 Task: Buy 3 Buffing & Polishing Pads from Body Repair Tools section under best seller category for shipping address: Edward Wright, 1894 Brookside Drive, Aliceville, Alabama 35442, Cell Number 2053738639. Pay from credit card ending with 5759, CVV 953
Action: Key pressed amazon.com<Key.enter>
Screenshot: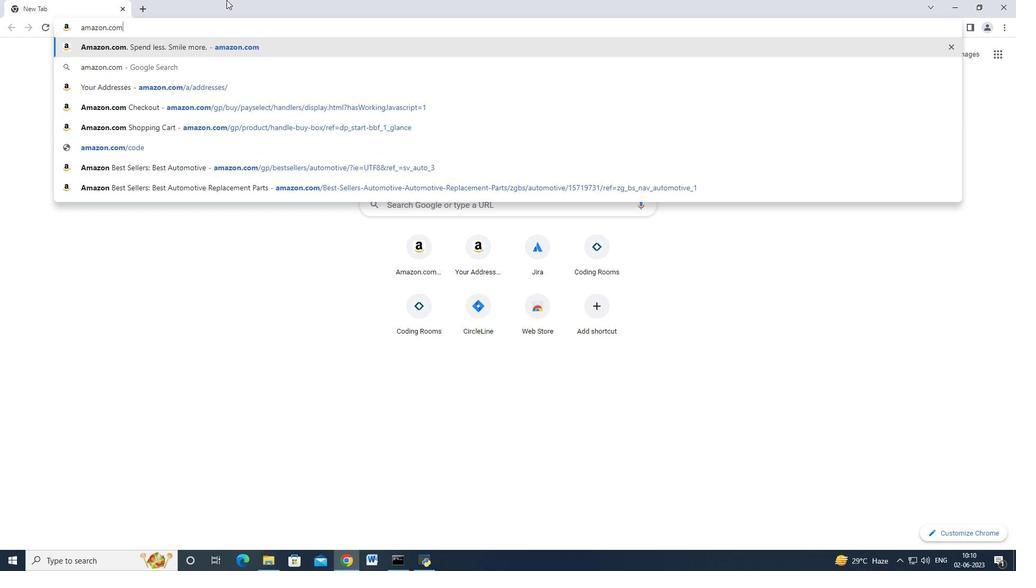 
Action: Mouse moved to (30, 70)
Screenshot: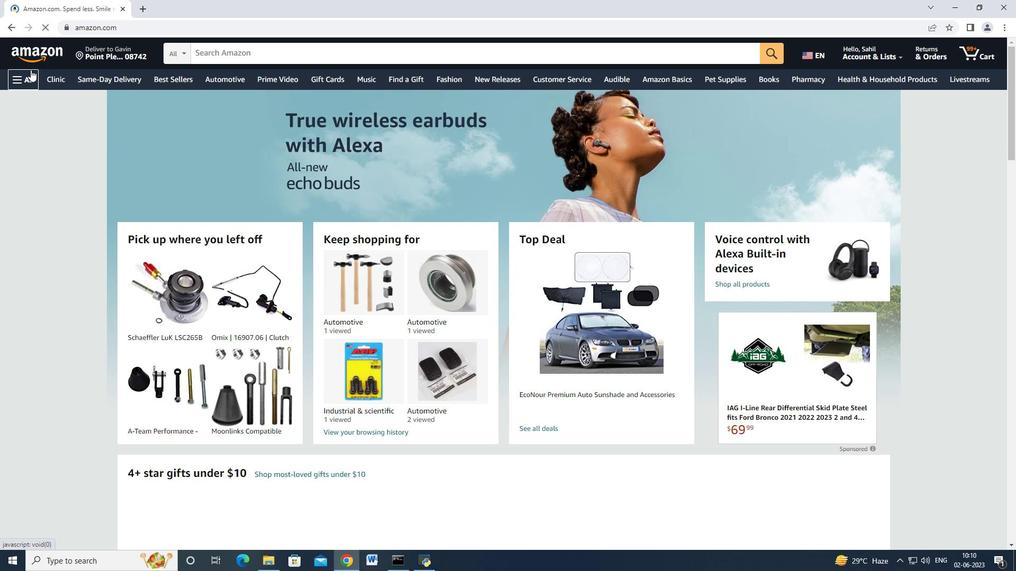 
Action: Mouse pressed left at (30, 70)
Screenshot: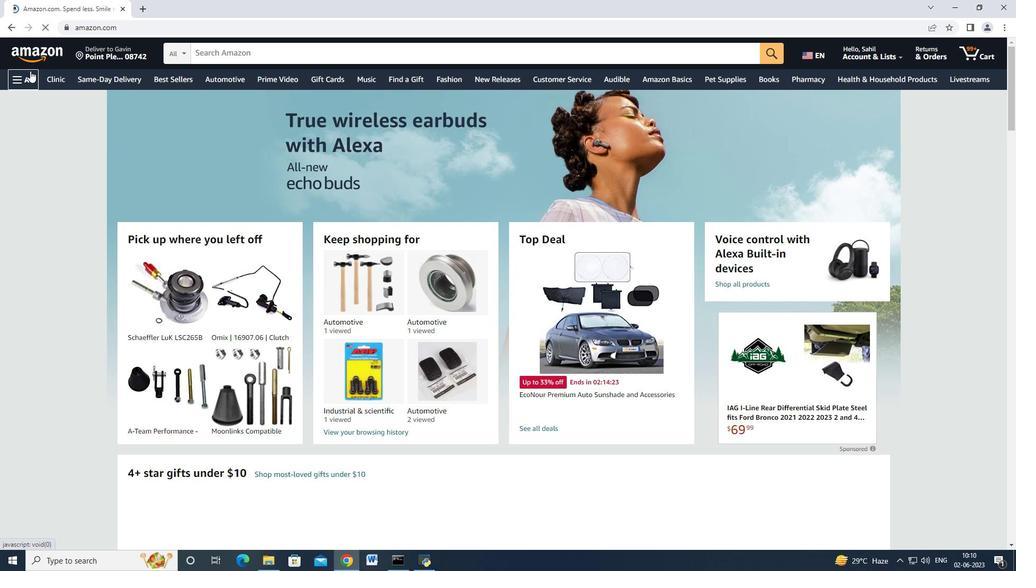 
Action: Mouse moved to (101, 232)
Screenshot: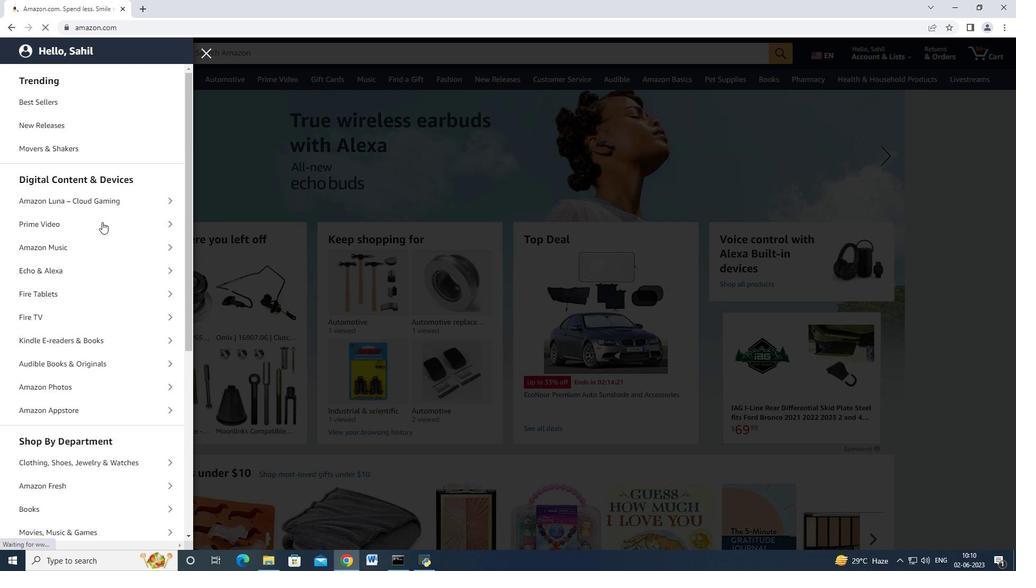 
Action: Mouse scrolled (101, 232) with delta (0, 0)
Screenshot: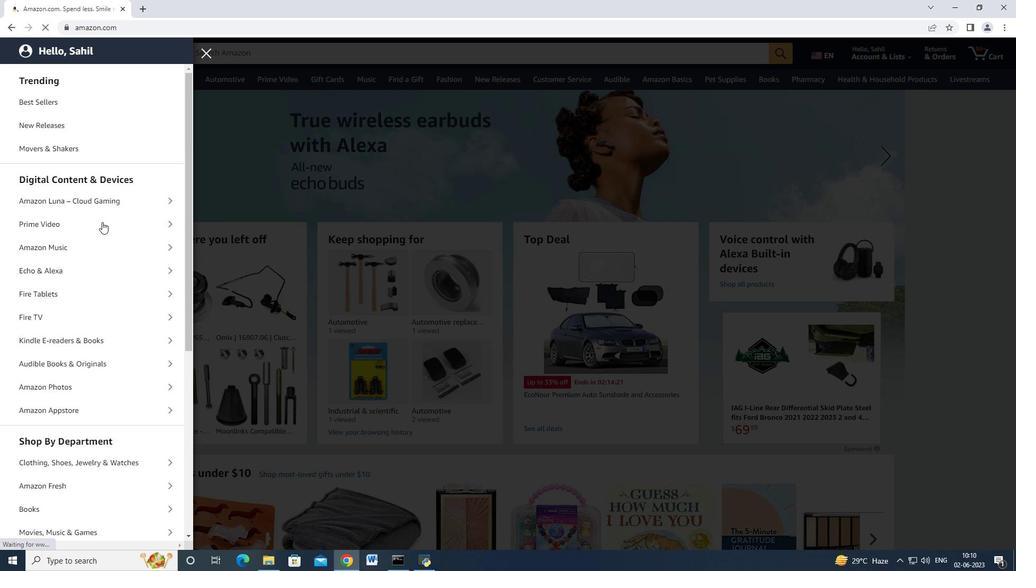 
Action: Mouse scrolled (101, 232) with delta (0, 0)
Screenshot: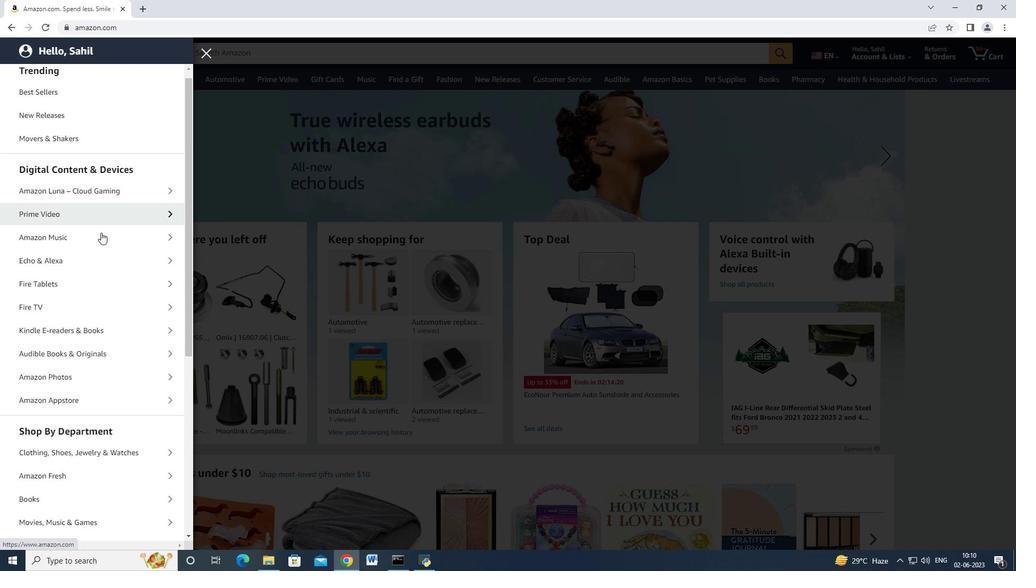 
Action: Mouse moved to (46, 452)
Screenshot: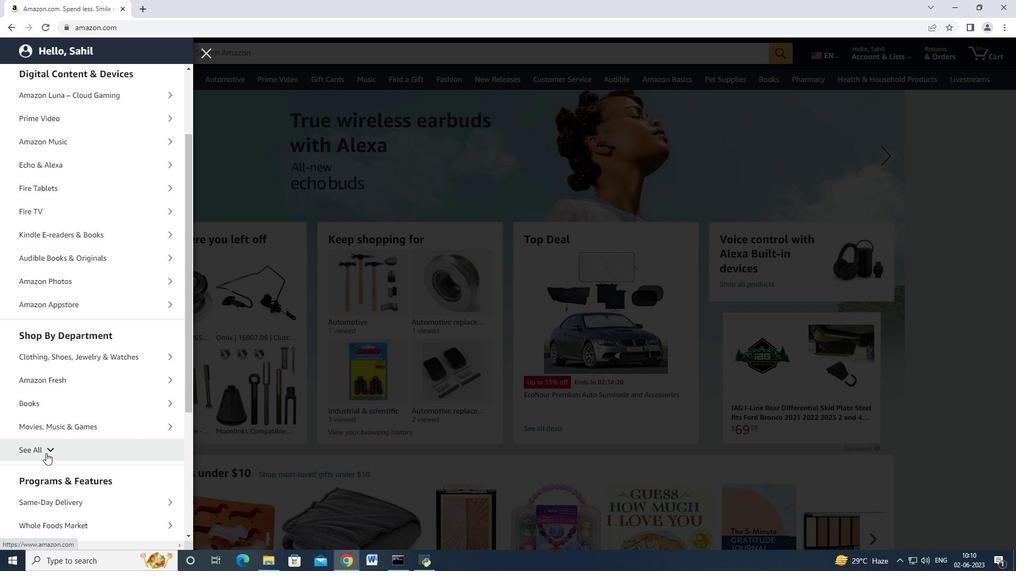 
Action: Mouse pressed left at (46, 452)
Screenshot: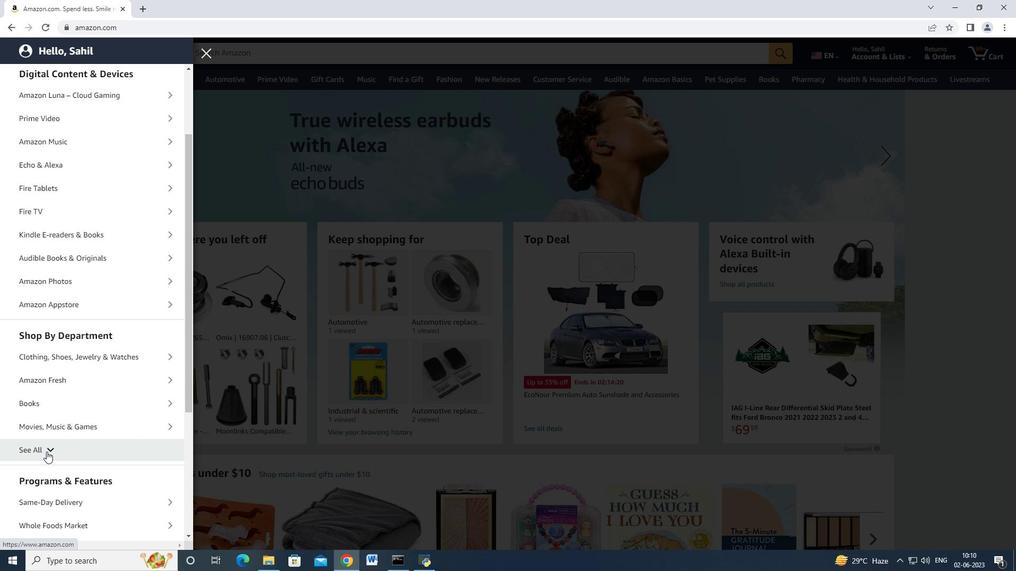 
Action: Mouse moved to (63, 431)
Screenshot: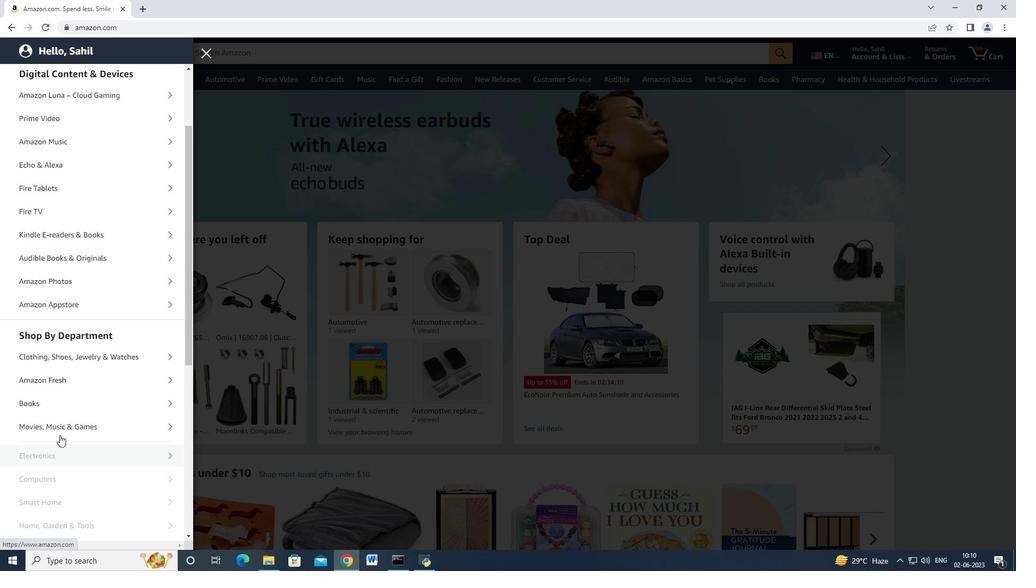 
Action: Mouse scrolled (63, 430) with delta (0, 0)
Screenshot: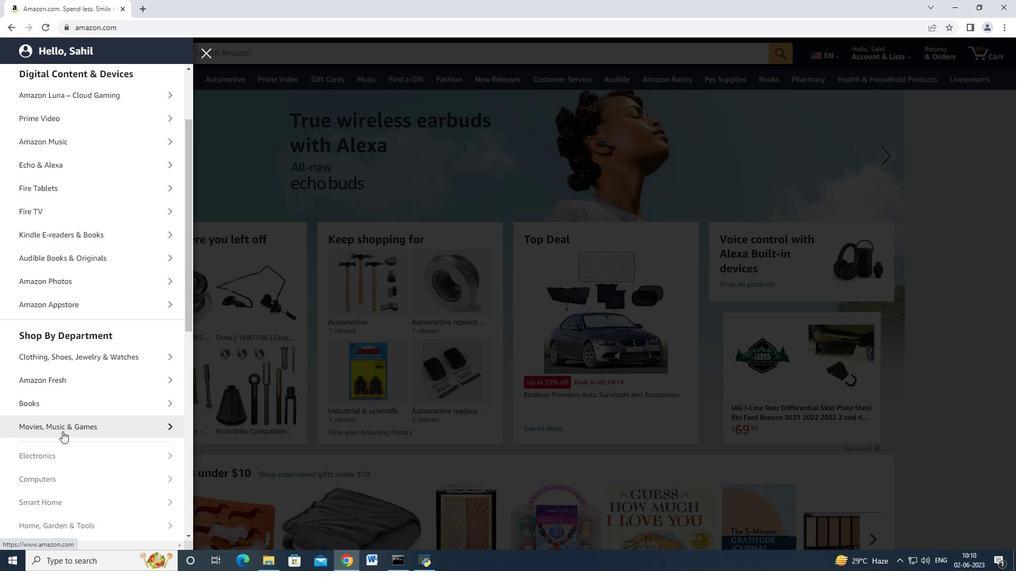 
Action: Mouse scrolled (63, 430) with delta (0, 0)
Screenshot: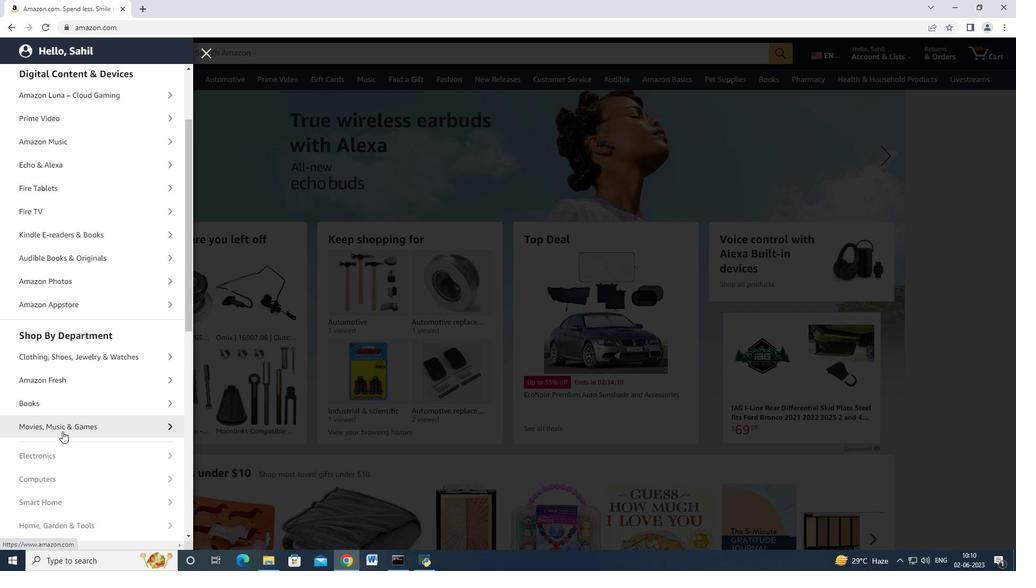 
Action: Mouse scrolled (63, 430) with delta (0, 0)
Screenshot: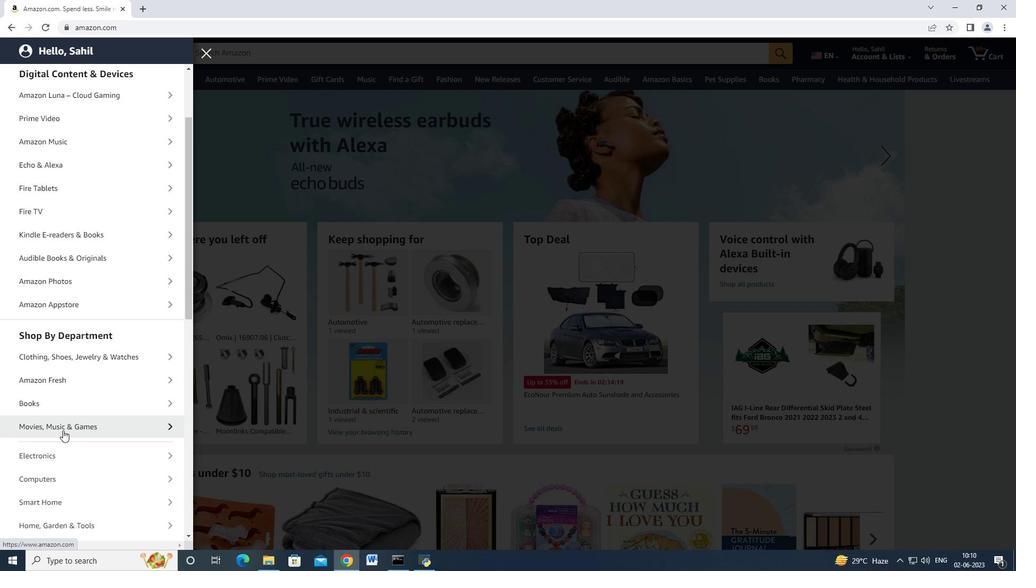 
Action: Mouse scrolled (63, 430) with delta (0, 0)
Screenshot: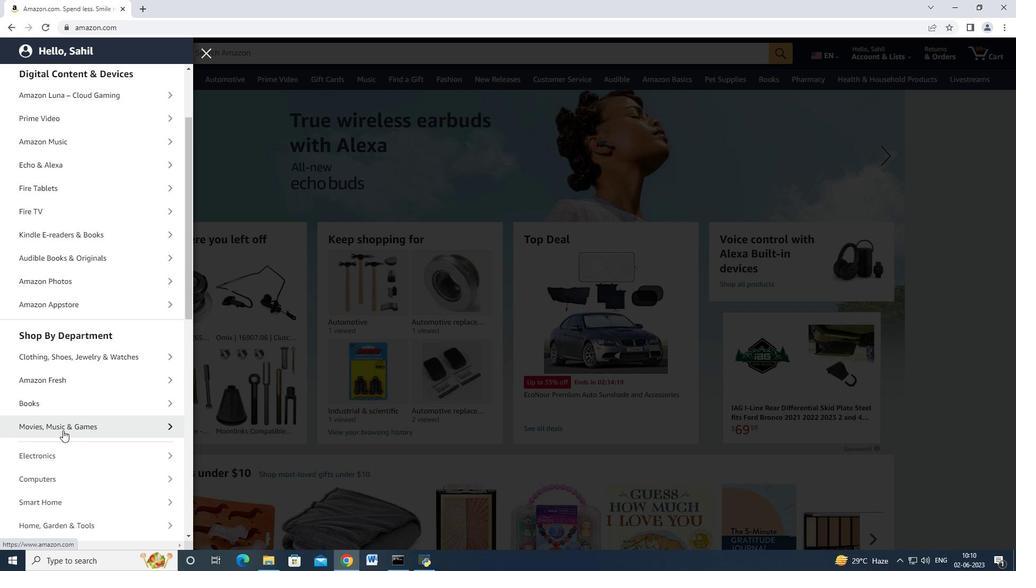 
Action: Mouse scrolled (63, 430) with delta (0, 0)
Screenshot: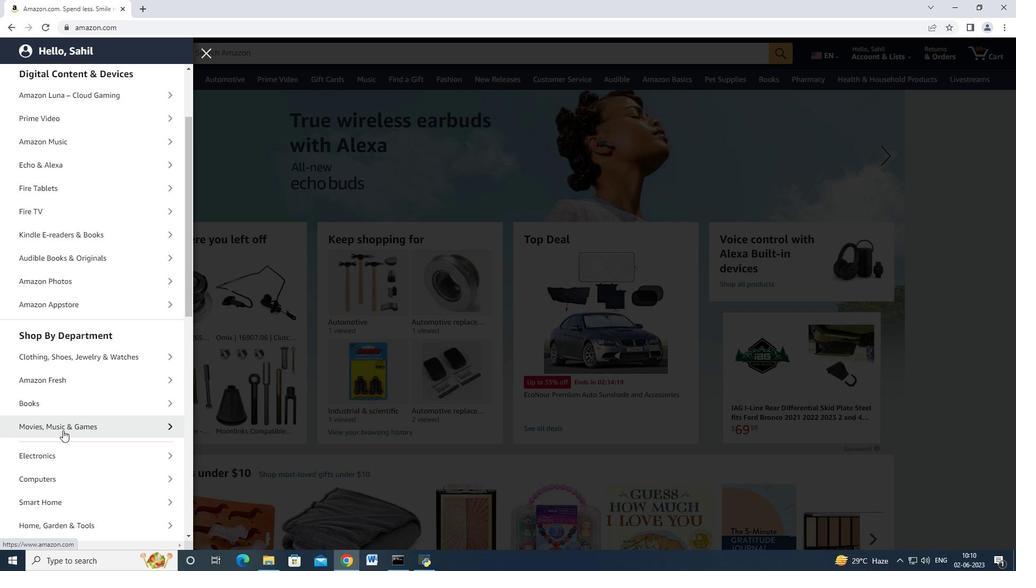 
Action: Mouse scrolled (63, 430) with delta (0, 0)
Screenshot: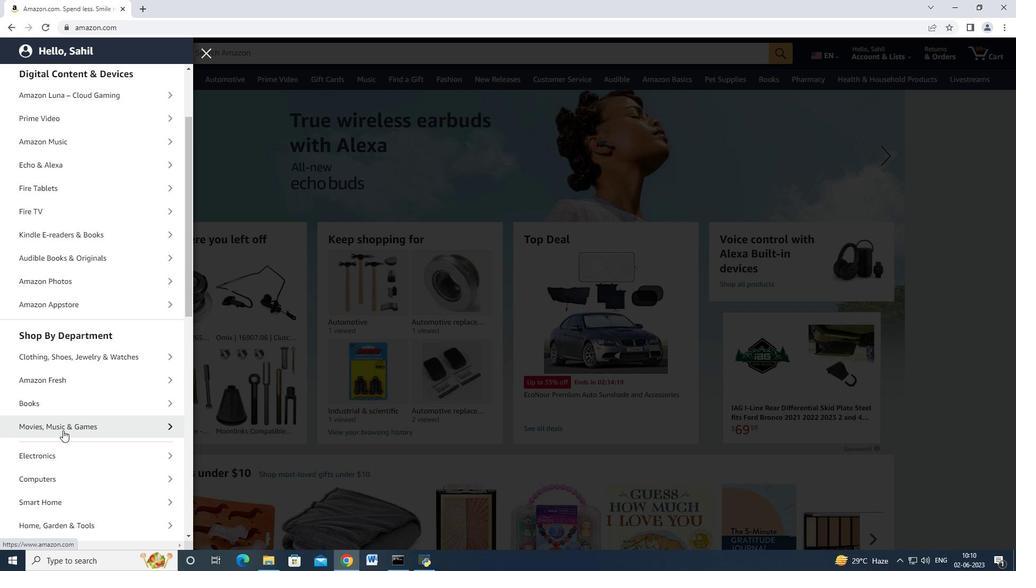
Action: Mouse moved to (92, 388)
Screenshot: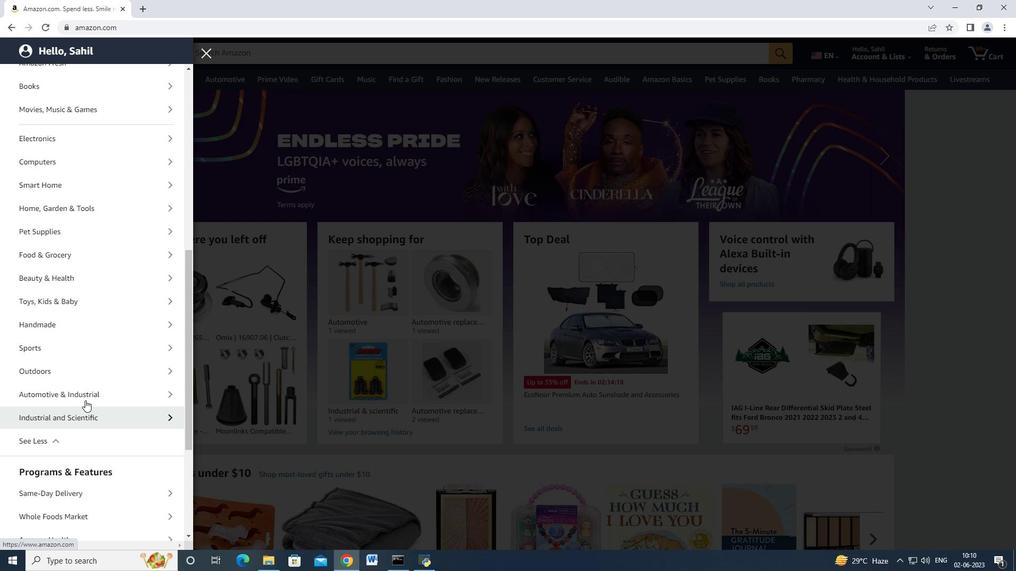 
Action: Mouse pressed left at (92, 388)
Screenshot: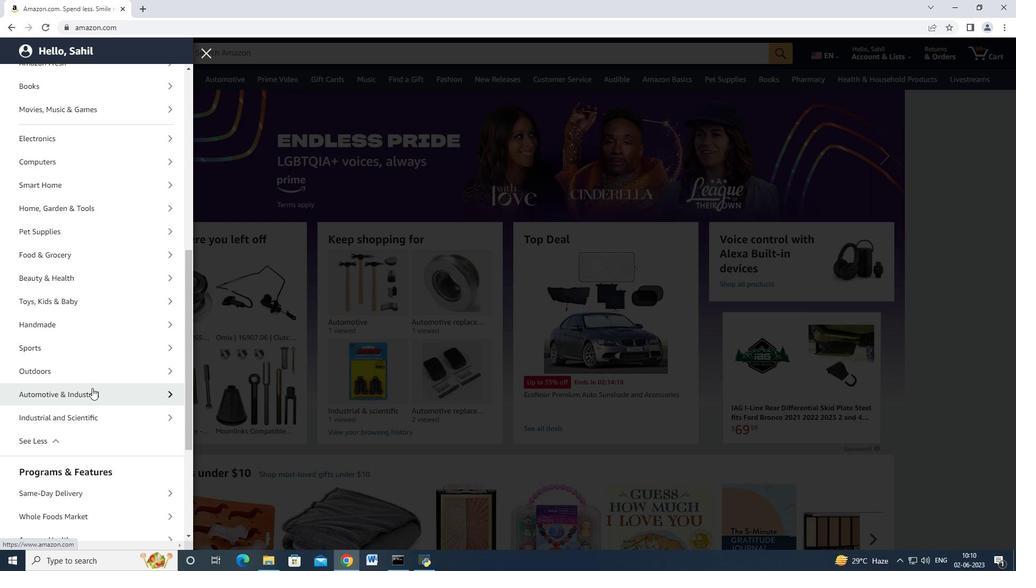 
Action: Mouse moved to (83, 119)
Screenshot: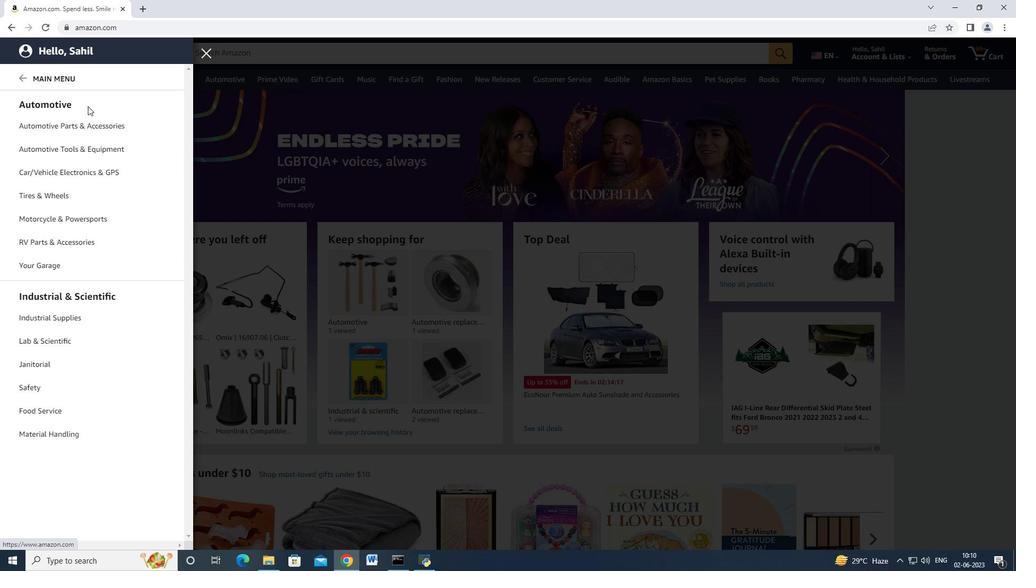 
Action: Mouse pressed left at (83, 119)
Screenshot: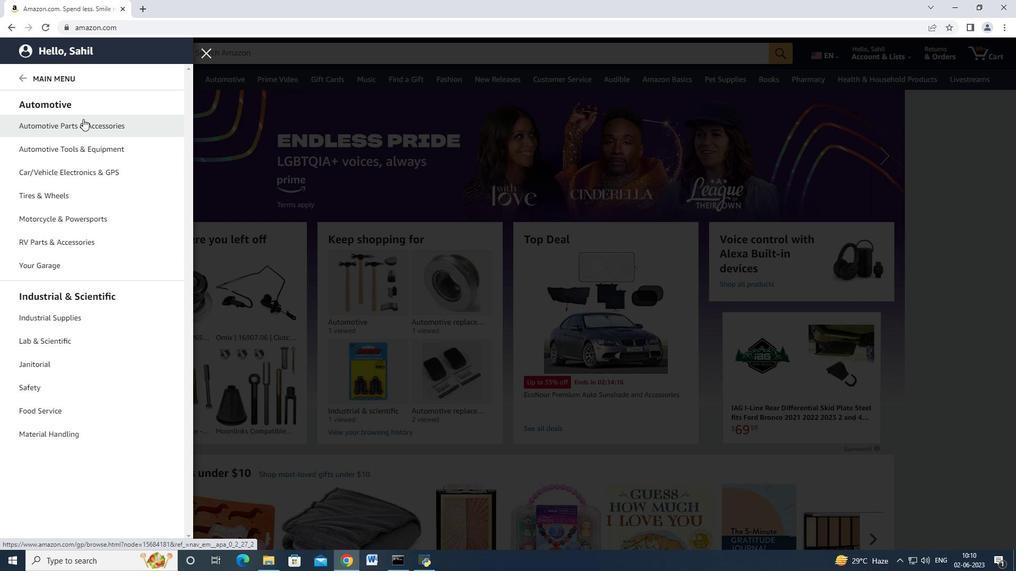 
Action: Mouse moved to (174, 98)
Screenshot: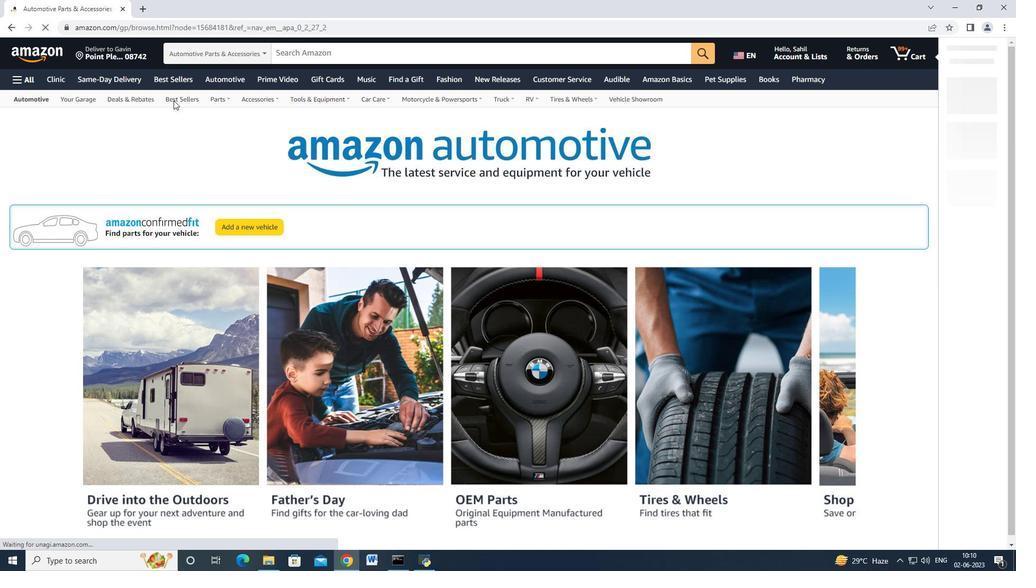 
Action: Mouse pressed left at (174, 98)
Screenshot: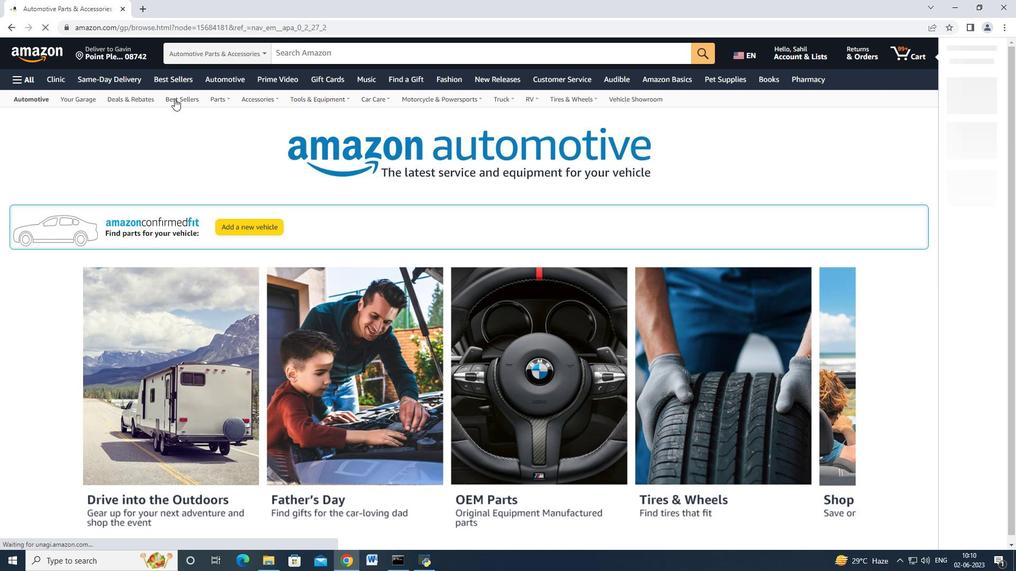 
Action: Mouse moved to (65, 349)
Screenshot: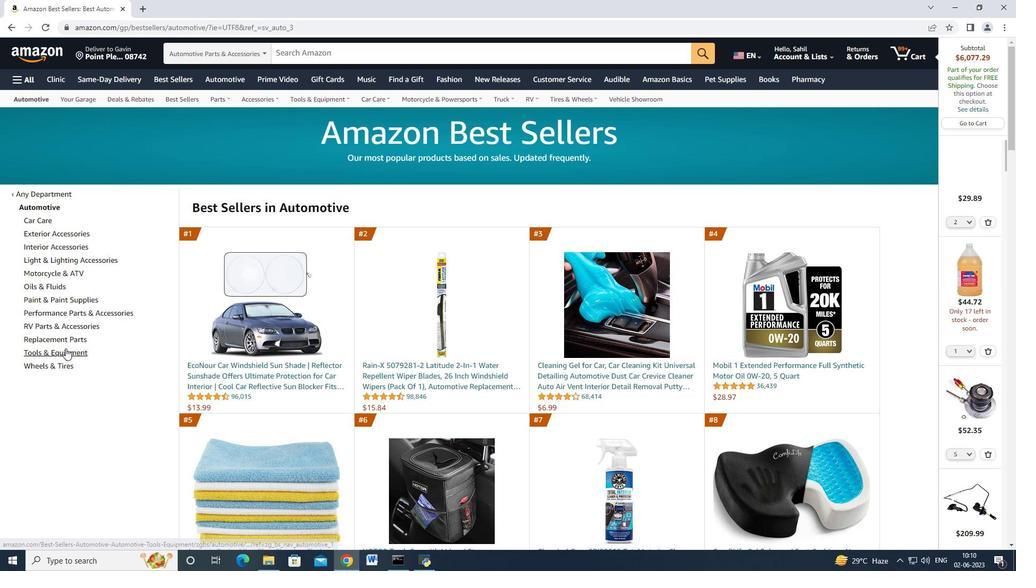 
Action: Mouse pressed left at (65, 349)
Screenshot: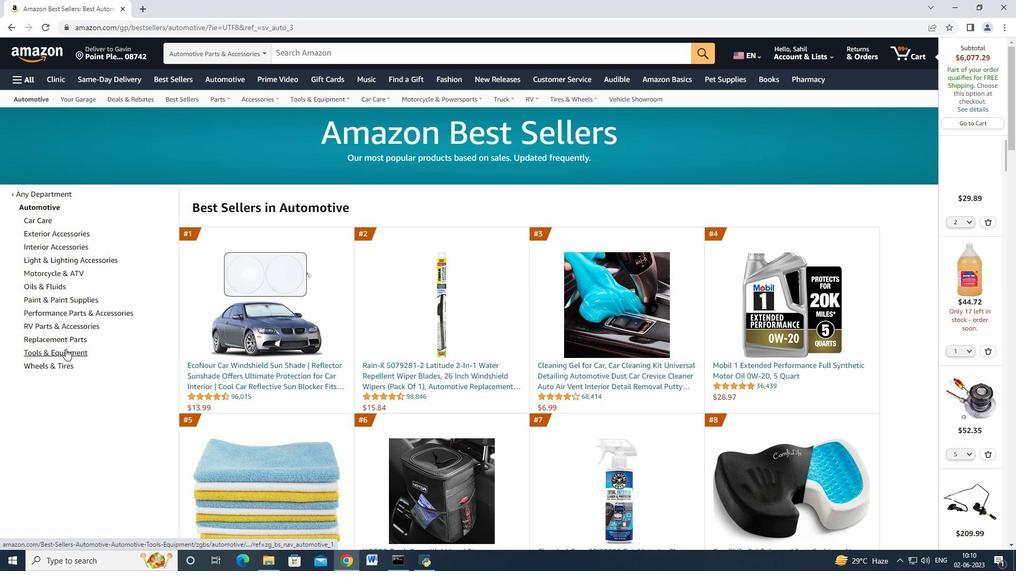 
Action: Mouse moved to (98, 273)
Screenshot: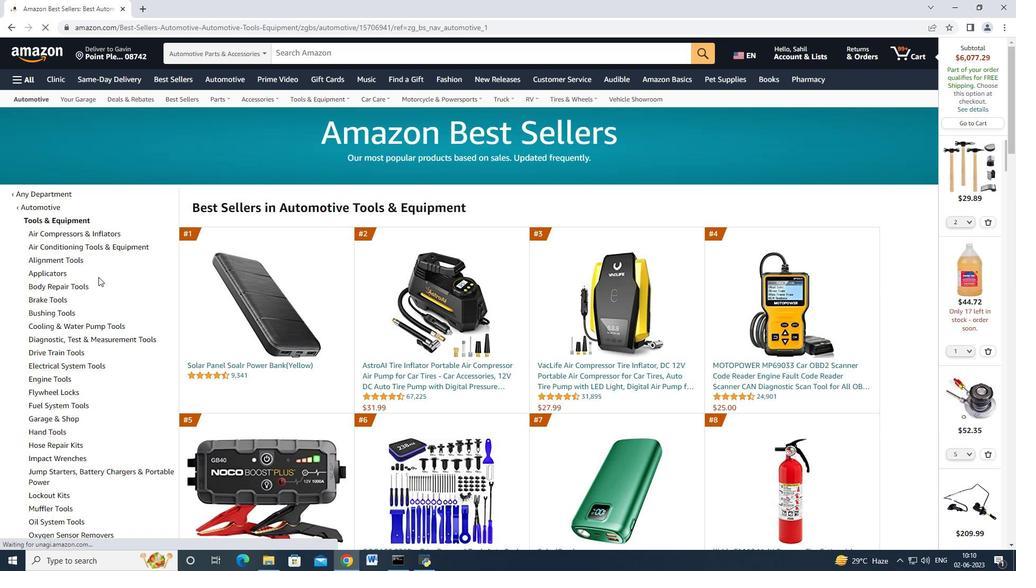
Action: Mouse scrolled (98, 272) with delta (0, 0)
Screenshot: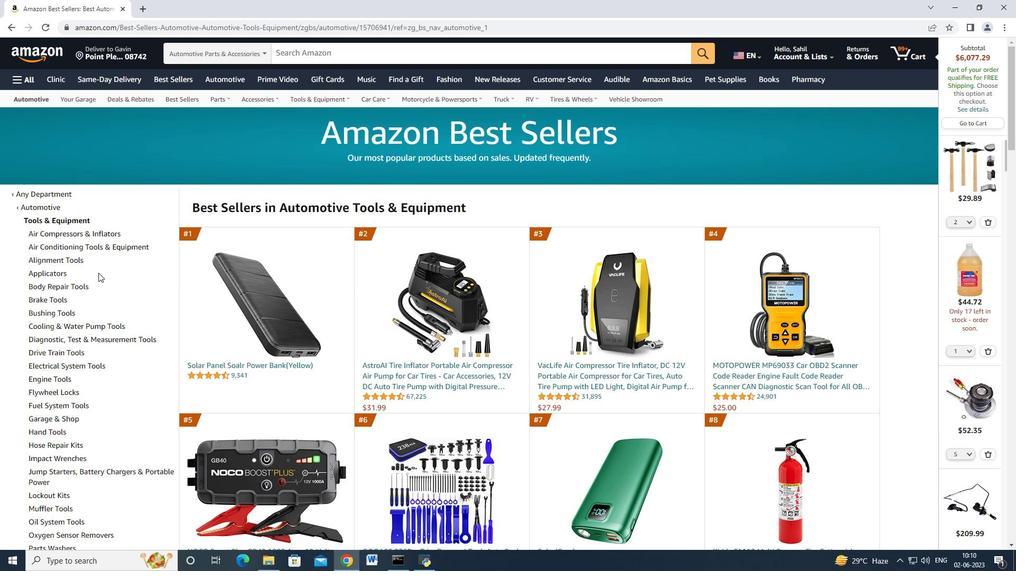 
Action: Mouse moved to (66, 234)
Screenshot: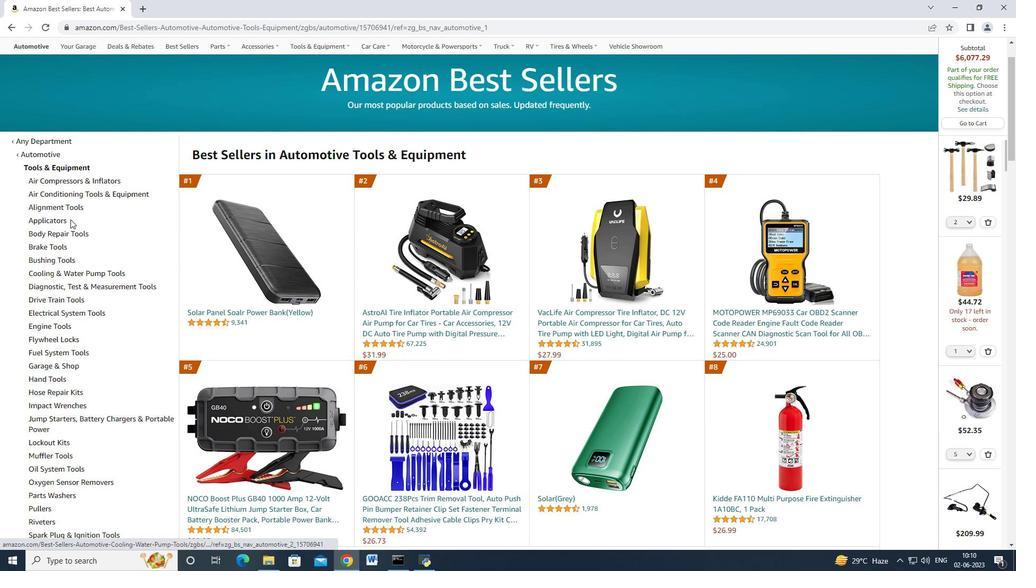 
Action: Mouse pressed left at (66, 234)
Screenshot: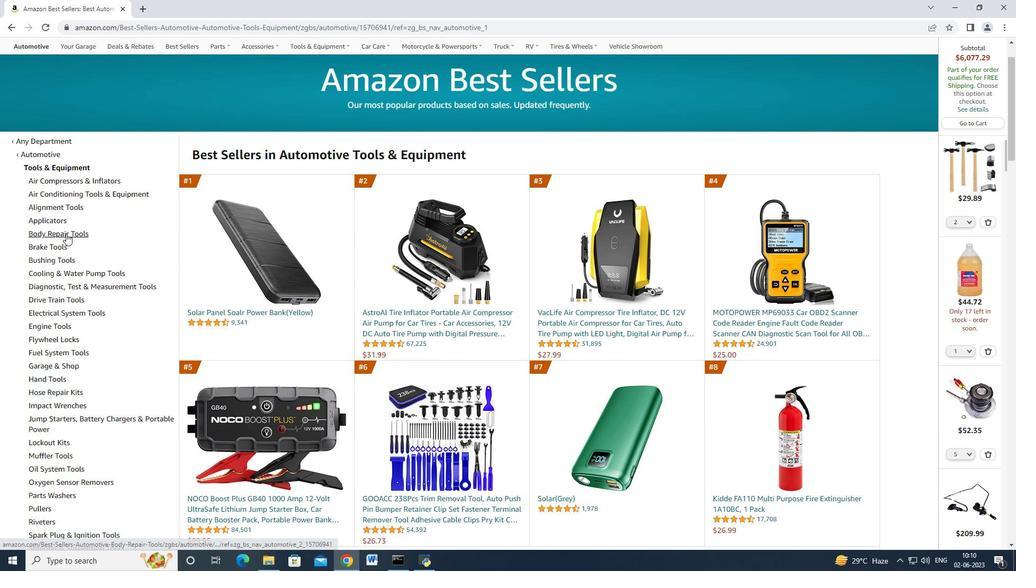 
Action: Mouse moved to (90, 258)
Screenshot: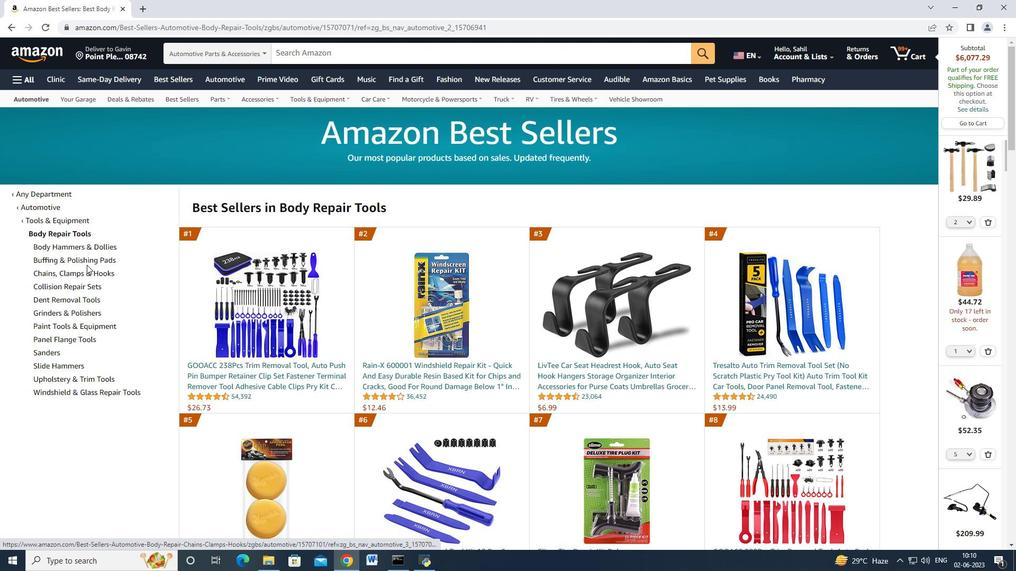 
Action: Mouse pressed left at (90, 258)
Screenshot: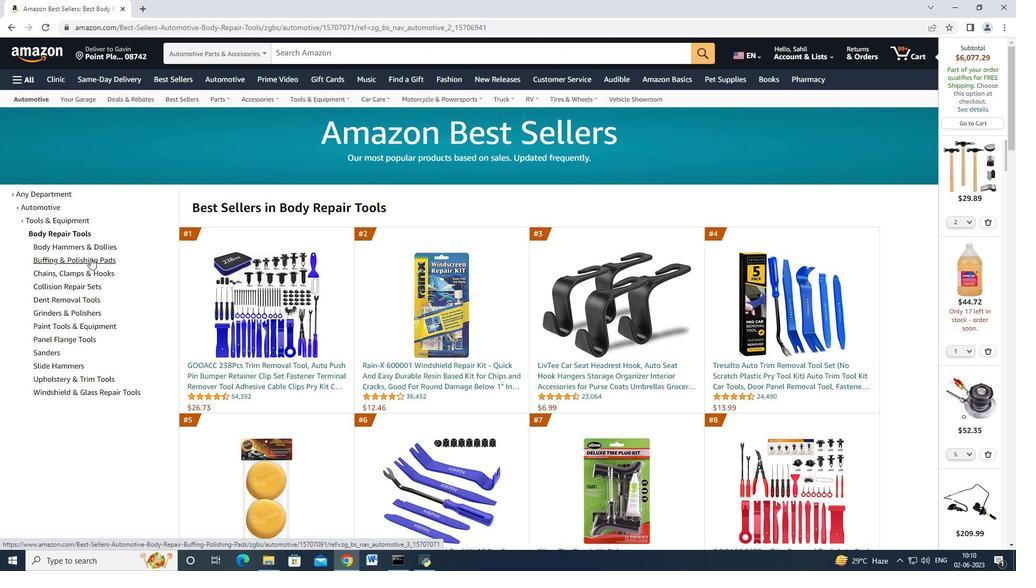
Action: Mouse moved to (405, 307)
Screenshot: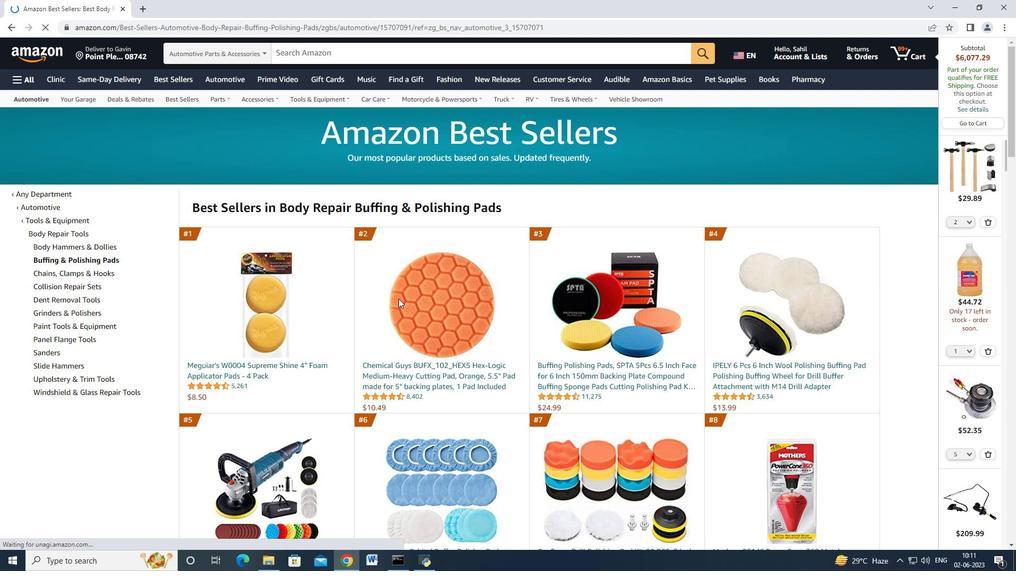 
Action: Mouse scrolled (405, 306) with delta (0, 0)
Screenshot: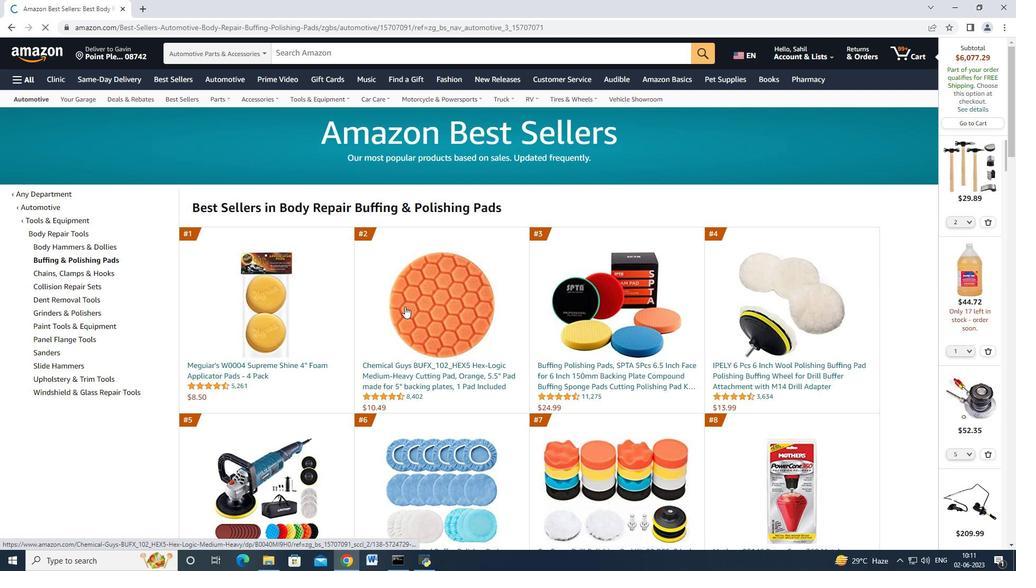 
Action: Mouse moved to (628, 325)
Screenshot: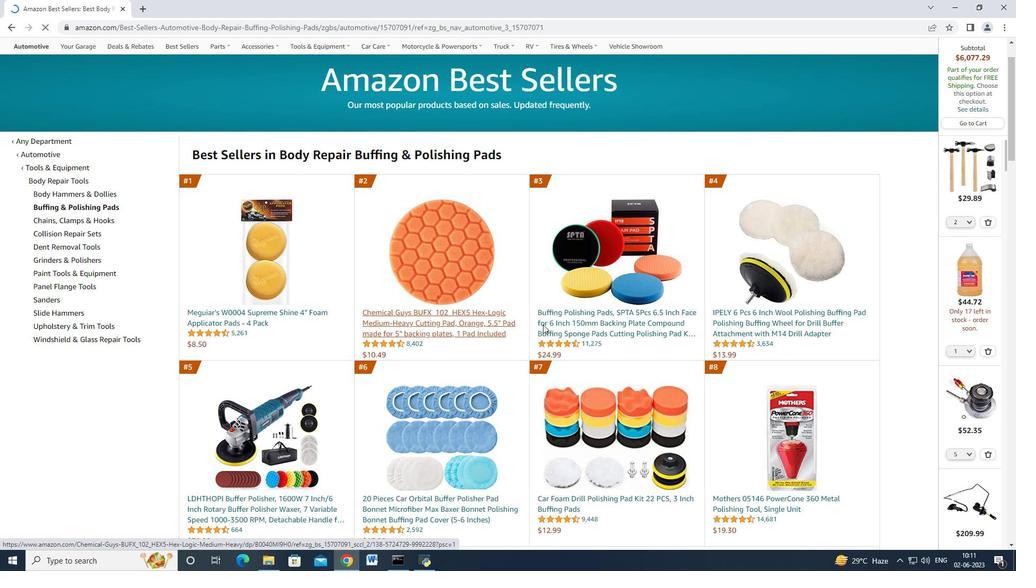 
Action: Mouse pressed left at (628, 325)
Screenshot: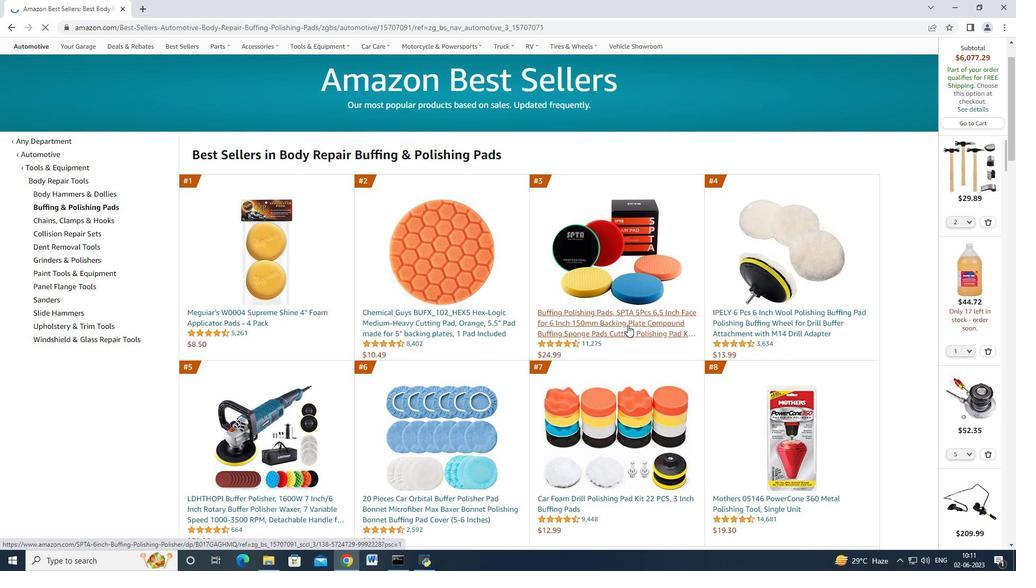 
Action: Mouse moved to (762, 377)
Screenshot: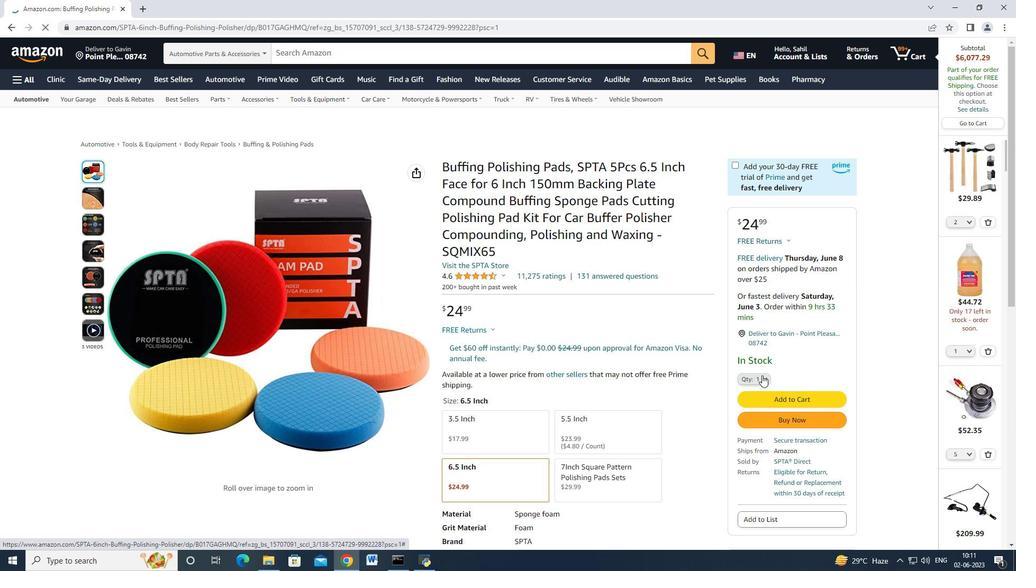 
Action: Mouse pressed left at (762, 377)
Screenshot: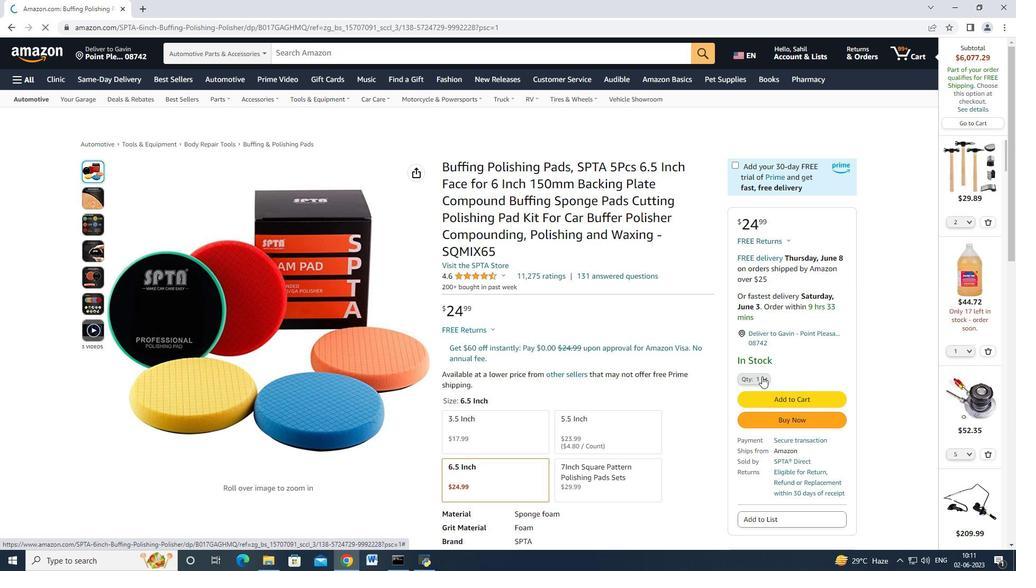
Action: Mouse moved to (754, 93)
Screenshot: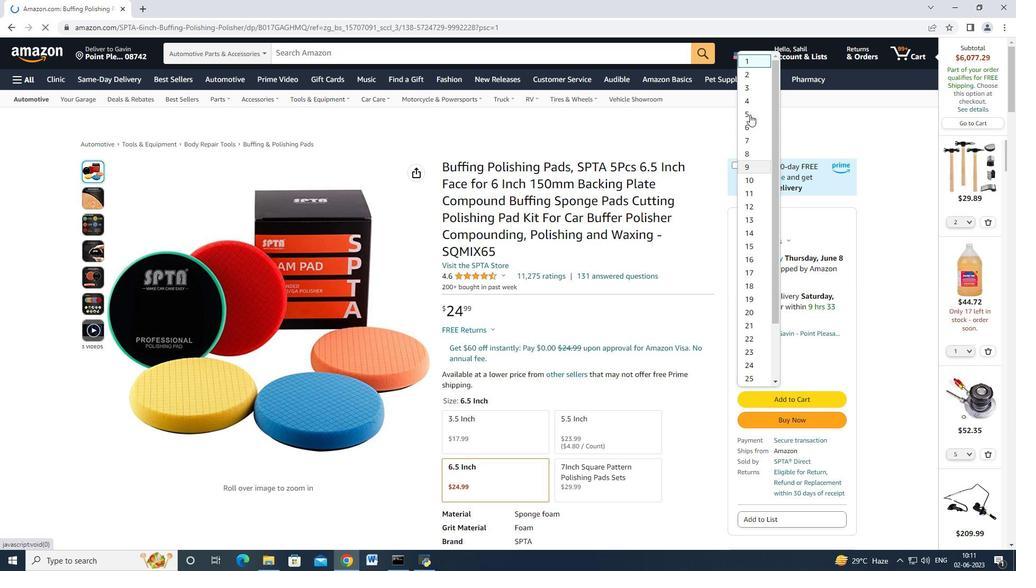 
Action: Mouse pressed left at (754, 93)
Screenshot: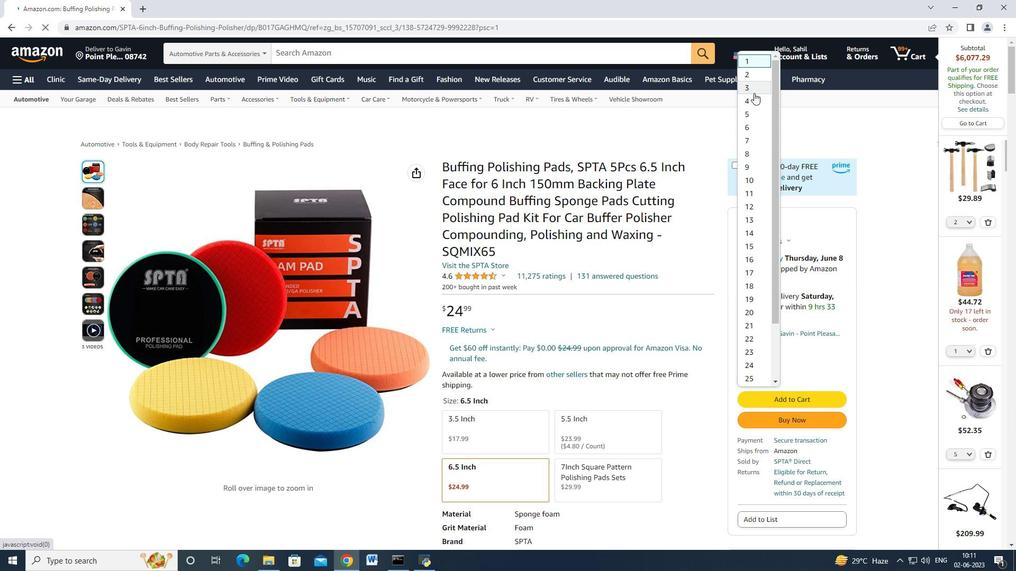 
Action: Mouse moved to (785, 398)
Screenshot: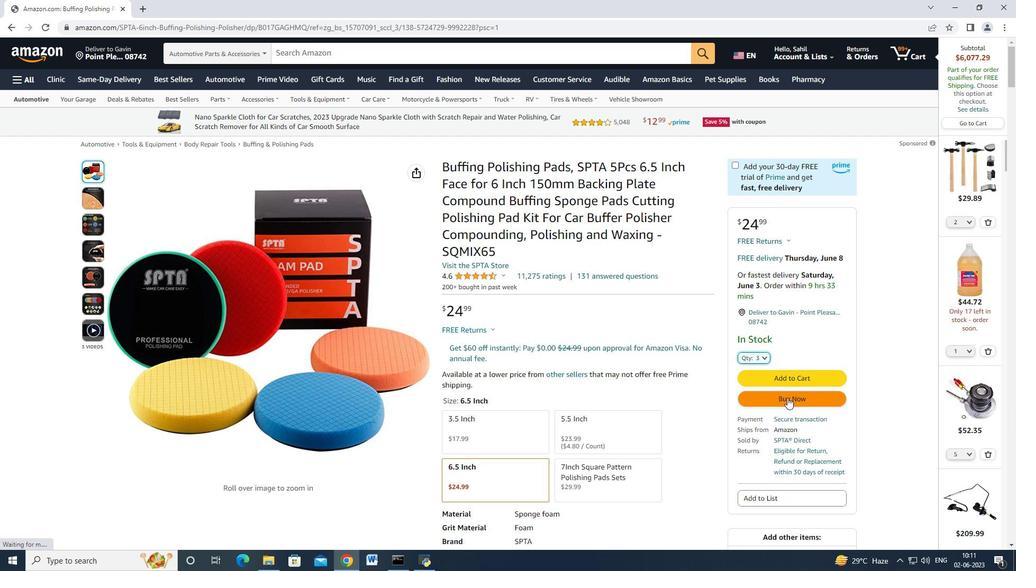 
Action: Mouse pressed left at (785, 398)
Screenshot: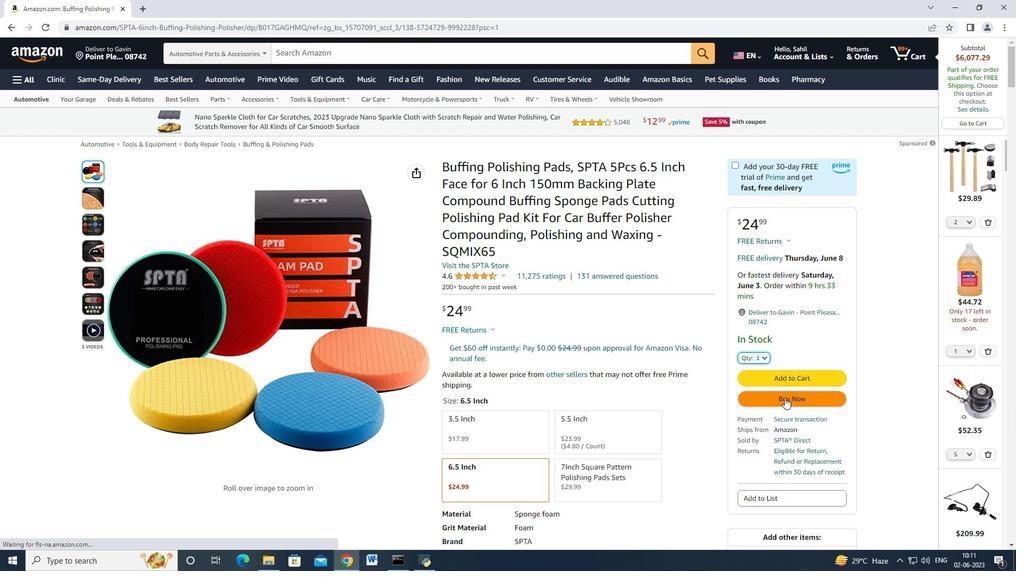 
Action: Mouse moved to (603, 91)
Screenshot: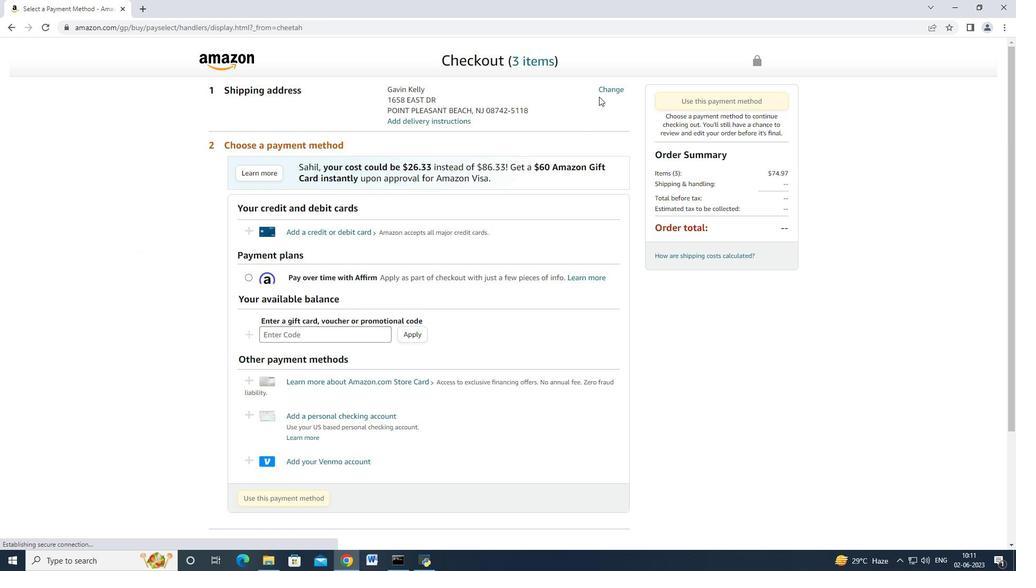 
Action: Mouse pressed left at (603, 91)
Screenshot: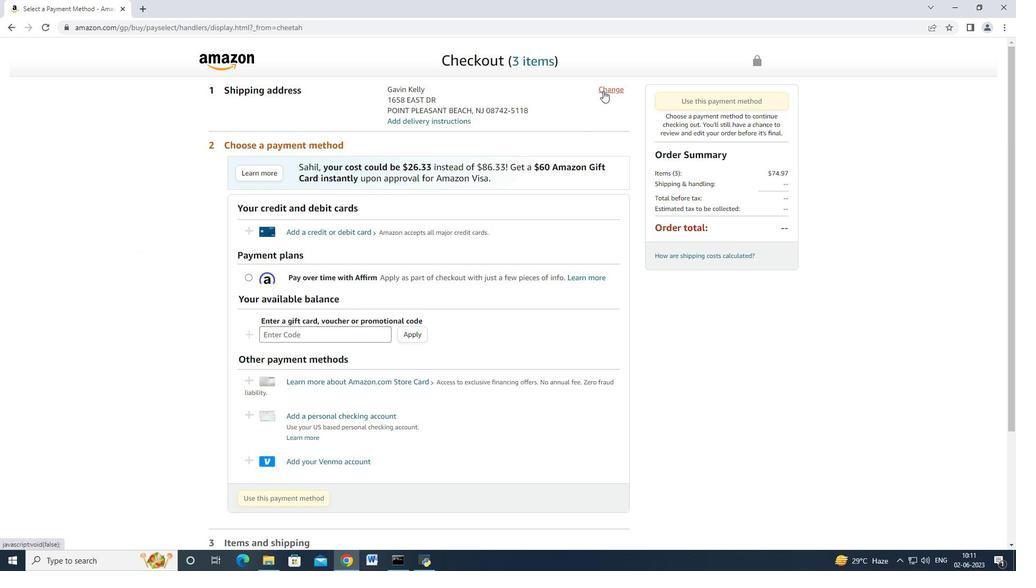 
Action: Mouse moved to (460, 194)
Screenshot: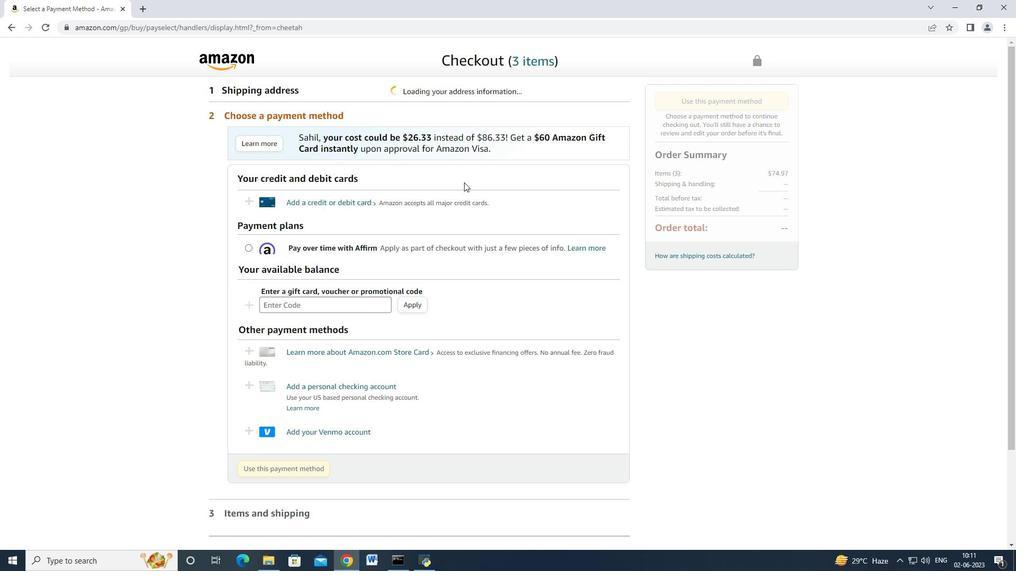 
Action: Mouse scrolled (460, 193) with delta (0, 0)
Screenshot: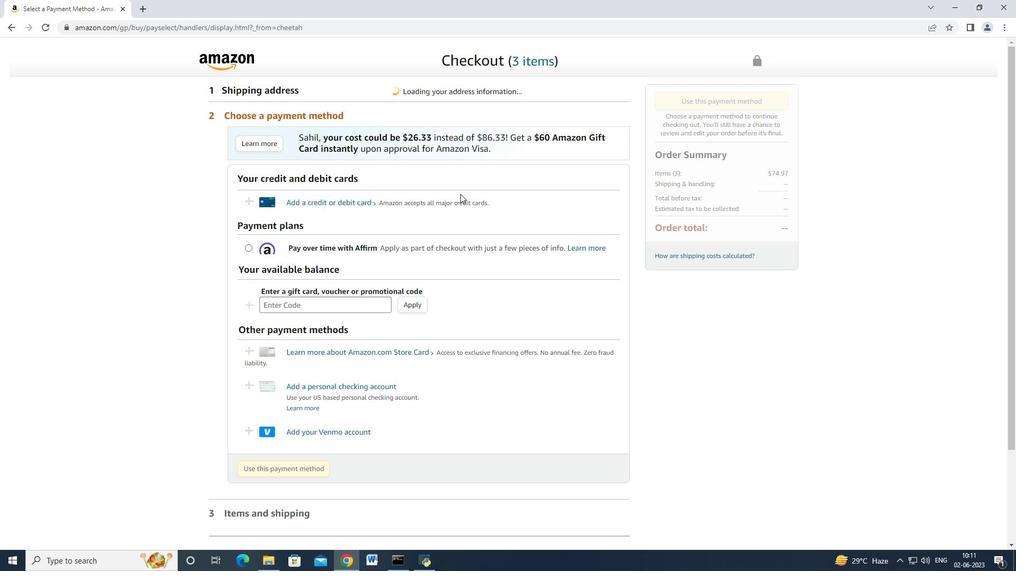 
Action: Mouse scrolled (460, 194) with delta (0, 0)
Screenshot: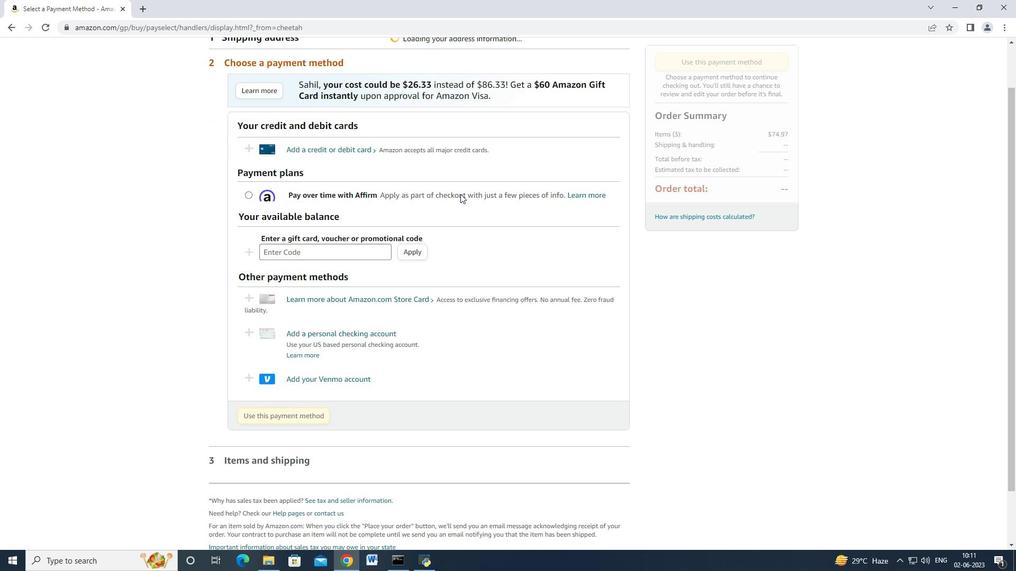 
Action: Mouse scrolled (460, 193) with delta (0, 0)
Screenshot: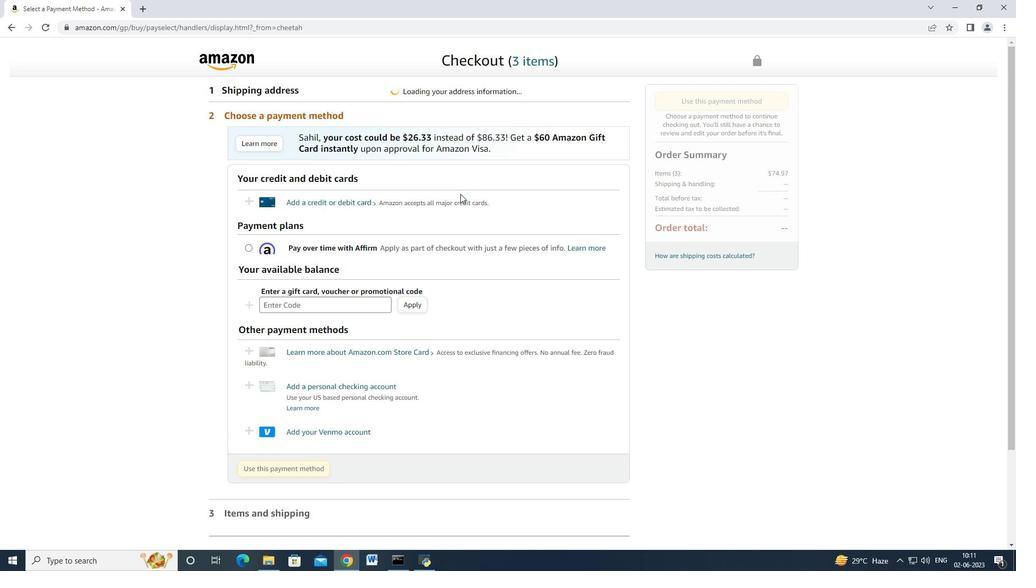 
Action: Mouse scrolled (460, 194) with delta (0, 0)
Screenshot: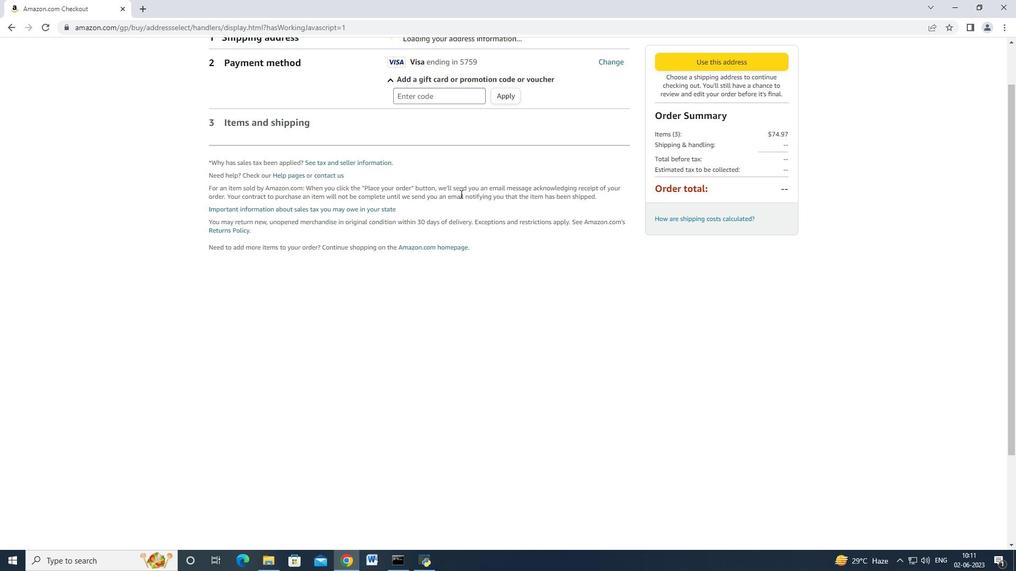 
Action: Mouse scrolled (460, 193) with delta (0, 0)
Screenshot: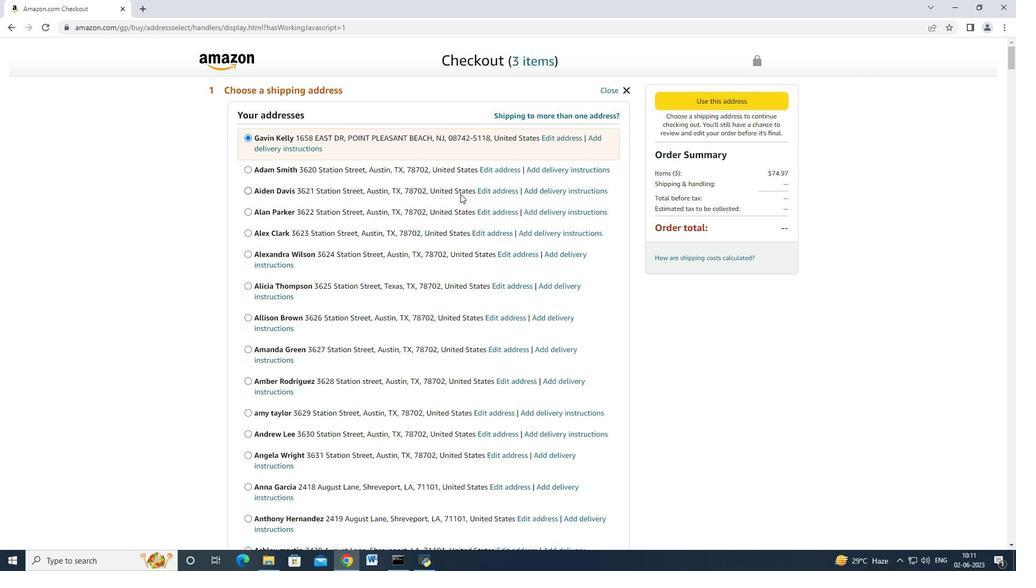 
Action: Mouse scrolled (460, 193) with delta (0, 0)
Screenshot: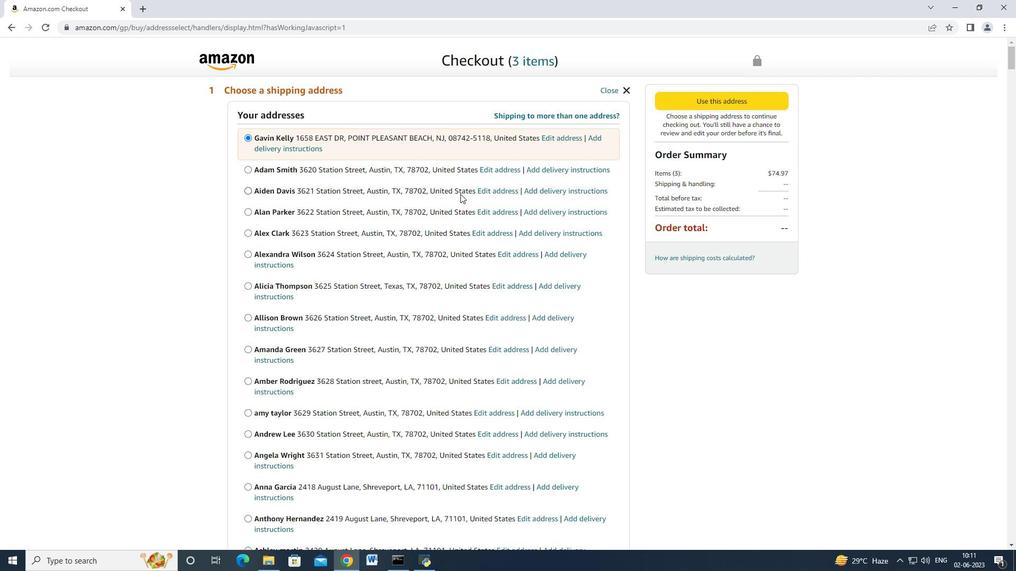 
Action: Mouse scrolled (460, 193) with delta (0, 0)
Screenshot: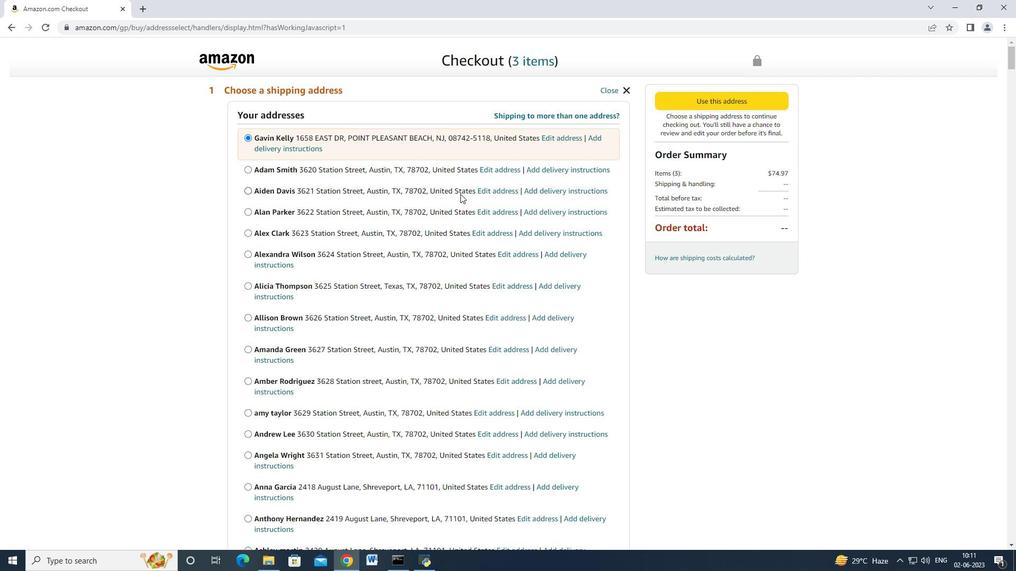 
Action: Mouse scrolled (460, 193) with delta (0, 0)
Screenshot: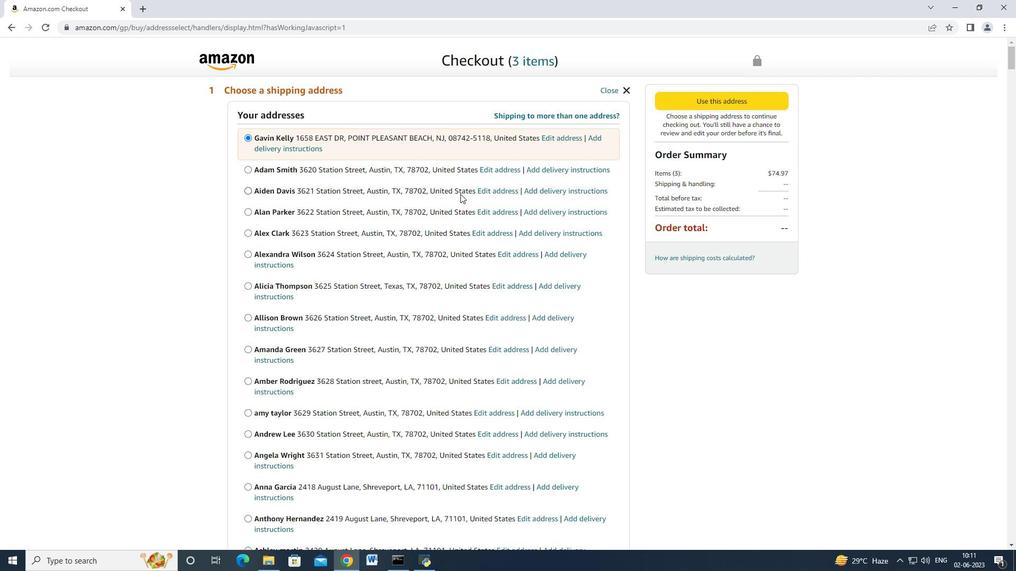
Action: Mouse scrolled (460, 193) with delta (0, 0)
Screenshot: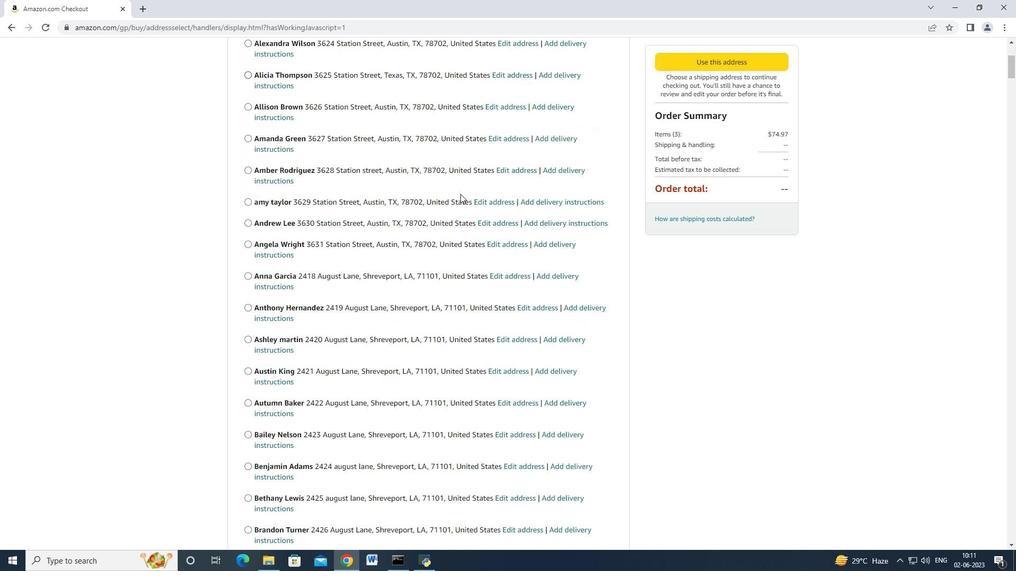 
Action: Mouse scrolled (460, 193) with delta (0, 0)
Screenshot: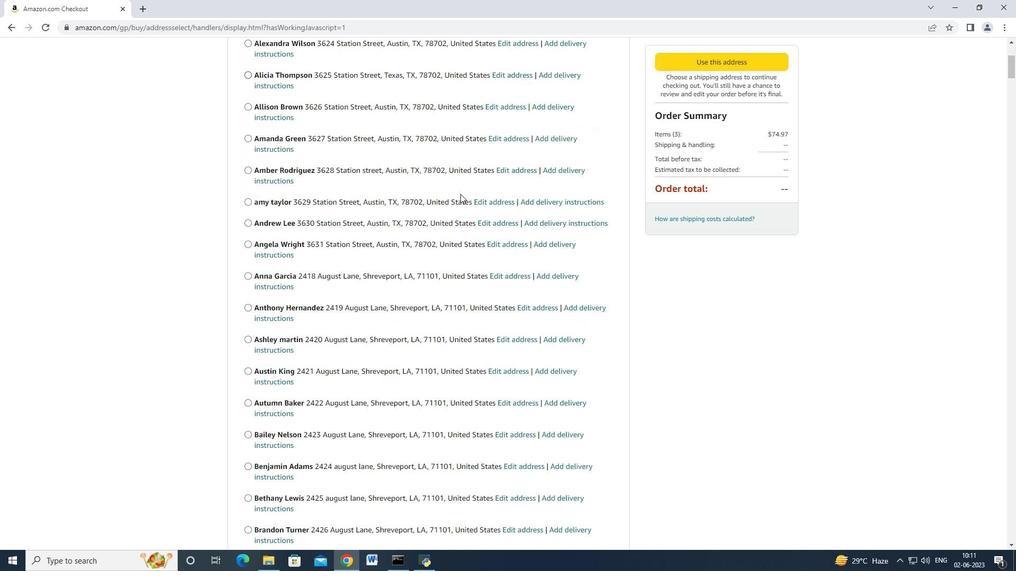 
Action: Mouse scrolled (460, 193) with delta (0, 0)
Screenshot: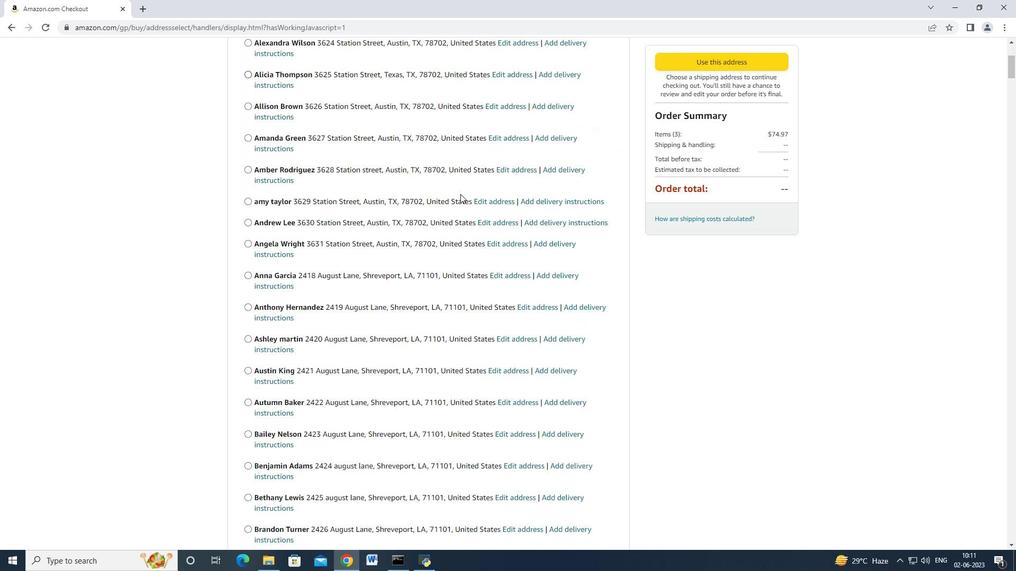 
Action: Mouse scrolled (460, 193) with delta (0, 0)
Screenshot: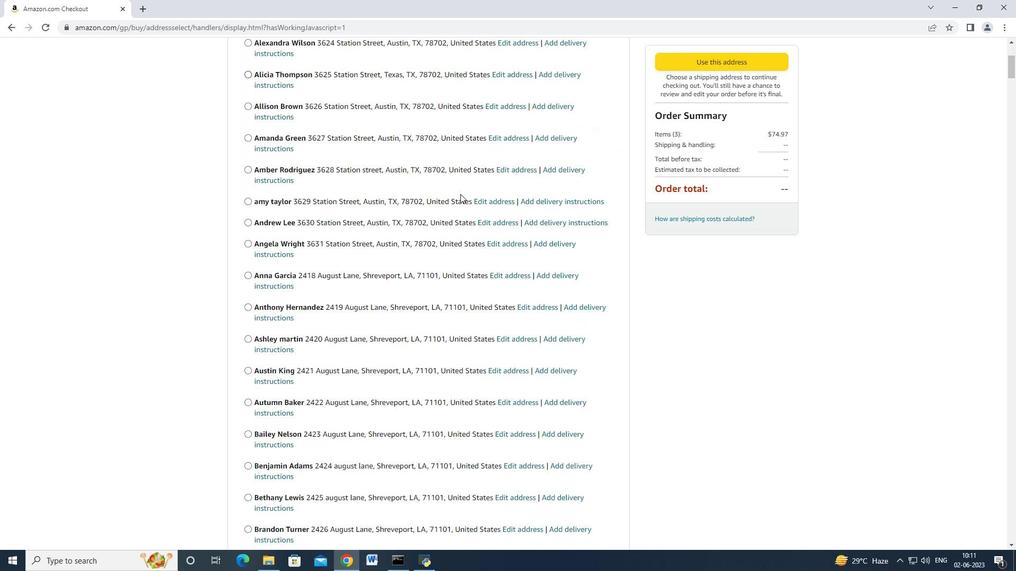 
Action: Mouse scrolled (460, 193) with delta (0, 0)
Screenshot: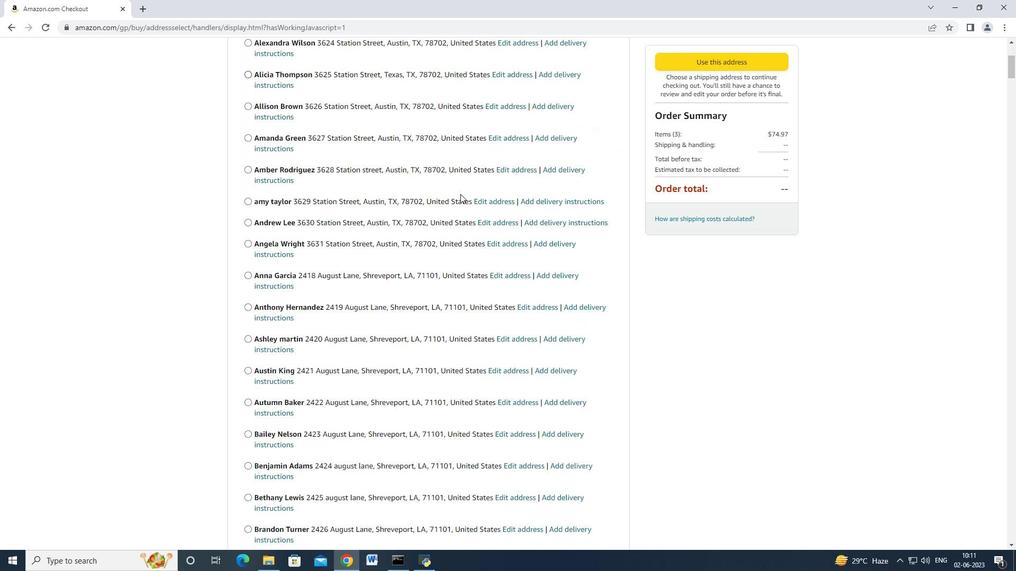 
Action: Mouse scrolled (460, 193) with delta (0, 0)
Screenshot: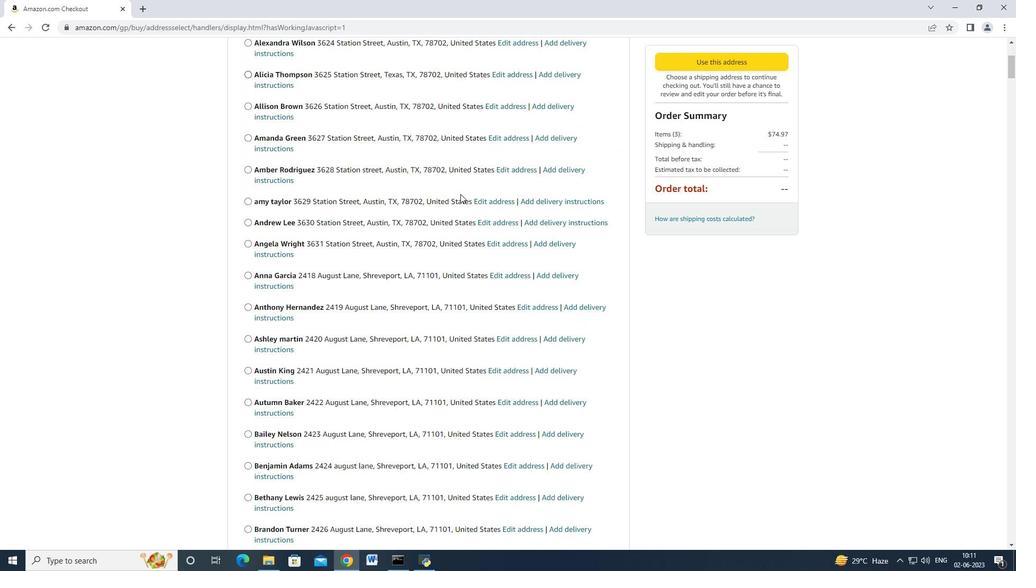 
Action: Mouse scrolled (460, 193) with delta (0, 0)
Screenshot: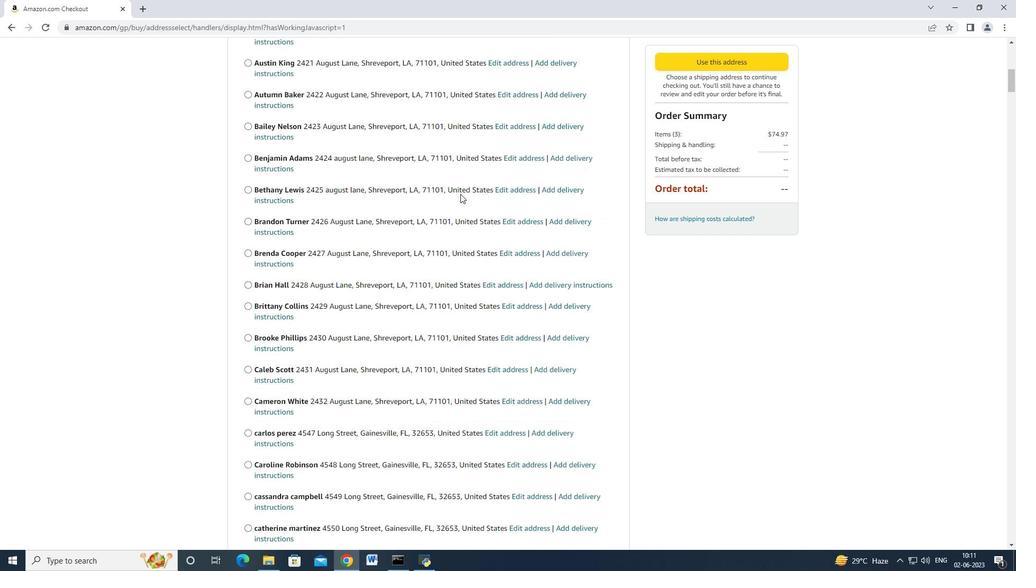 
Action: Mouse scrolled (460, 193) with delta (0, 0)
Screenshot: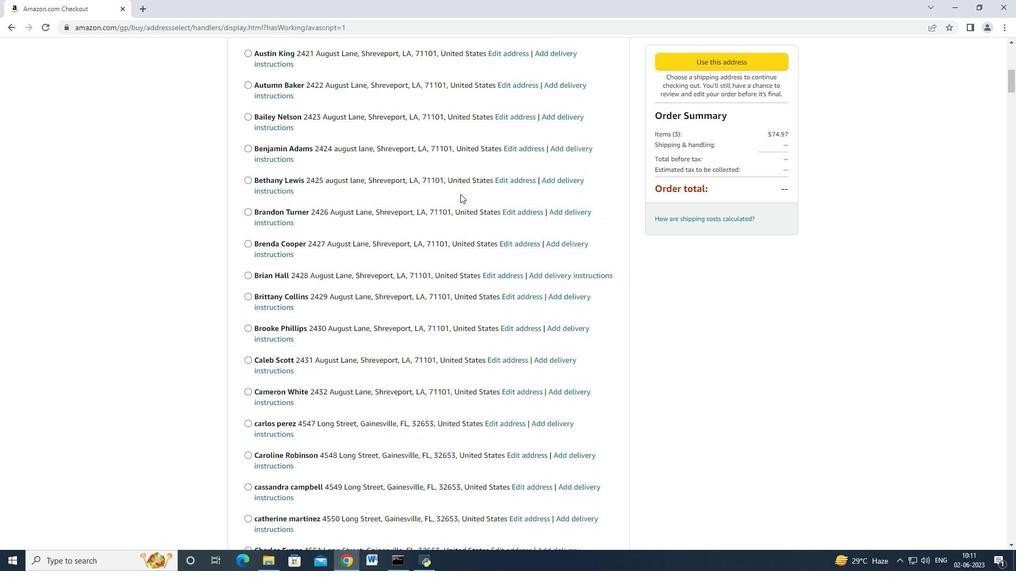
Action: Mouse scrolled (460, 193) with delta (0, 0)
Screenshot: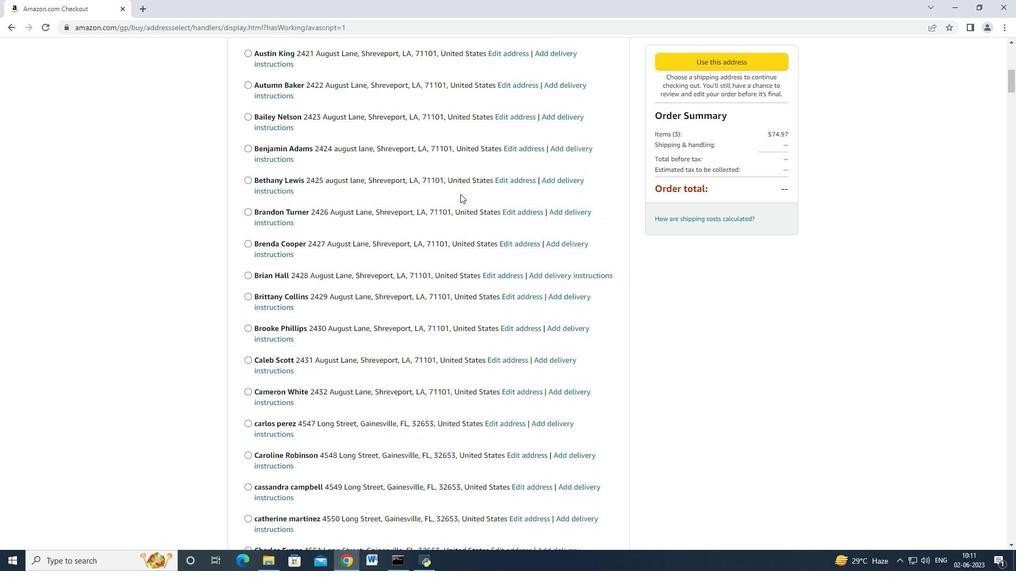 
Action: Mouse scrolled (460, 193) with delta (0, 0)
Screenshot: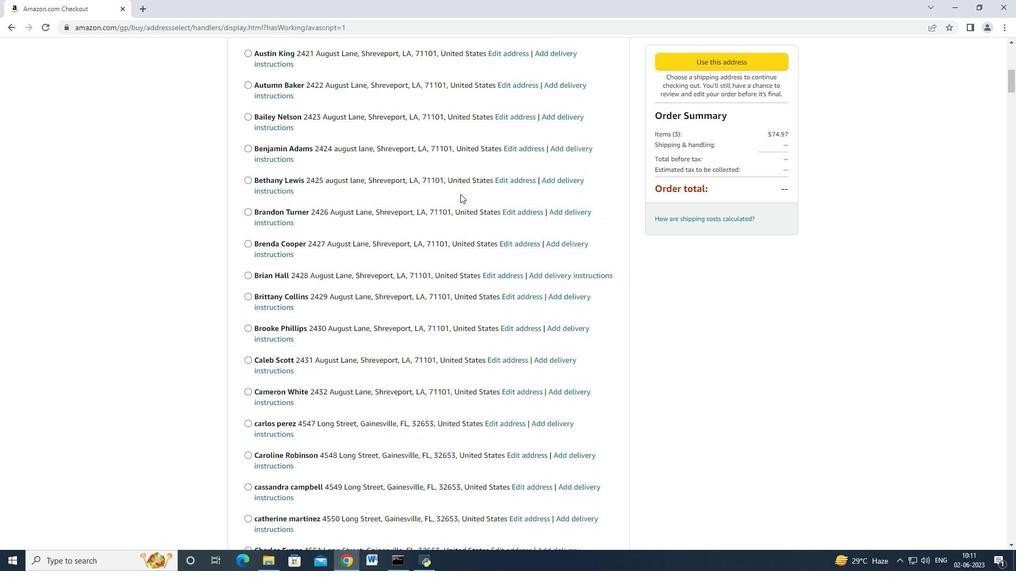 
Action: Mouse scrolled (460, 193) with delta (0, 0)
Screenshot: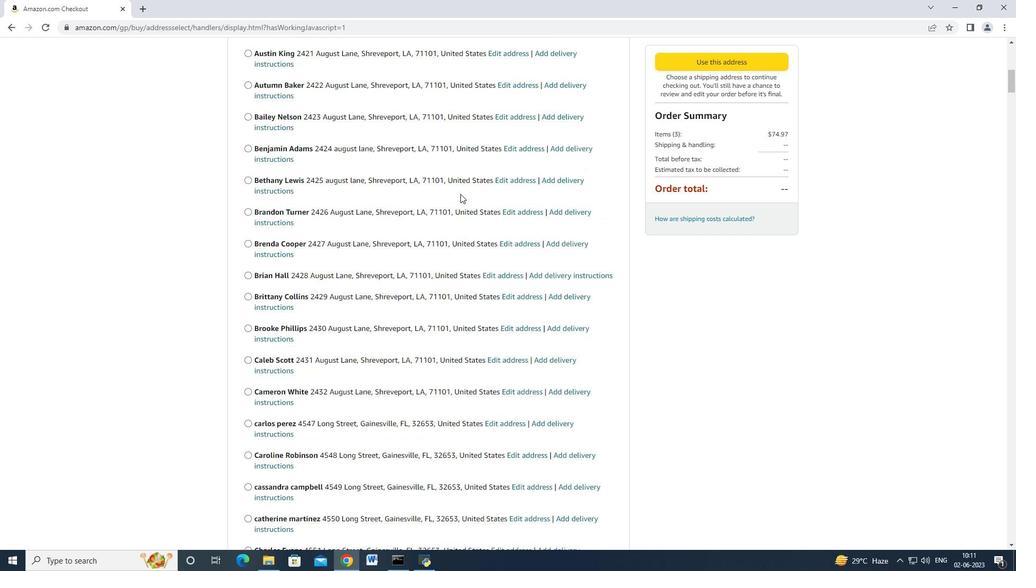 
Action: Mouse scrolled (460, 193) with delta (0, 0)
Screenshot: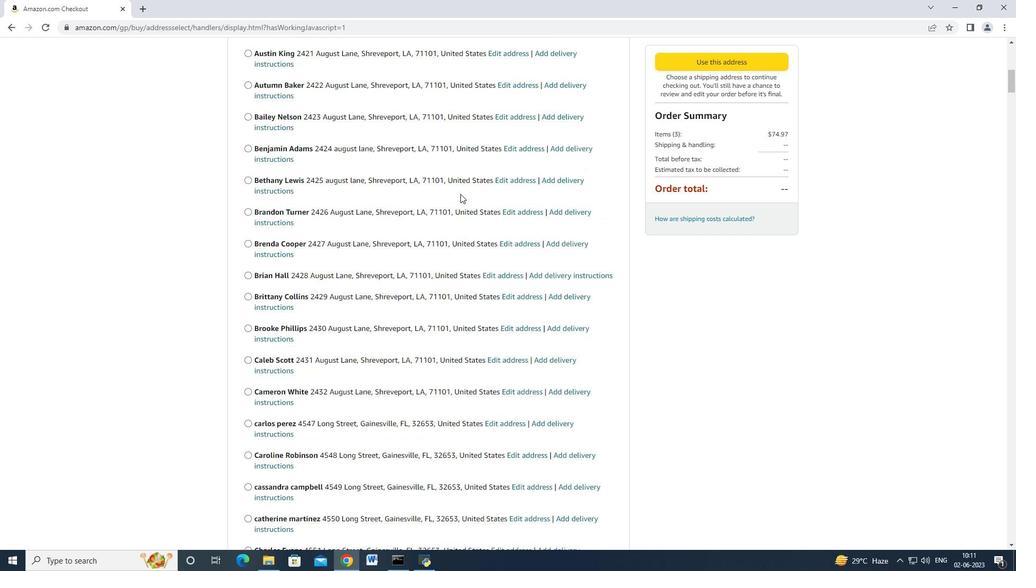 
Action: Mouse scrolled (460, 193) with delta (0, 0)
Screenshot: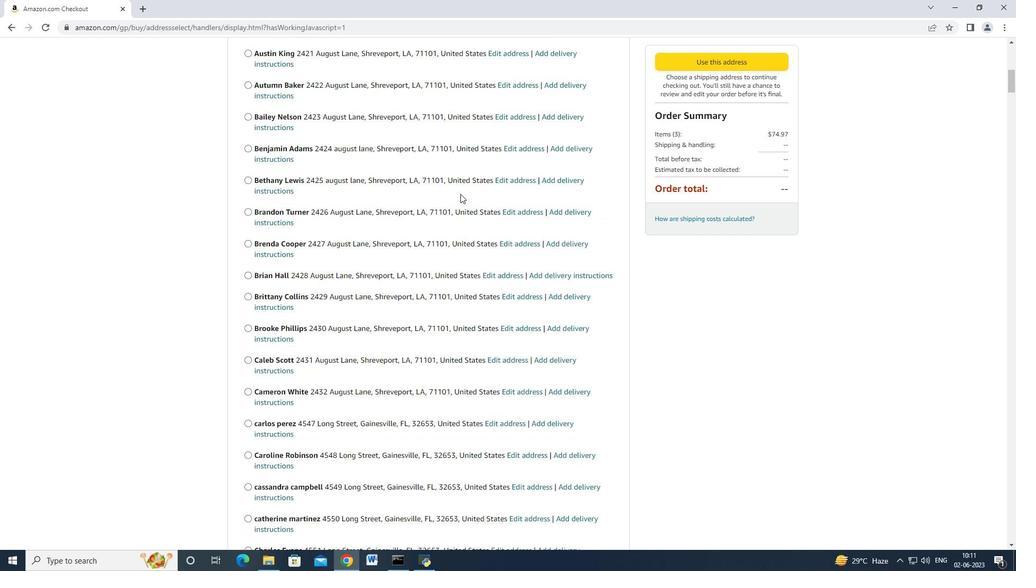 
Action: Mouse scrolled (460, 193) with delta (0, 0)
Screenshot: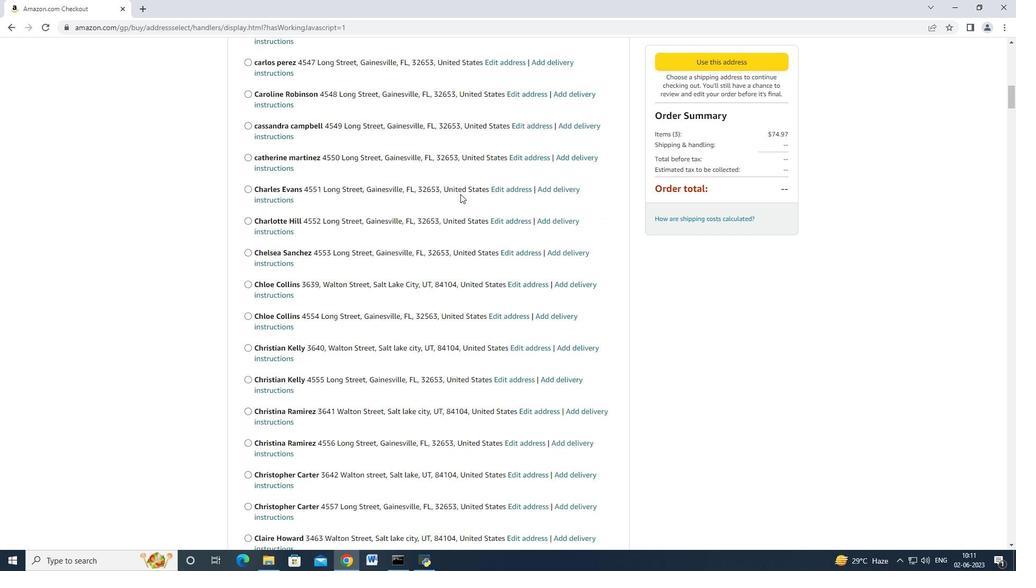 
Action: Mouse scrolled (460, 193) with delta (0, 0)
Screenshot: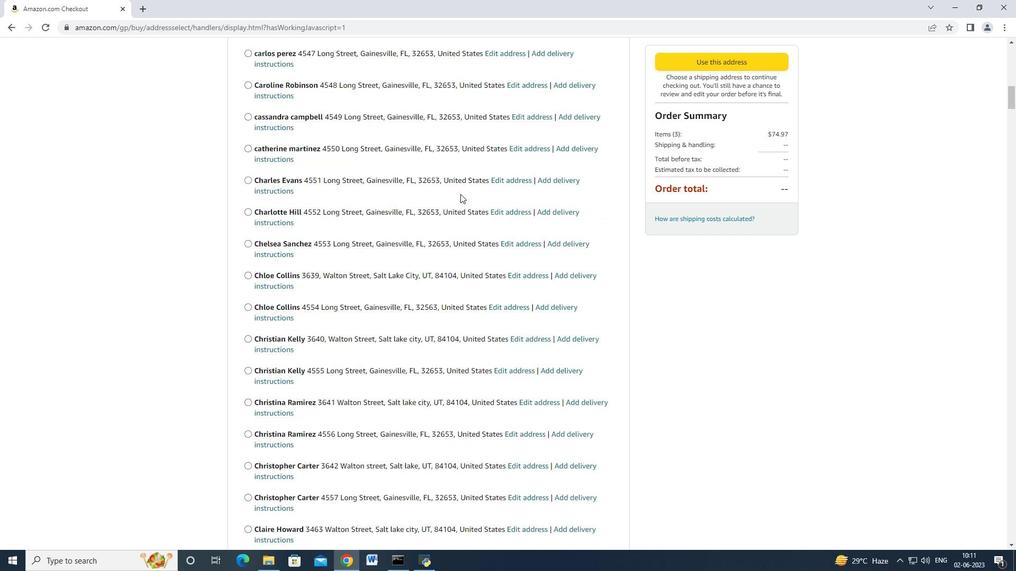 
Action: Mouse scrolled (460, 193) with delta (0, 0)
Screenshot: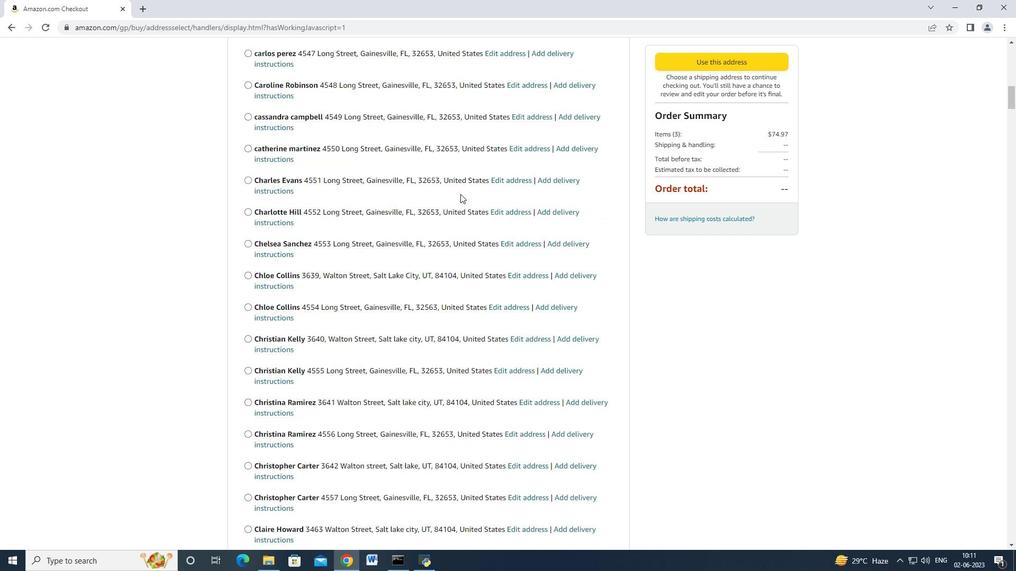 
Action: Mouse scrolled (460, 193) with delta (0, 0)
Screenshot: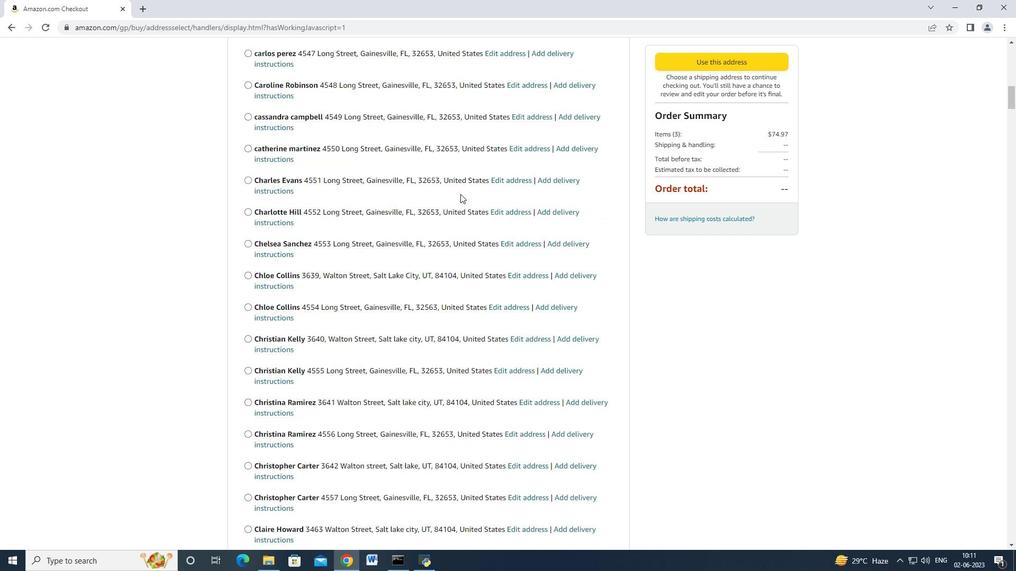 
Action: Mouse scrolled (460, 193) with delta (0, 0)
Screenshot: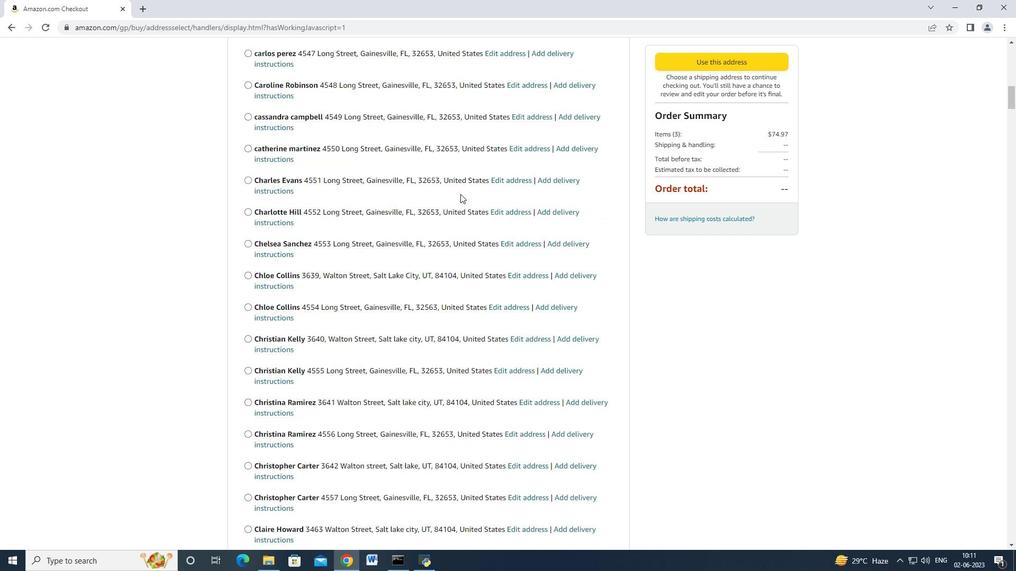 
Action: Mouse scrolled (460, 193) with delta (0, 0)
Screenshot: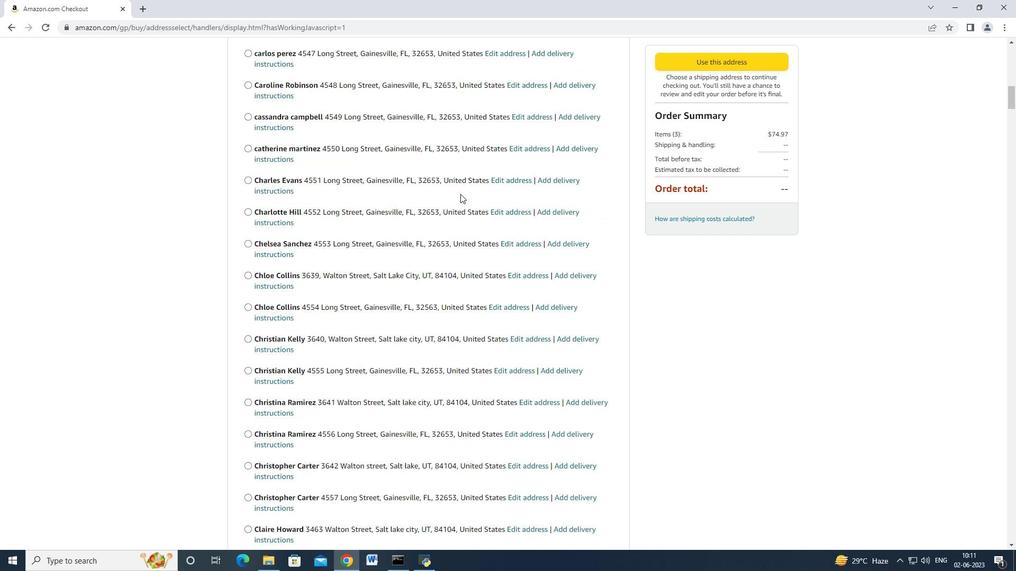 
Action: Mouse scrolled (460, 193) with delta (0, 0)
Screenshot: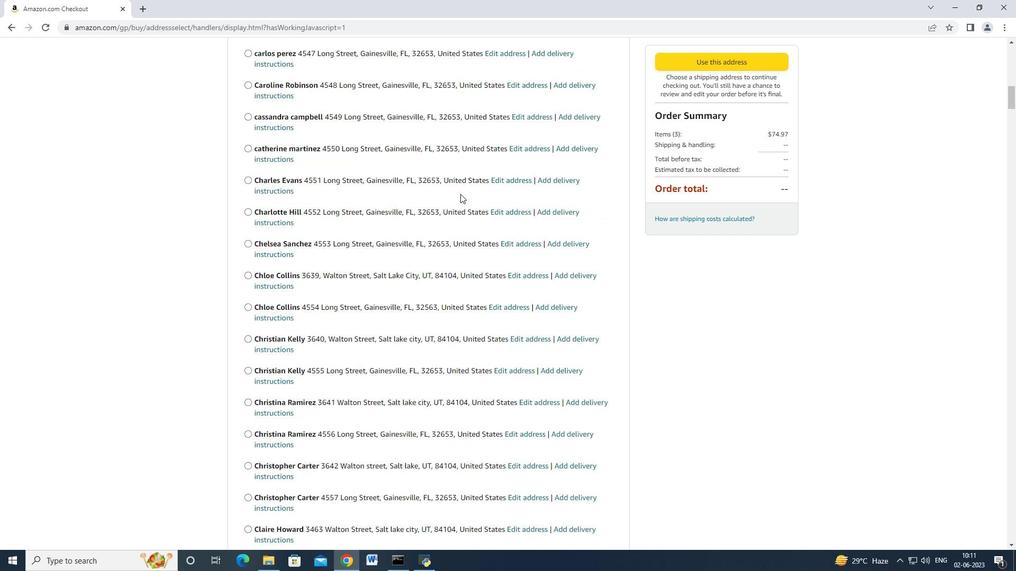 
Action: Mouse scrolled (460, 193) with delta (0, 0)
Screenshot: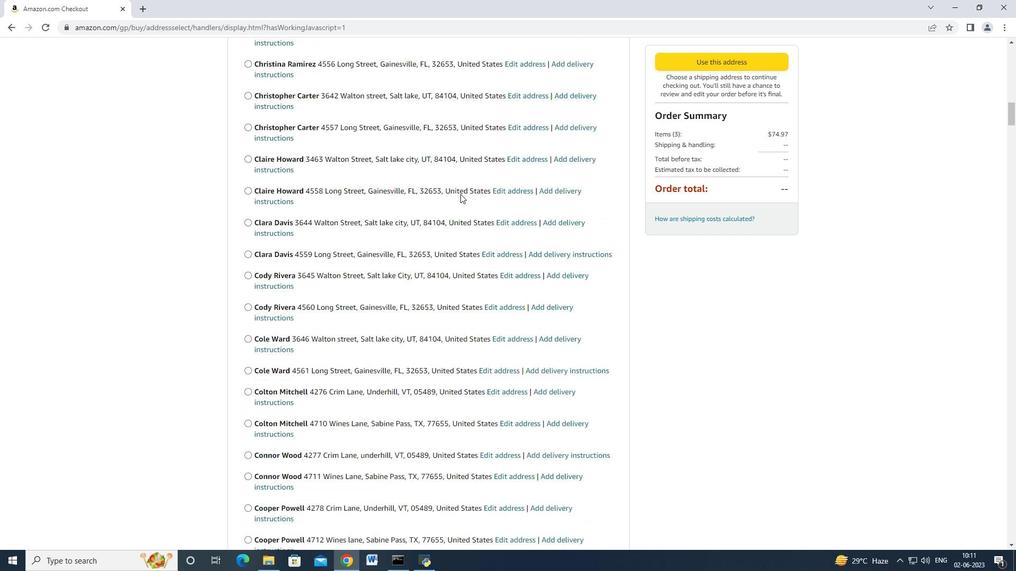 
Action: Mouse scrolled (460, 193) with delta (0, 0)
Screenshot: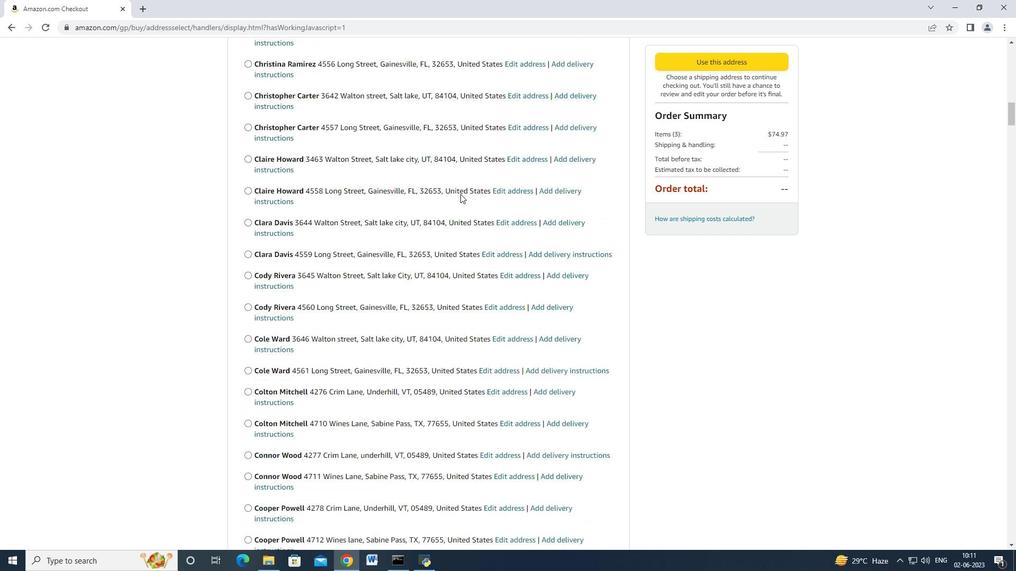 
Action: Mouse scrolled (460, 193) with delta (0, 0)
Screenshot: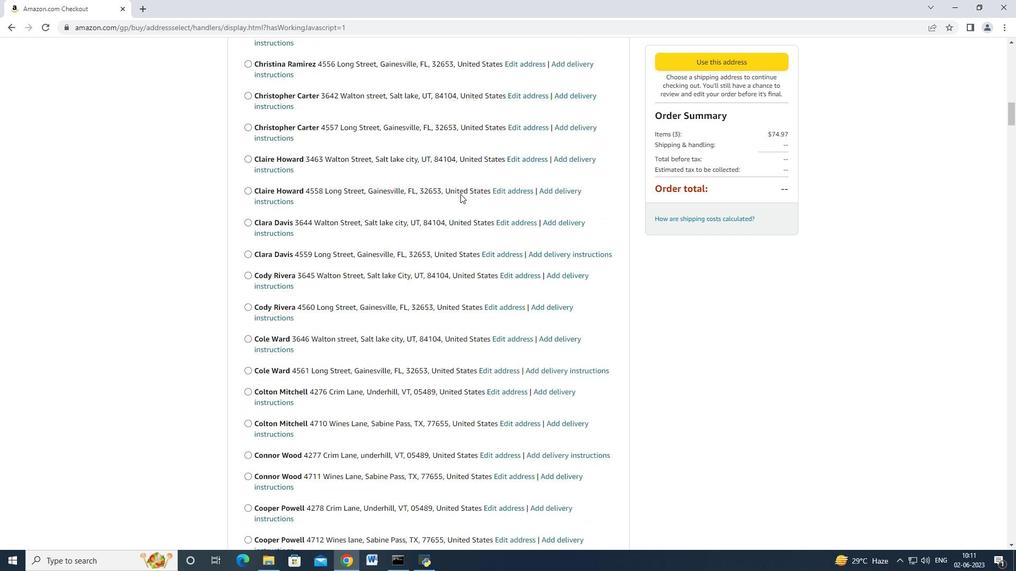 
Action: Mouse scrolled (460, 193) with delta (0, 0)
Screenshot: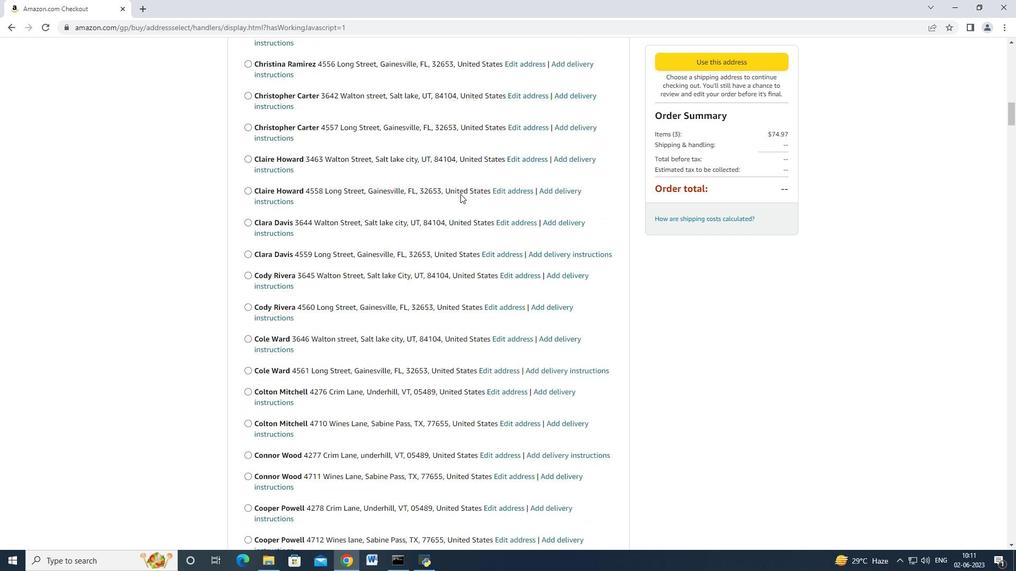 
Action: Mouse scrolled (460, 193) with delta (0, 0)
Screenshot: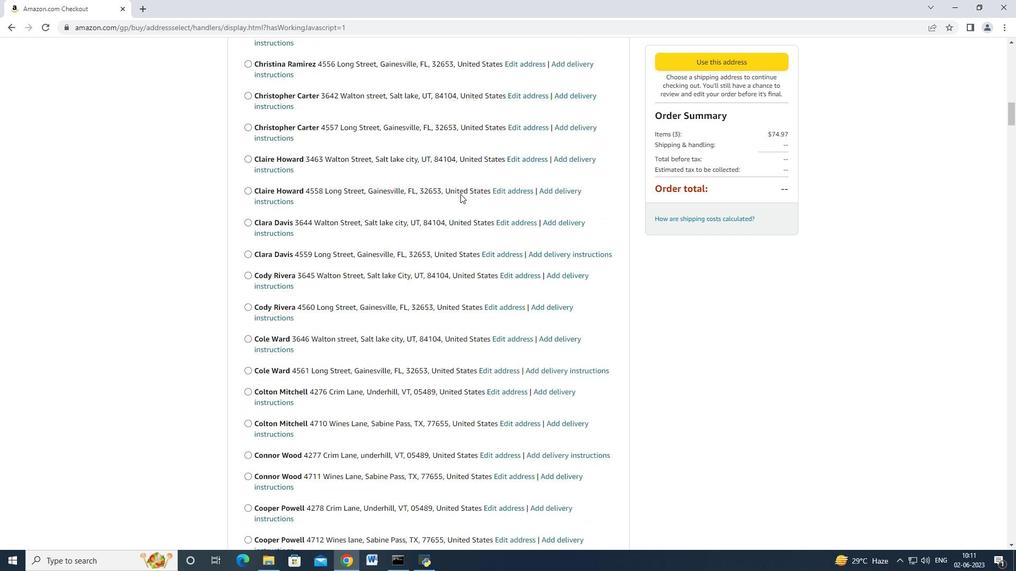 
Action: Mouse scrolled (460, 193) with delta (0, 0)
Screenshot: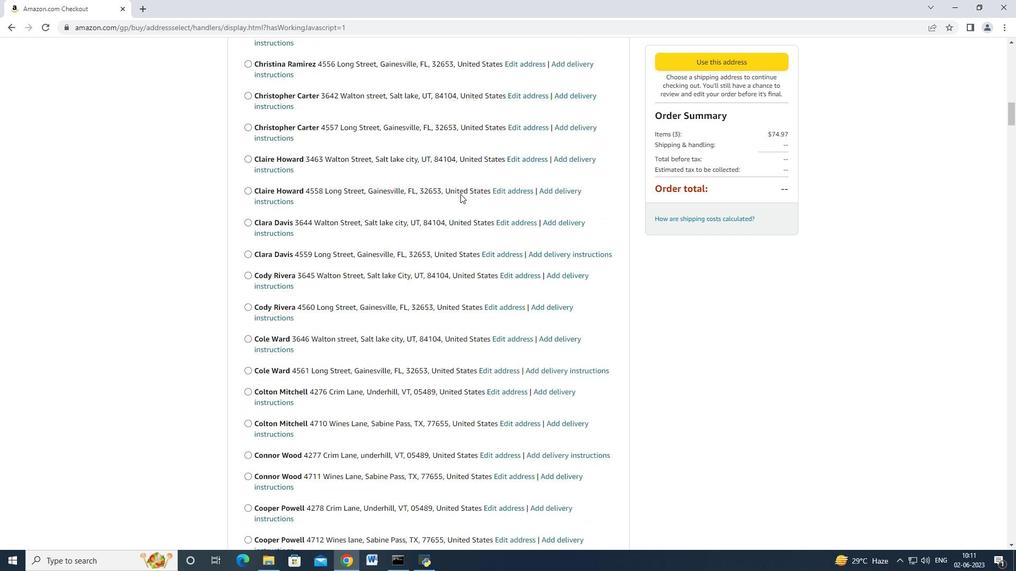 
Action: Mouse scrolled (460, 193) with delta (0, 0)
Screenshot: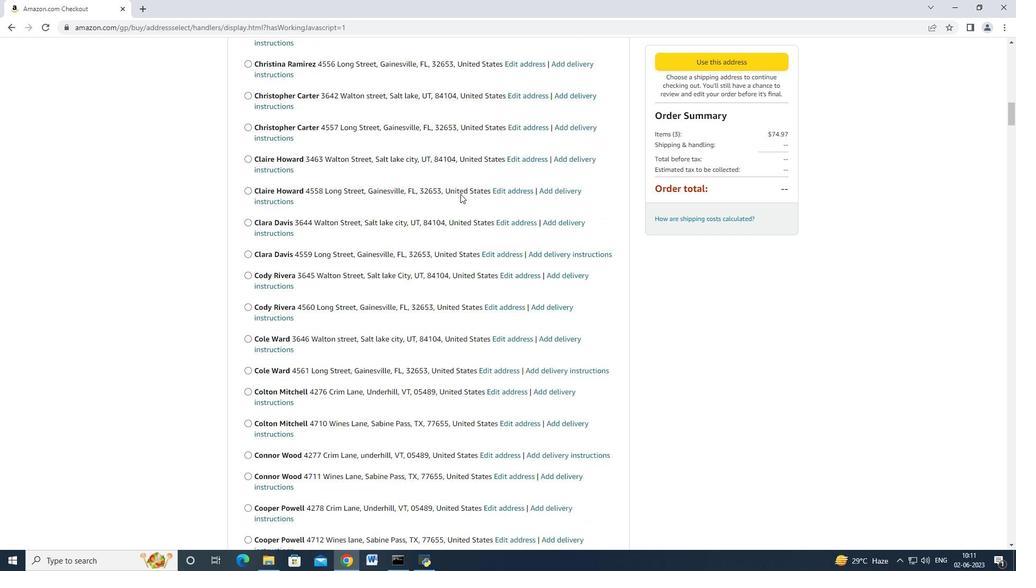 
Action: Mouse scrolled (460, 193) with delta (0, 0)
Screenshot: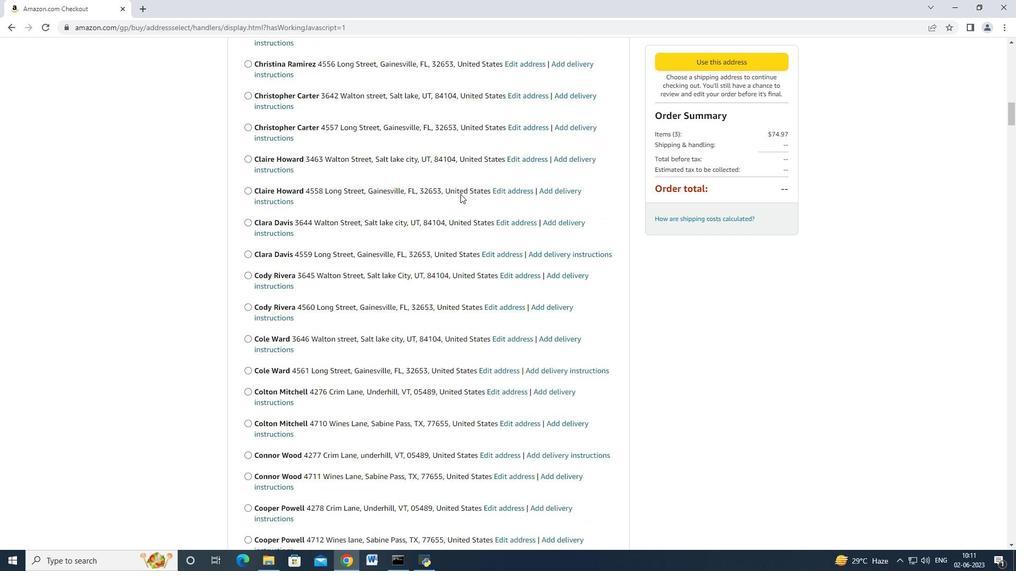 
Action: Mouse scrolled (460, 193) with delta (0, 0)
Screenshot: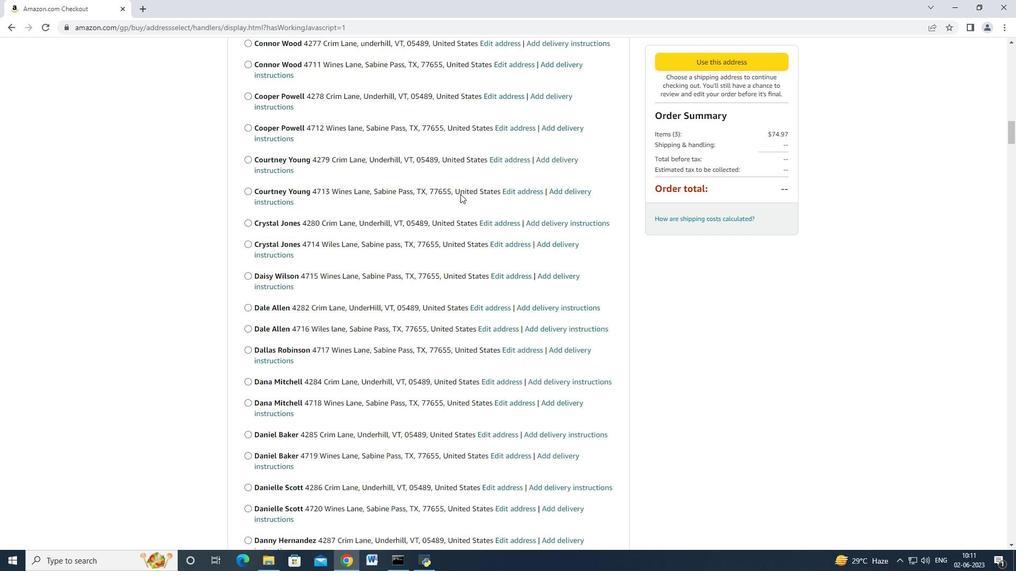 
Action: Mouse scrolled (460, 193) with delta (0, 0)
Screenshot: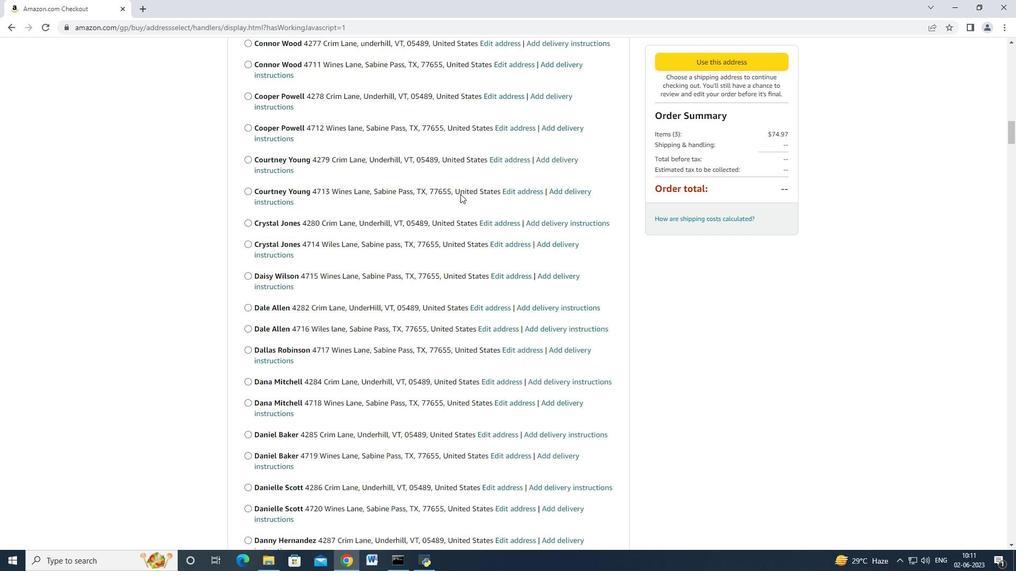 
Action: Mouse scrolled (460, 193) with delta (0, 0)
Screenshot: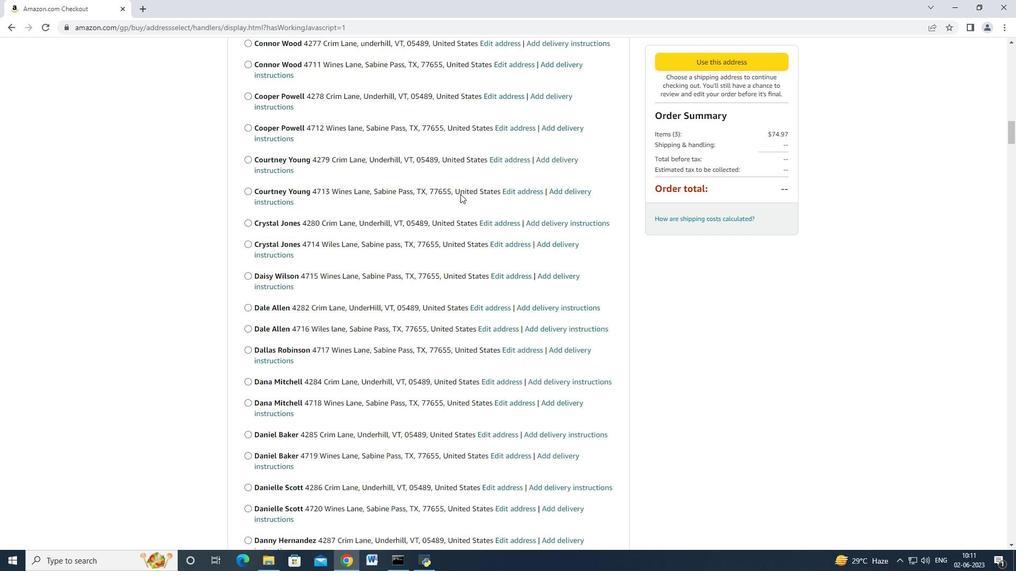 
Action: Mouse scrolled (460, 193) with delta (0, 0)
Screenshot: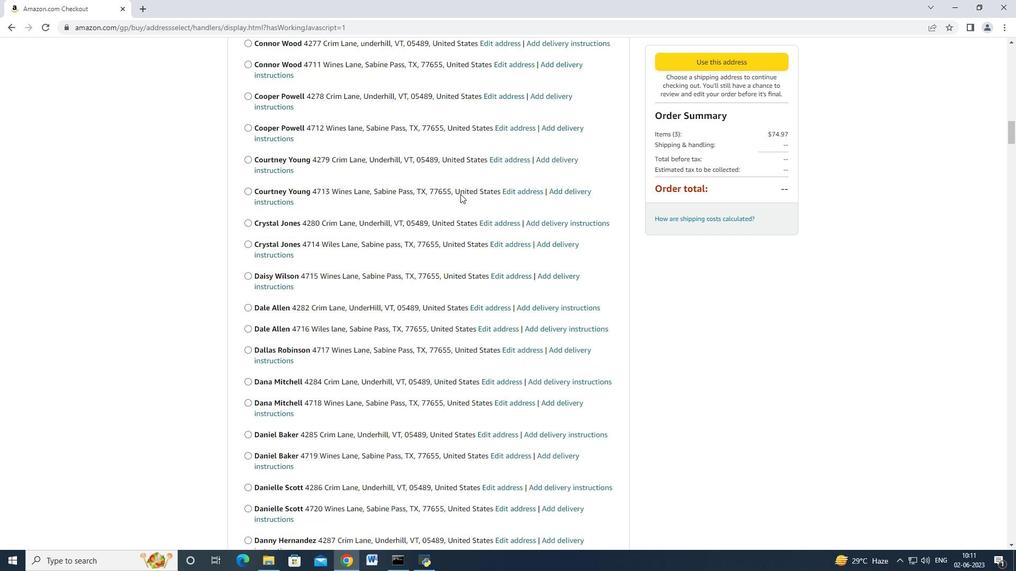 
Action: Mouse scrolled (460, 193) with delta (0, 0)
Screenshot: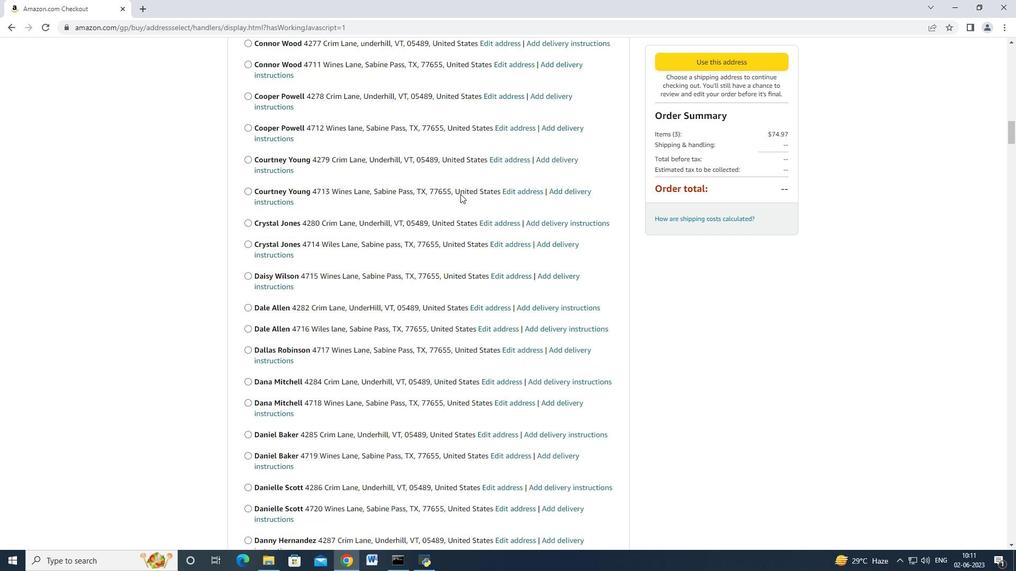 
Action: Mouse scrolled (460, 193) with delta (0, 0)
Screenshot: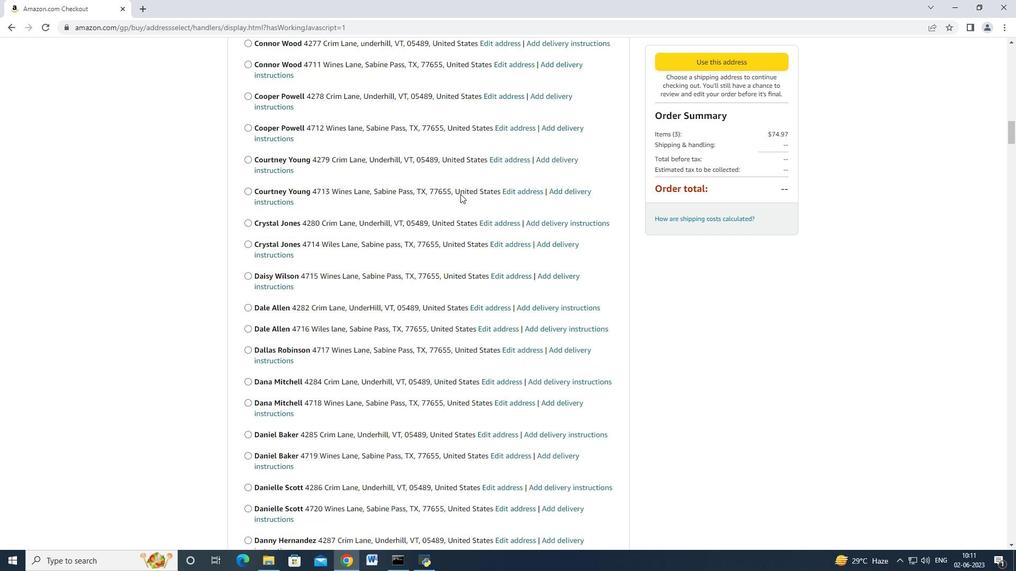
Action: Mouse scrolled (460, 193) with delta (0, 0)
Screenshot: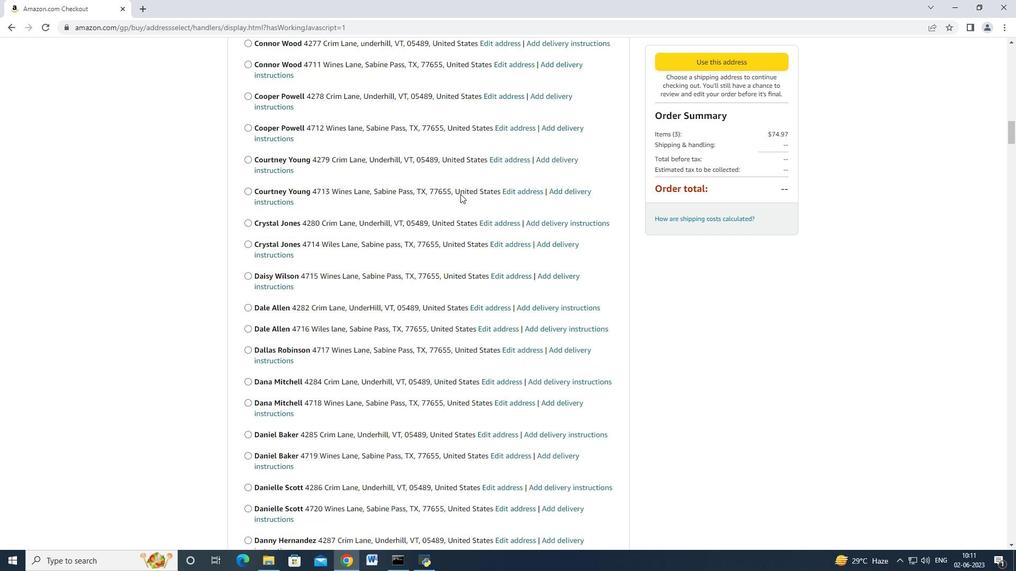 
Action: Mouse scrolled (460, 193) with delta (0, 0)
Screenshot: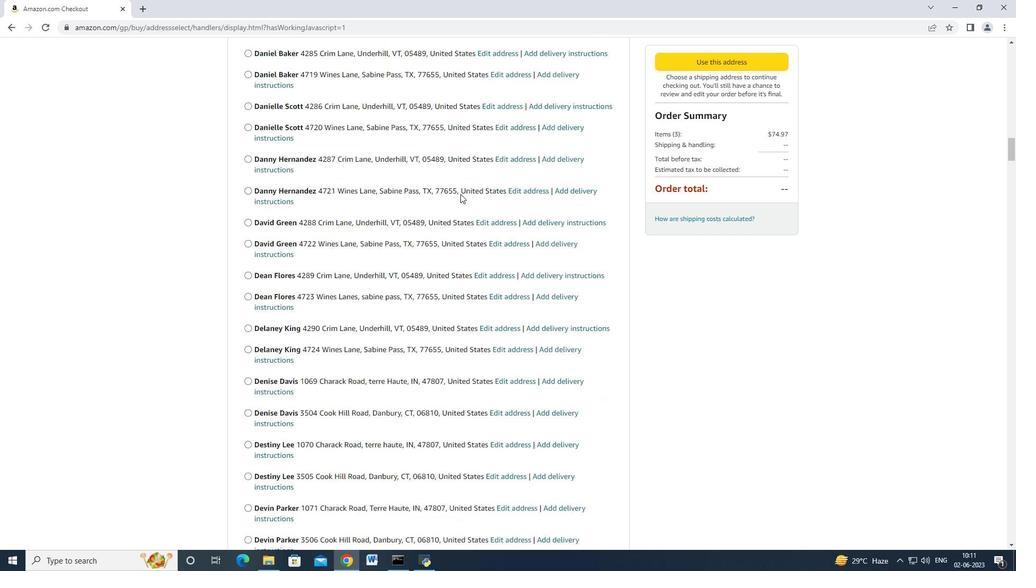 
Action: Mouse scrolled (460, 193) with delta (0, 0)
Screenshot: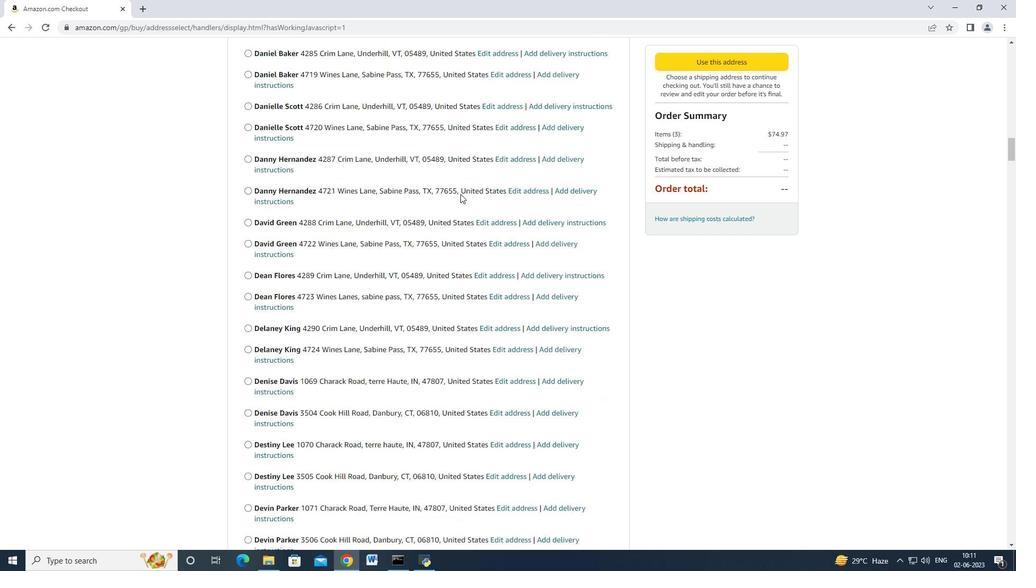 
Action: Mouse scrolled (460, 193) with delta (0, 0)
Screenshot: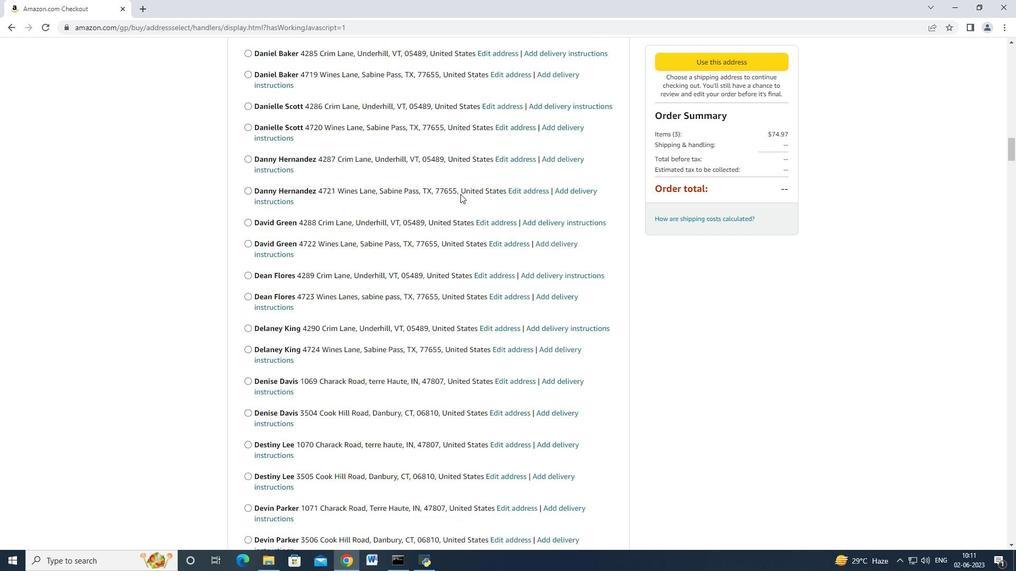
Action: Mouse scrolled (460, 193) with delta (0, 0)
Screenshot: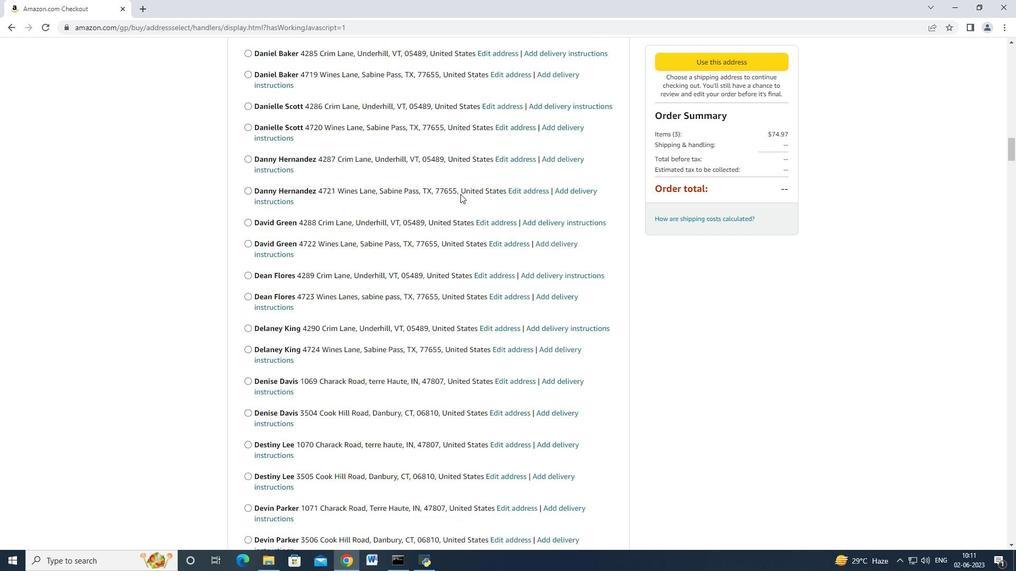 
Action: Mouse scrolled (460, 193) with delta (0, 0)
Screenshot: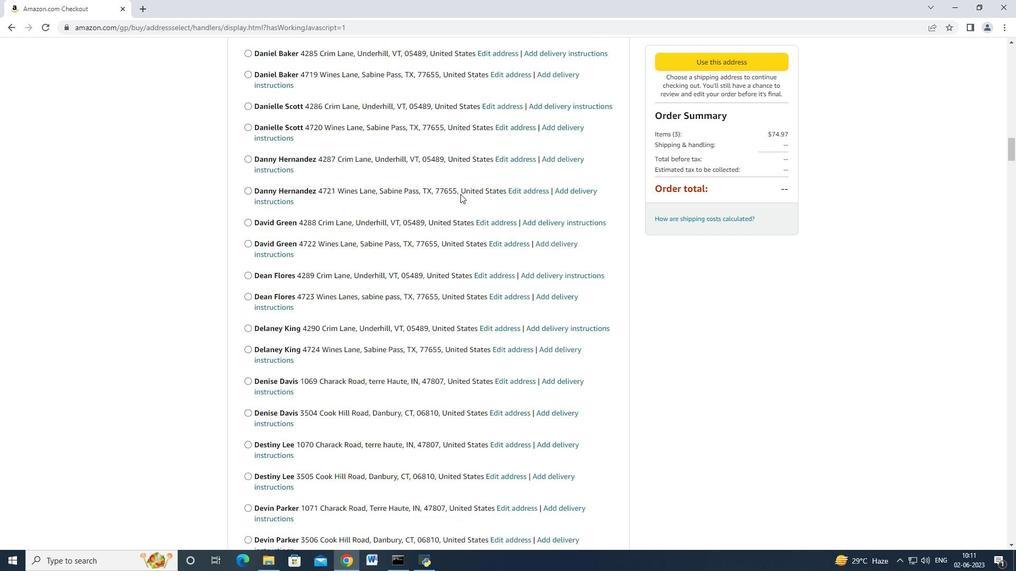 
Action: Mouse scrolled (460, 193) with delta (0, 0)
Screenshot: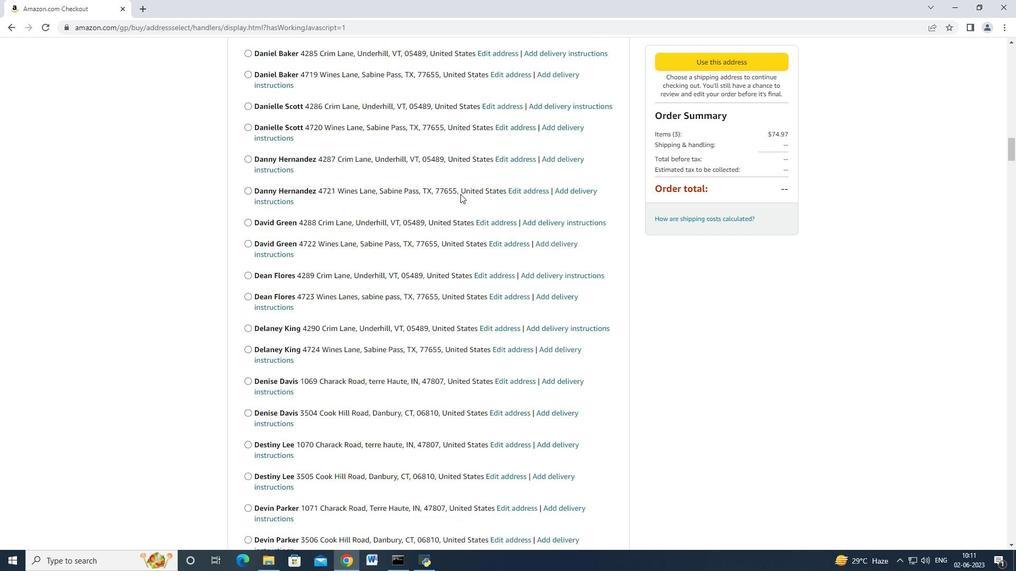 
Action: Mouse scrolled (460, 193) with delta (0, 0)
Screenshot: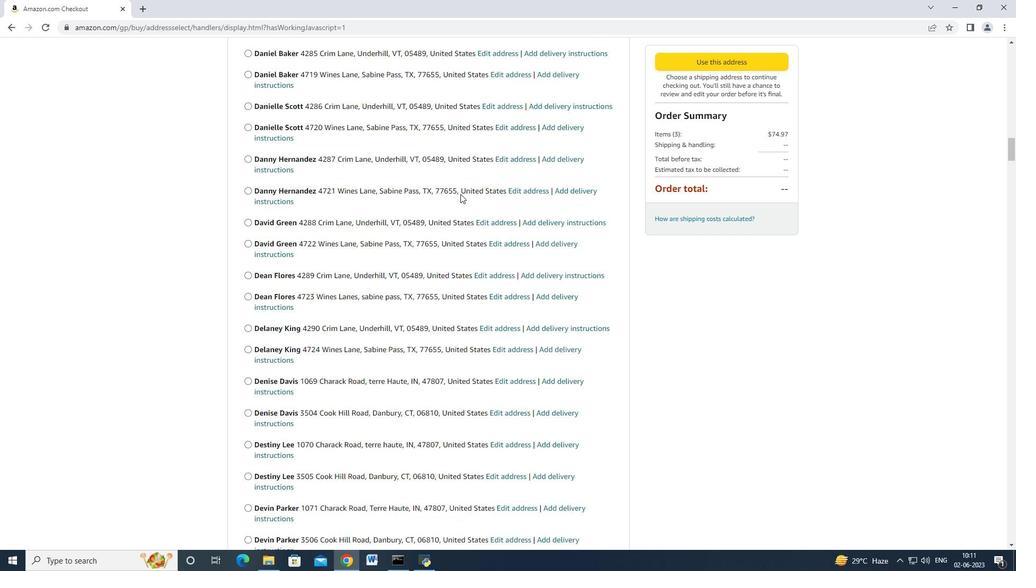 
Action: Mouse scrolled (460, 193) with delta (0, 0)
Screenshot: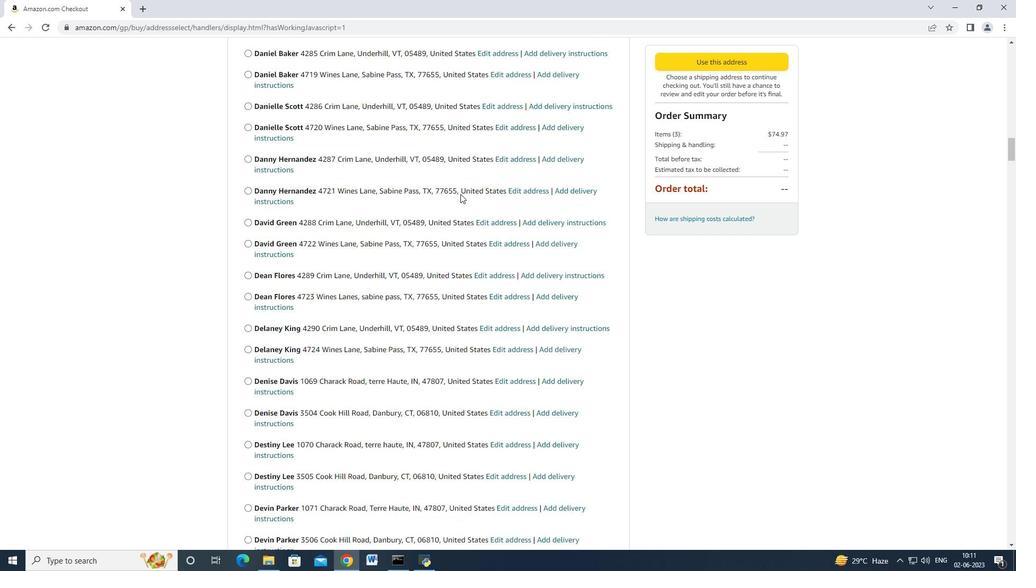 
Action: Mouse scrolled (460, 193) with delta (0, 0)
Screenshot: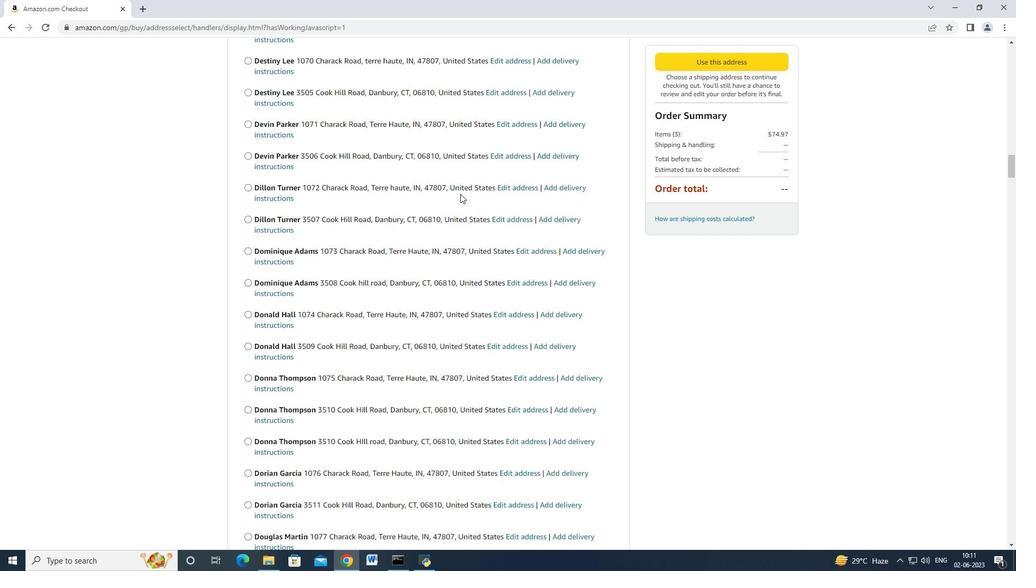 
Action: Mouse scrolled (460, 193) with delta (0, 0)
Screenshot: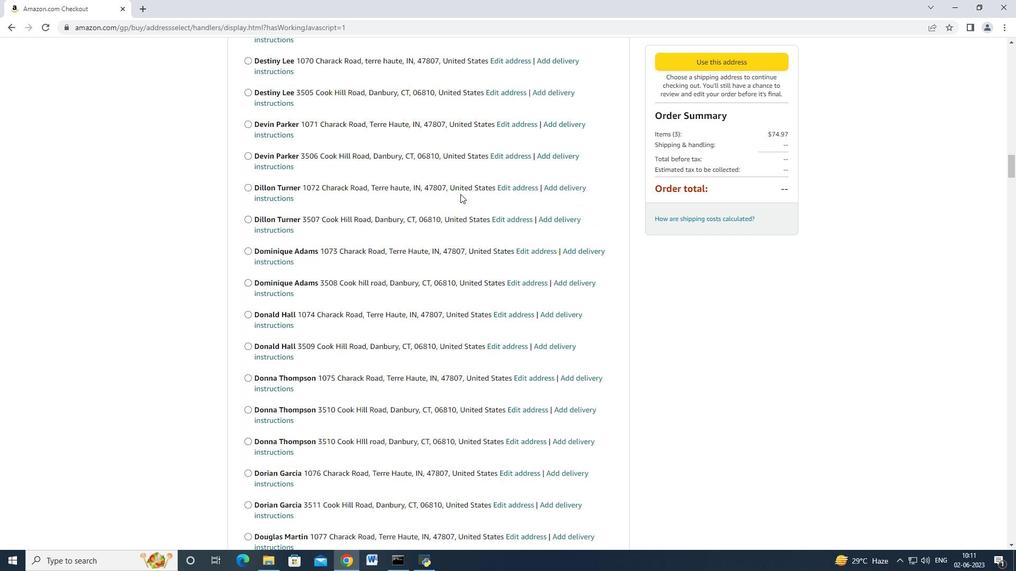 
Action: Mouse scrolled (460, 193) with delta (0, 0)
Screenshot: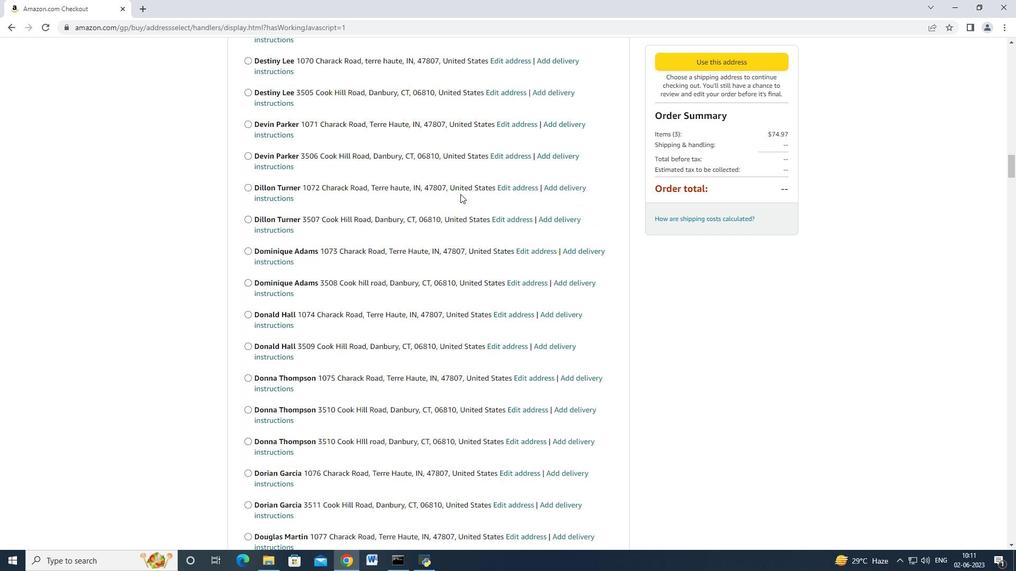 
Action: Mouse scrolled (460, 193) with delta (0, 0)
Screenshot: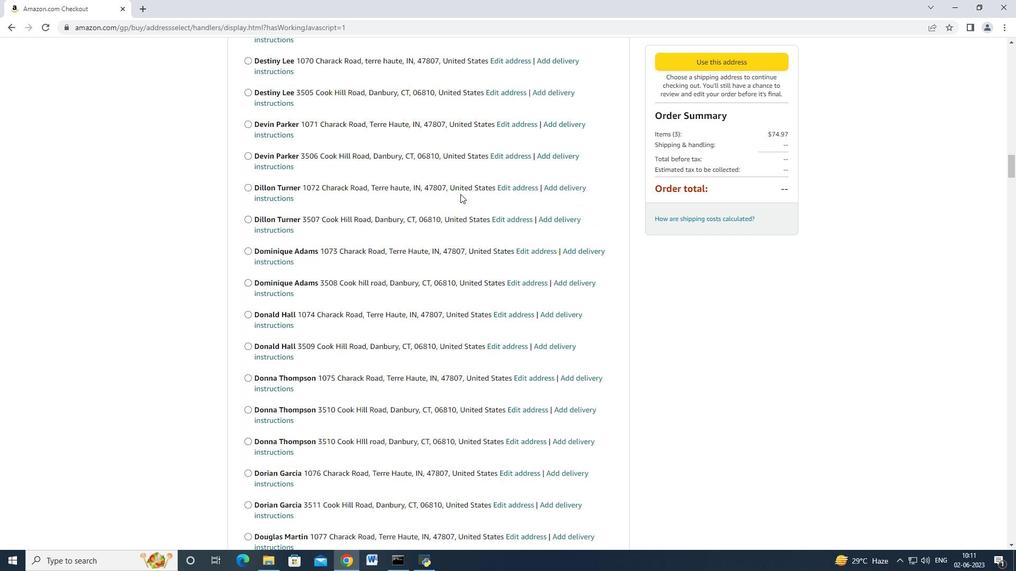 
Action: Mouse scrolled (460, 193) with delta (0, 0)
Screenshot: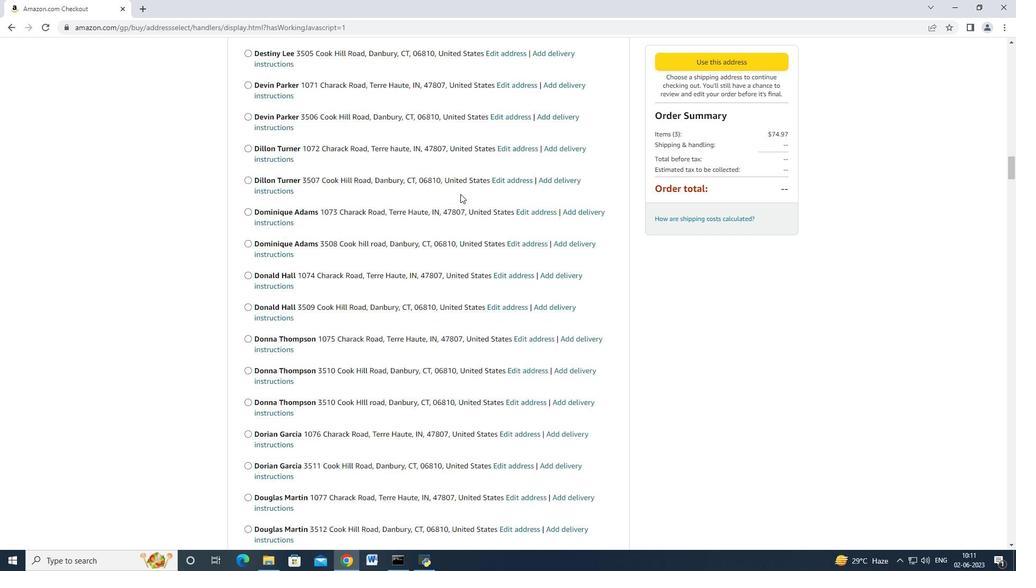 
Action: Mouse scrolled (460, 193) with delta (0, 0)
Screenshot: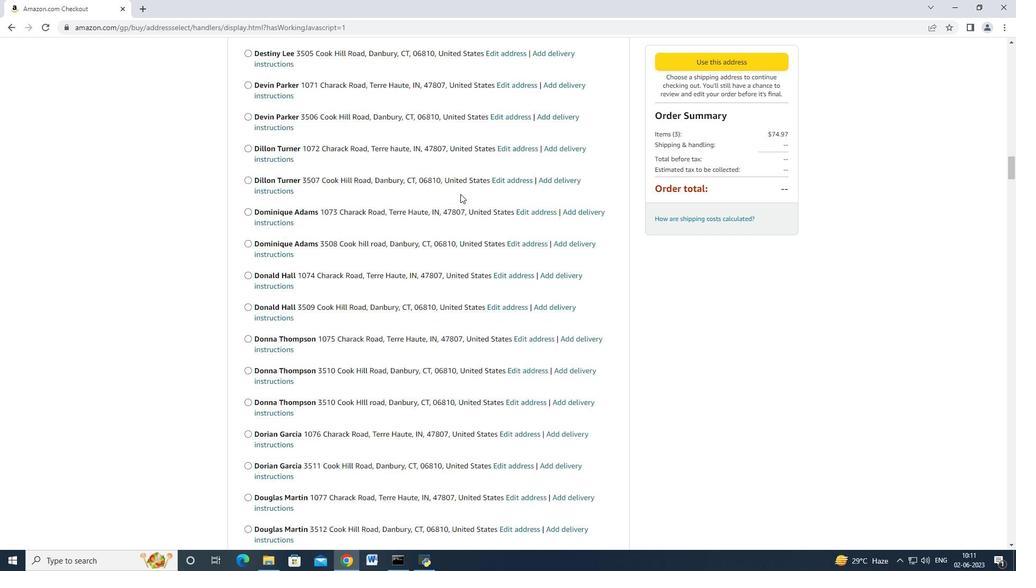 
Action: Mouse scrolled (460, 193) with delta (0, 0)
Screenshot: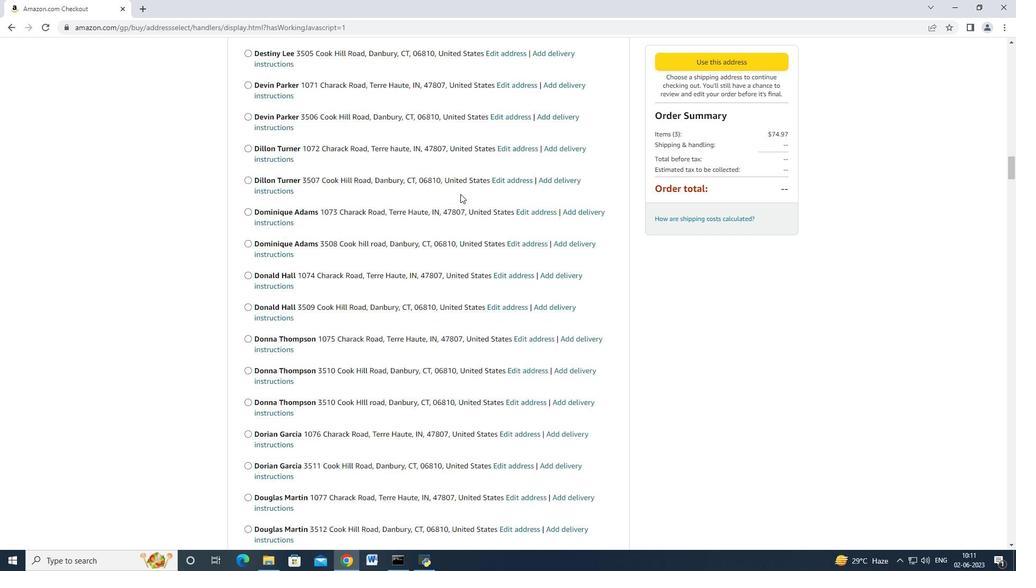 
Action: Mouse scrolled (460, 193) with delta (0, 0)
Screenshot: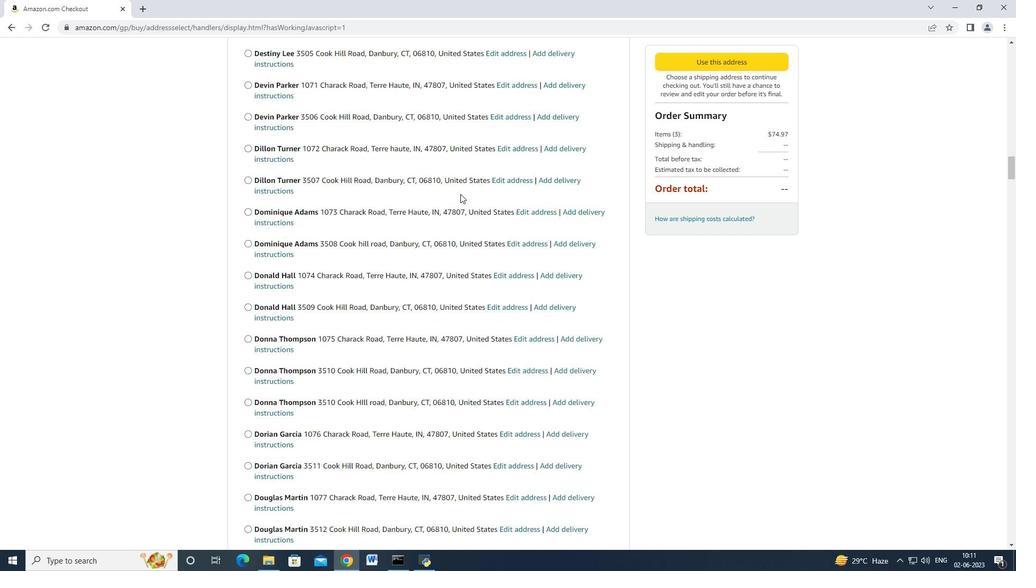 
Action: Mouse scrolled (460, 193) with delta (0, 0)
Screenshot: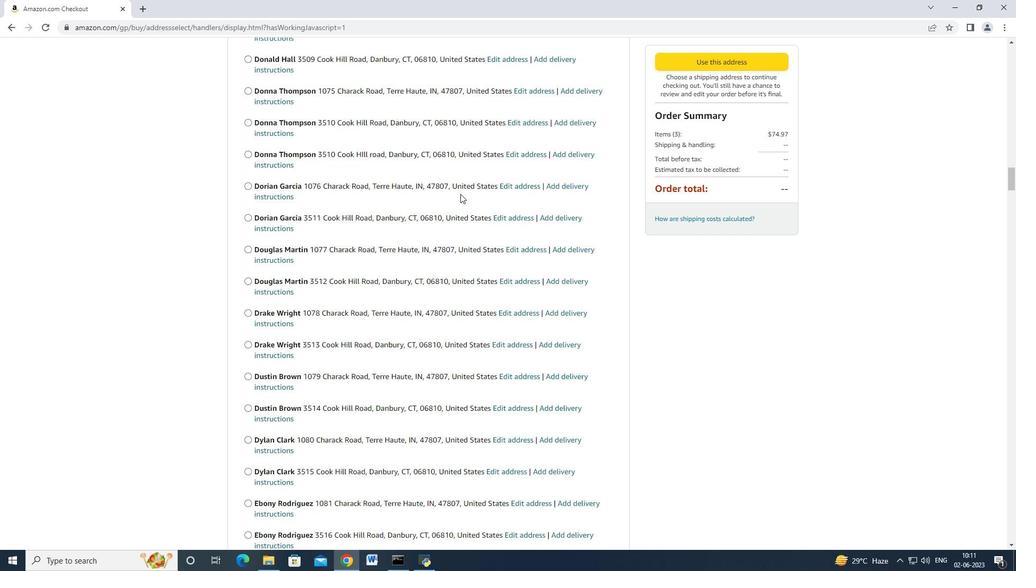 
Action: Mouse scrolled (460, 193) with delta (0, 0)
Screenshot: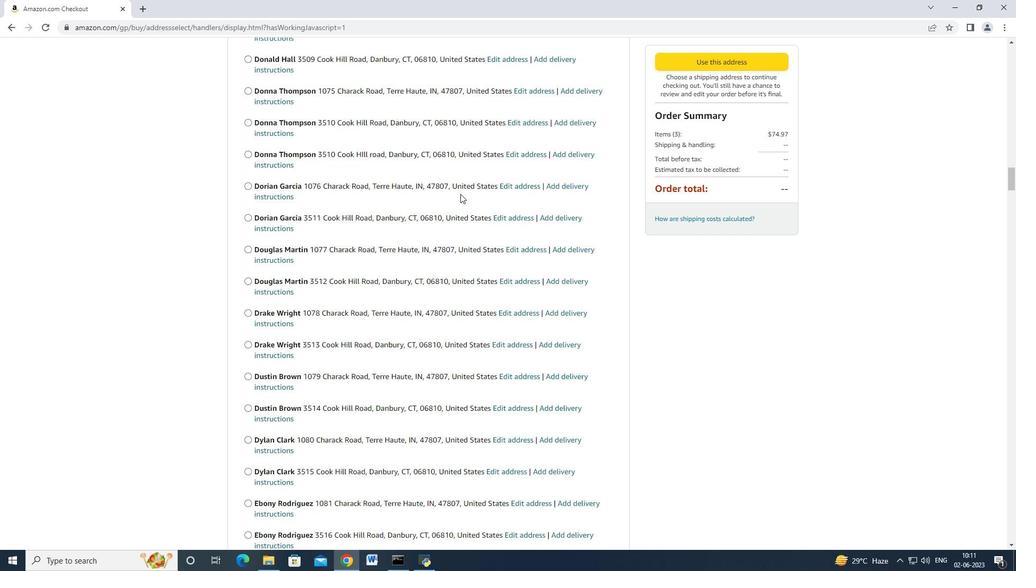
Action: Mouse scrolled (460, 193) with delta (0, 0)
Screenshot: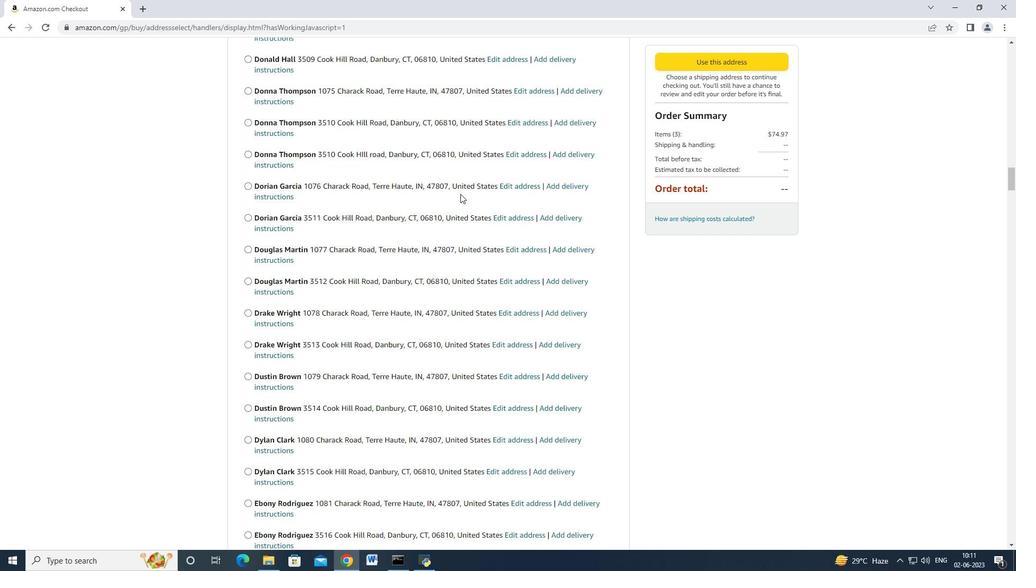 
Action: Mouse scrolled (460, 193) with delta (0, 0)
Screenshot: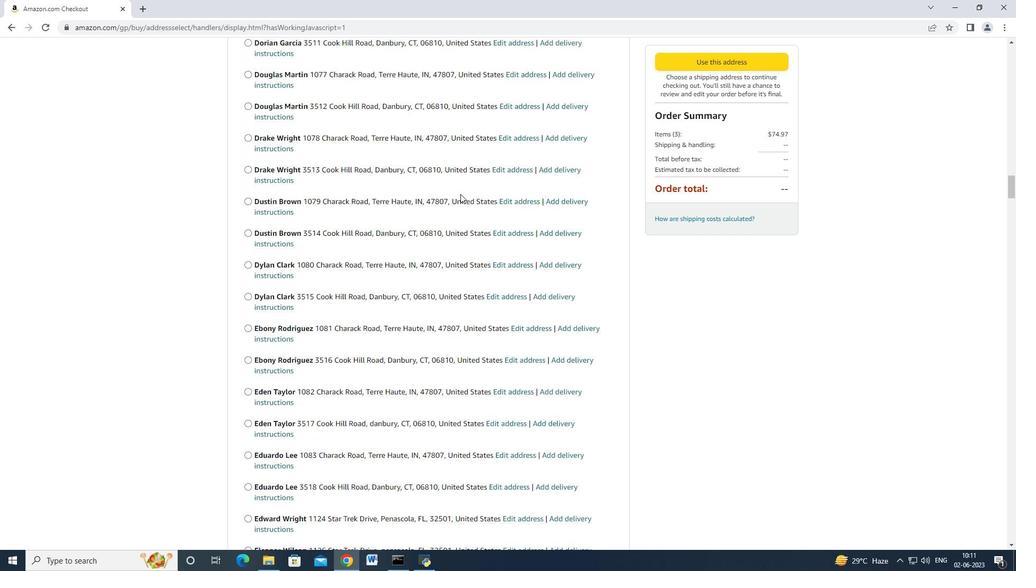 
Action: Mouse scrolled (460, 193) with delta (0, 0)
Screenshot: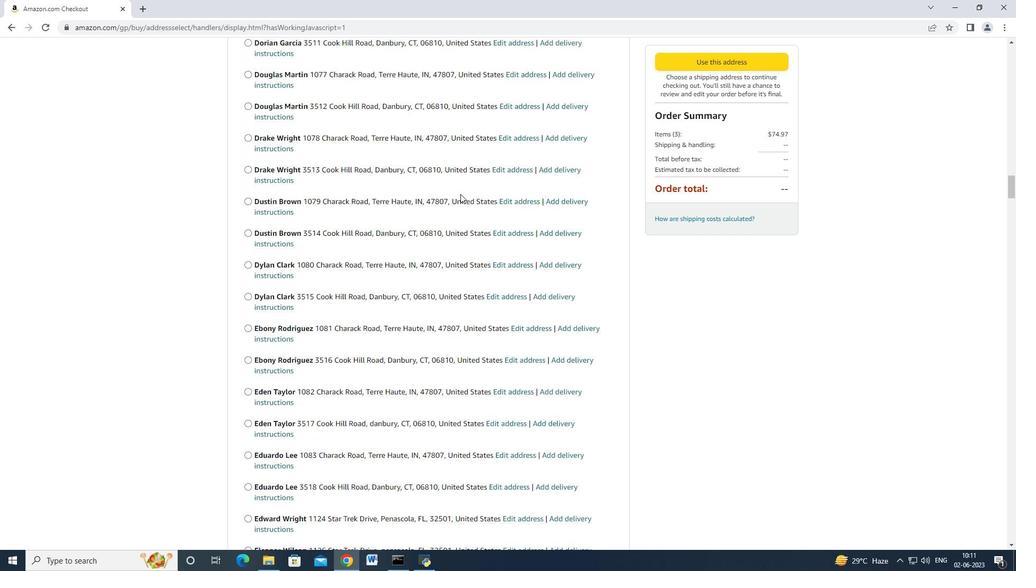 
Action: Mouse scrolled (460, 193) with delta (0, 0)
Screenshot: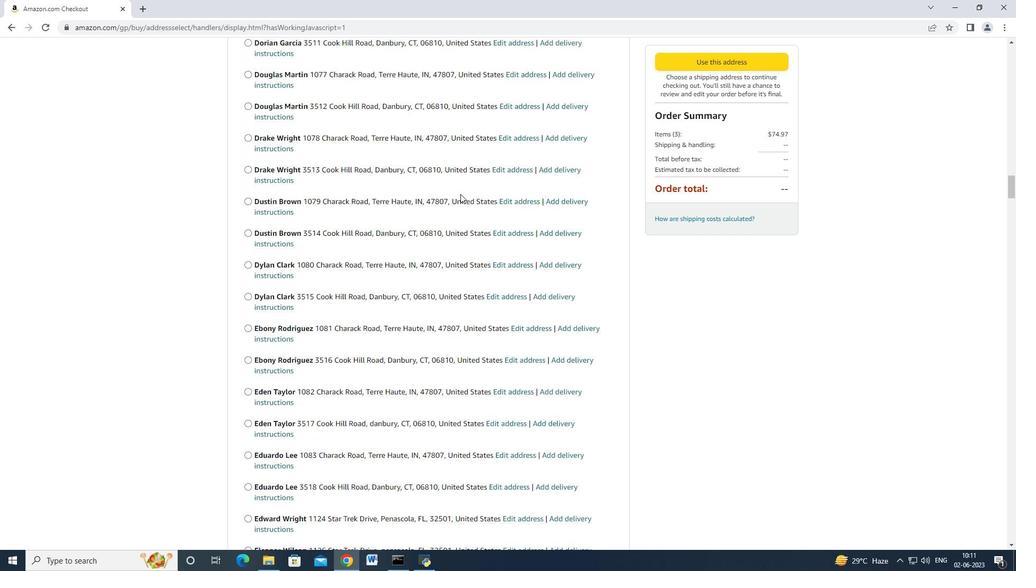 
Action: Mouse scrolled (460, 193) with delta (0, 0)
Screenshot: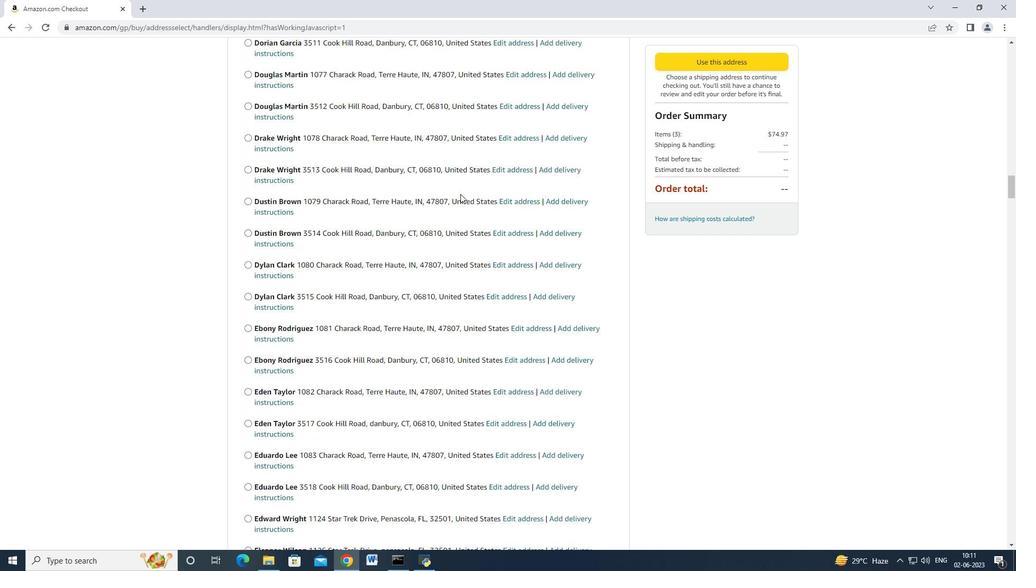
Action: Mouse scrolled (460, 193) with delta (0, 0)
Screenshot: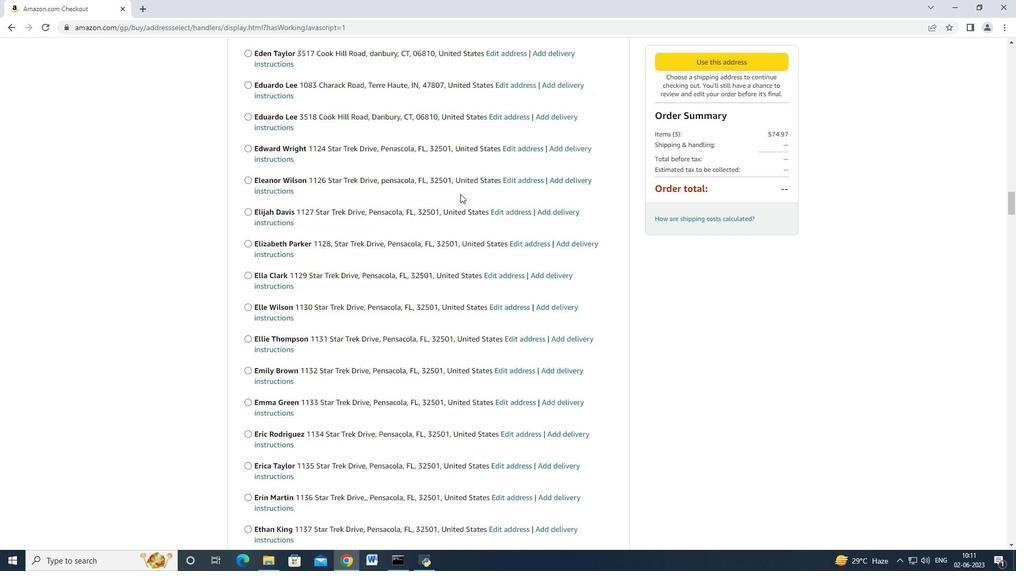 
Action: Mouse scrolled (460, 193) with delta (0, 0)
Screenshot: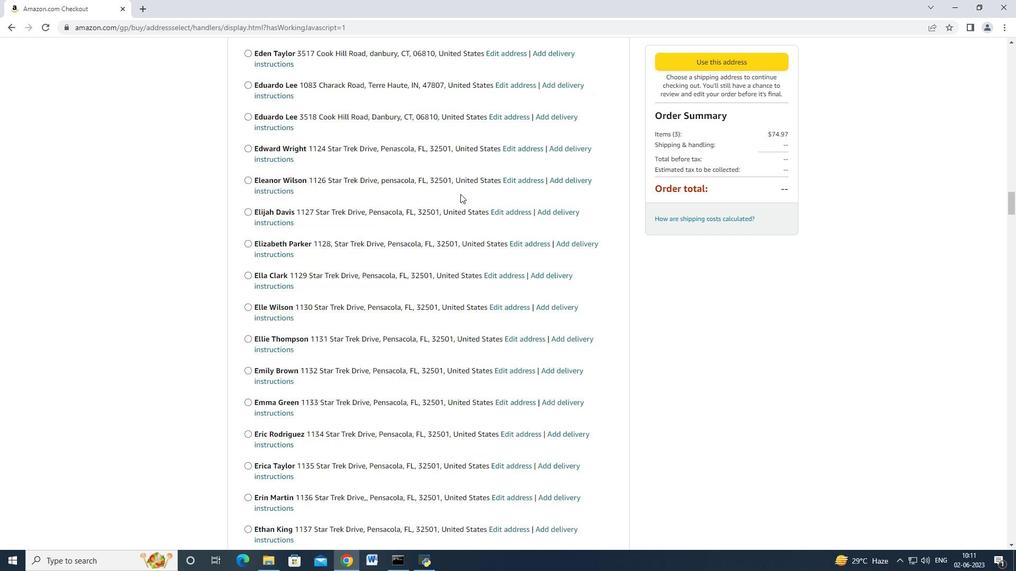 
Action: Mouse scrolled (460, 193) with delta (0, 0)
Screenshot: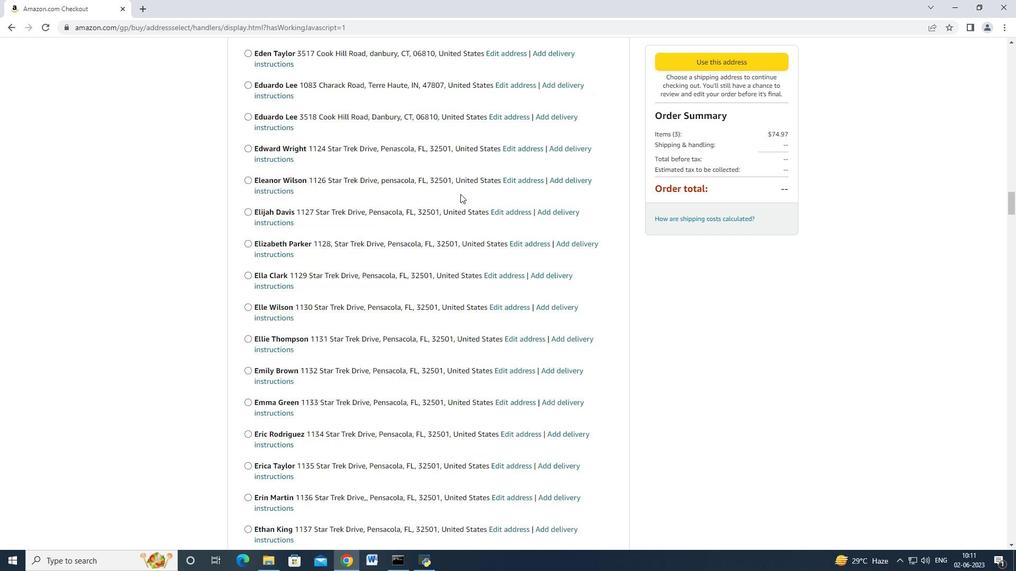 
Action: Mouse scrolled (460, 193) with delta (0, 0)
Screenshot: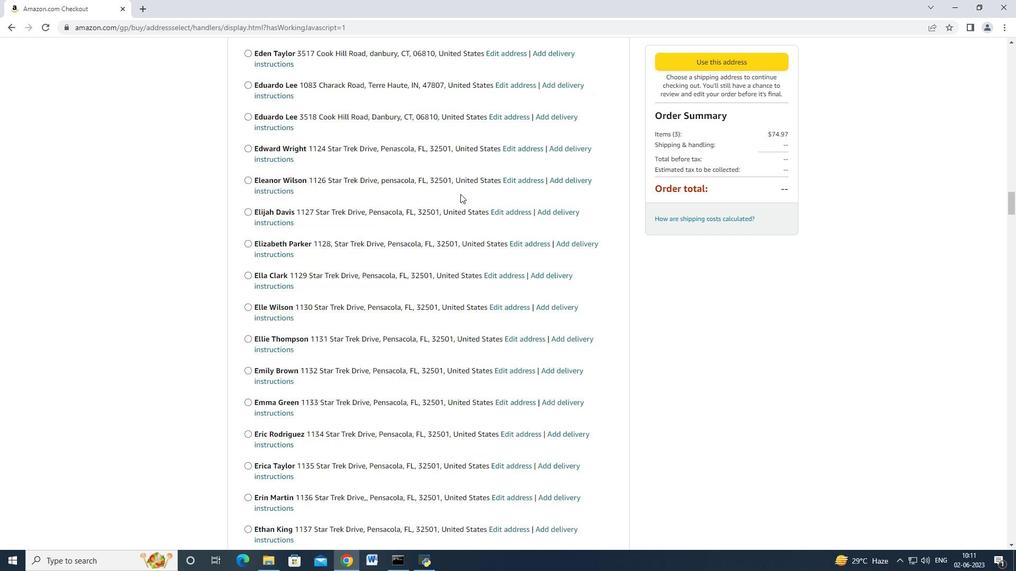
Action: Mouse scrolled (460, 193) with delta (0, 0)
Screenshot: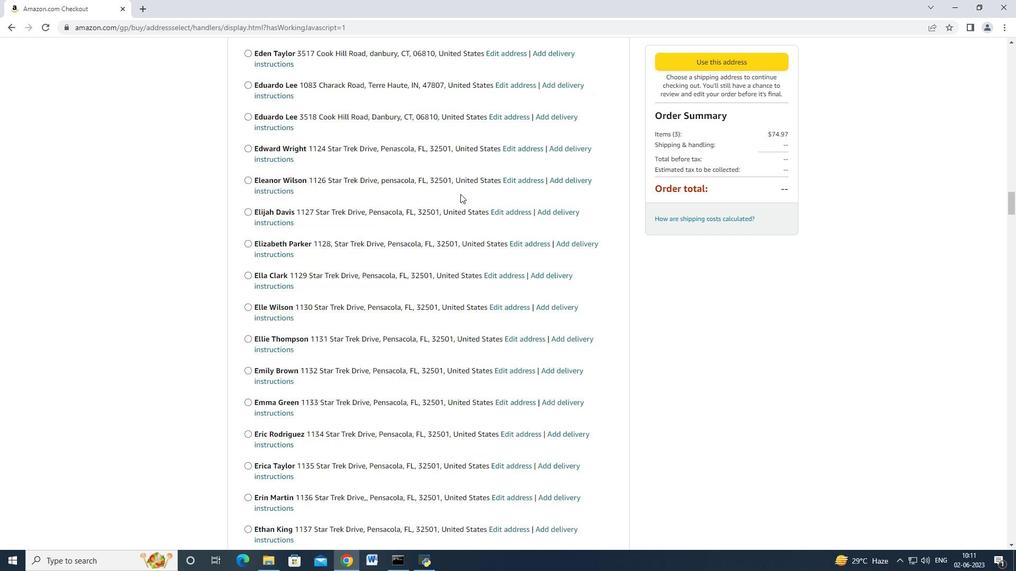 
Action: Mouse scrolled (460, 193) with delta (0, 0)
Screenshot: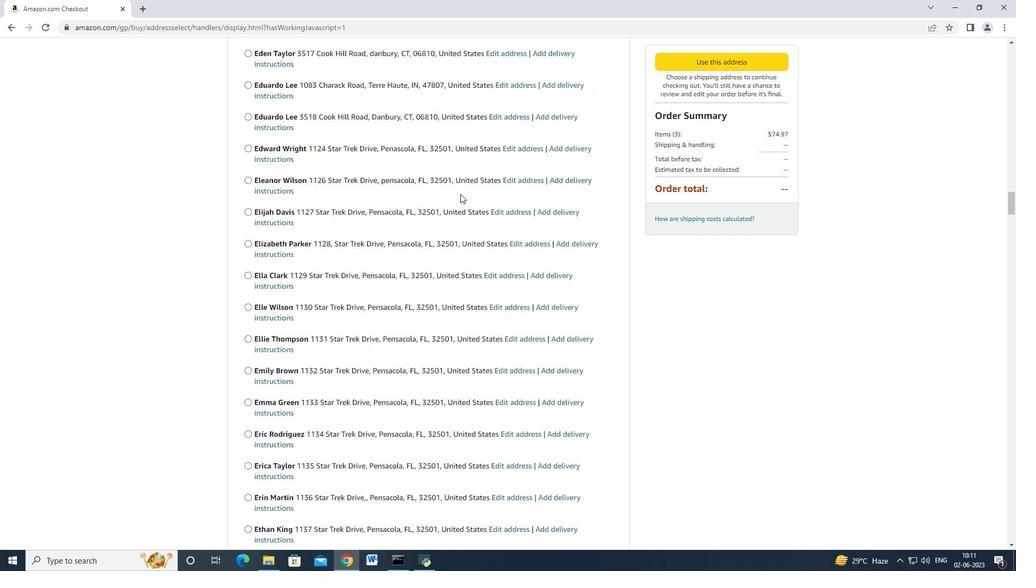
Action: Mouse scrolled (460, 193) with delta (0, 0)
Screenshot: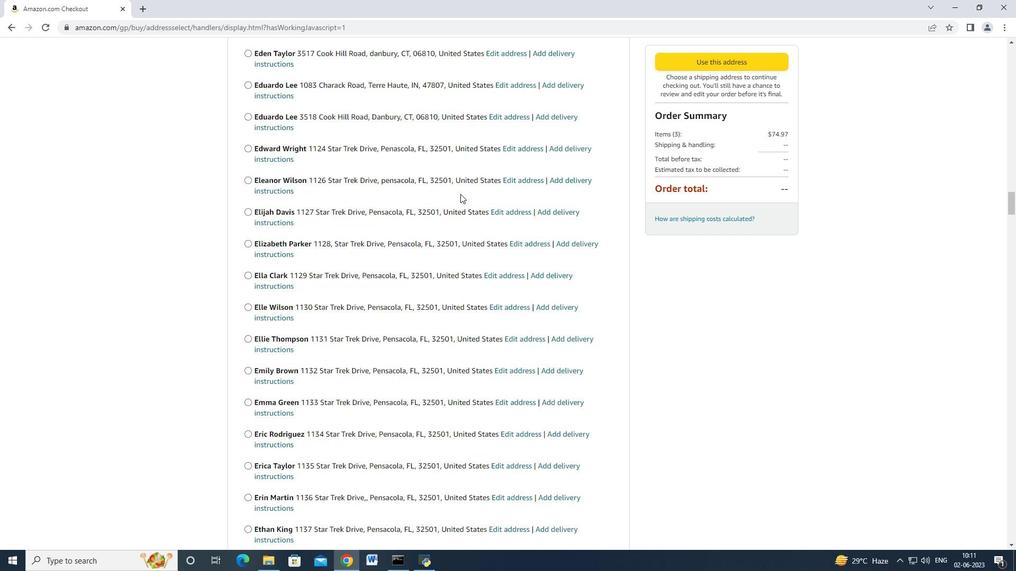 
Action: Mouse scrolled (460, 193) with delta (0, 0)
Screenshot: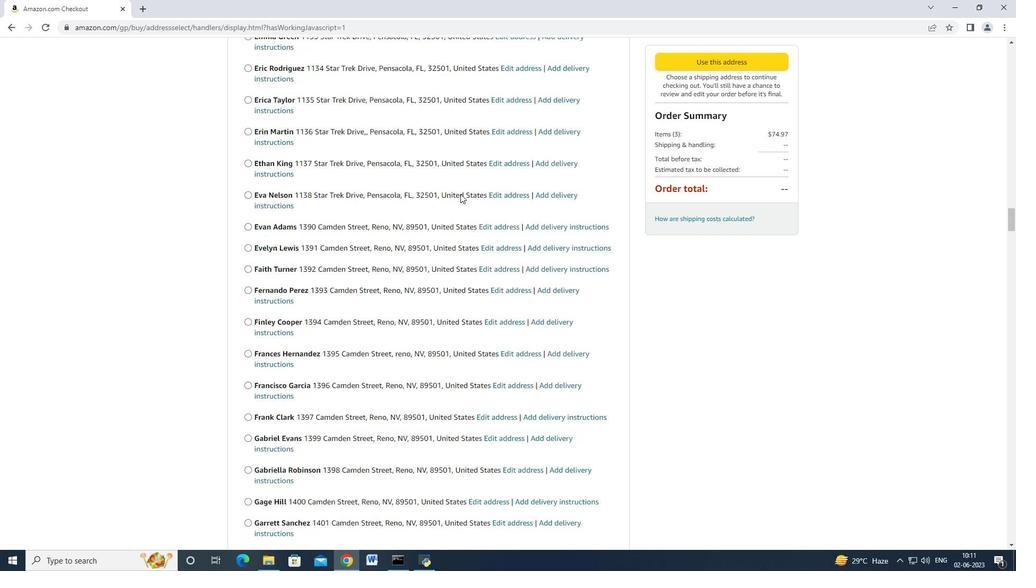 
Action: Mouse scrolled (460, 193) with delta (0, 0)
Screenshot: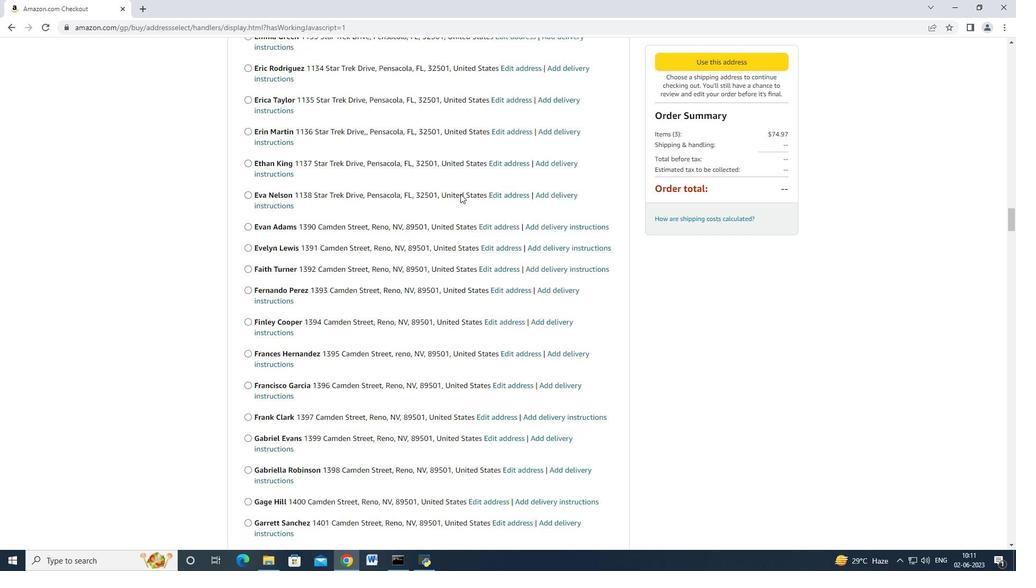 
Action: Mouse scrolled (460, 193) with delta (0, 0)
Screenshot: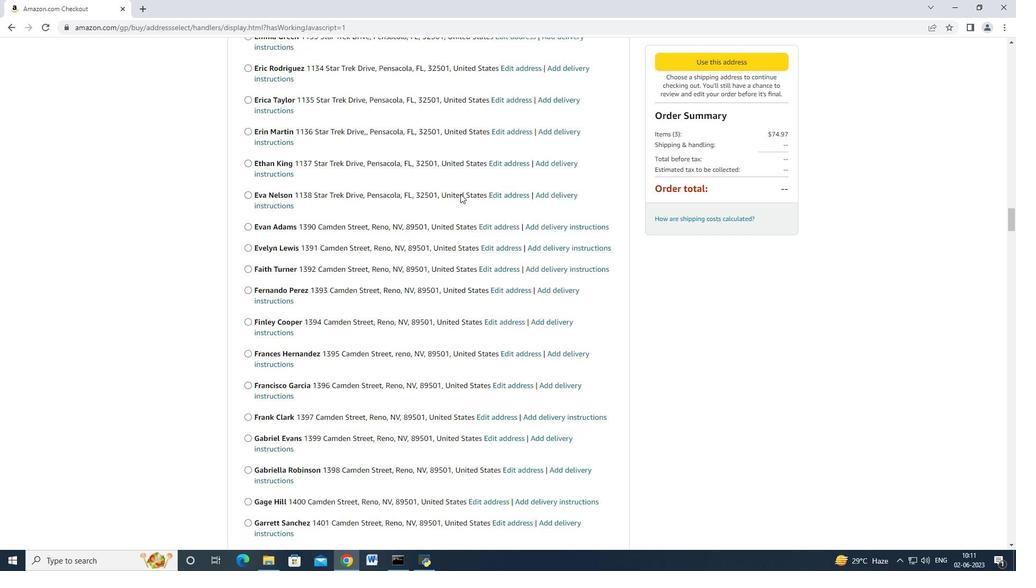 
Action: Mouse scrolled (460, 193) with delta (0, 0)
Screenshot: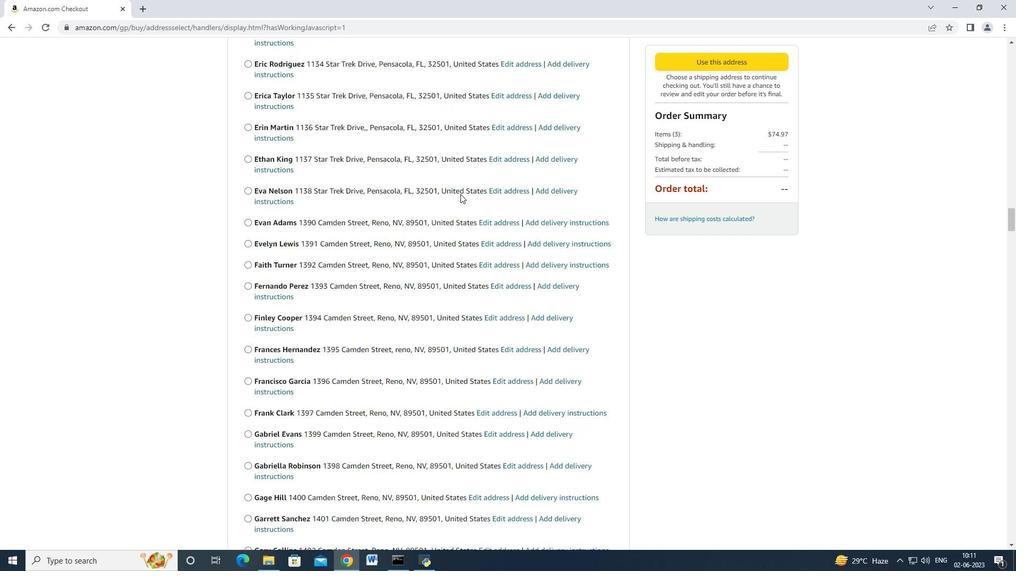 
Action: Mouse scrolled (460, 193) with delta (0, 0)
Screenshot: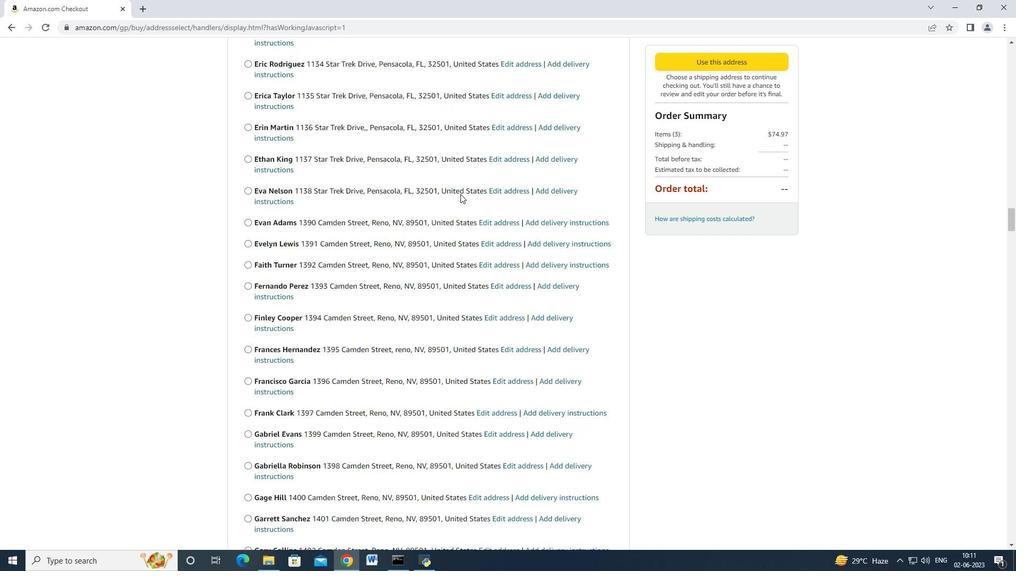 
Action: Mouse scrolled (460, 193) with delta (0, 0)
Screenshot: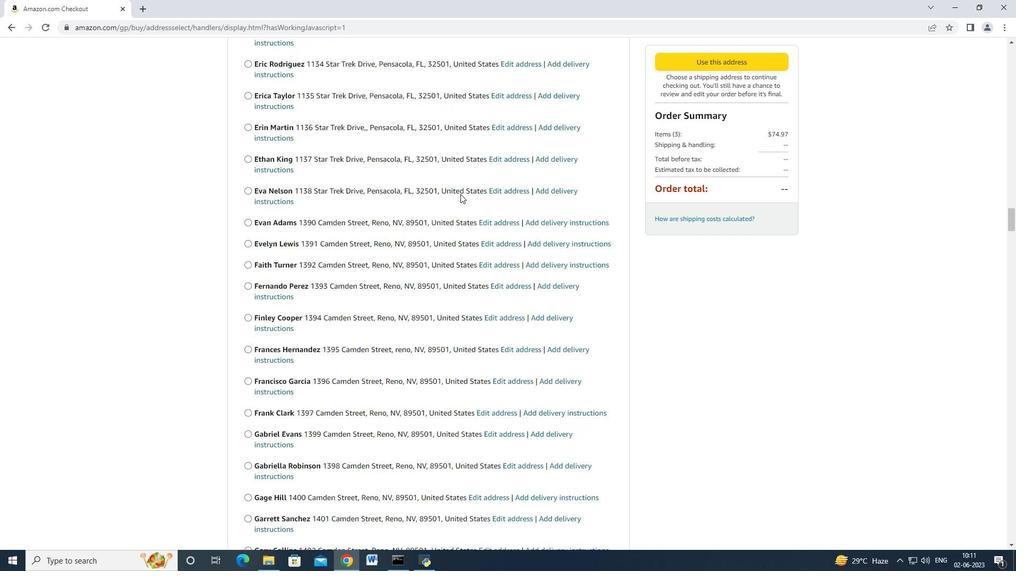 
Action: Mouse scrolled (460, 193) with delta (0, 0)
Screenshot: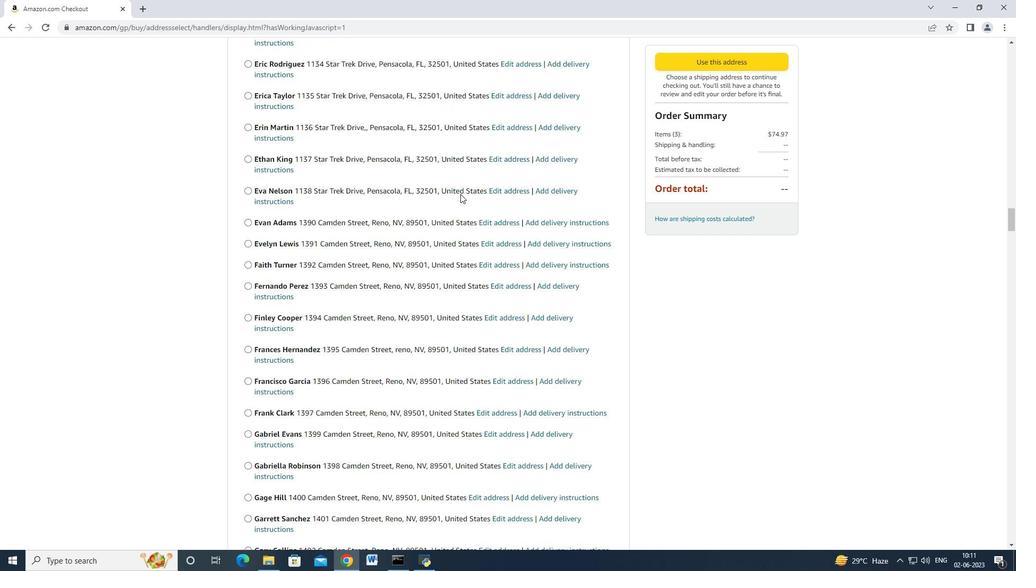 
Action: Mouse scrolled (460, 193) with delta (0, 0)
Screenshot: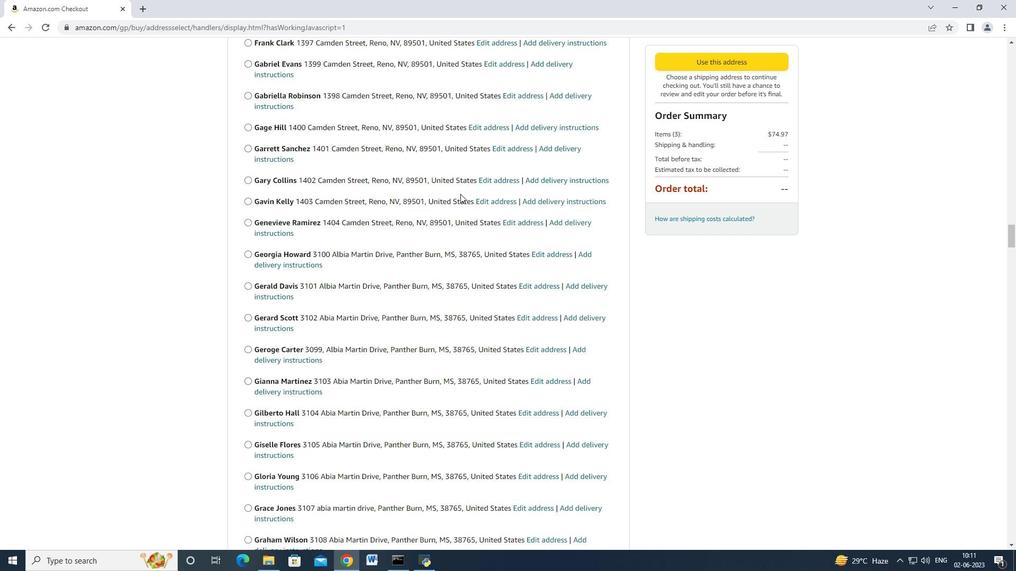 
Action: Mouse scrolled (460, 193) with delta (0, 0)
Screenshot: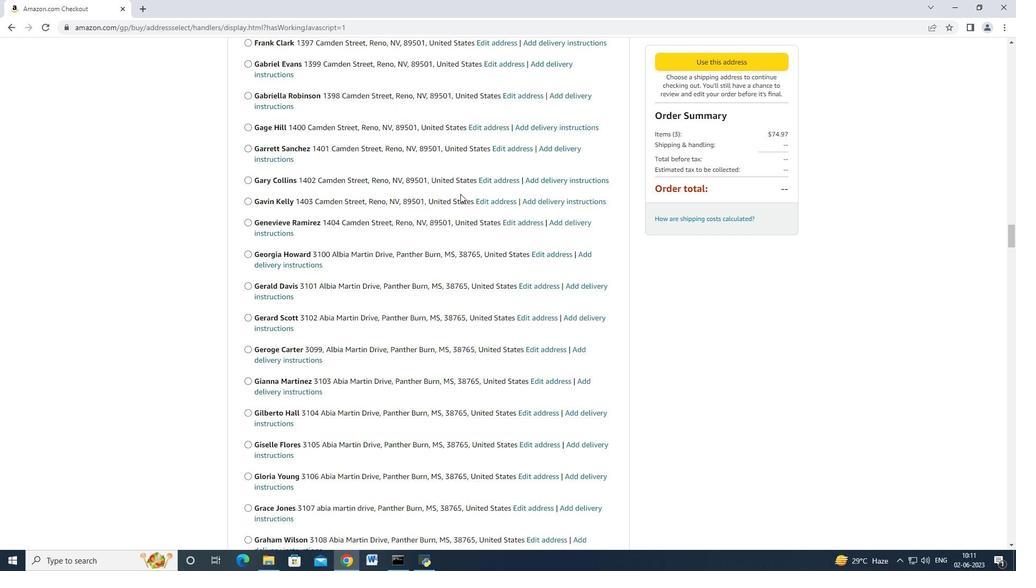 
Action: Mouse scrolled (460, 193) with delta (0, 0)
Screenshot: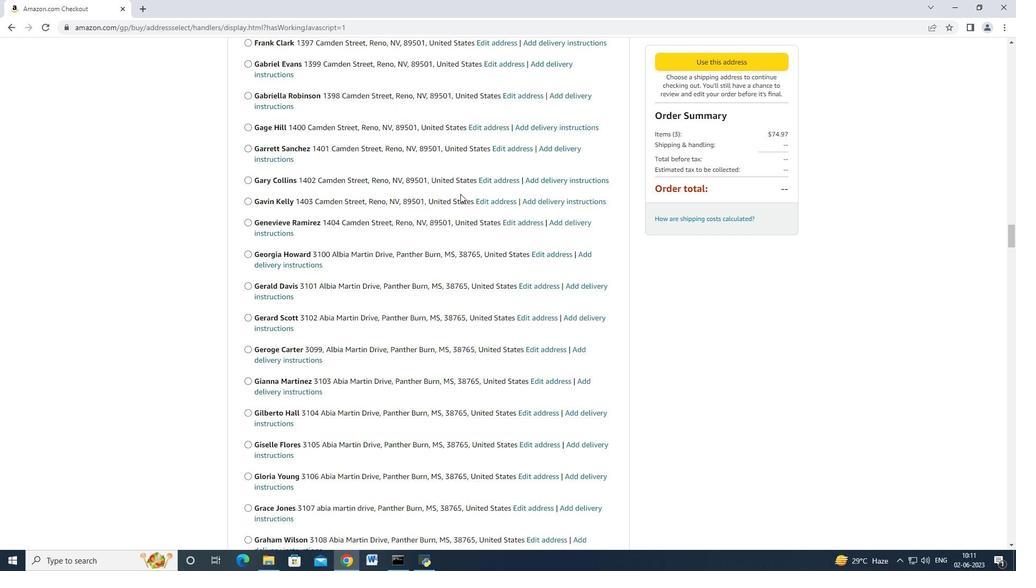 
Action: Mouse scrolled (460, 193) with delta (0, 0)
Screenshot: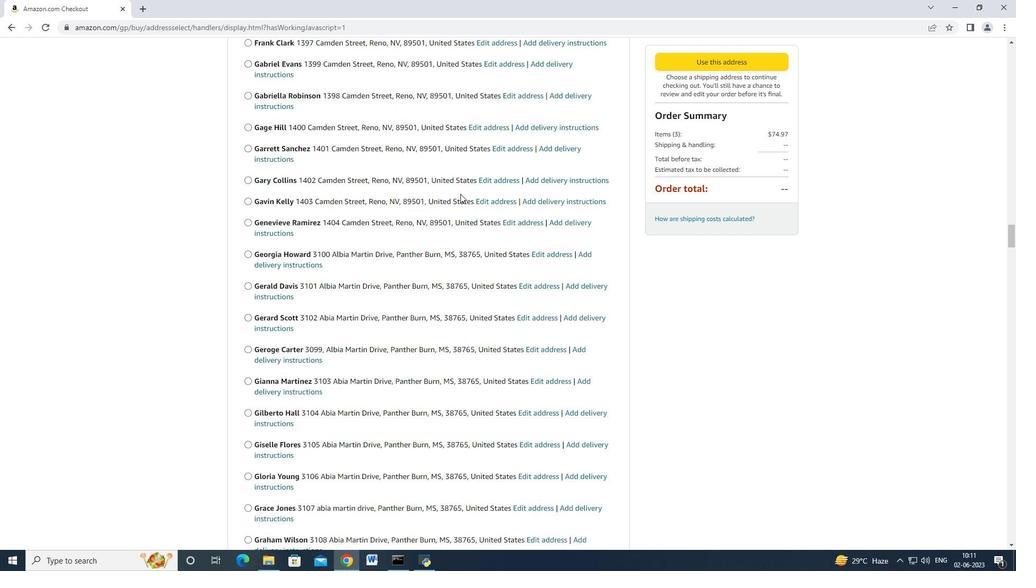 
Action: Mouse scrolled (460, 193) with delta (0, 0)
Screenshot: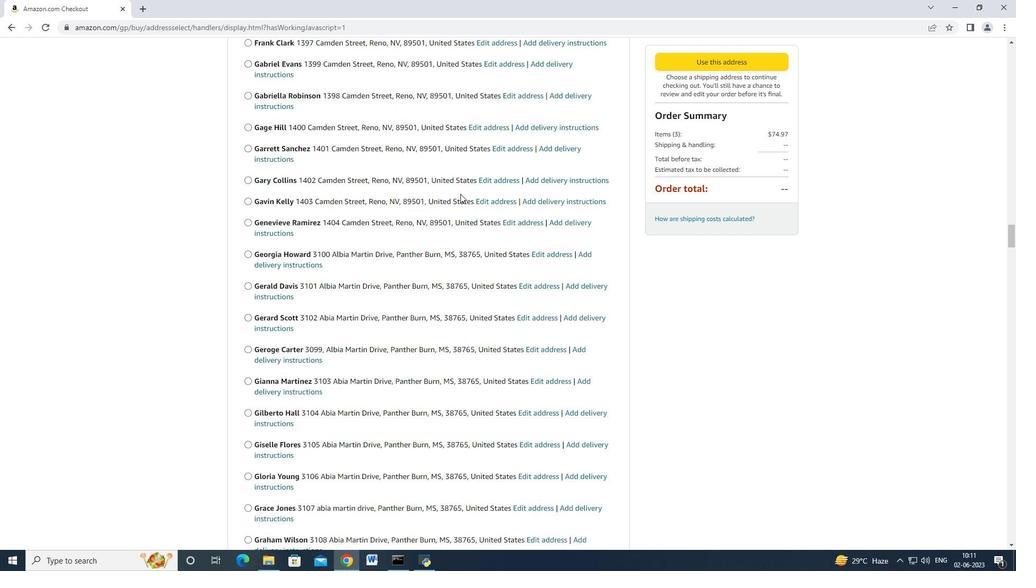
Action: Mouse scrolled (460, 193) with delta (0, 0)
Screenshot: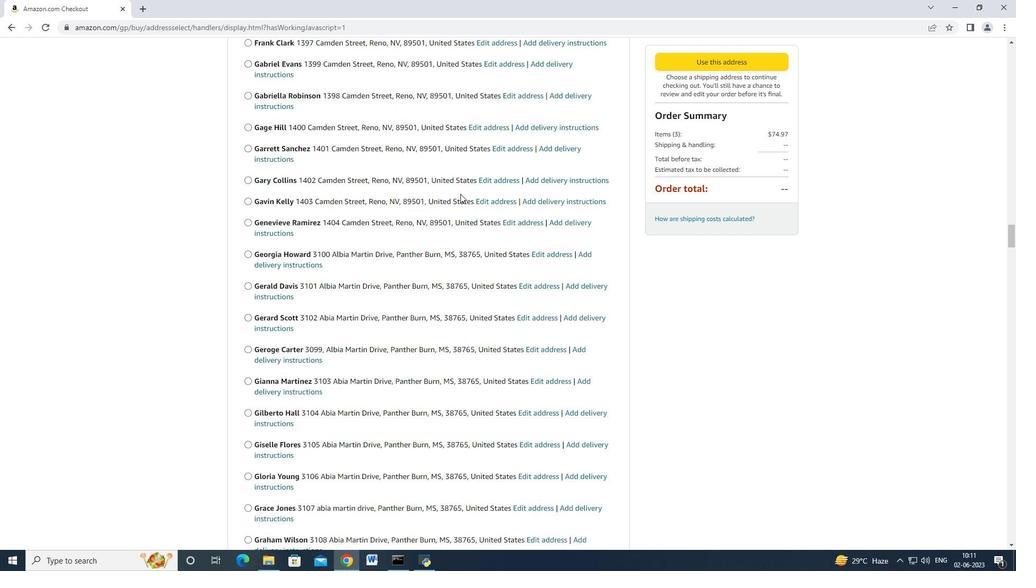 
Action: Mouse scrolled (460, 193) with delta (0, 0)
Screenshot: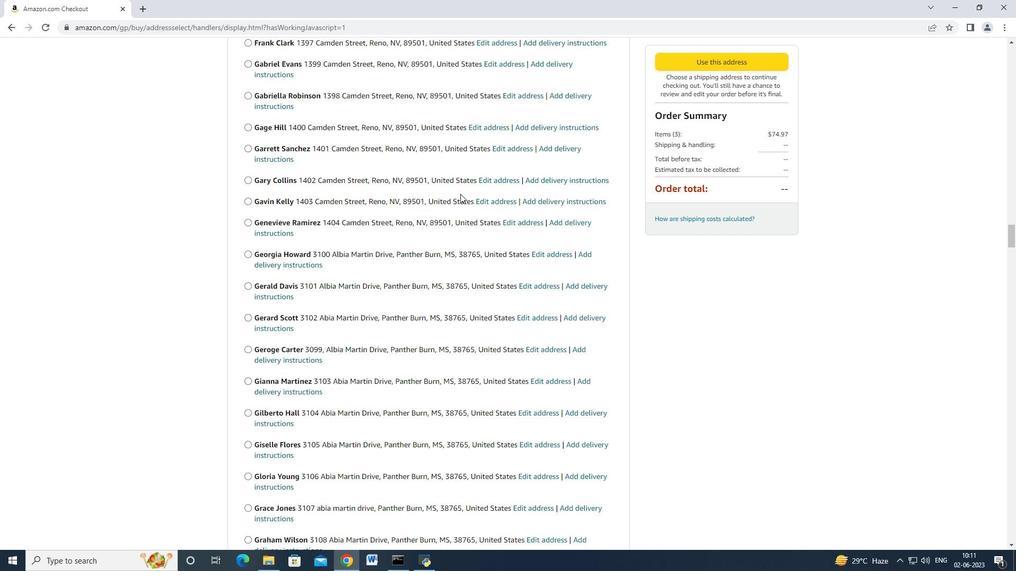 
Action: Mouse scrolled (460, 193) with delta (0, 0)
Screenshot: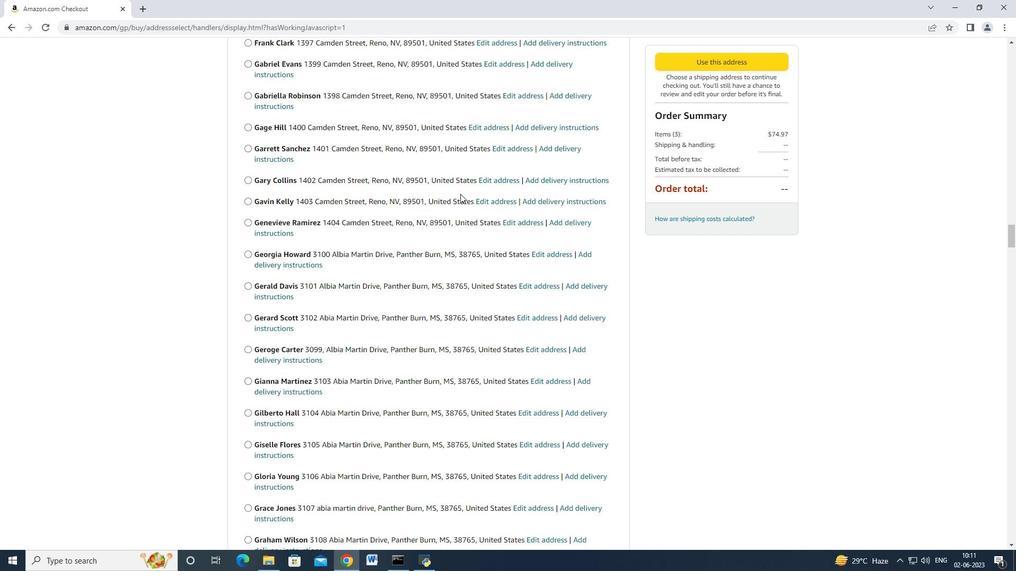 
Action: Mouse scrolled (460, 193) with delta (0, 0)
Screenshot: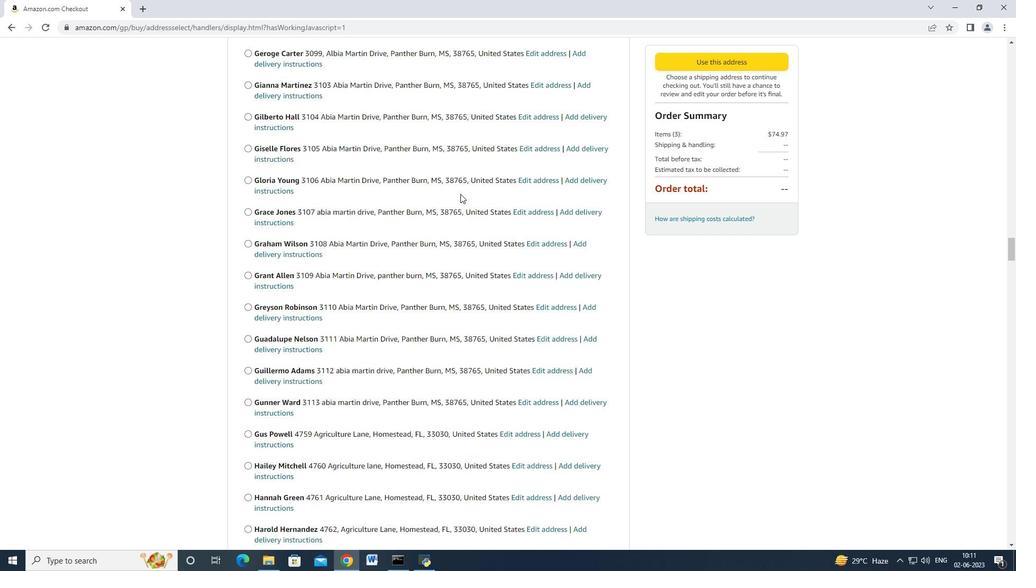 
Action: Mouse scrolled (460, 193) with delta (0, 0)
Screenshot: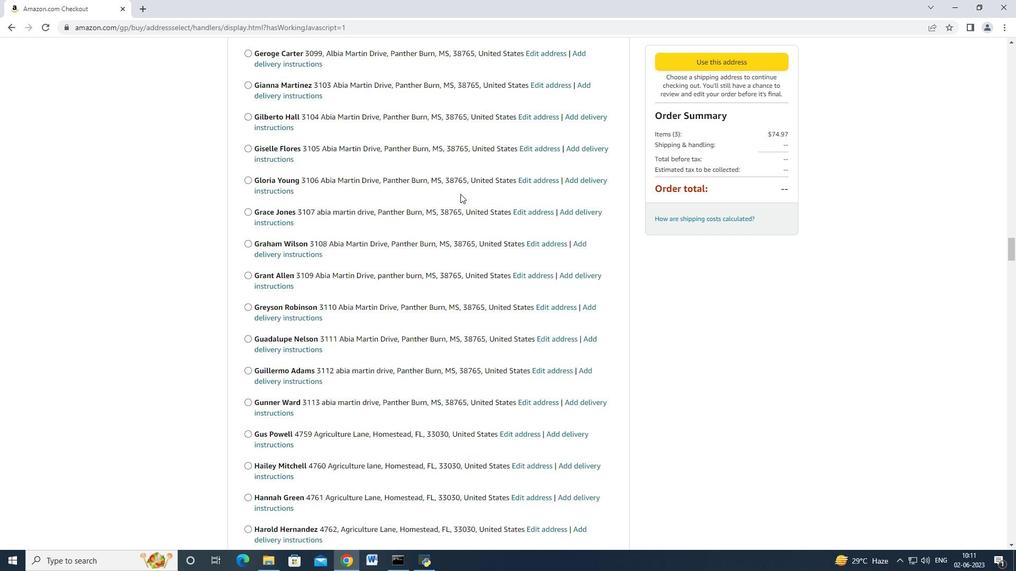 
Action: Mouse scrolled (460, 193) with delta (0, 0)
Screenshot: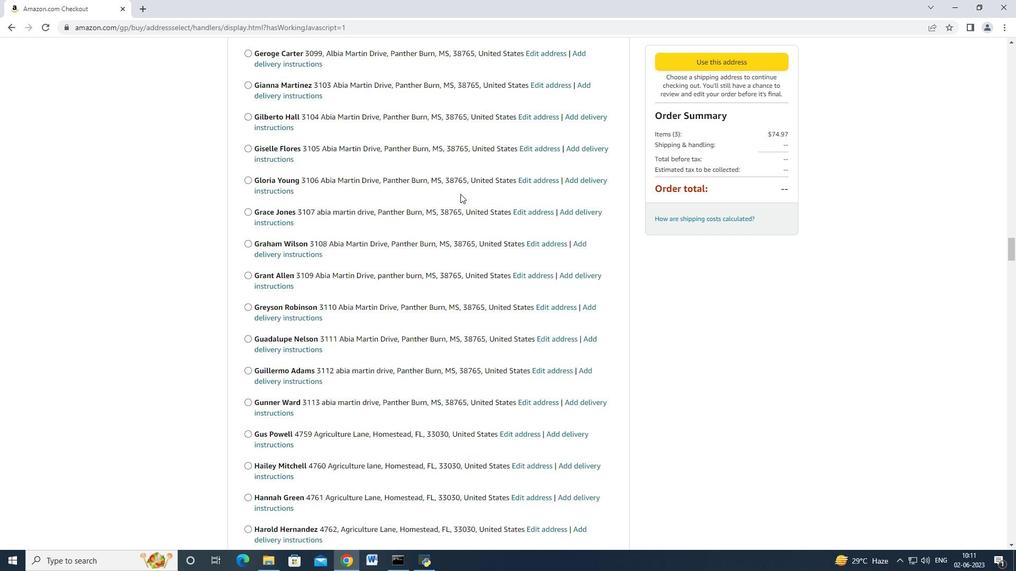 
Action: Mouse scrolled (460, 193) with delta (0, 0)
Screenshot: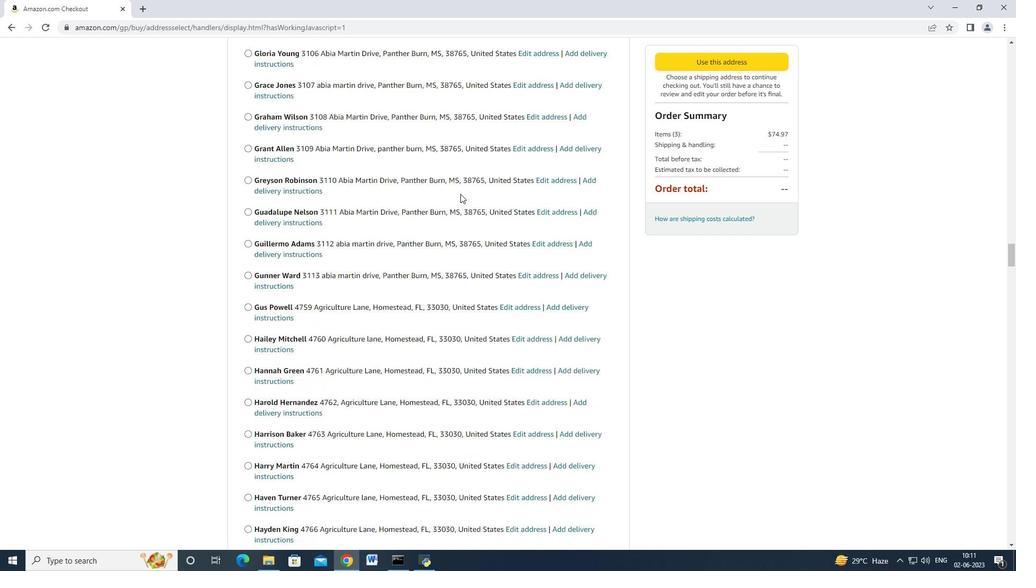 
Action: Mouse scrolled (460, 193) with delta (0, 0)
Screenshot: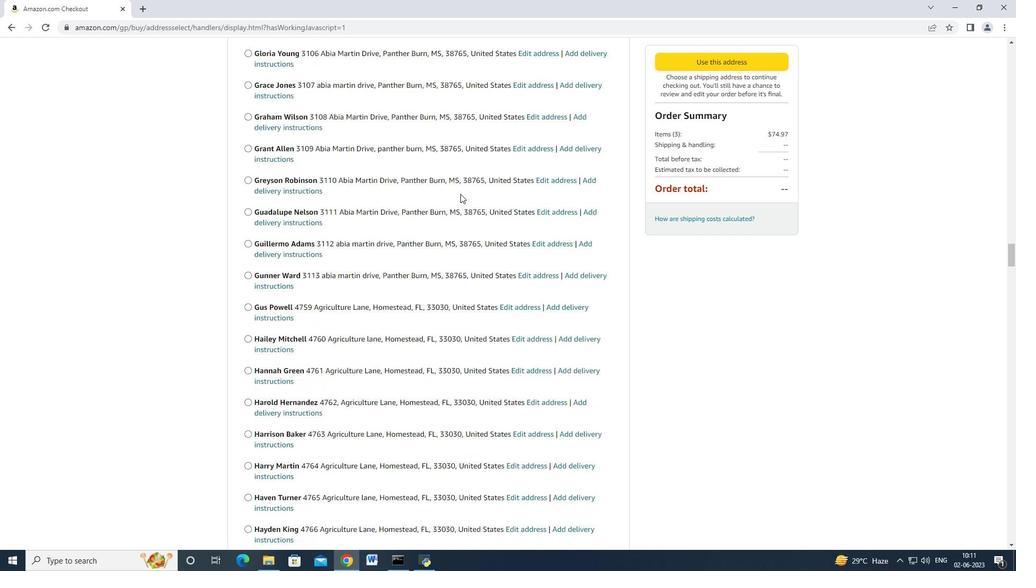 
Action: Mouse scrolled (460, 193) with delta (0, 0)
Screenshot: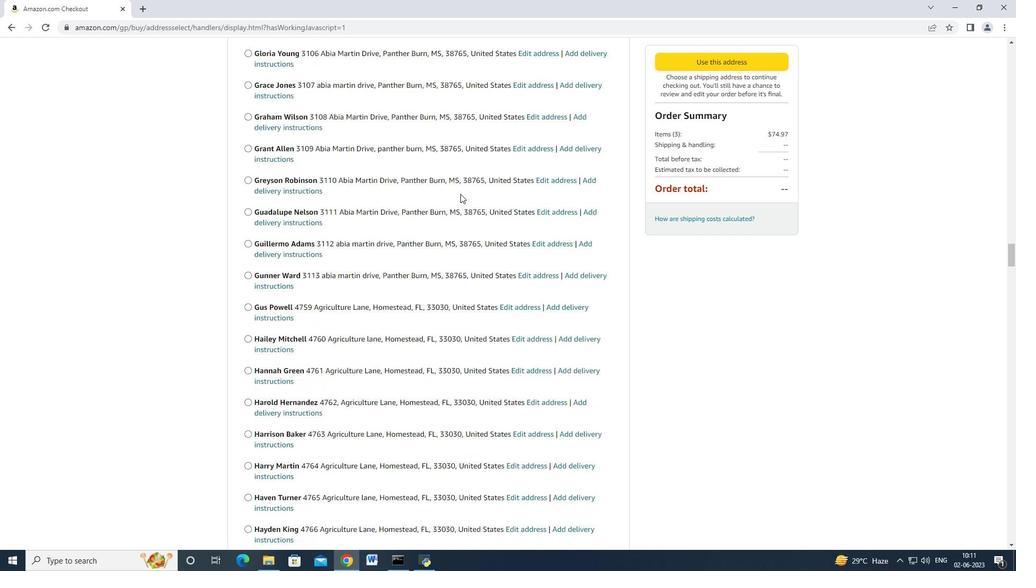 
Action: Mouse scrolled (460, 193) with delta (0, 0)
Screenshot: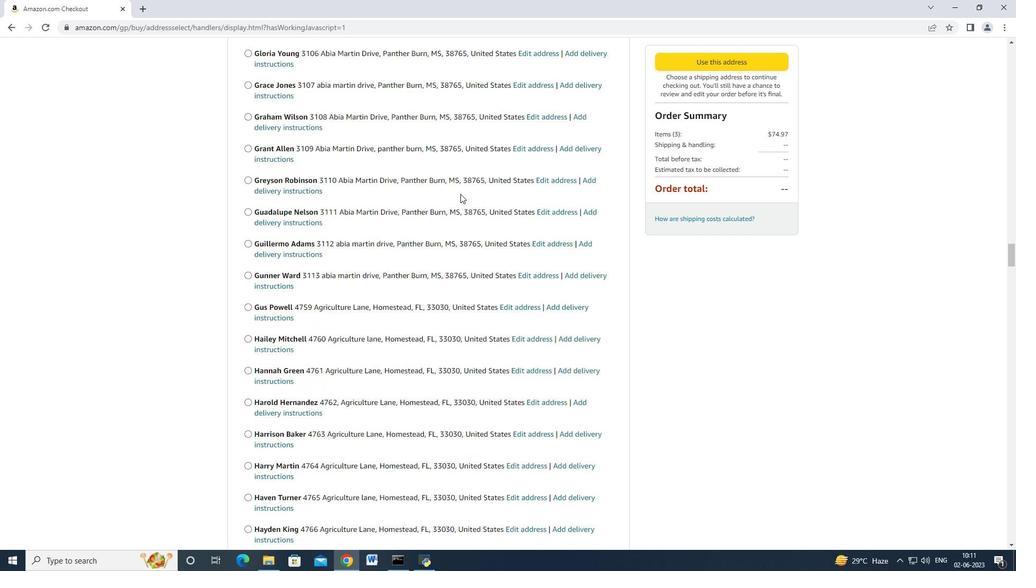 
Action: Mouse scrolled (460, 193) with delta (0, 0)
Screenshot: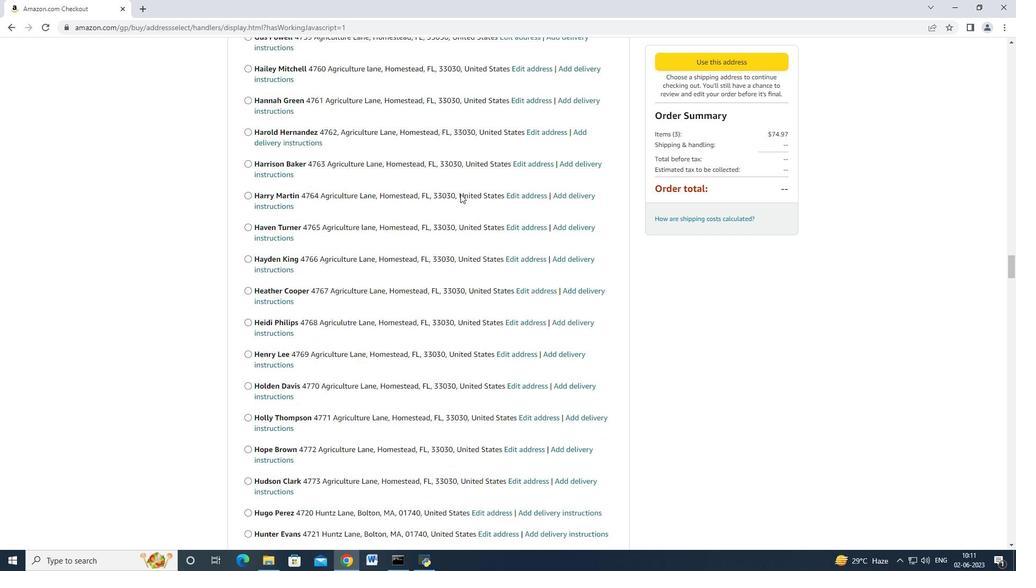 
Action: Mouse scrolled (460, 193) with delta (0, 0)
Screenshot: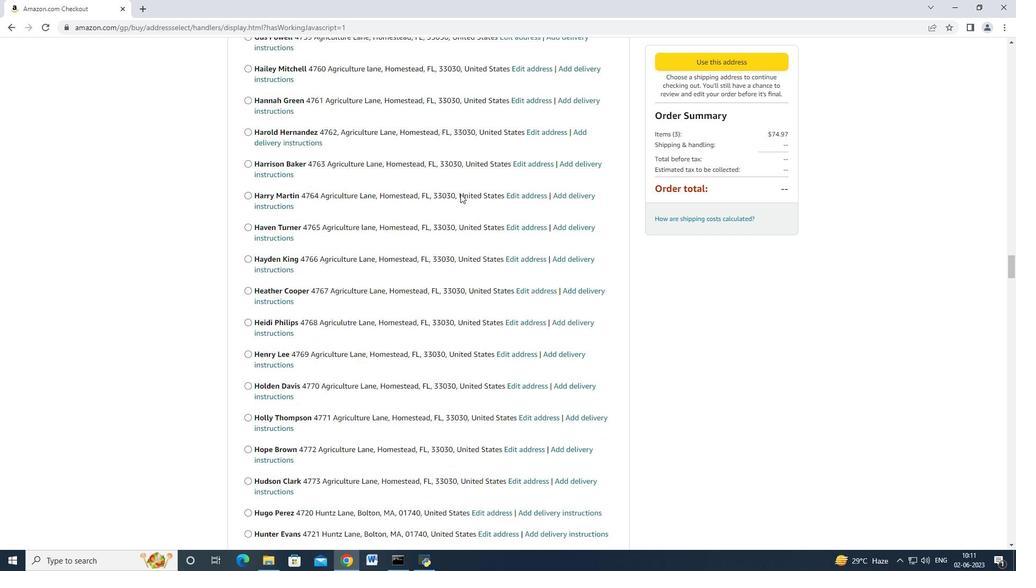 
Action: Mouse scrolled (460, 193) with delta (0, 0)
Screenshot: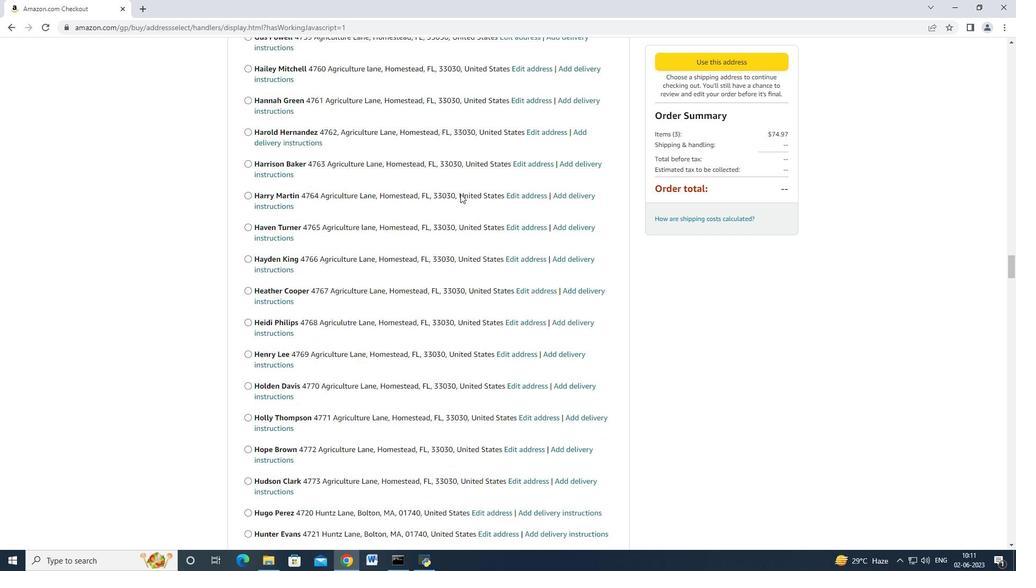 
Action: Mouse scrolled (460, 193) with delta (0, 0)
Screenshot: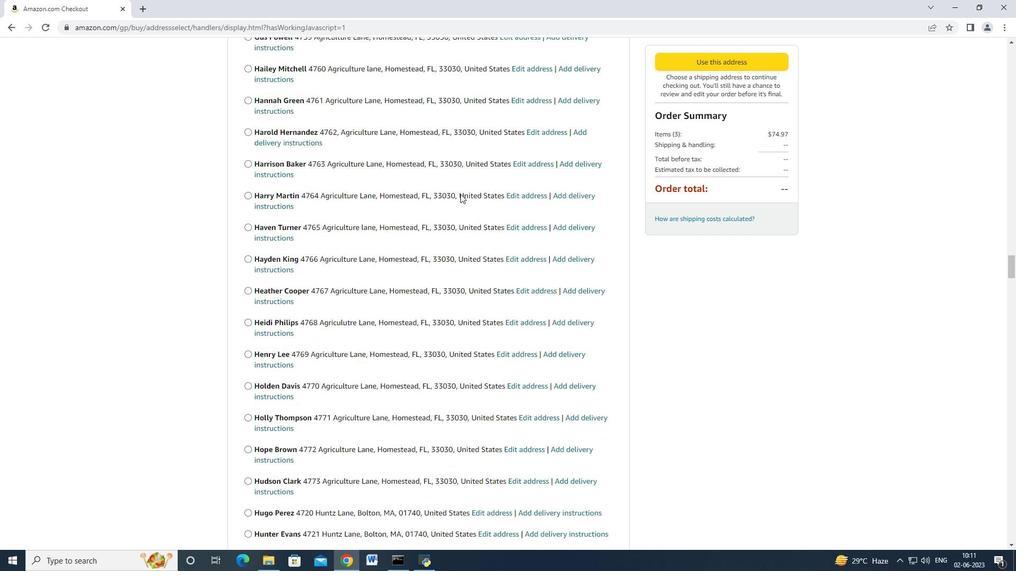 
Action: Mouse scrolled (460, 193) with delta (0, 0)
Screenshot: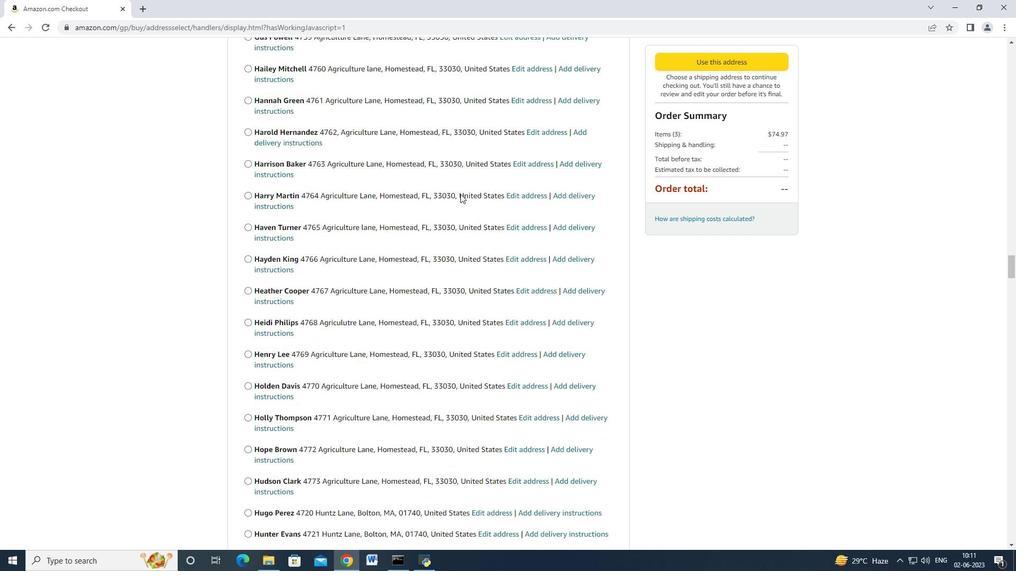 
Action: Mouse scrolled (460, 193) with delta (0, 0)
Screenshot: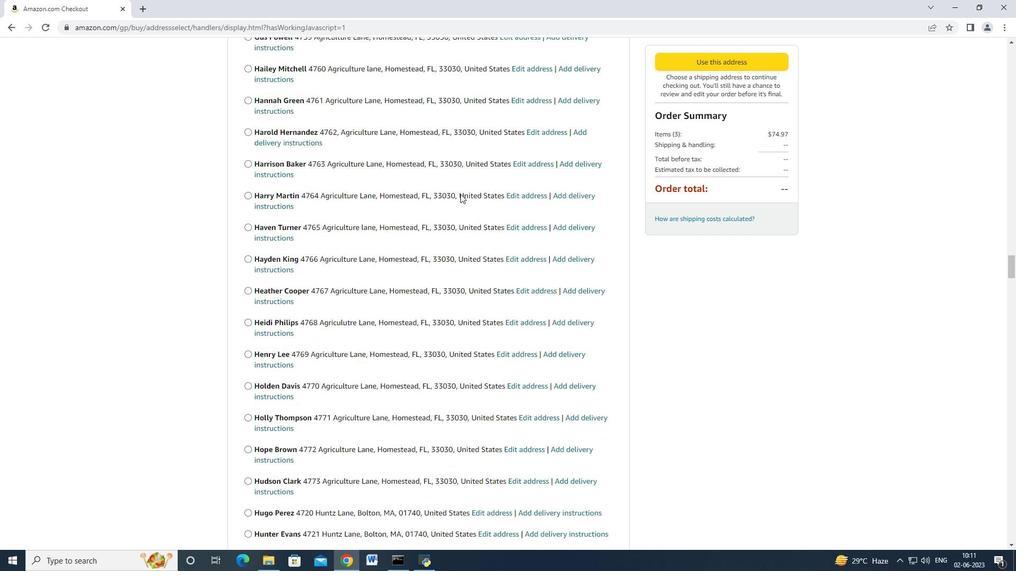
Action: Mouse scrolled (460, 193) with delta (0, 0)
Screenshot: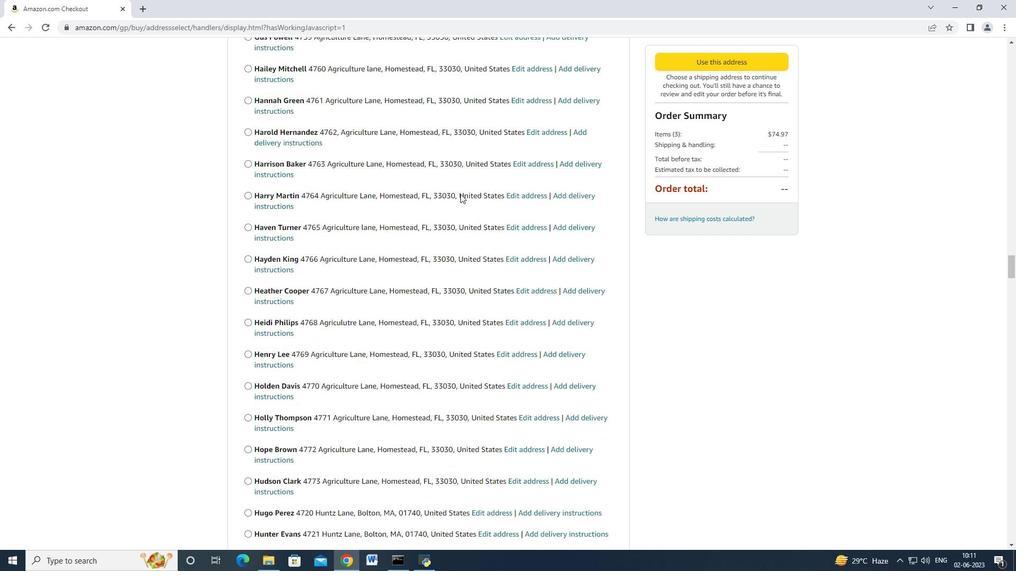 
Action: Mouse scrolled (460, 193) with delta (0, 0)
Screenshot: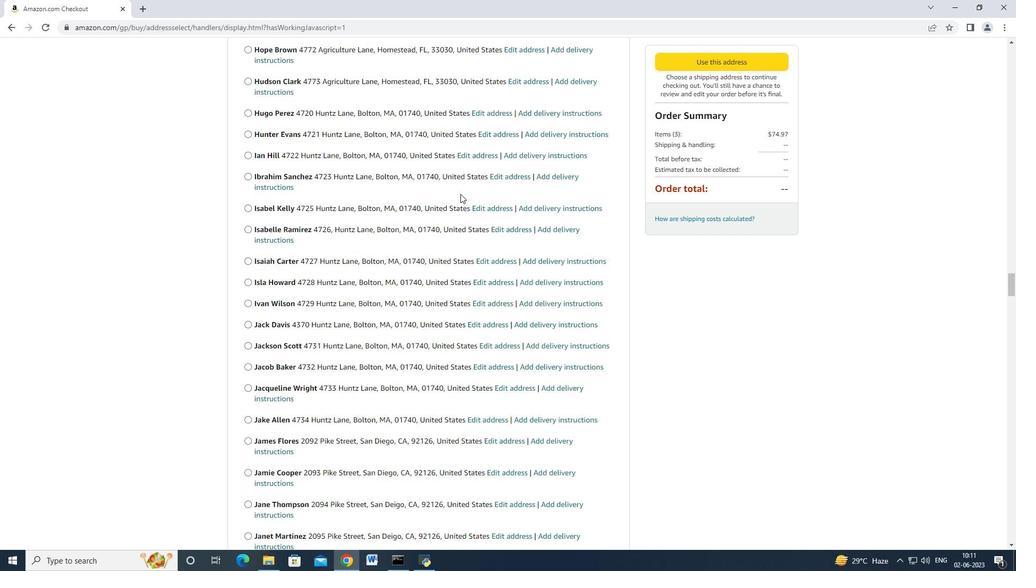 
Action: Mouse scrolled (460, 193) with delta (0, 0)
Screenshot: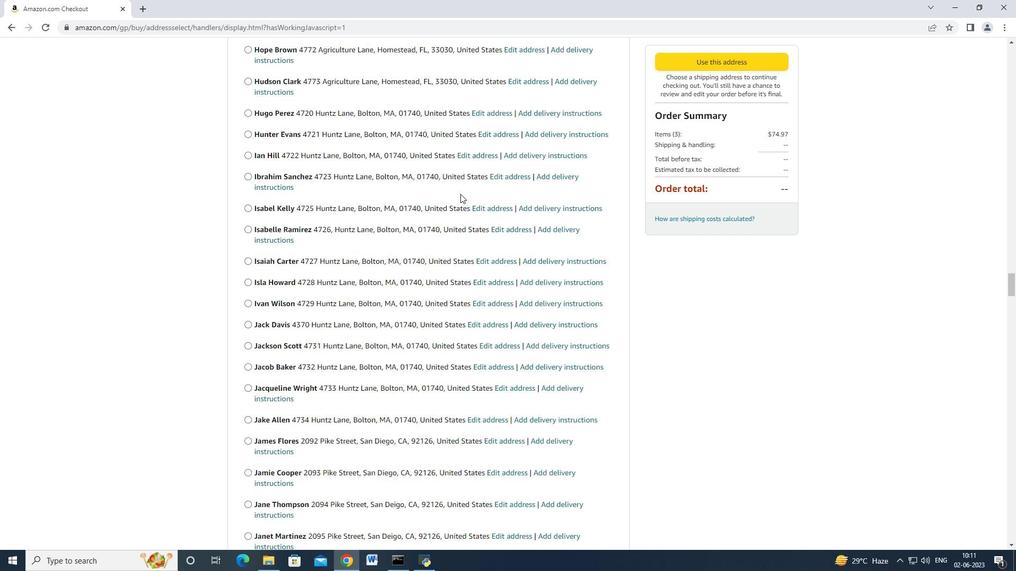 
Action: Mouse scrolled (460, 193) with delta (0, 0)
Screenshot: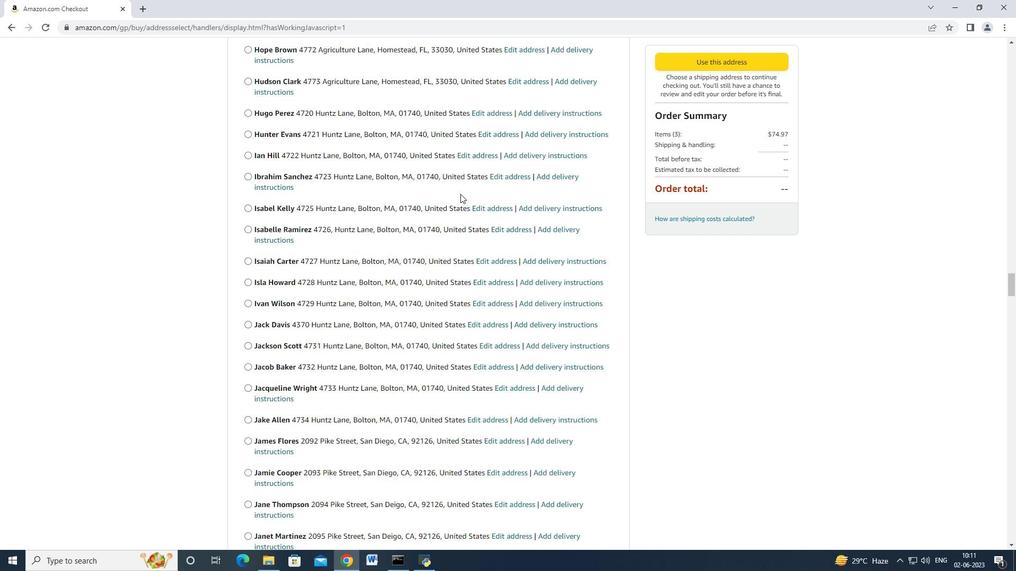 
Action: Mouse scrolled (460, 193) with delta (0, 0)
Screenshot: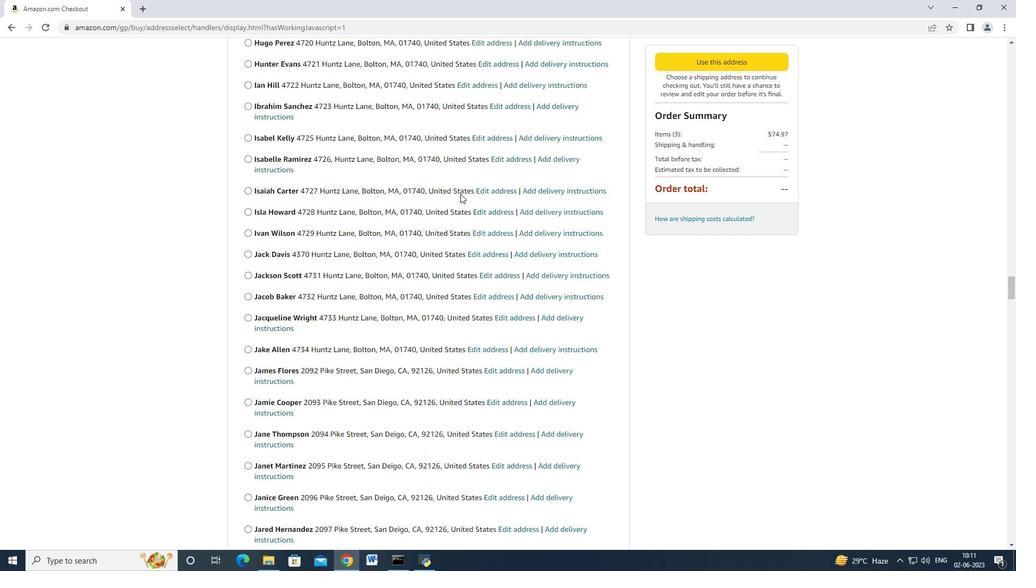 
Action: Mouse scrolled (460, 193) with delta (0, 0)
Screenshot: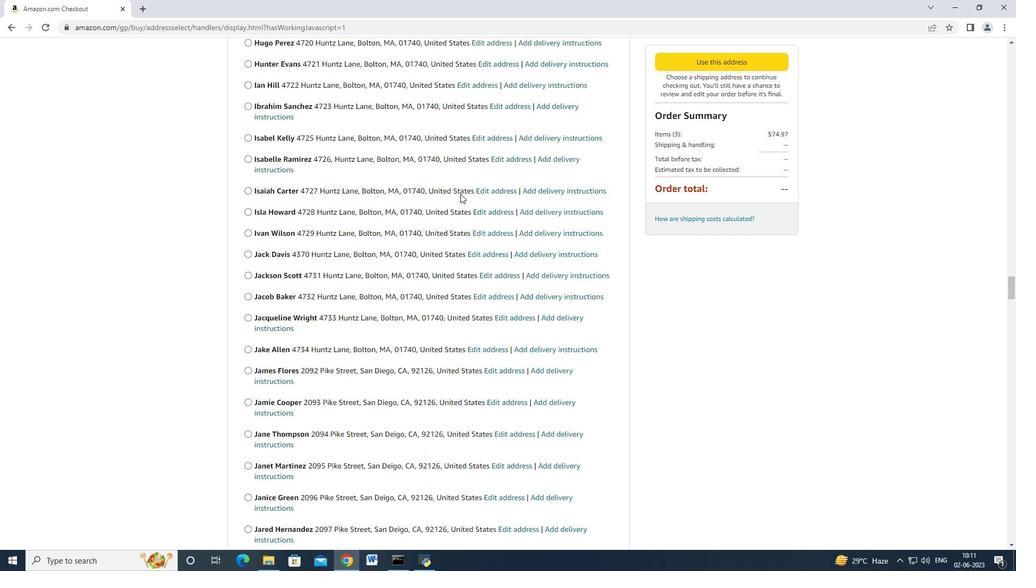 
Action: Mouse scrolled (460, 193) with delta (0, 0)
Screenshot: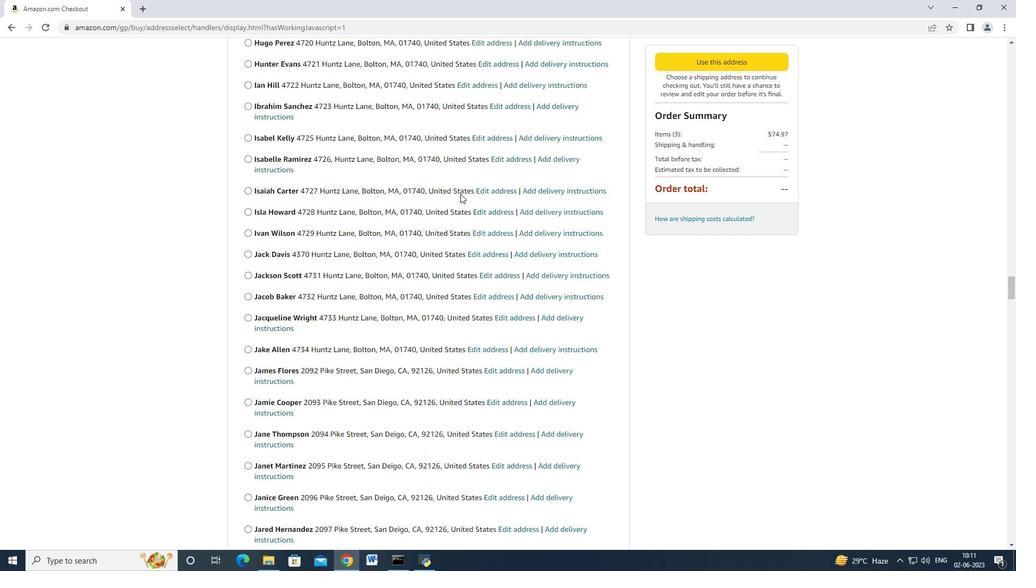 
Action: Mouse scrolled (460, 193) with delta (0, 0)
Screenshot: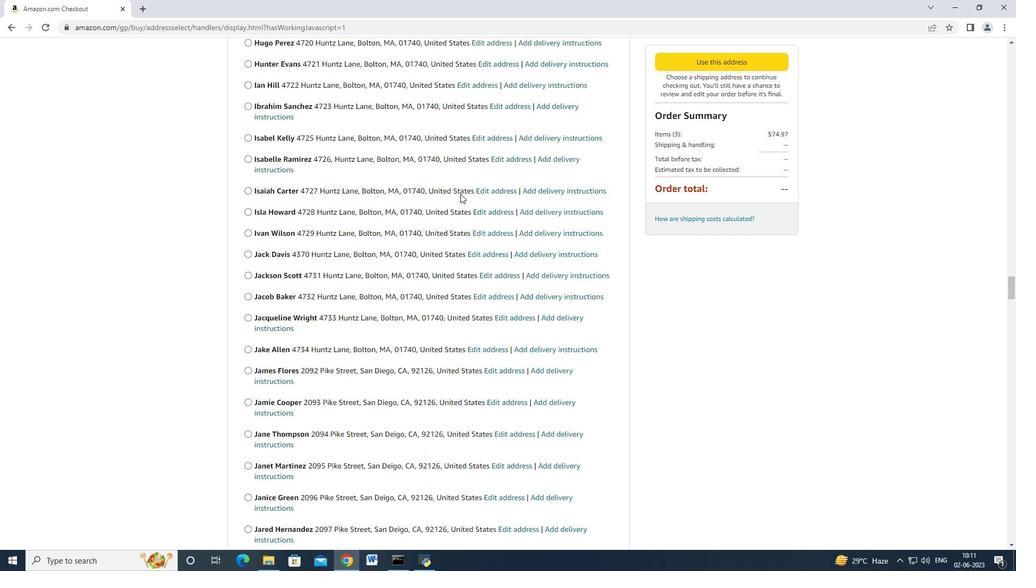 
Action: Mouse scrolled (460, 193) with delta (0, 0)
Screenshot: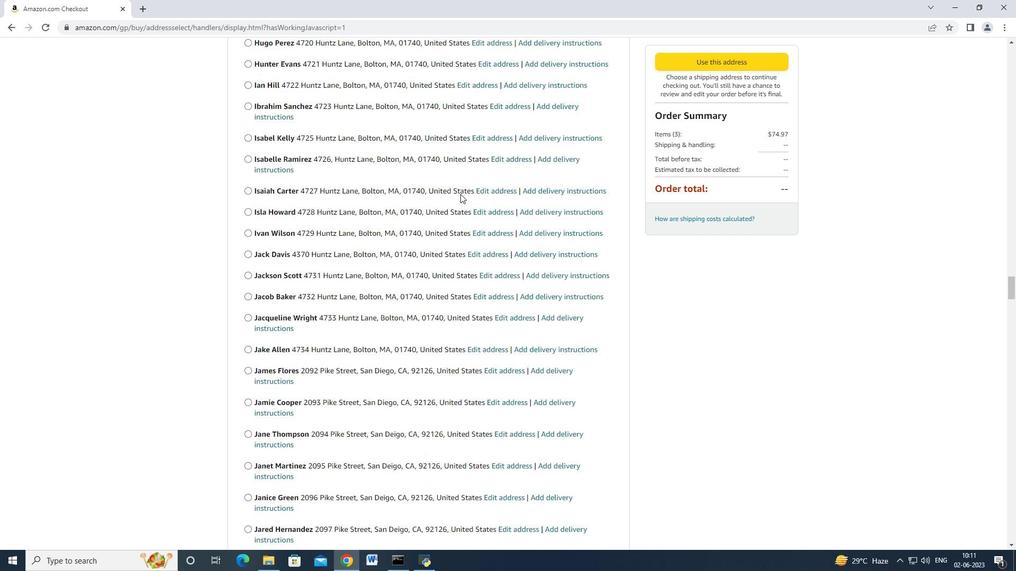 
Action: Mouse scrolled (460, 193) with delta (0, 0)
Screenshot: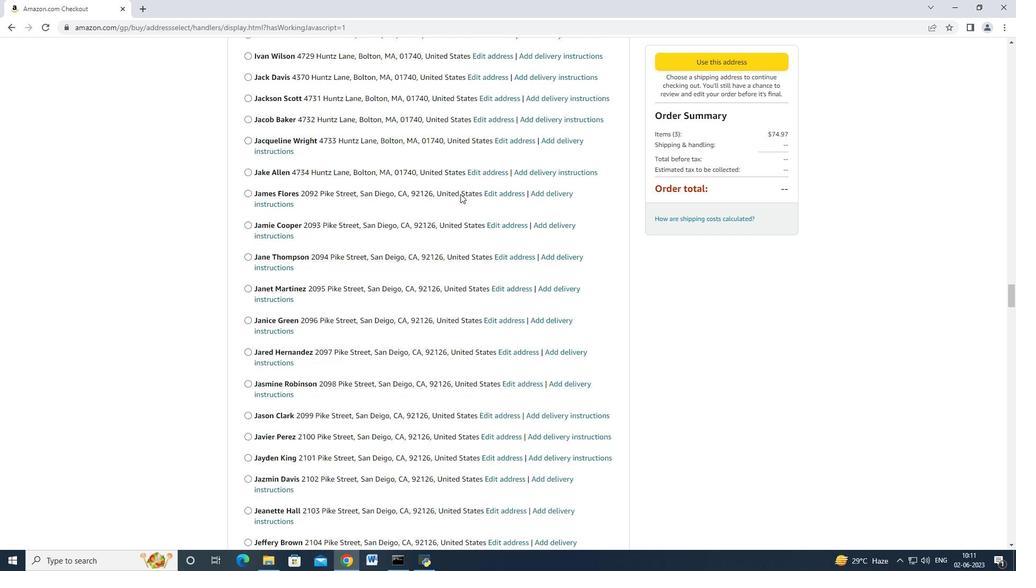 
Action: Mouse scrolled (460, 193) with delta (0, 0)
Screenshot: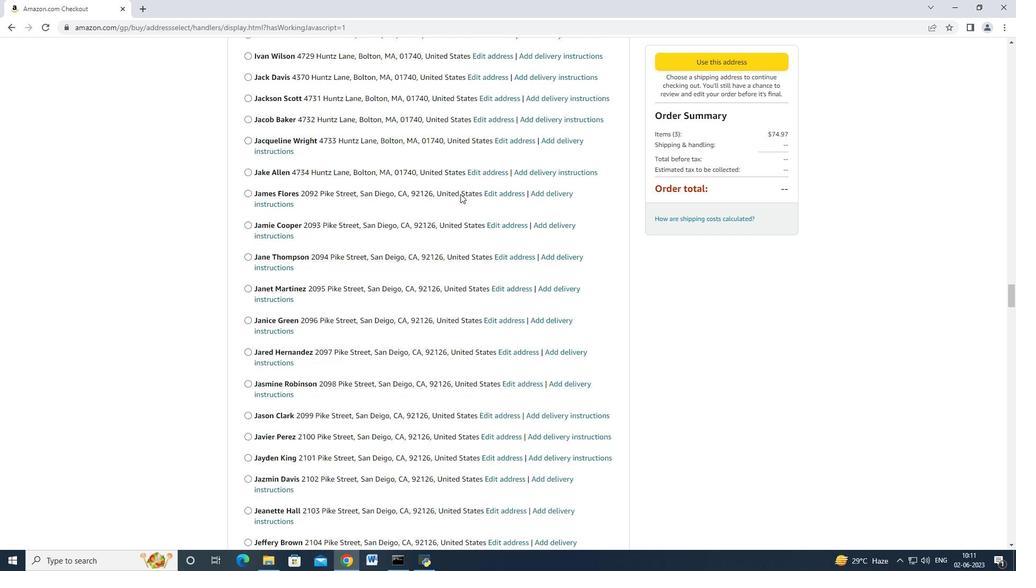 
Action: Mouse scrolled (460, 193) with delta (0, 0)
Screenshot: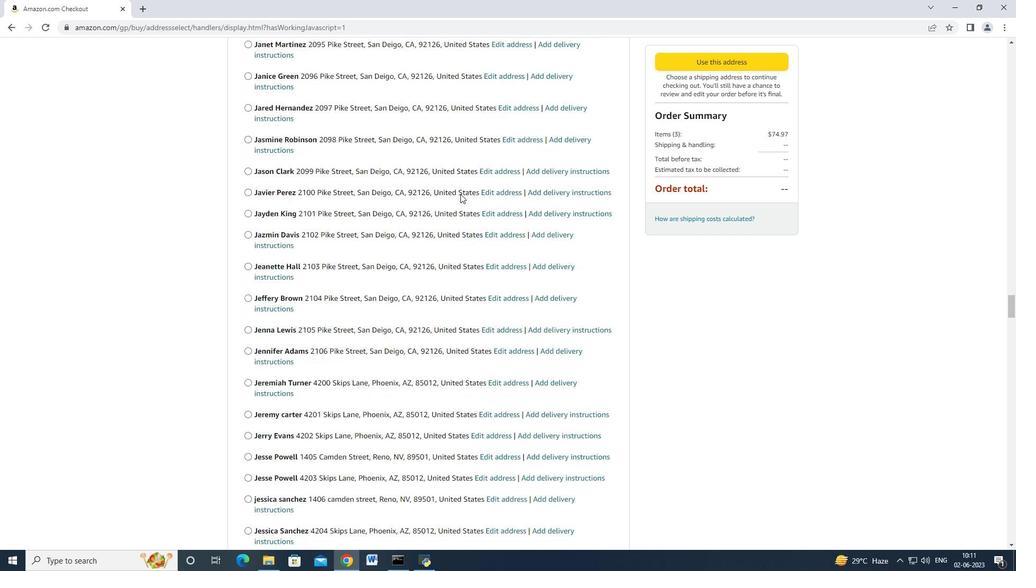 
Action: Mouse scrolled (460, 193) with delta (0, -1)
Screenshot: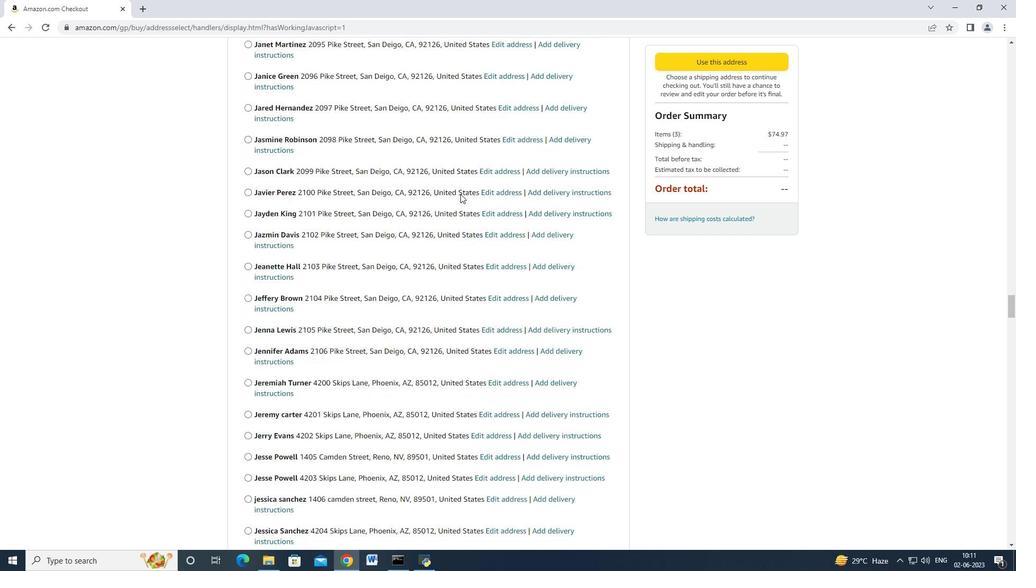 
Action: Mouse scrolled (460, 193) with delta (0, 0)
Screenshot: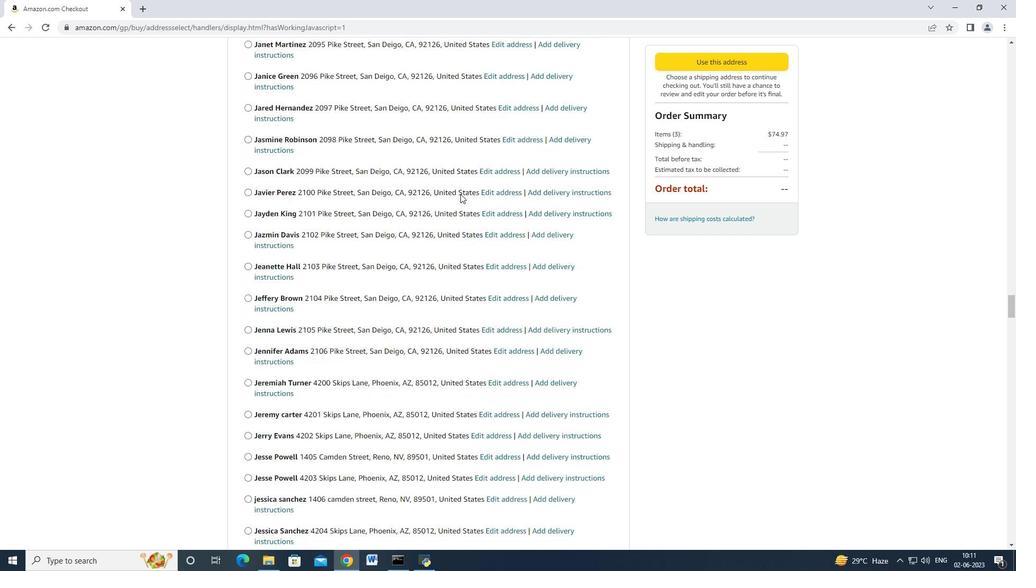 
Action: Mouse scrolled (460, 193) with delta (0, 0)
Screenshot: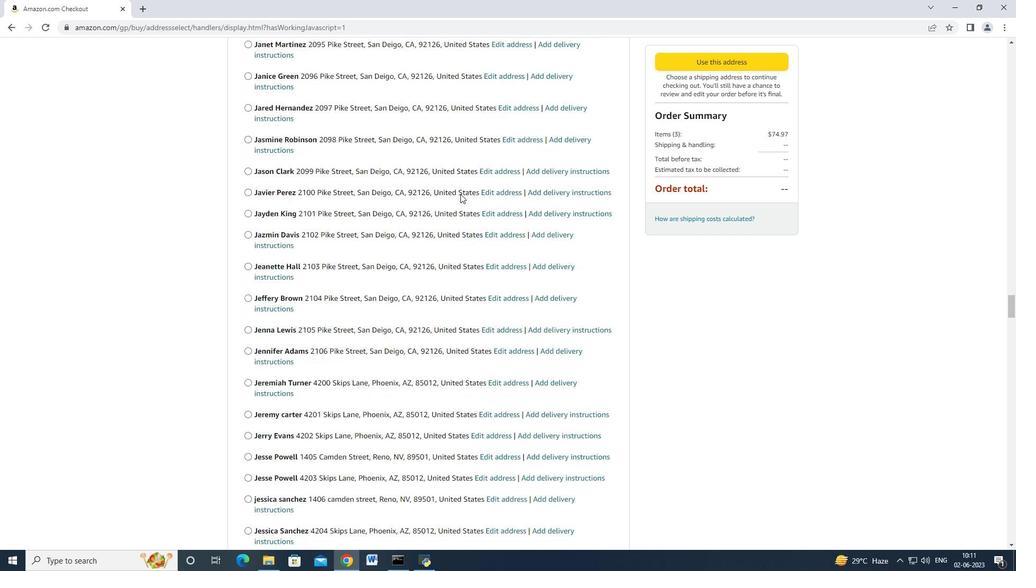 
Action: Mouse scrolled (460, 193) with delta (0, 0)
Screenshot: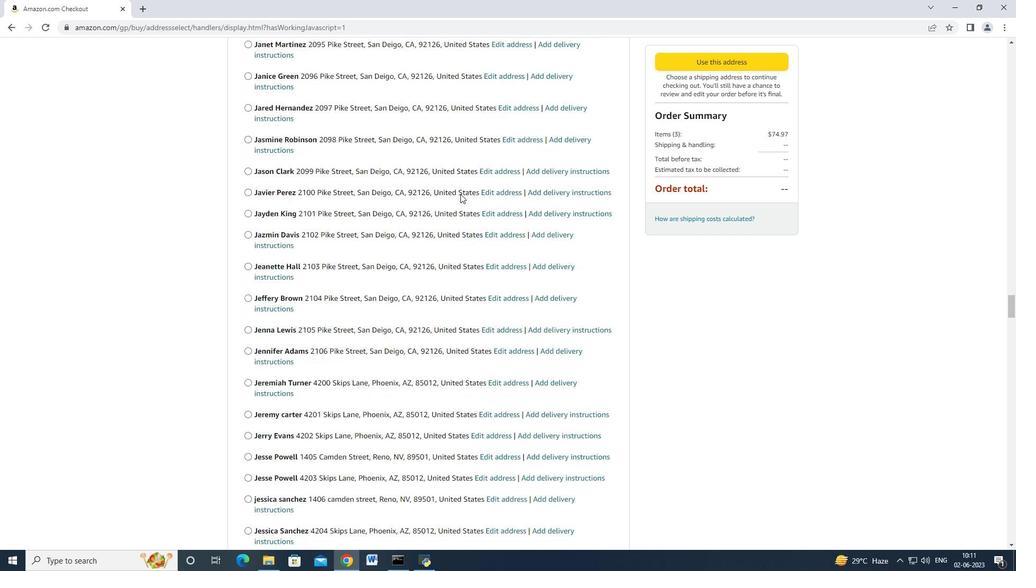
Action: Mouse scrolled (460, 193) with delta (0, 0)
Screenshot: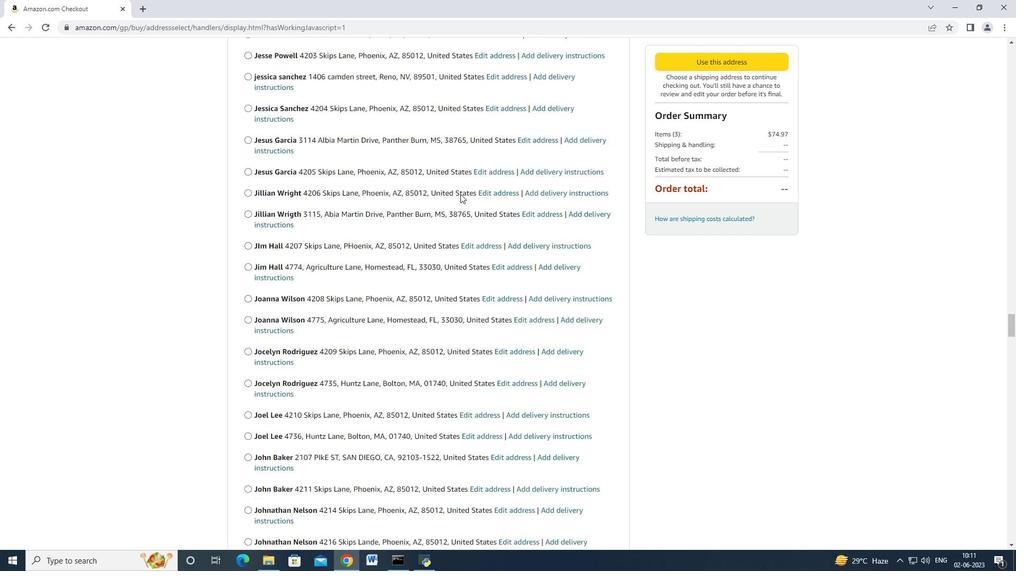 
Action: Mouse scrolled (460, 193) with delta (0, 0)
Screenshot: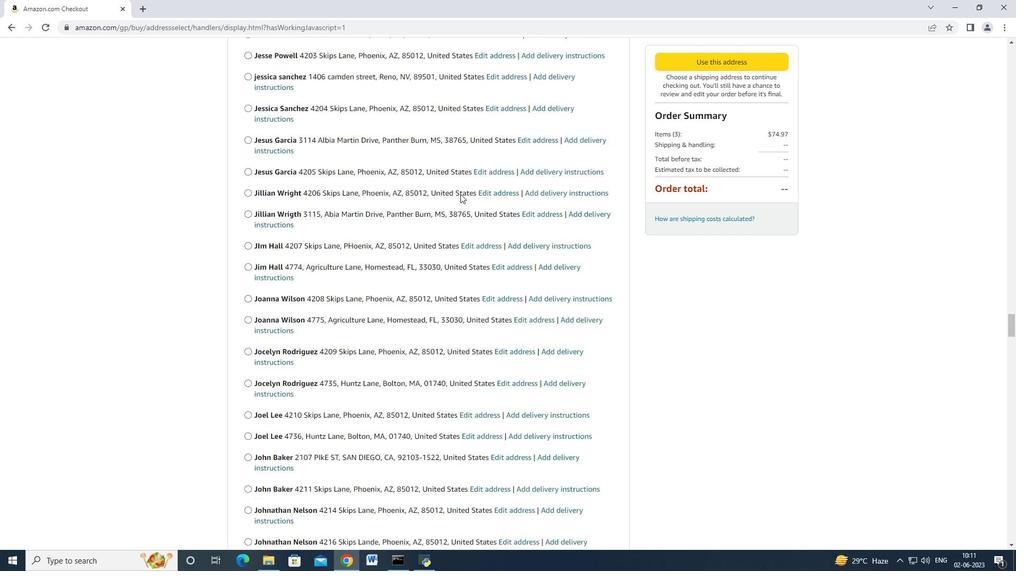 
Action: Mouse scrolled (460, 193) with delta (0, 0)
Screenshot: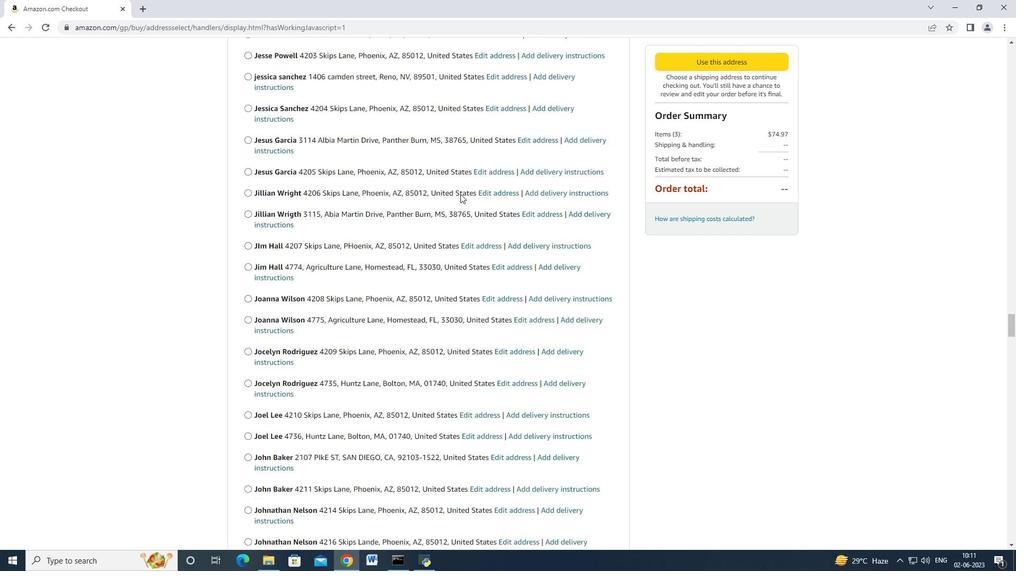 
Action: Mouse scrolled (460, 193) with delta (0, 0)
Screenshot: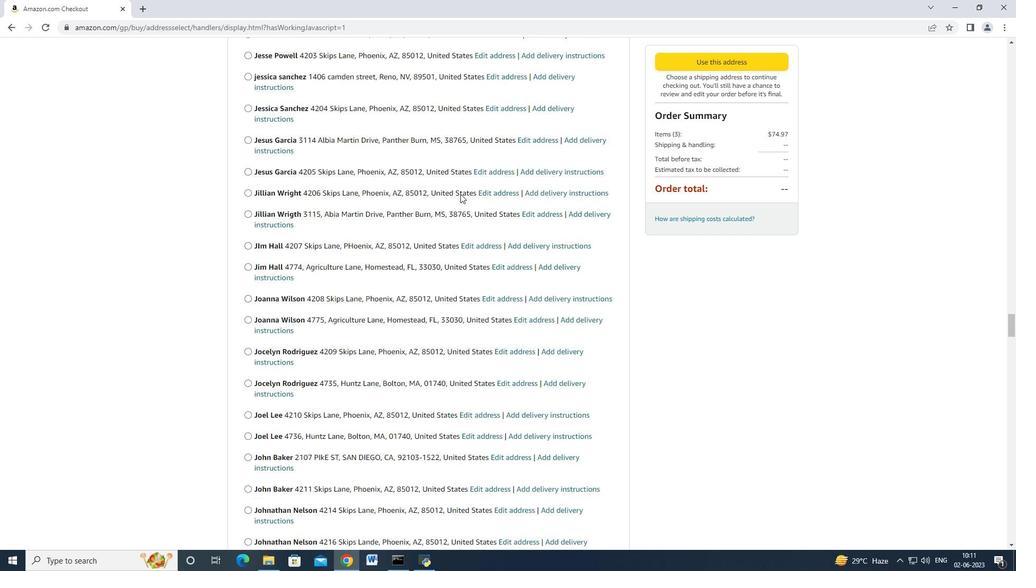 
Action: Mouse scrolled (460, 193) with delta (0, 0)
Screenshot: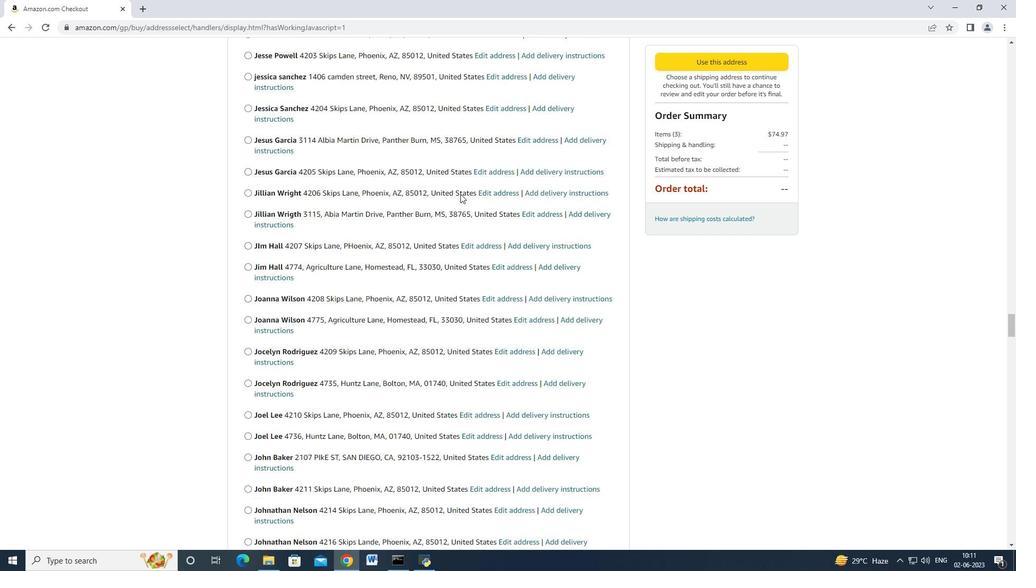 
Action: Mouse scrolled (460, 193) with delta (0, 0)
Screenshot: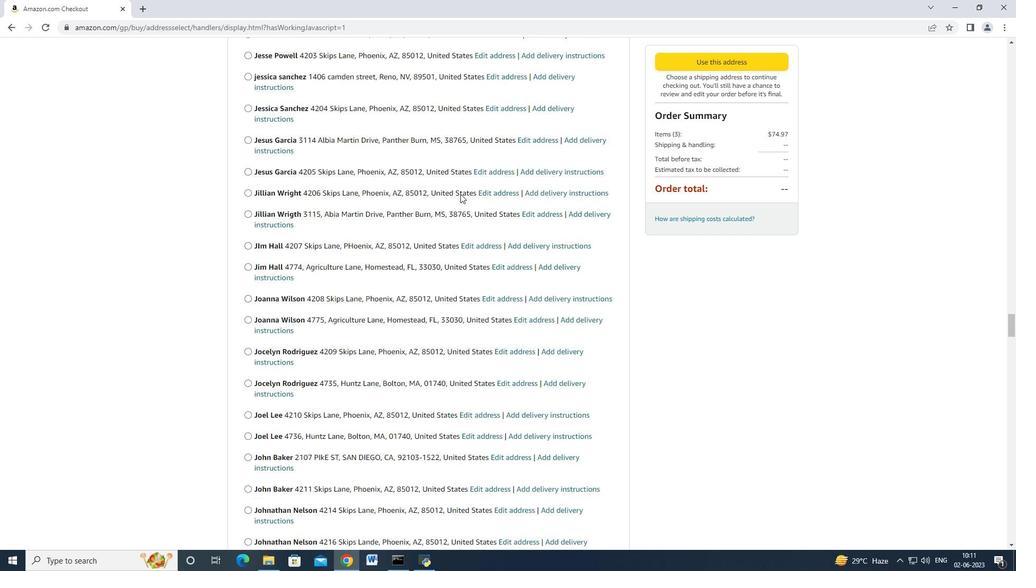 
Action: Mouse scrolled (460, 193) with delta (0, 0)
Screenshot: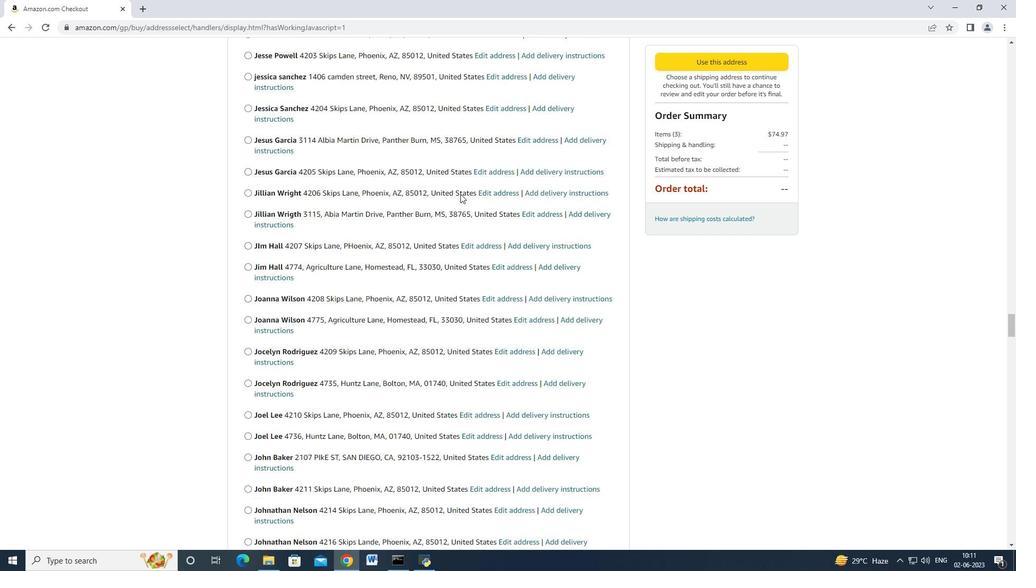 
Action: Mouse scrolled (460, 193) with delta (0, 0)
Screenshot: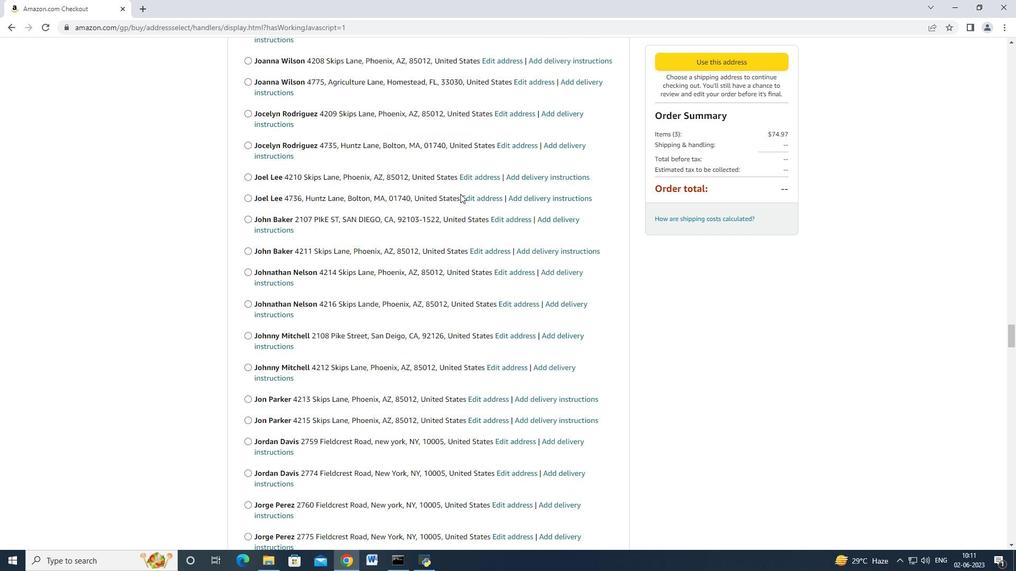
Action: Mouse scrolled (460, 193) with delta (0, 0)
Screenshot: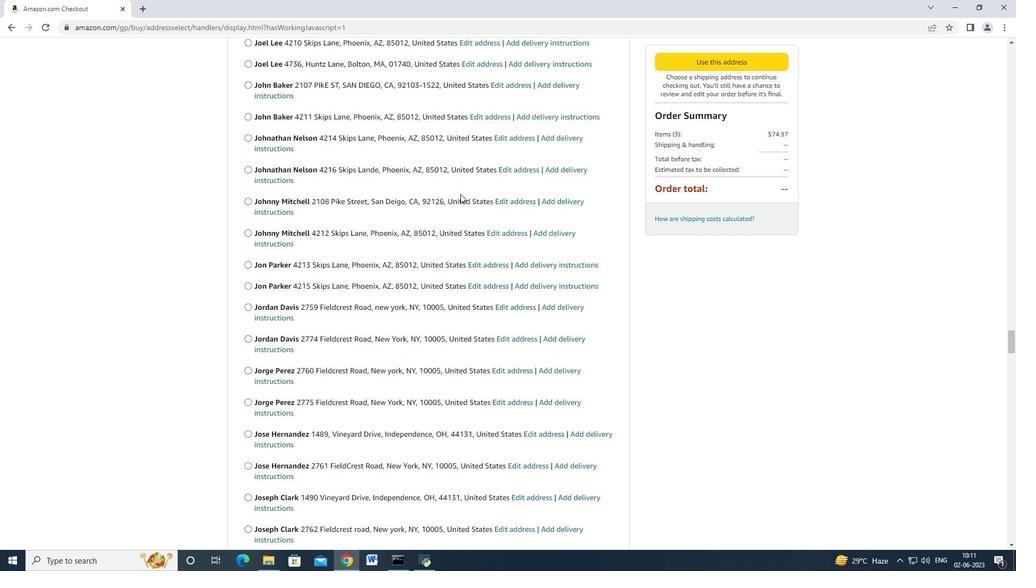 
Action: Mouse scrolled (460, 193) with delta (0, 0)
Screenshot: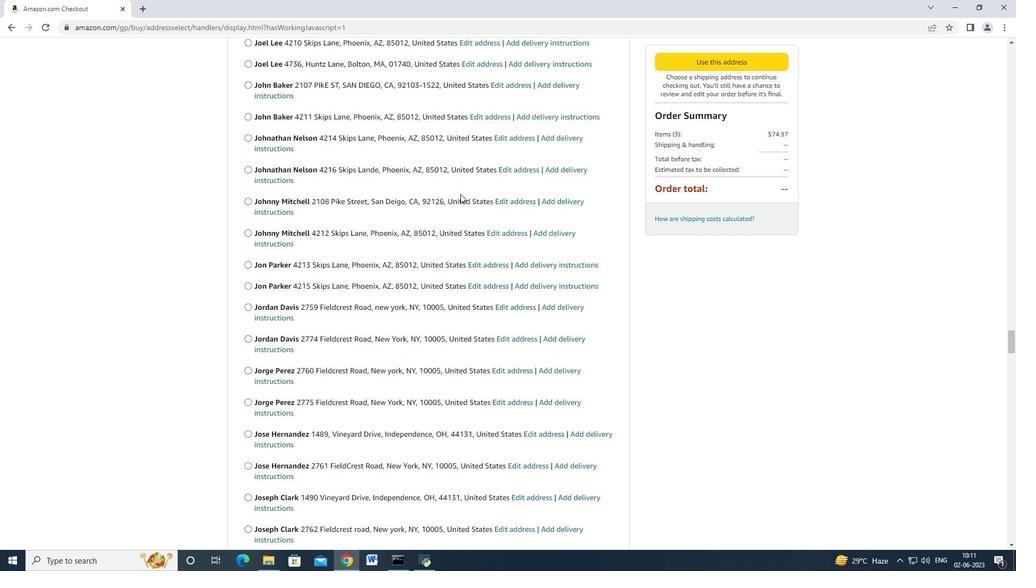 
Action: Mouse scrolled (460, 193) with delta (0, 0)
Screenshot: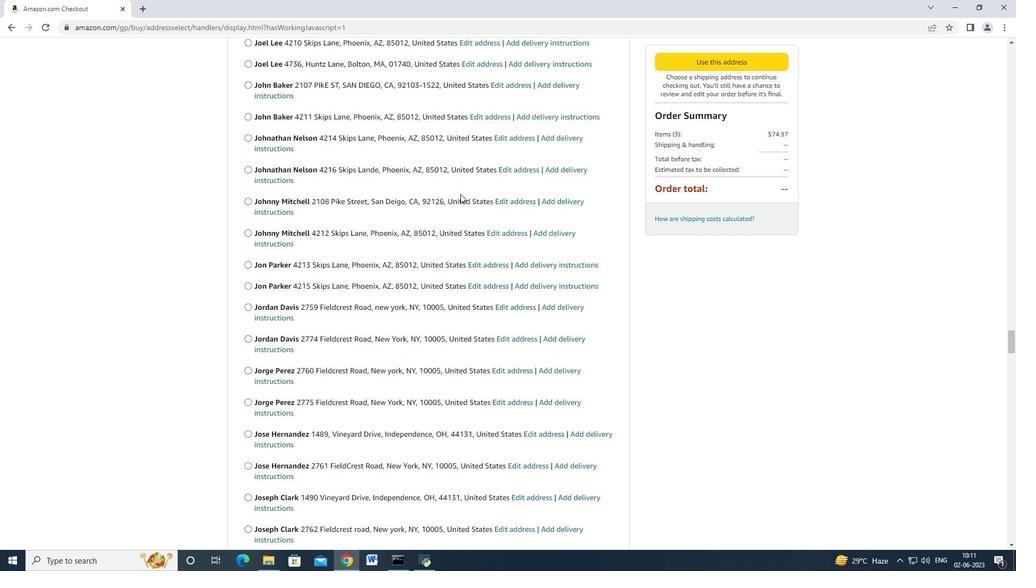 
Action: Mouse scrolled (460, 193) with delta (0, 0)
Screenshot: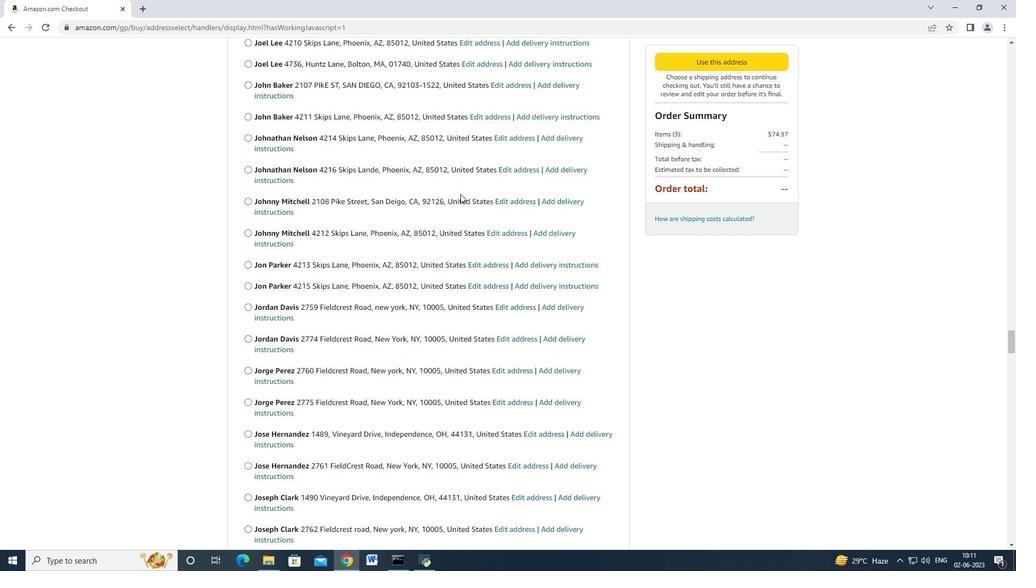 
Action: Mouse scrolled (460, 193) with delta (0, 0)
Screenshot: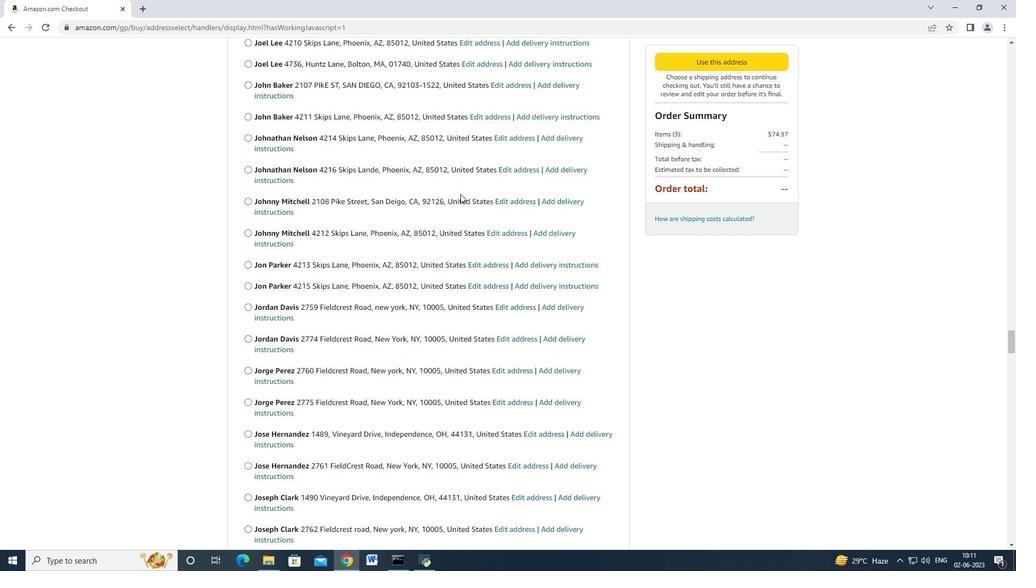 
Action: Mouse scrolled (460, 193) with delta (0, 0)
Screenshot: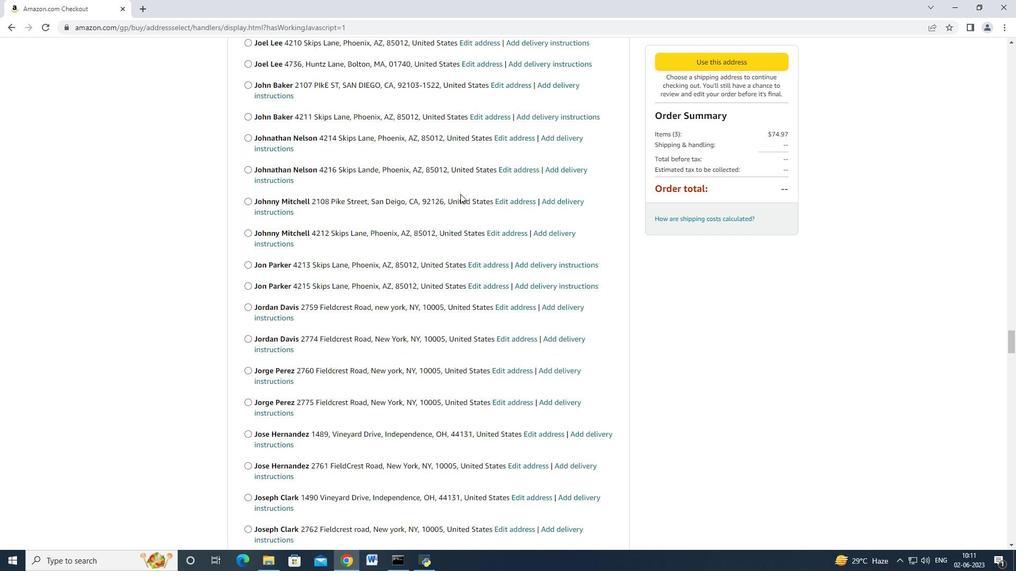 
Action: Mouse scrolled (460, 193) with delta (0, 0)
Screenshot: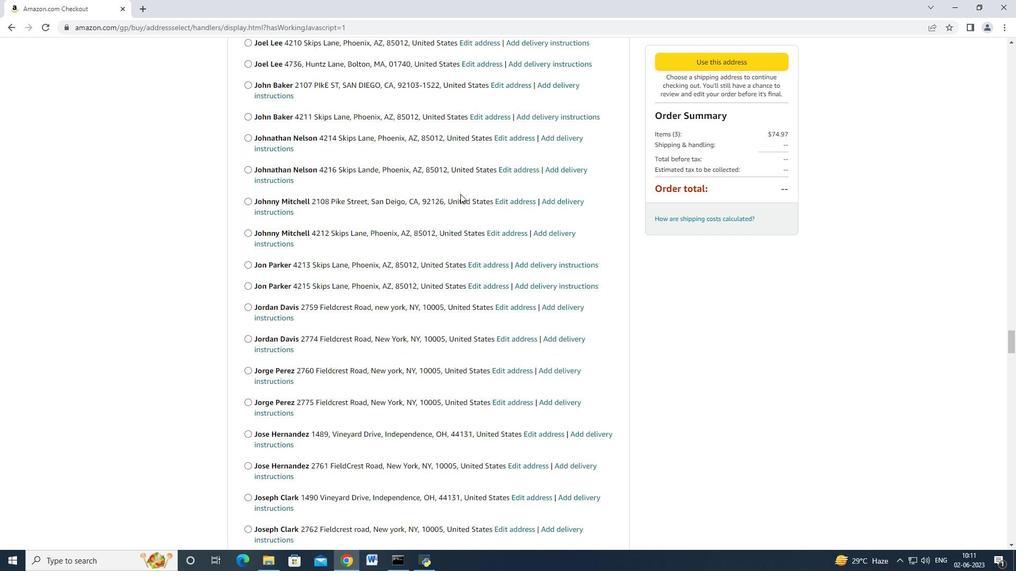
Action: Mouse scrolled (460, 193) with delta (0, 0)
Screenshot: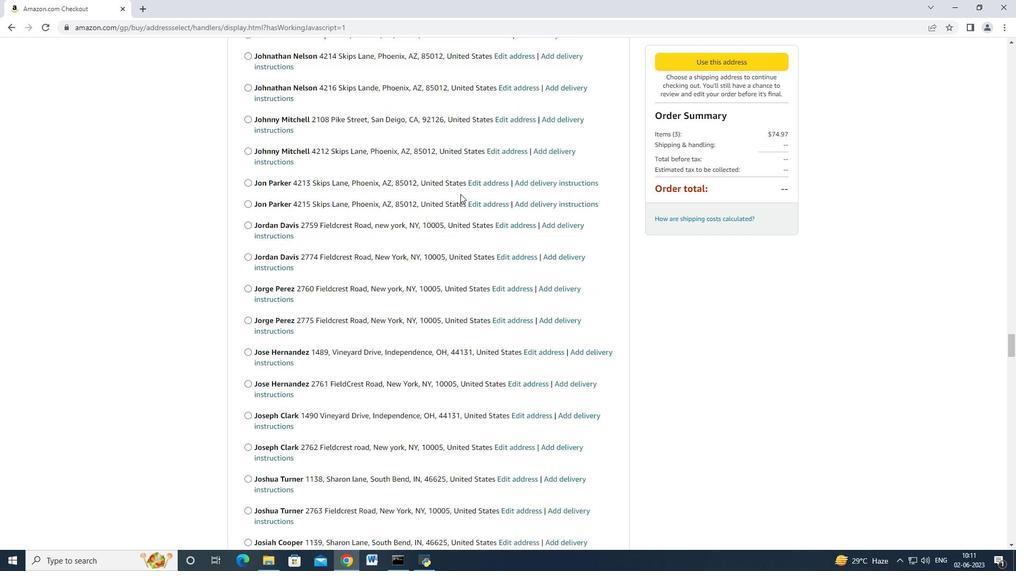 
Action: Mouse scrolled (460, 193) with delta (0, 0)
Screenshot: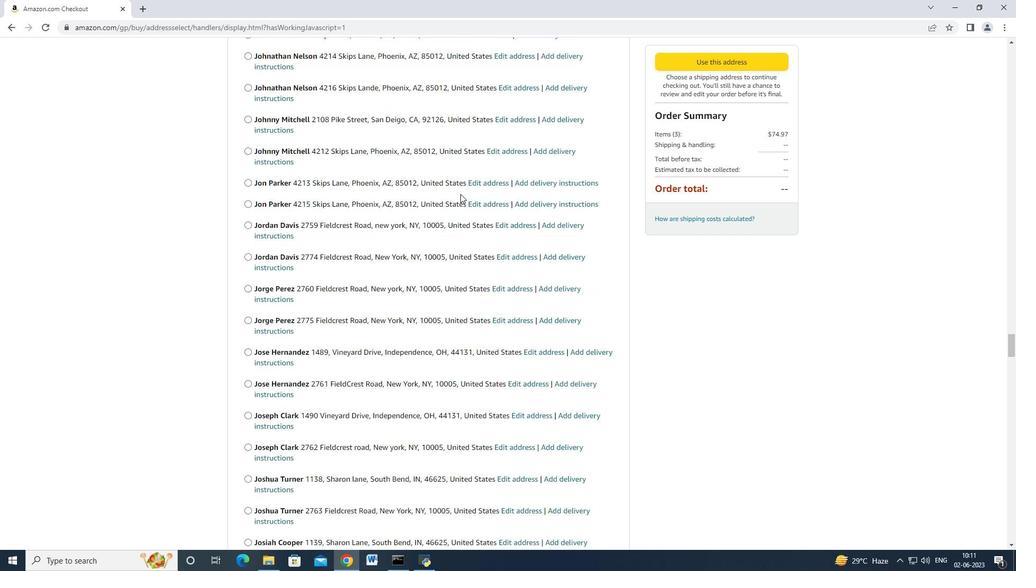 
Action: Mouse scrolled (460, 193) with delta (0, 0)
Screenshot: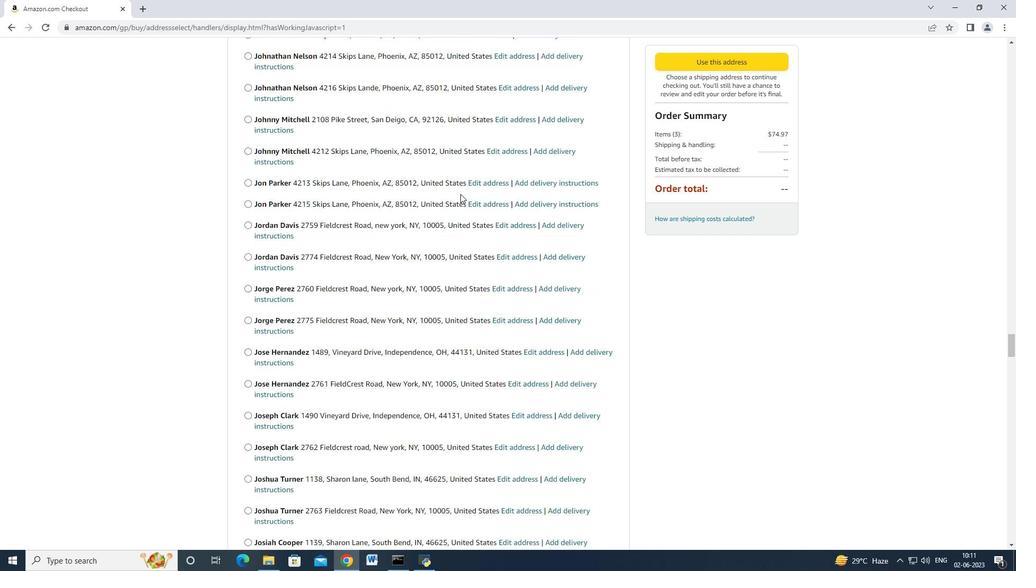 
Action: Mouse scrolled (460, 193) with delta (0, 0)
Screenshot: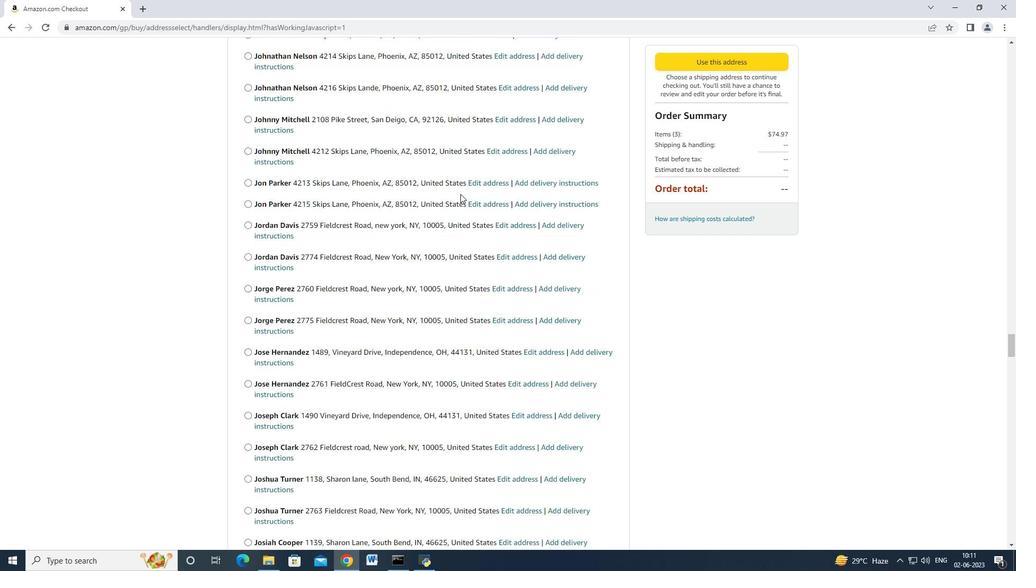 
Action: Mouse scrolled (460, 193) with delta (0, 0)
Screenshot: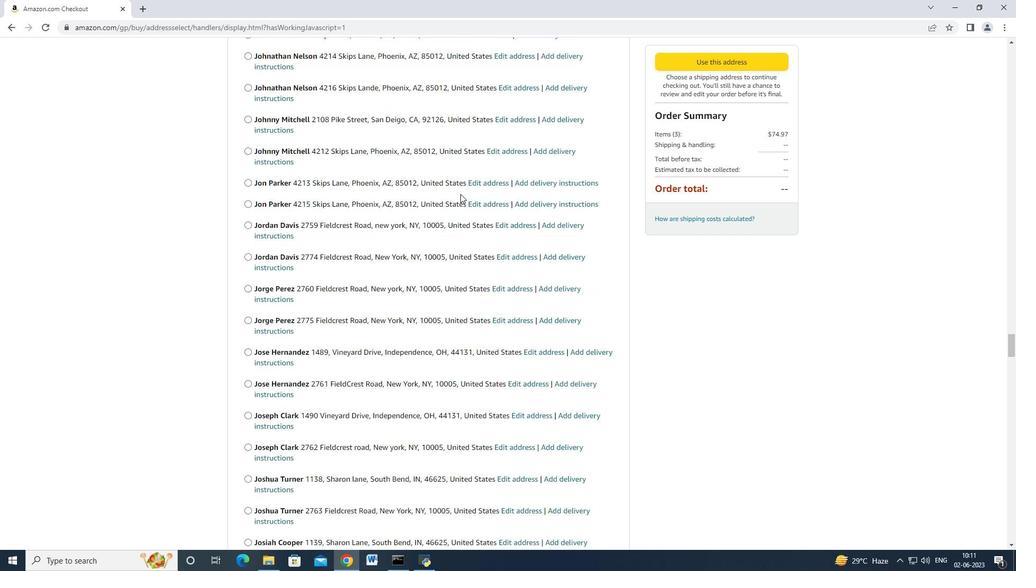 
Action: Mouse scrolled (460, 193) with delta (0, 0)
Screenshot: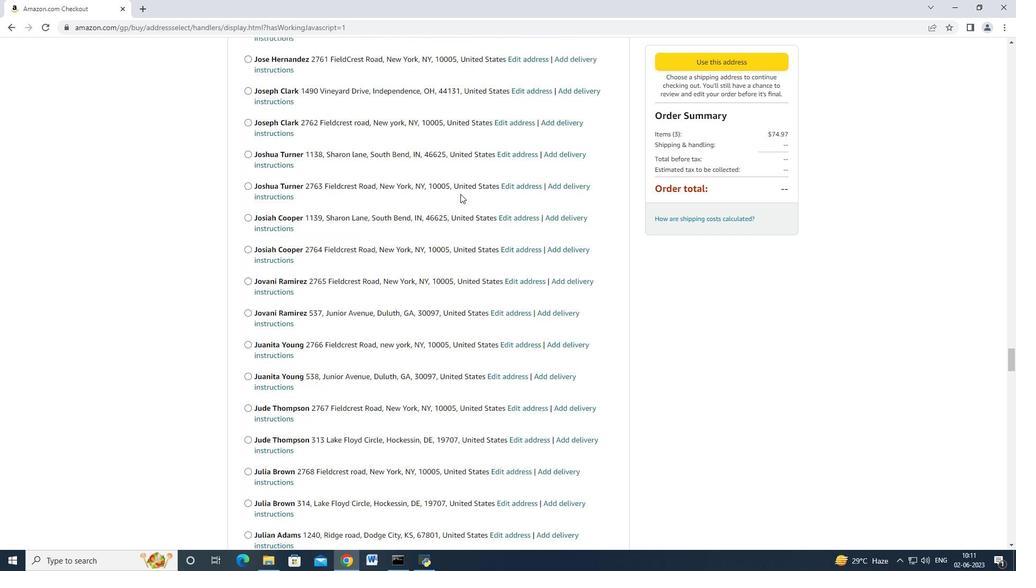 
Action: Mouse scrolled (460, 193) with delta (0, 0)
Screenshot: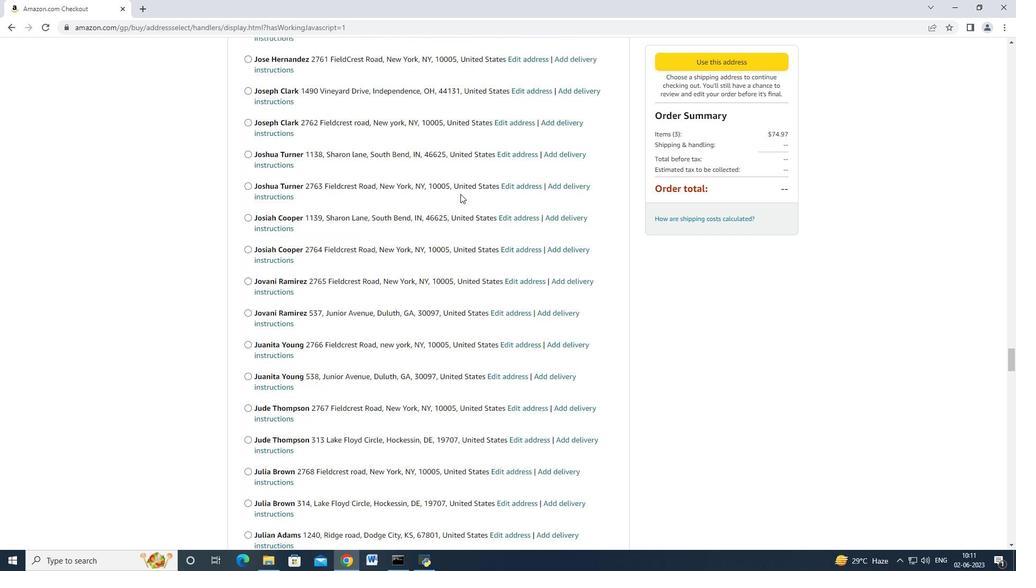 
Action: Mouse scrolled (460, 193) with delta (0, 0)
Screenshot: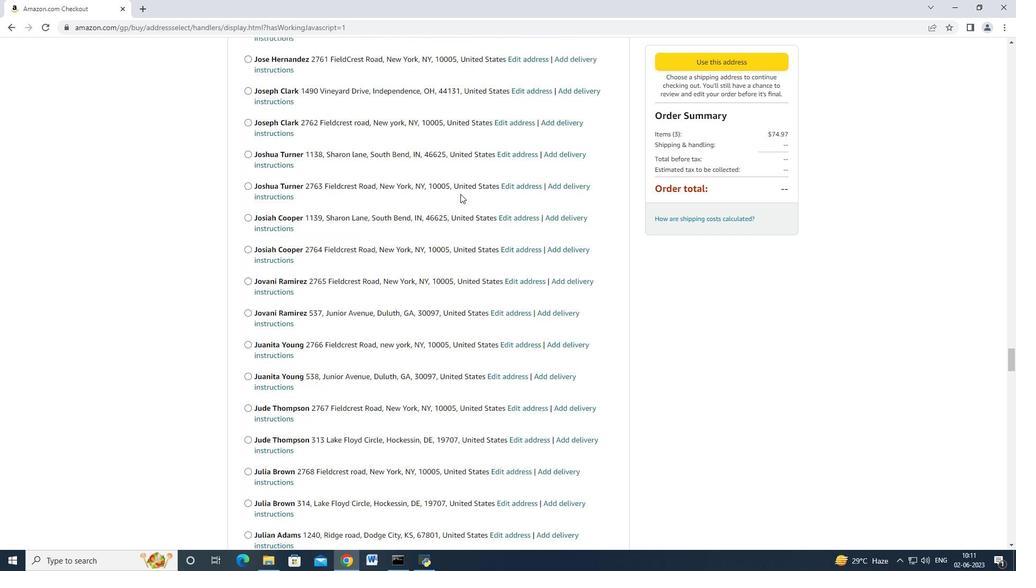 
Action: Mouse scrolled (460, 193) with delta (0, 0)
Screenshot: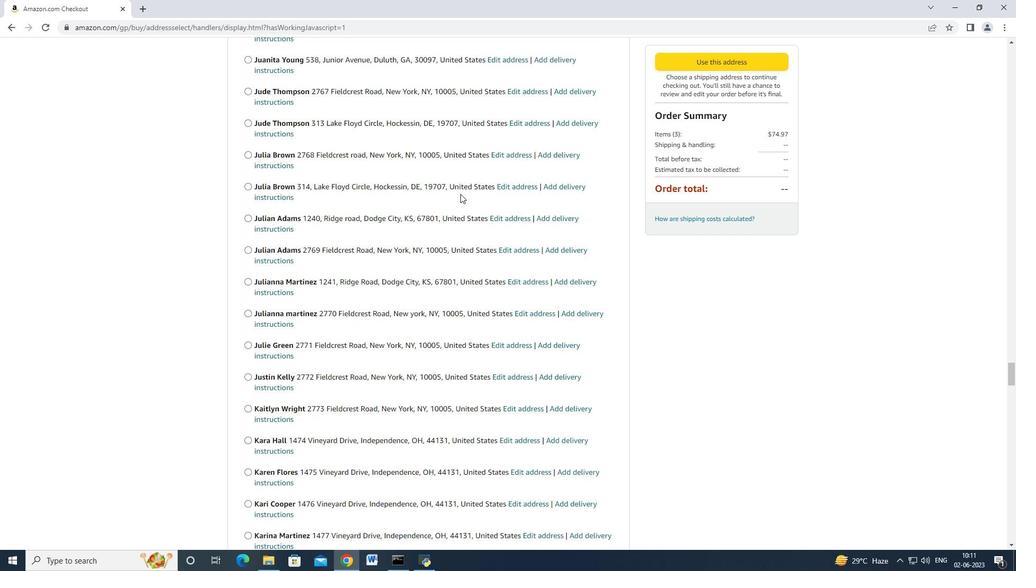 
Action: Mouse scrolled (460, 193) with delta (0, 0)
Screenshot: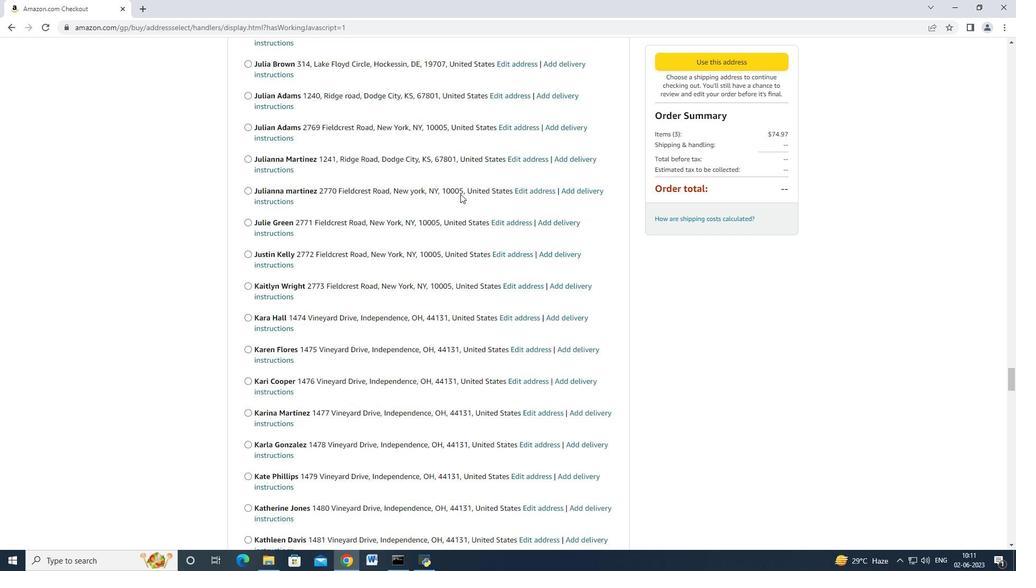
Action: Mouse scrolled (460, 193) with delta (0, -1)
Screenshot: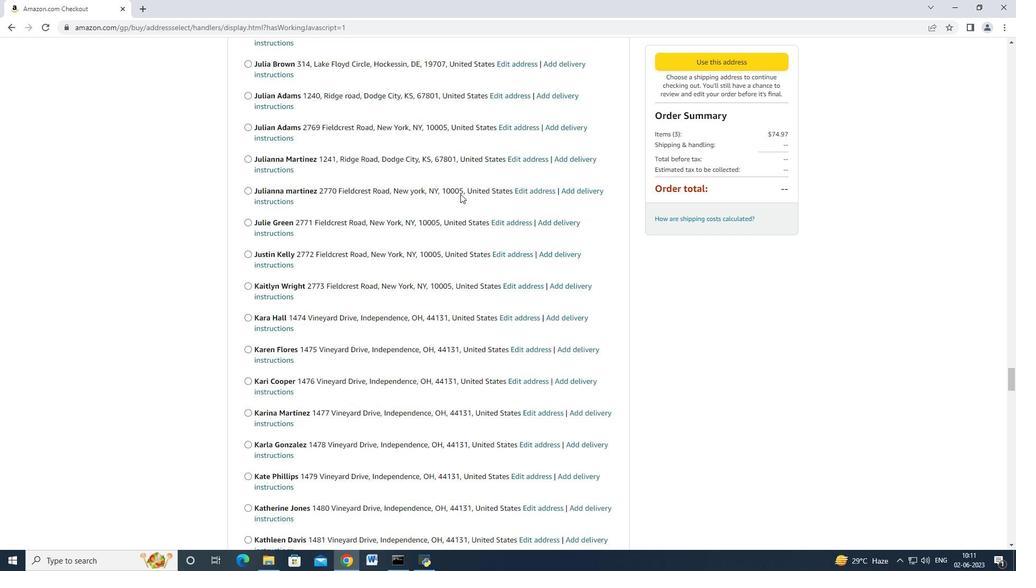 
Action: Mouse scrolled (460, 193) with delta (0, 0)
Screenshot: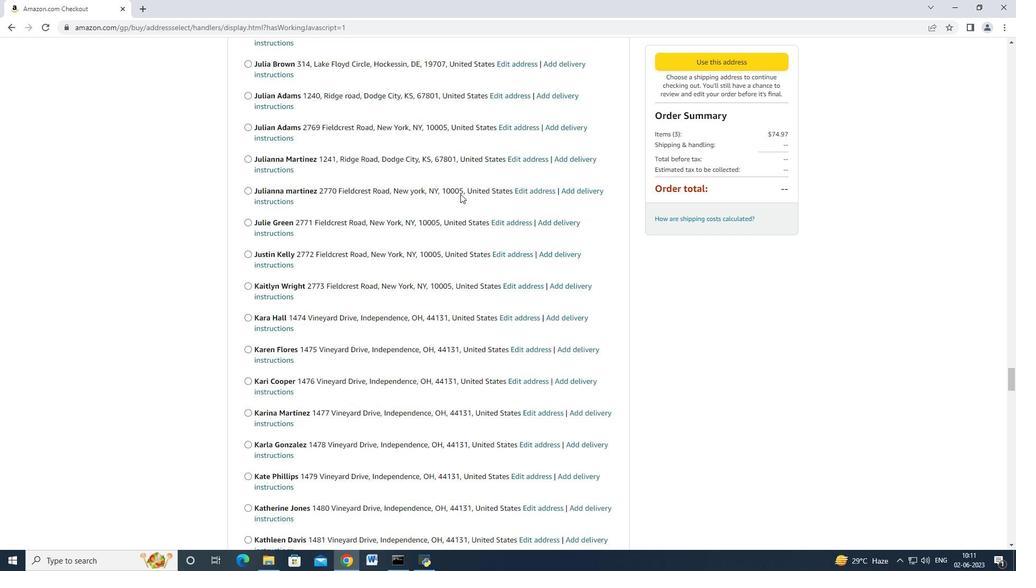 
Action: Mouse scrolled (460, 193) with delta (0, 0)
Screenshot: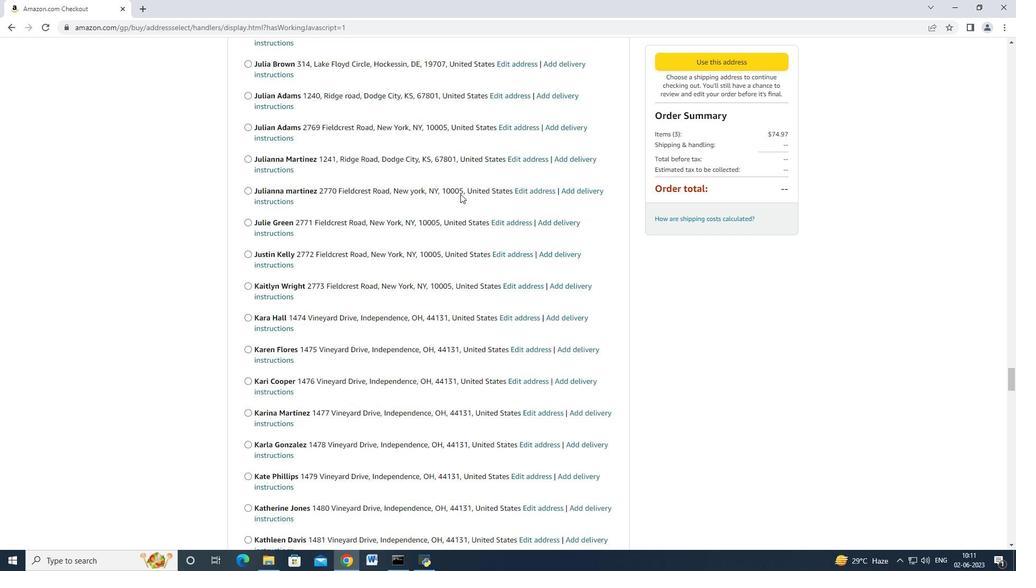 
Action: Mouse scrolled (460, 193) with delta (0, 0)
Screenshot: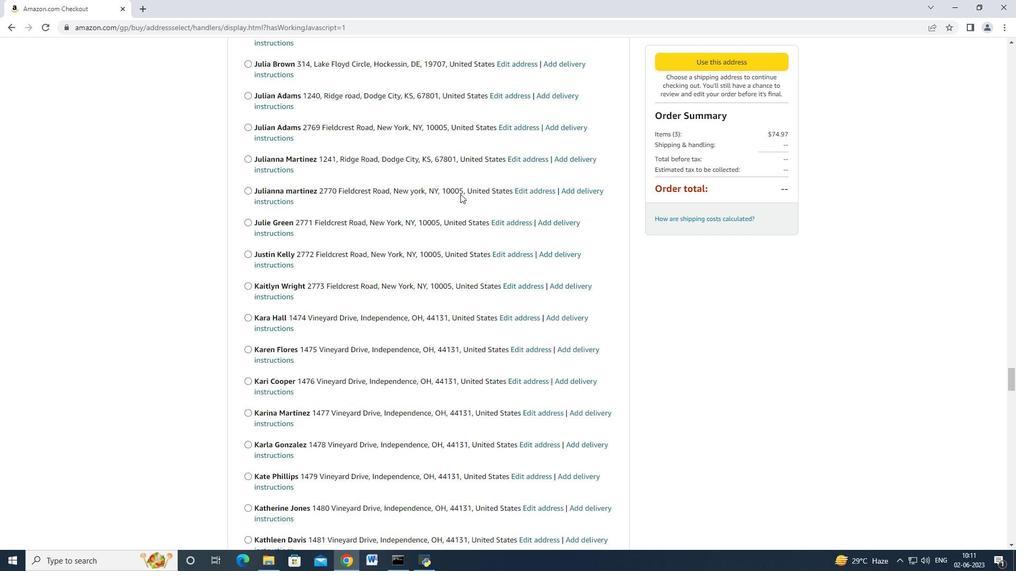 
Action: Mouse scrolled (460, 193) with delta (0, 0)
Screenshot: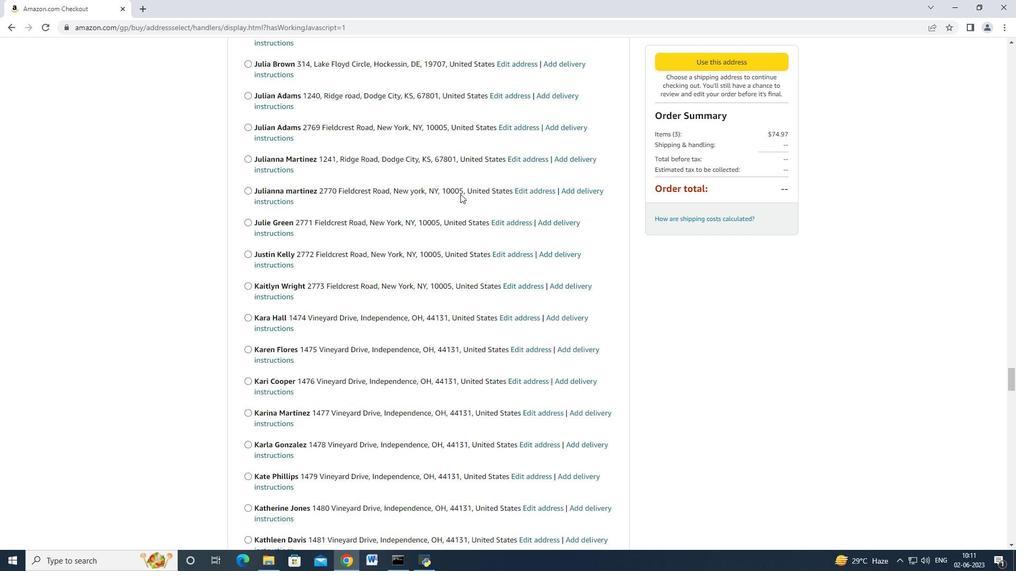 
Action: Mouse scrolled (460, 193) with delta (0, 0)
Screenshot: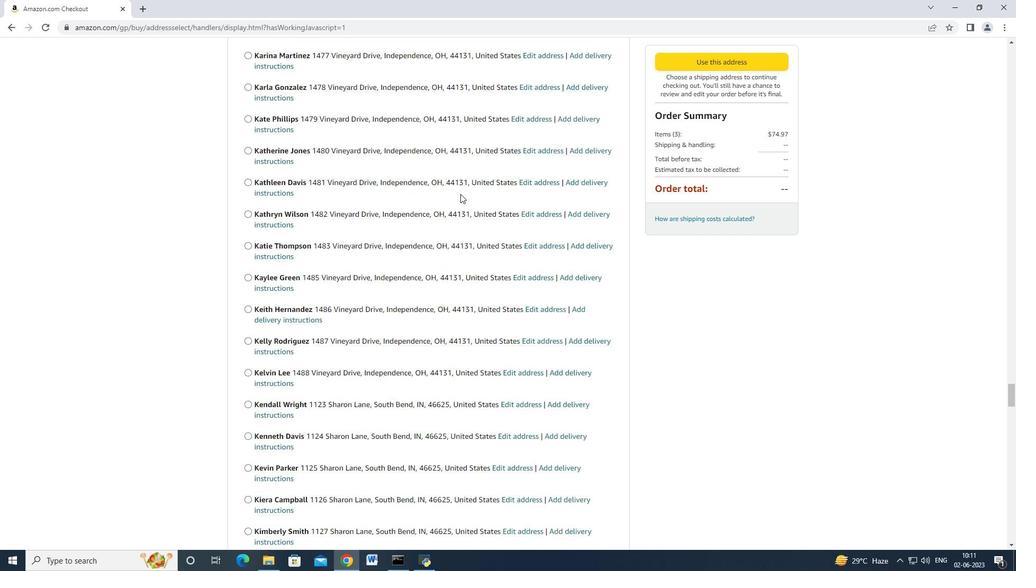 
Action: Mouse scrolled (460, 193) with delta (0, 0)
Screenshot: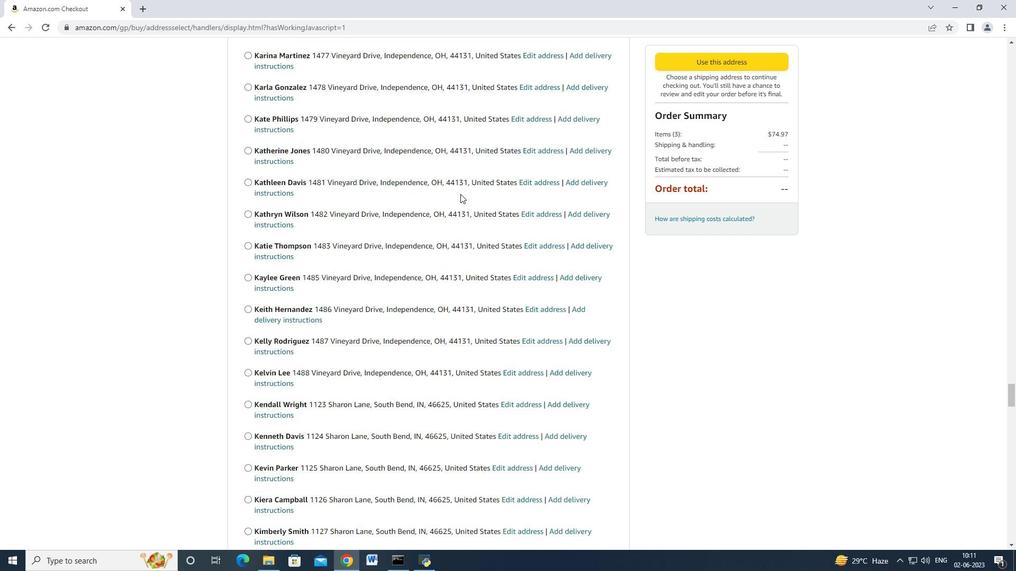
Action: Mouse scrolled (460, 193) with delta (0, 0)
Screenshot: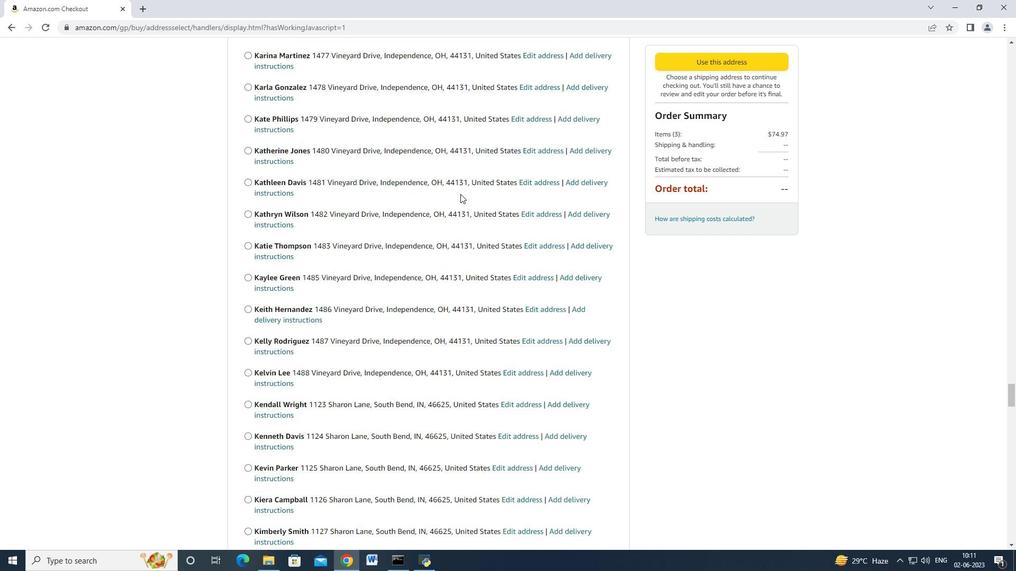 
Action: Mouse scrolled (460, 193) with delta (0, -1)
Screenshot: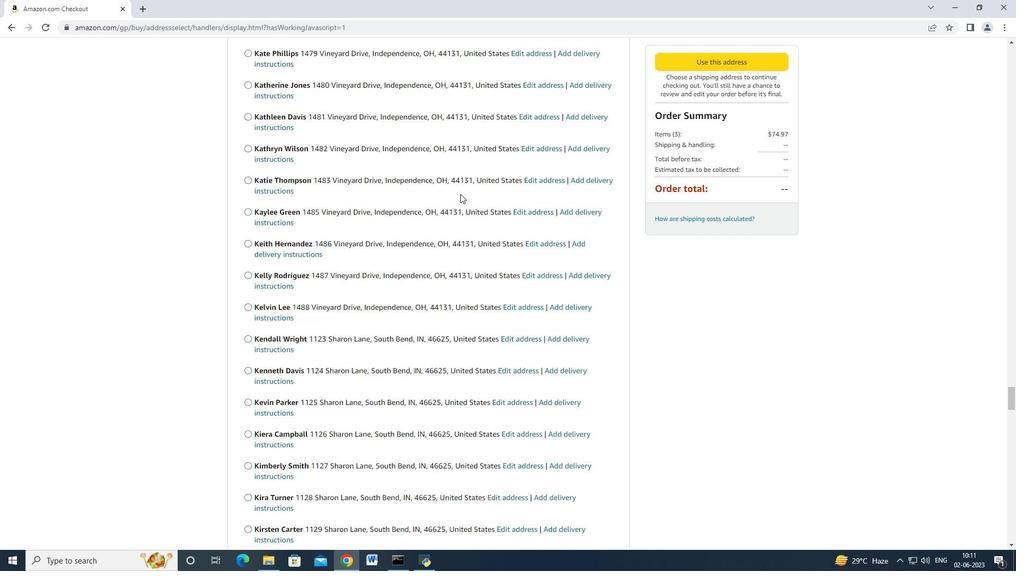 
Action: Mouse scrolled (460, 193) with delta (0, 0)
Screenshot: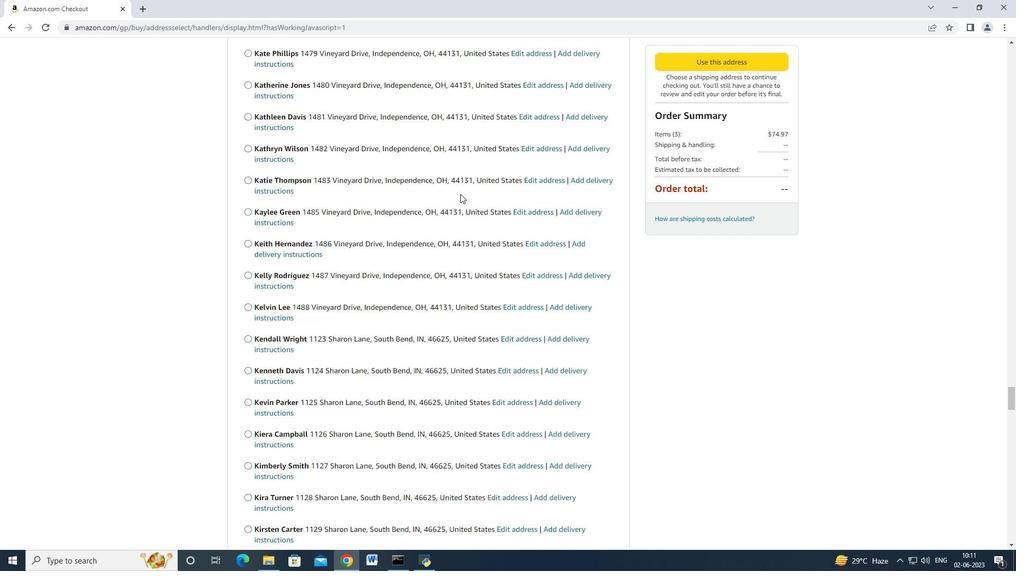 
Action: Mouse scrolled (460, 193) with delta (0, 0)
Screenshot: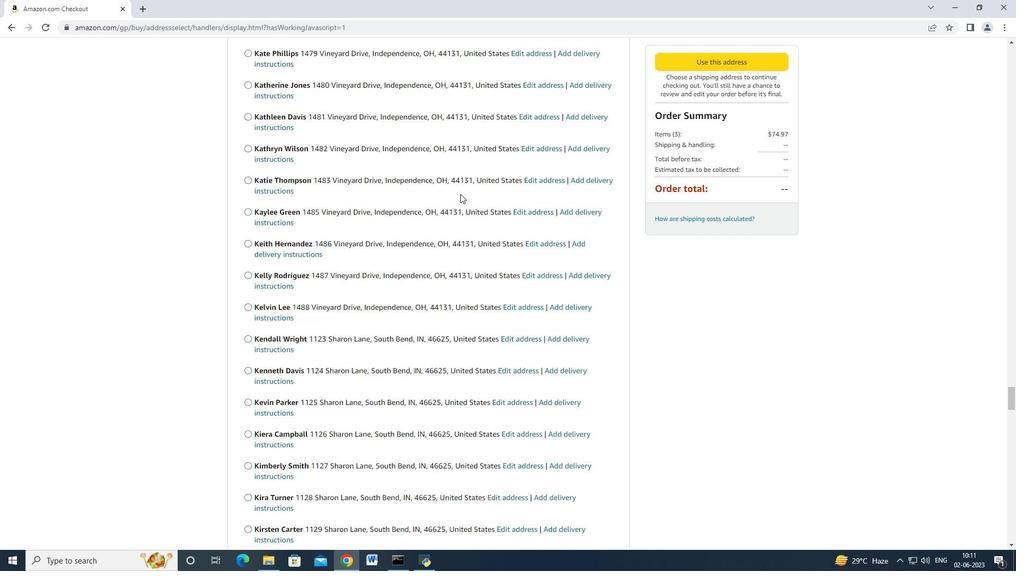 
Action: Mouse scrolled (460, 193) with delta (0, 0)
Screenshot: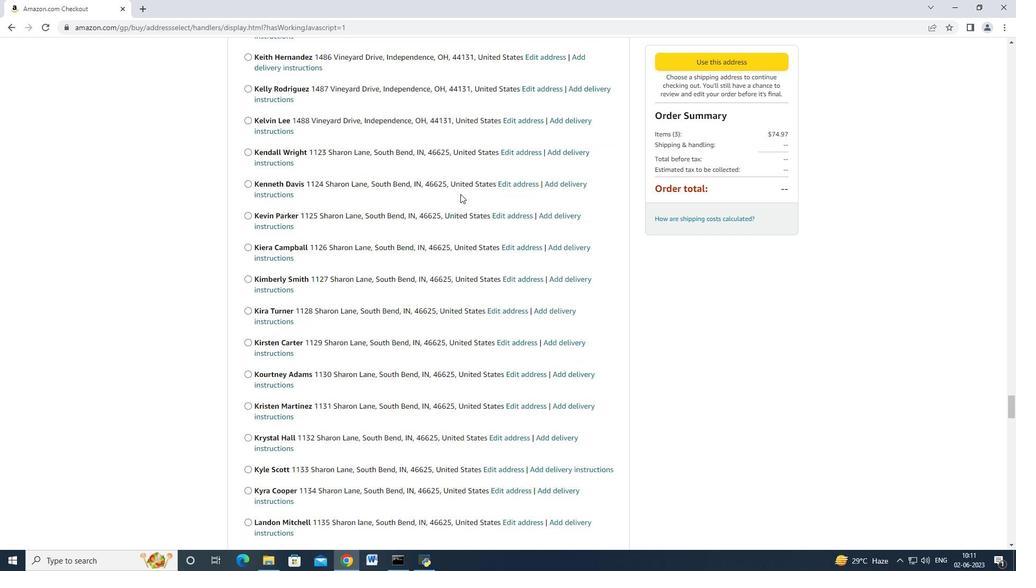 
Action: Mouse scrolled (460, 193) with delta (0, 0)
Screenshot: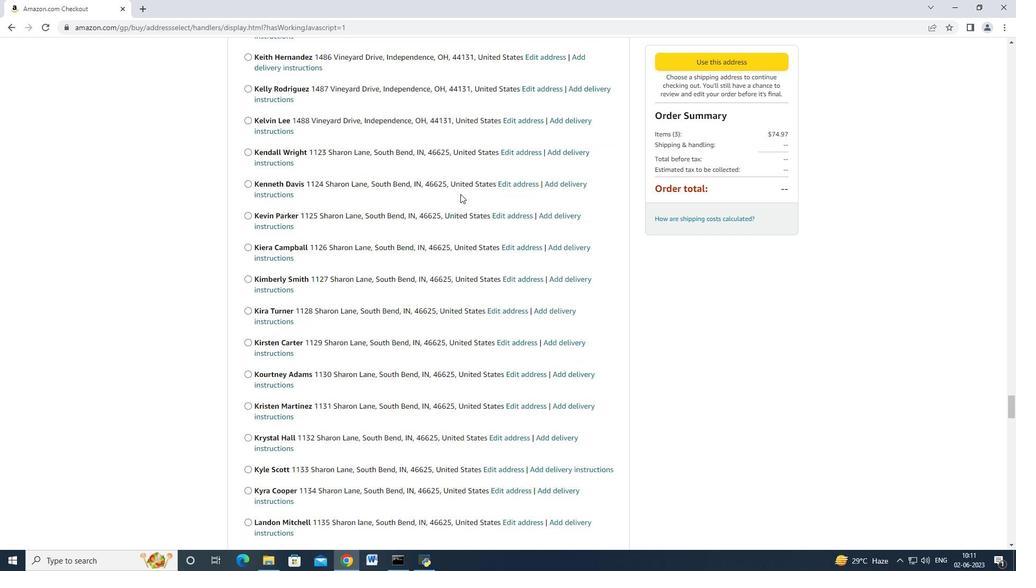 
Action: Mouse scrolled (460, 193) with delta (0, 0)
Screenshot: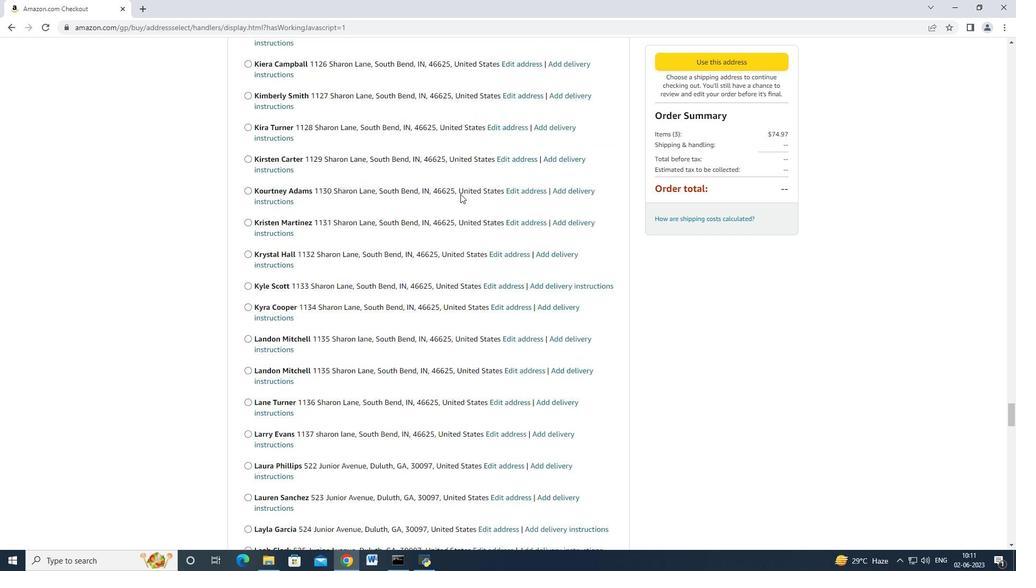 
Action: Mouse scrolled (460, 193) with delta (0, -1)
Screenshot: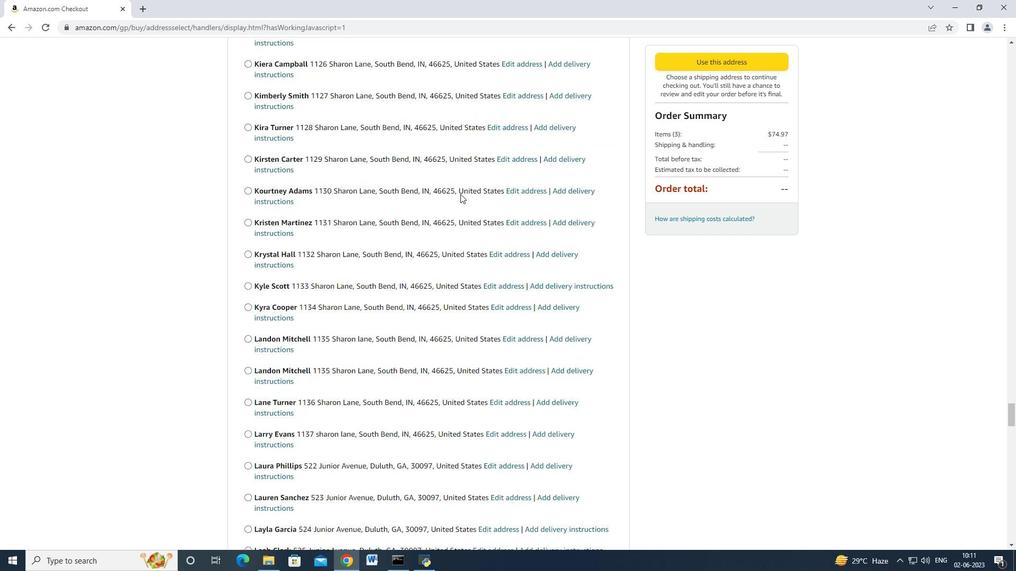 
Action: Mouse scrolled (460, 193) with delta (0, 0)
Screenshot: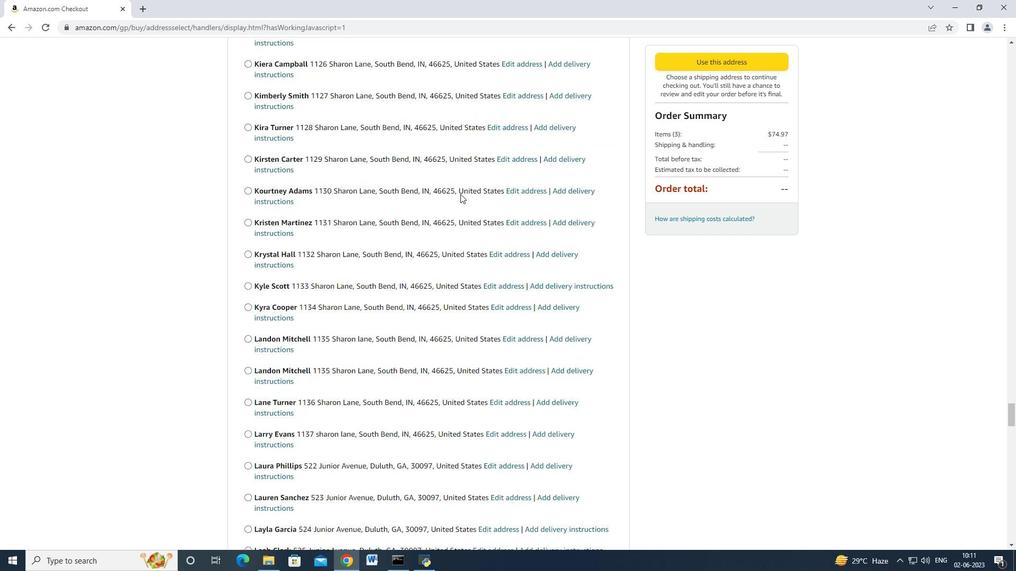 
Action: Mouse scrolled (460, 193) with delta (0, 0)
Screenshot: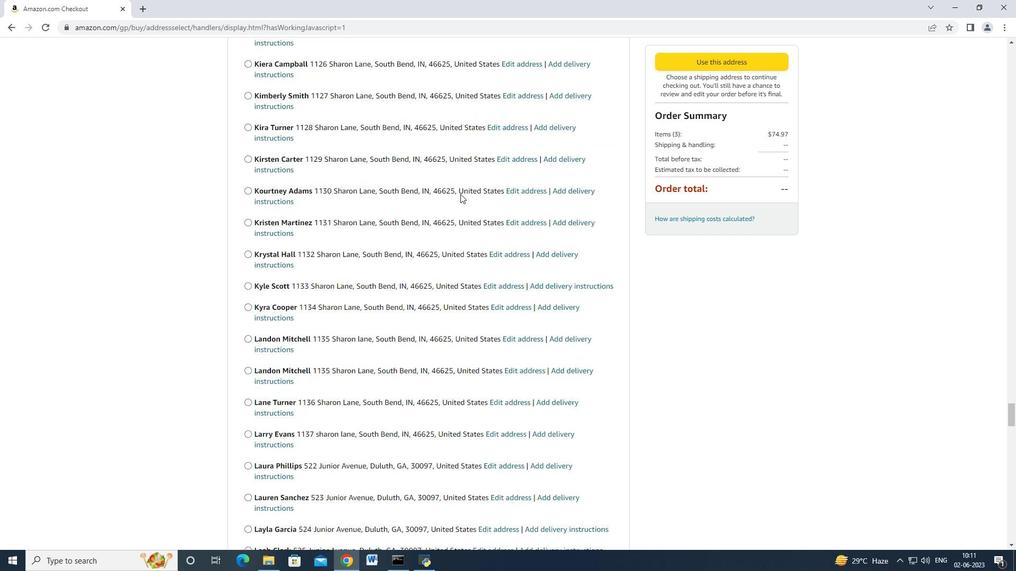 
Action: Mouse scrolled (460, 193) with delta (0, 0)
Screenshot: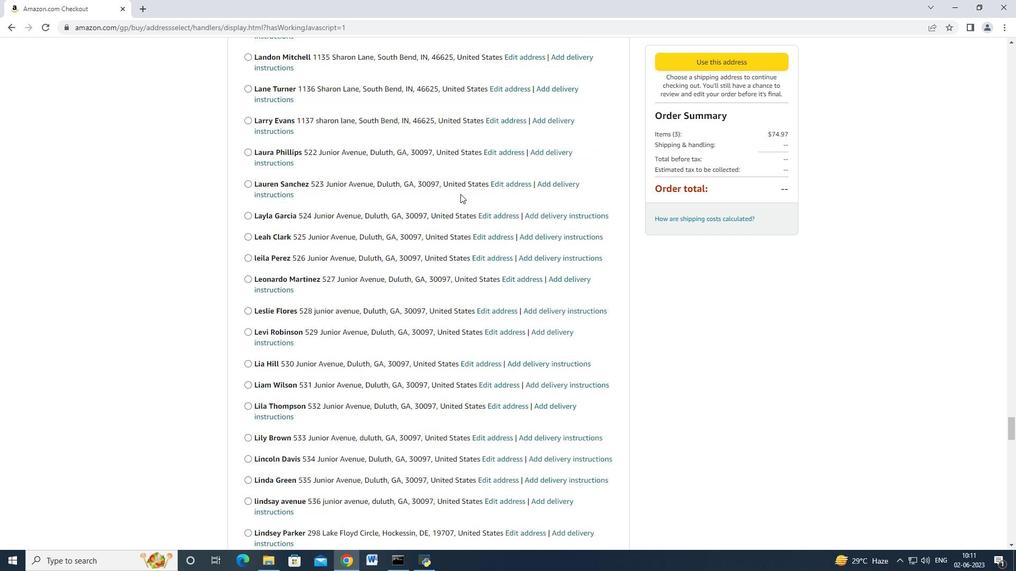
Action: Mouse scrolled (460, 193) with delta (0, 0)
Screenshot: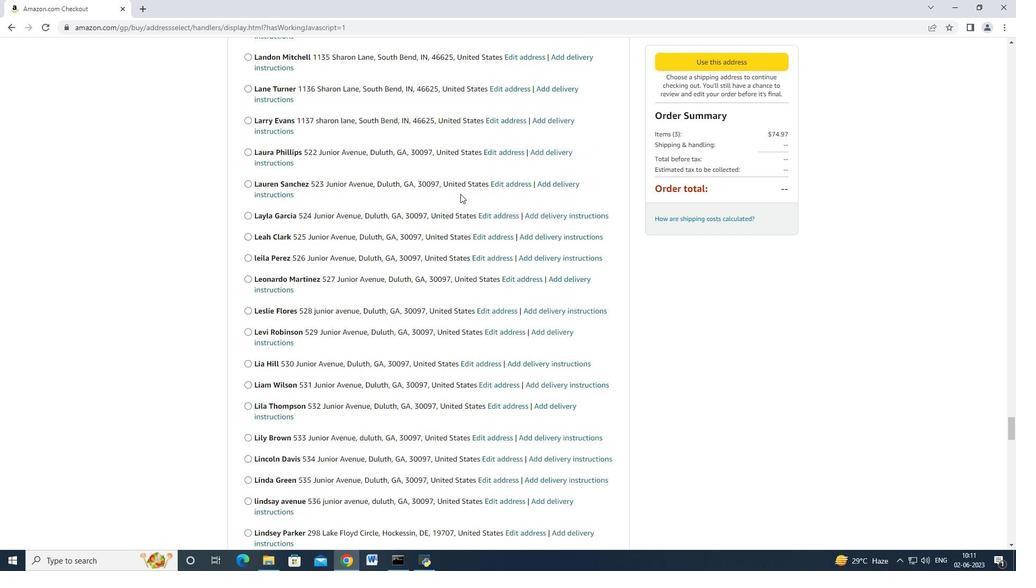 
Action: Mouse scrolled (460, 193) with delta (0, 0)
Screenshot: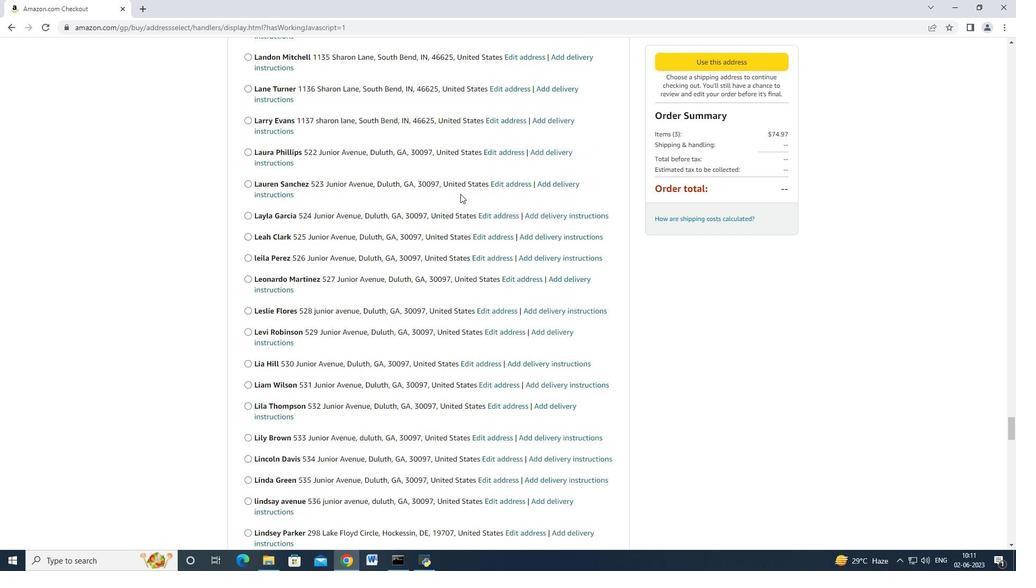 
Action: Mouse scrolled (460, 193) with delta (0, 0)
Screenshot: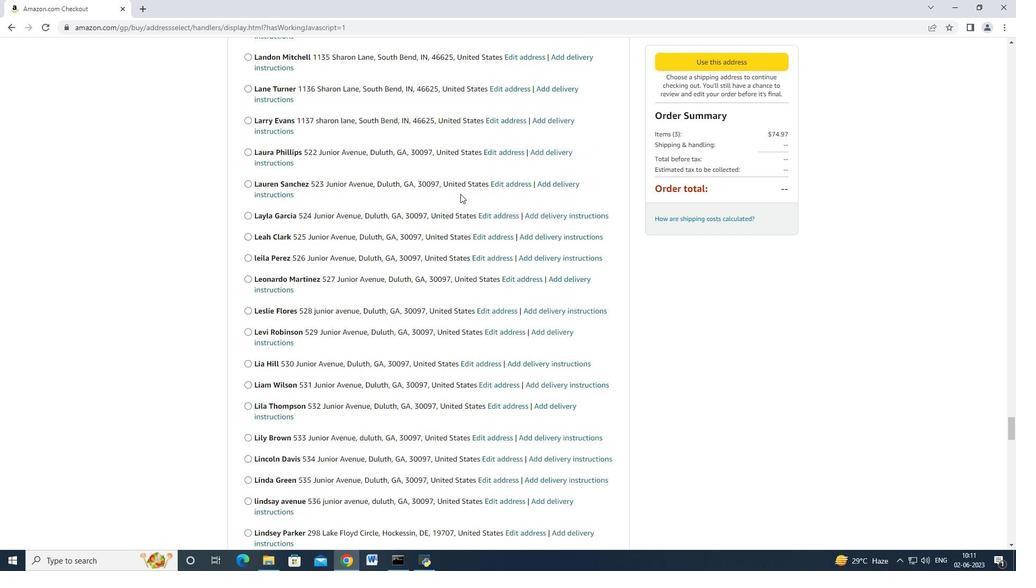 
Action: Mouse scrolled (460, 193) with delta (0, -1)
Screenshot: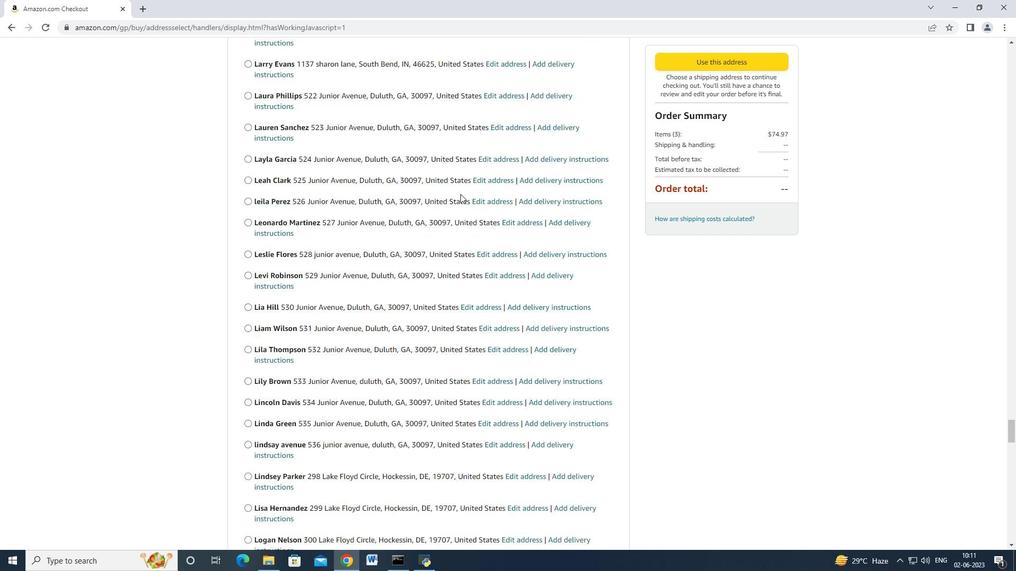 
Action: Mouse scrolled (460, 193) with delta (0, 0)
Screenshot: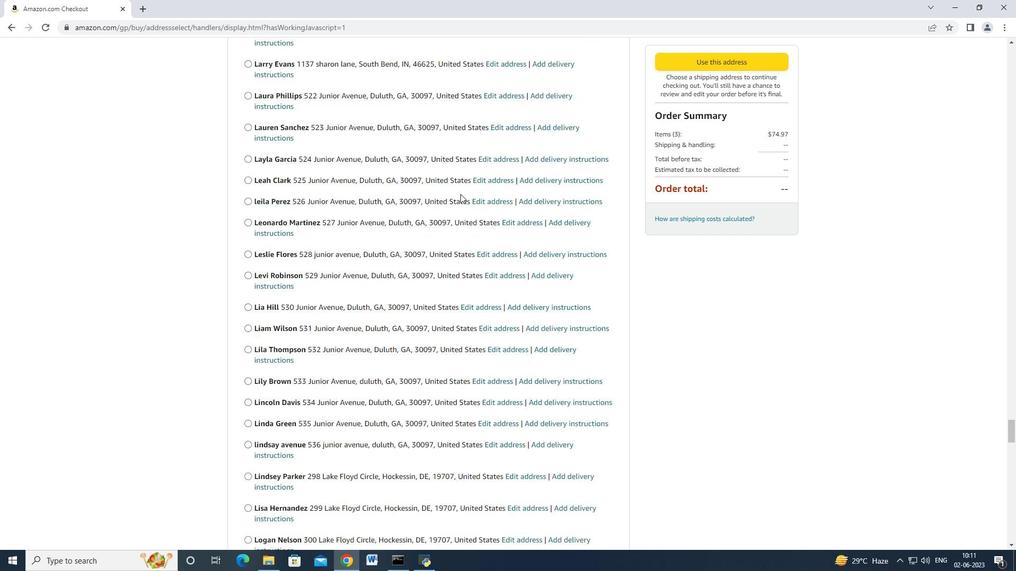 
Action: Mouse scrolled (460, 193) with delta (0, 0)
Screenshot: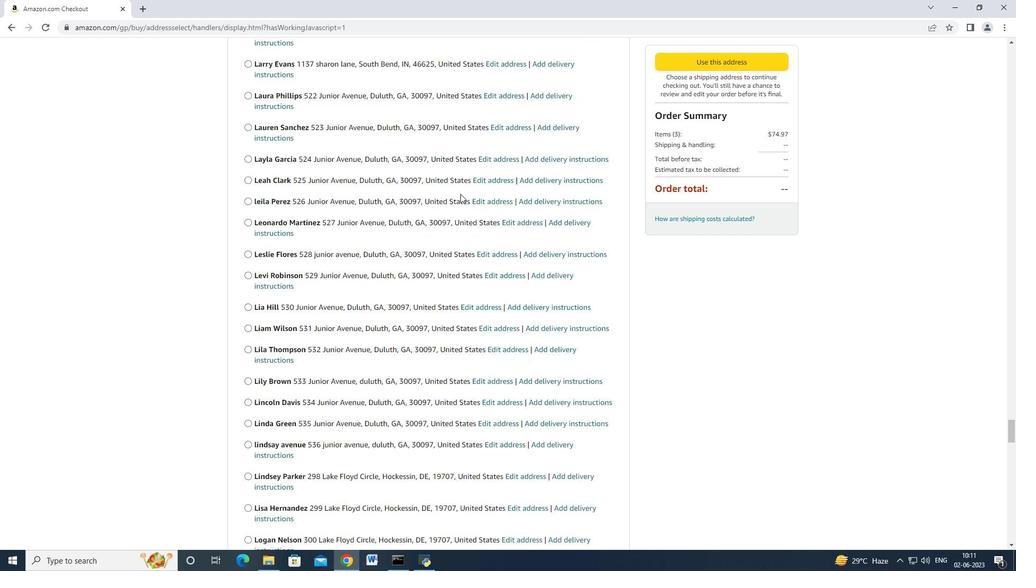 
Action: Mouse scrolled (460, 193) with delta (0, 0)
Screenshot: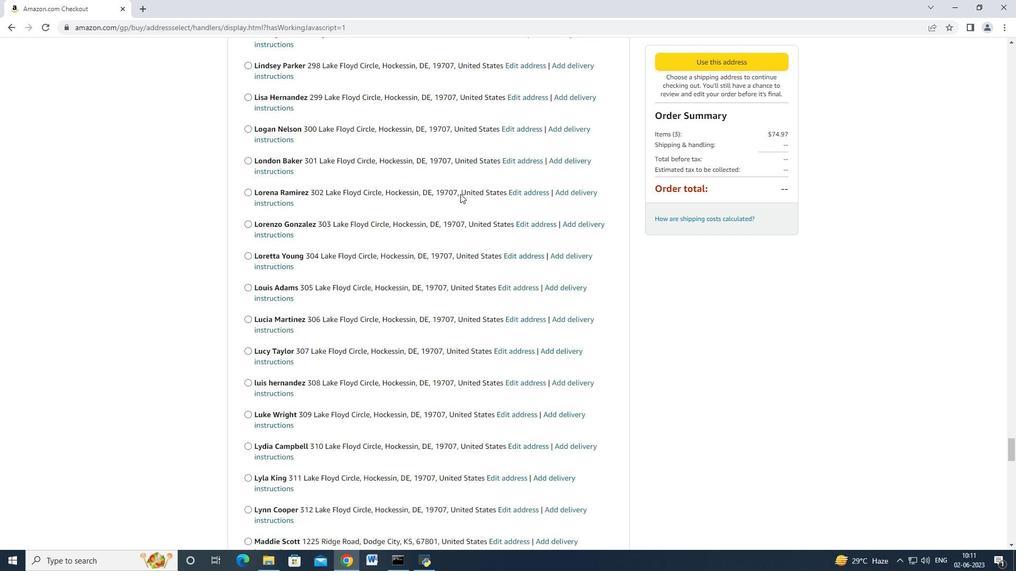 
Action: Mouse scrolled (460, 193) with delta (0, 0)
Screenshot: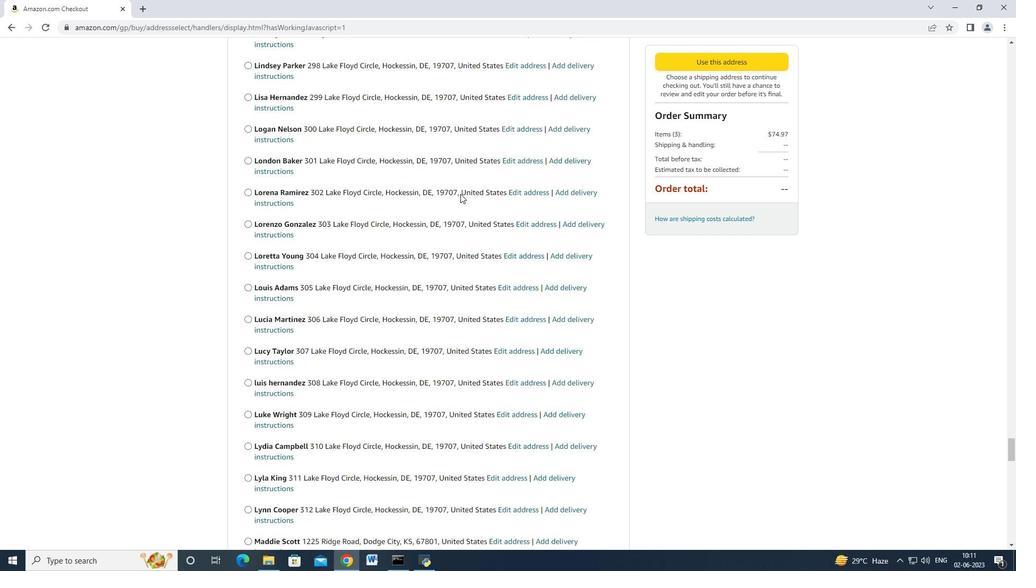 
Action: Mouse scrolled (460, 193) with delta (0, 0)
Screenshot: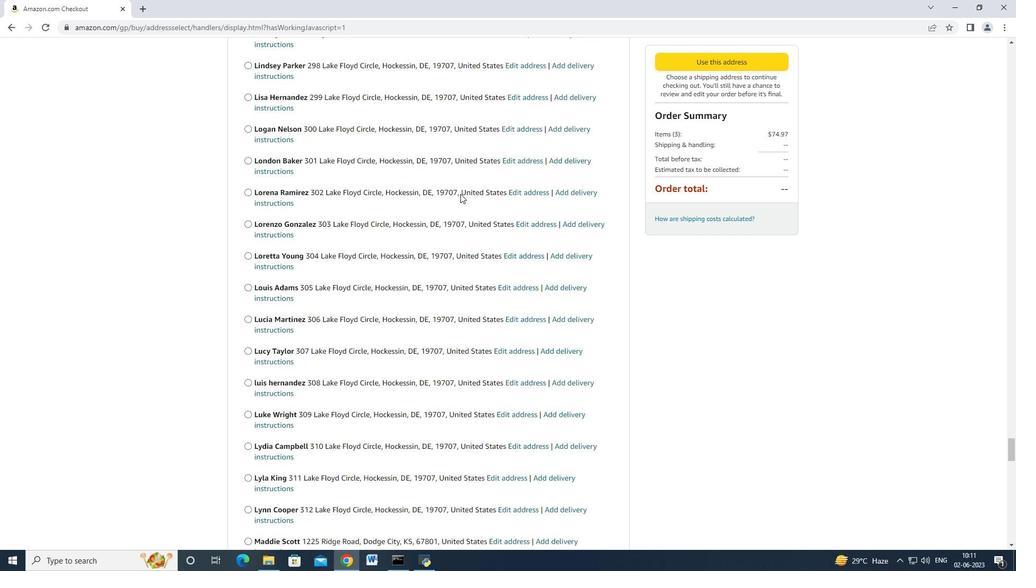 
Action: Mouse scrolled (460, 193) with delta (0, 0)
Screenshot: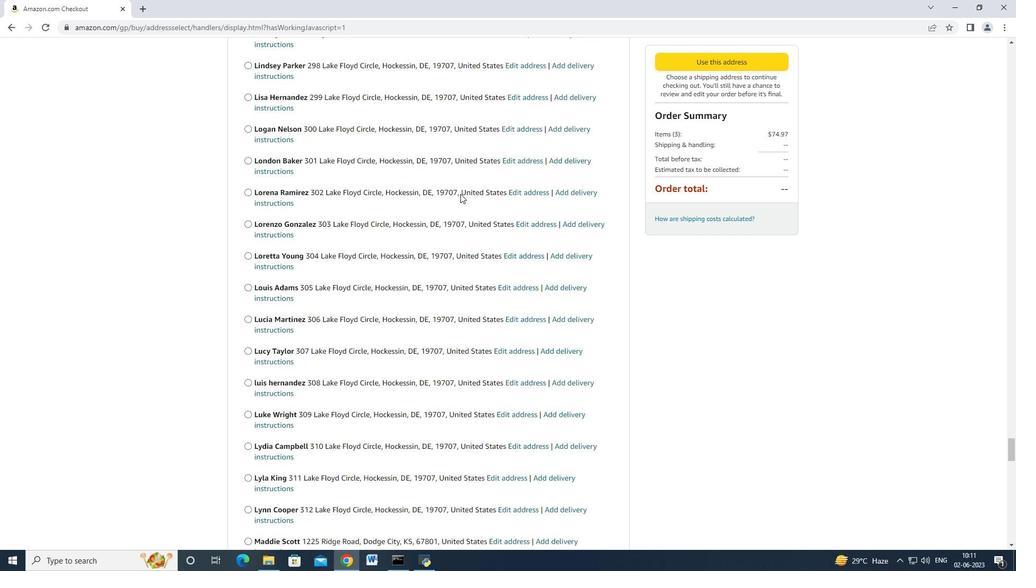 
Action: Mouse scrolled (460, 193) with delta (0, 0)
Screenshot: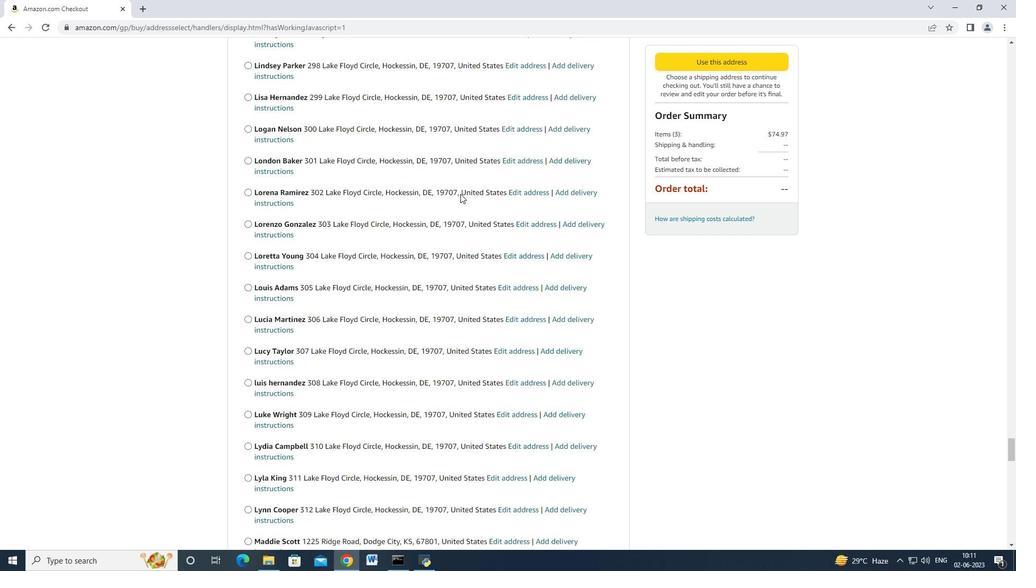 
Action: Mouse scrolled (460, 193) with delta (0, 0)
Screenshot: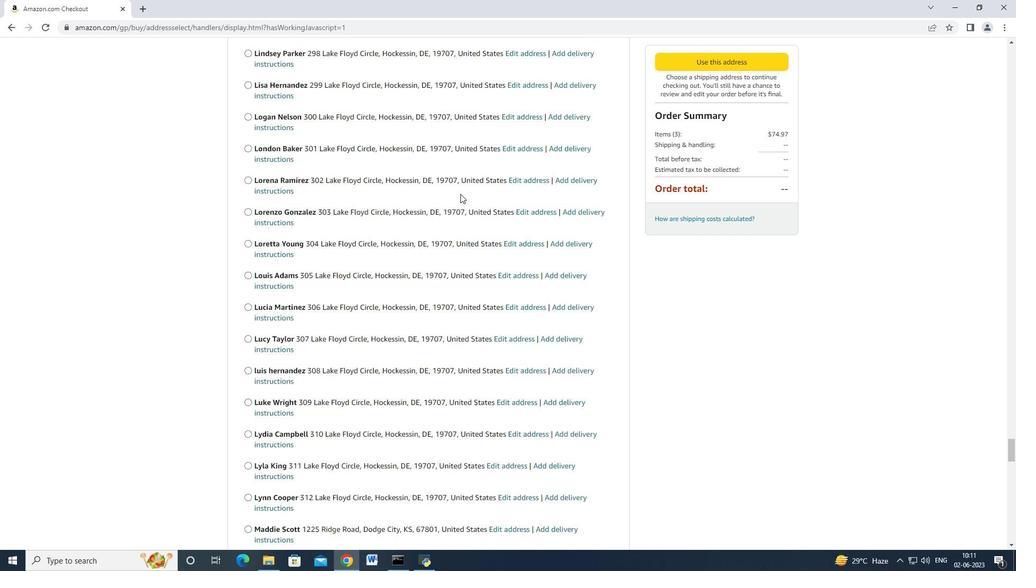 
Action: Mouse scrolled (460, 193) with delta (0, 0)
Screenshot: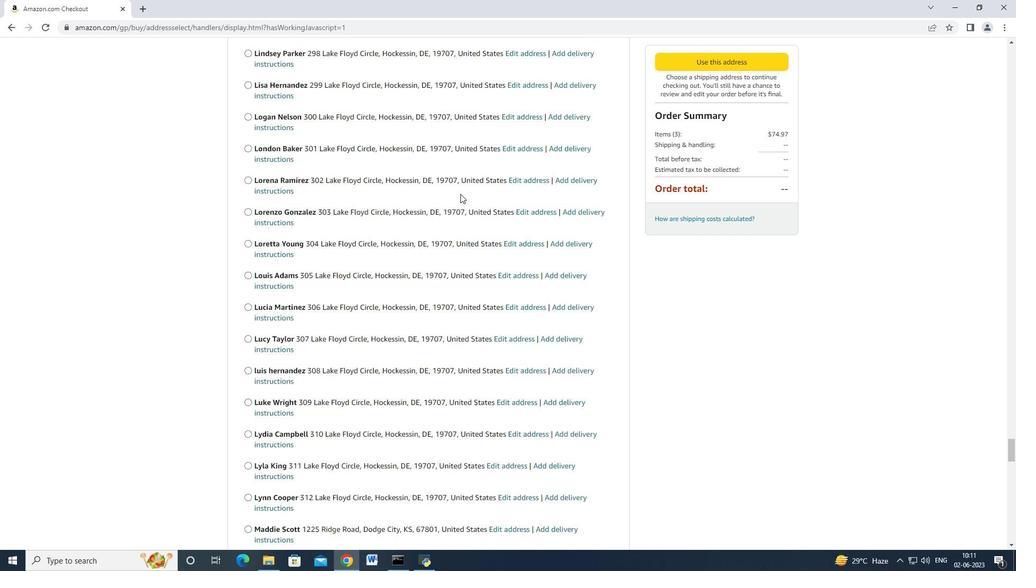 
Action: Mouse scrolled (460, 193) with delta (0, 0)
Screenshot: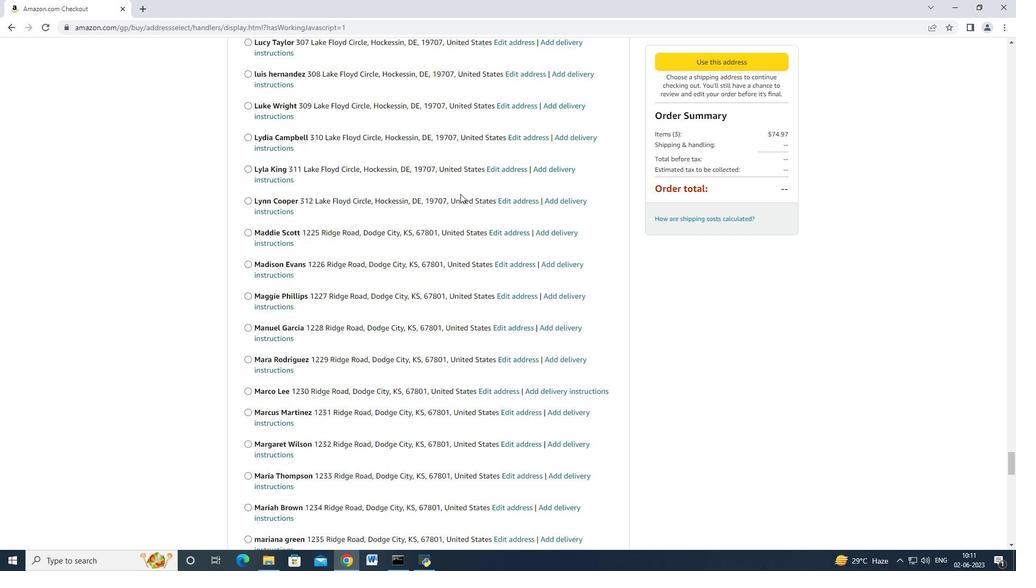 
Action: Mouse scrolled (460, 193) with delta (0, 0)
Screenshot: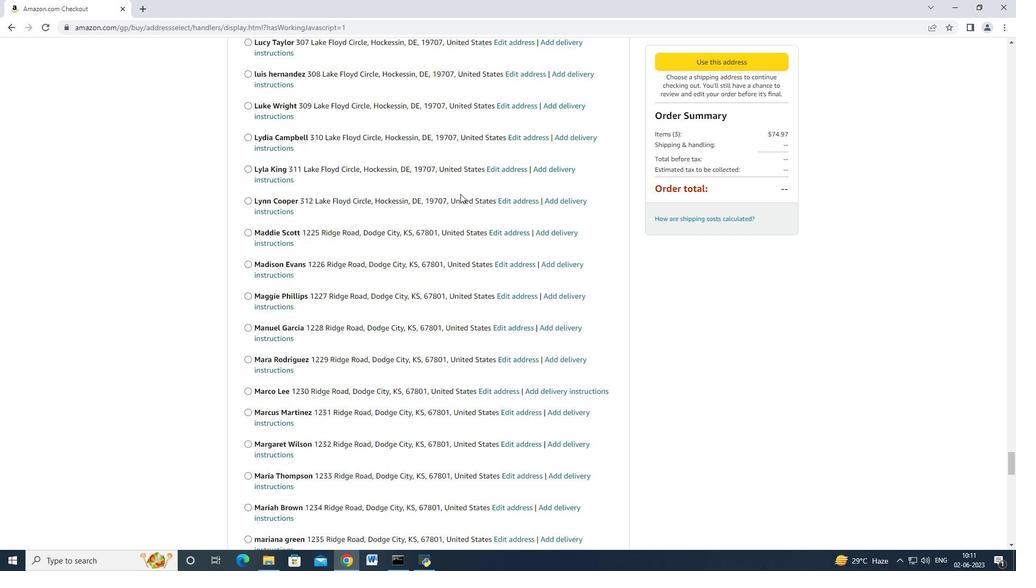 
Action: Mouse scrolled (460, 193) with delta (0, 0)
Screenshot: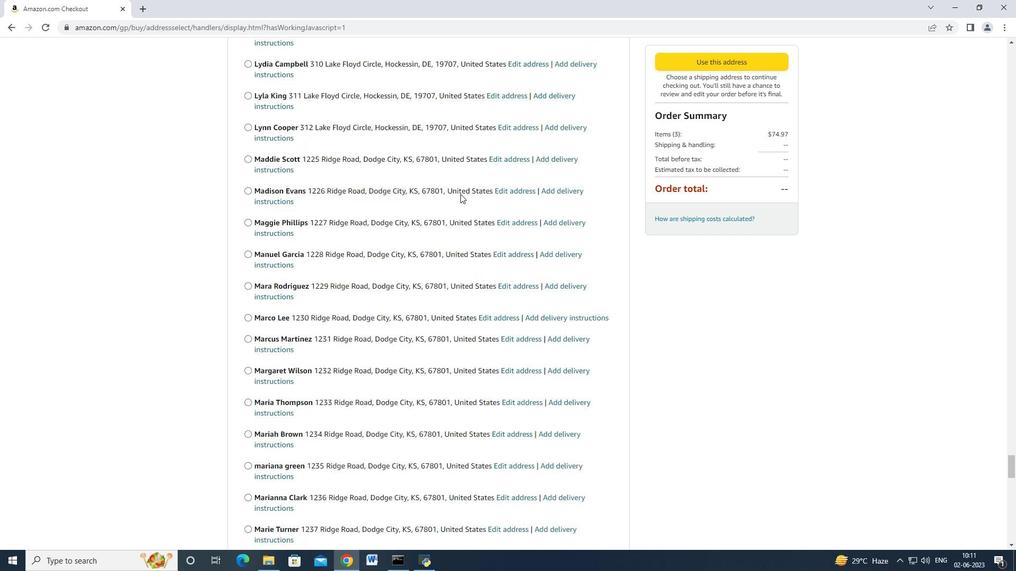 
Action: Mouse scrolled (460, 193) with delta (0, 0)
Screenshot: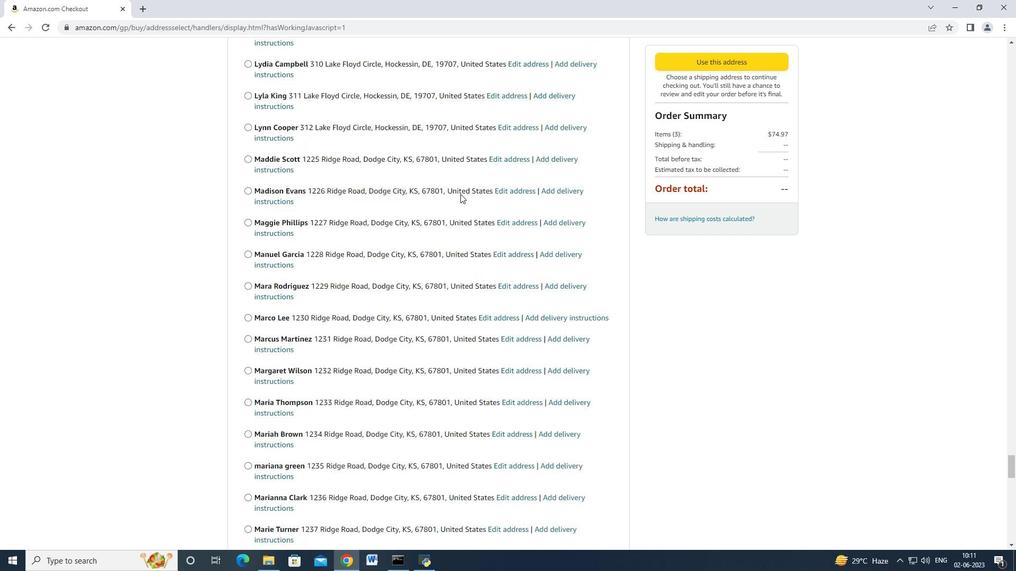 
Action: Mouse scrolled (460, 193) with delta (0, 0)
Screenshot: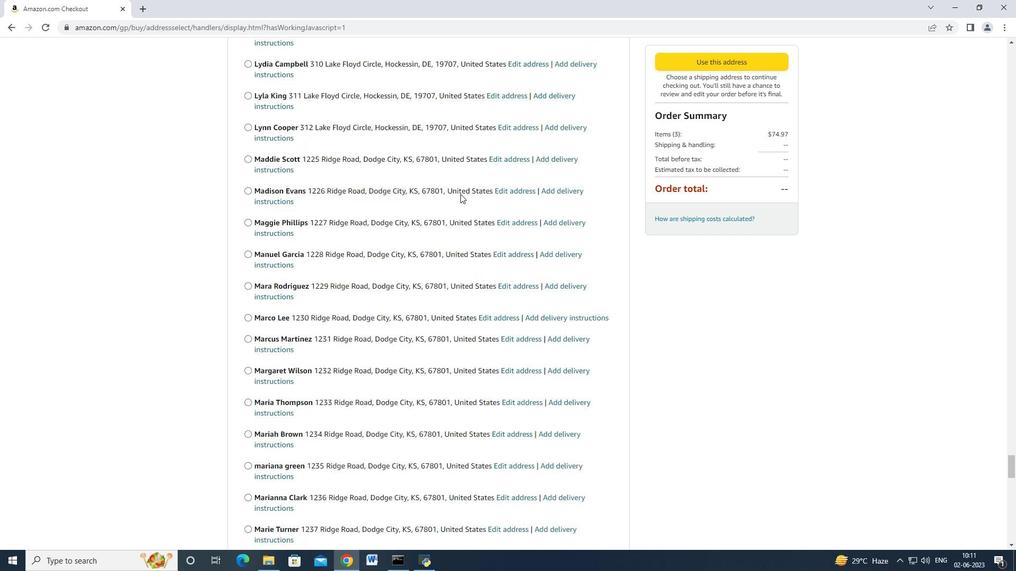 
Action: Mouse scrolled (460, 193) with delta (0, 0)
Screenshot: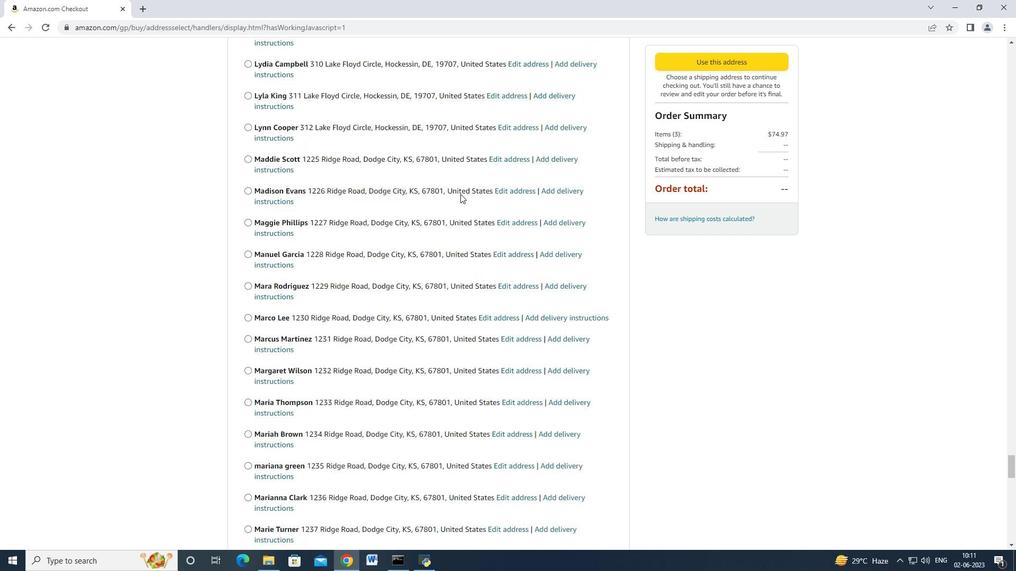 
Action: Mouse scrolled (460, 193) with delta (0, 0)
Screenshot: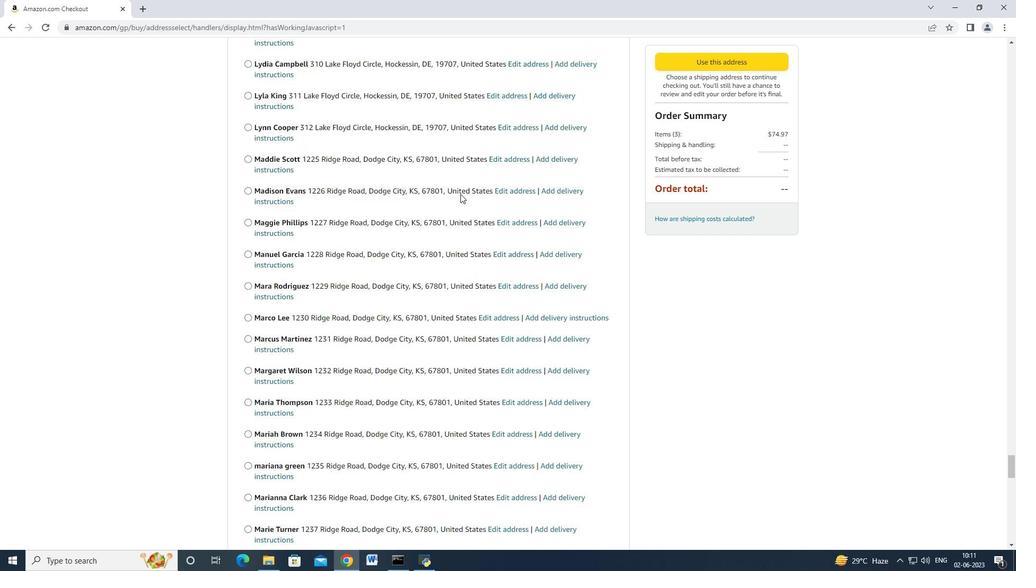 
Action: Mouse scrolled (460, 193) with delta (0, 0)
Screenshot: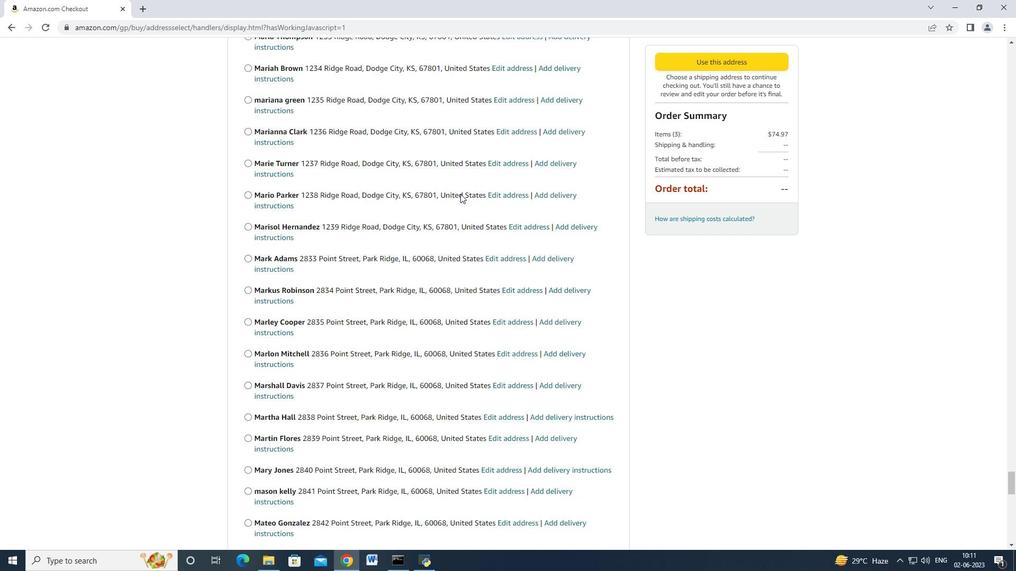 
Action: Mouse scrolled (460, 193) with delta (0, 0)
Screenshot: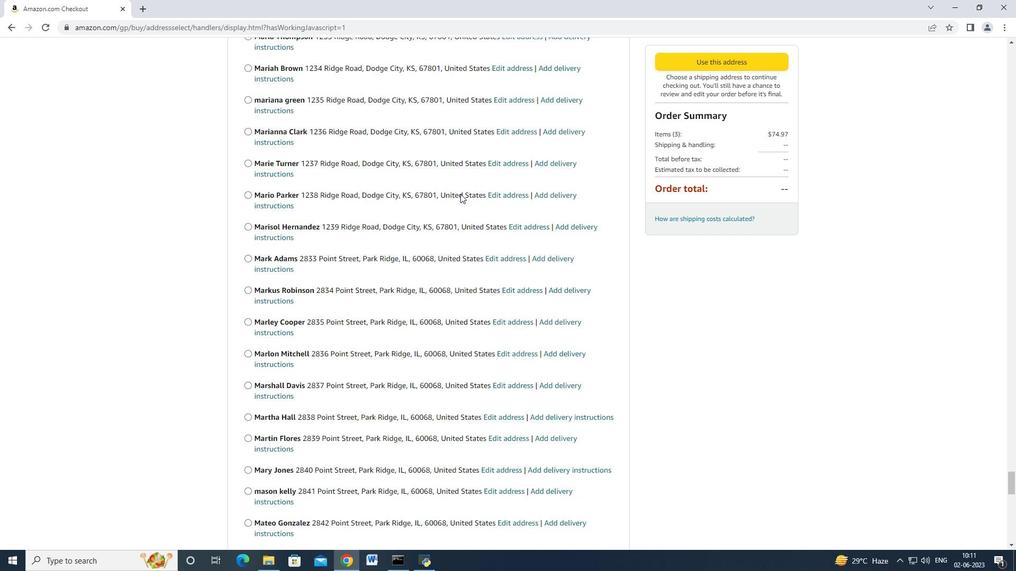 
Action: Mouse scrolled (460, 193) with delta (0, 0)
Screenshot: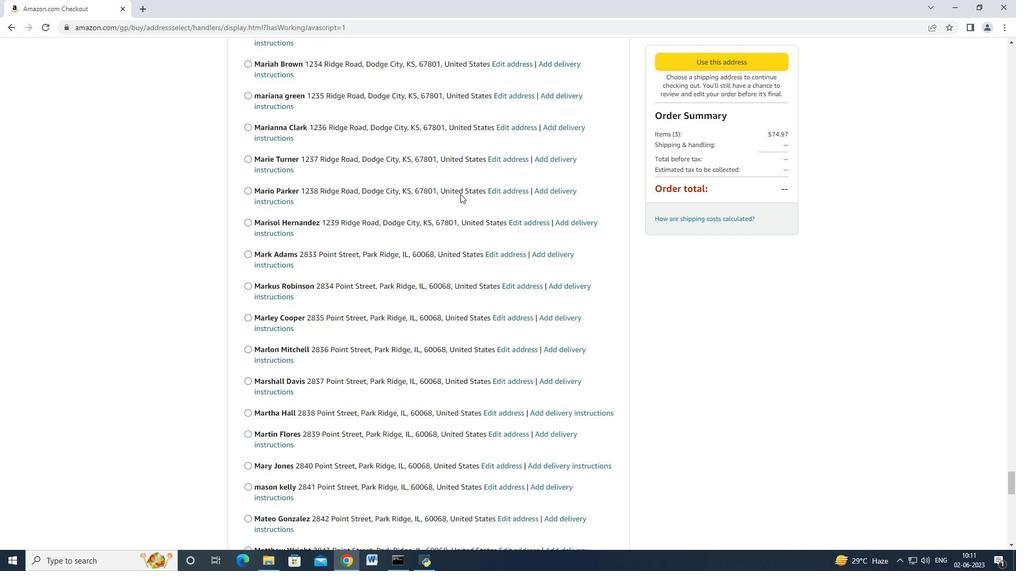 
Action: Mouse scrolled (460, 193) with delta (0, 0)
Screenshot: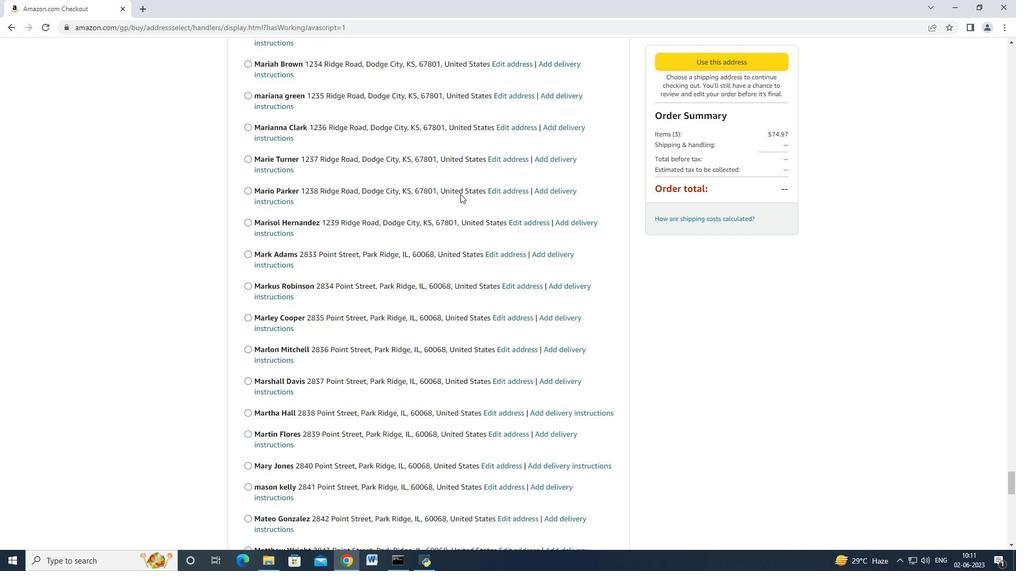 
Action: Mouse scrolled (460, 193) with delta (0, 0)
Screenshot: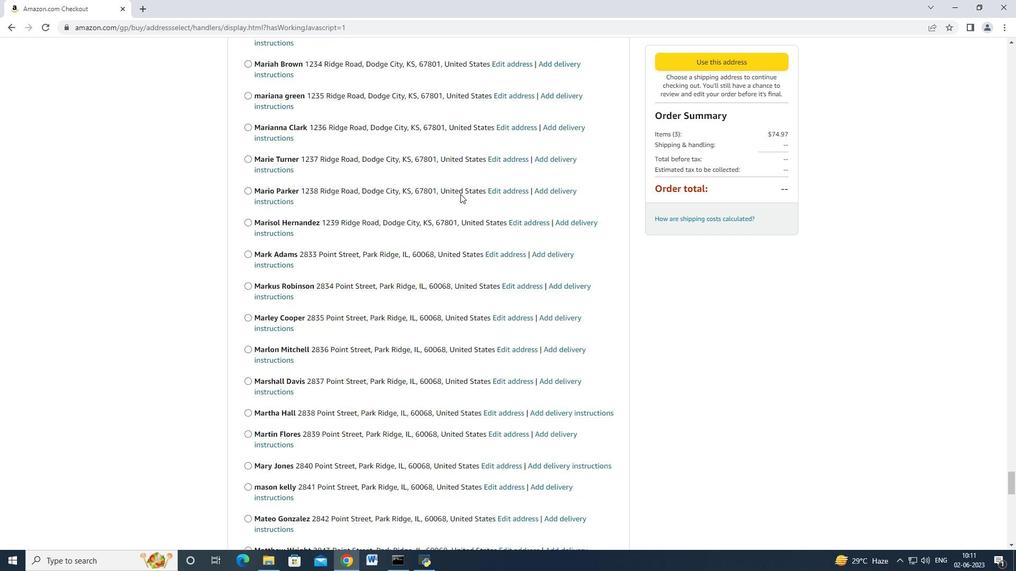 
Action: Mouse scrolled (460, 193) with delta (0, 0)
Screenshot: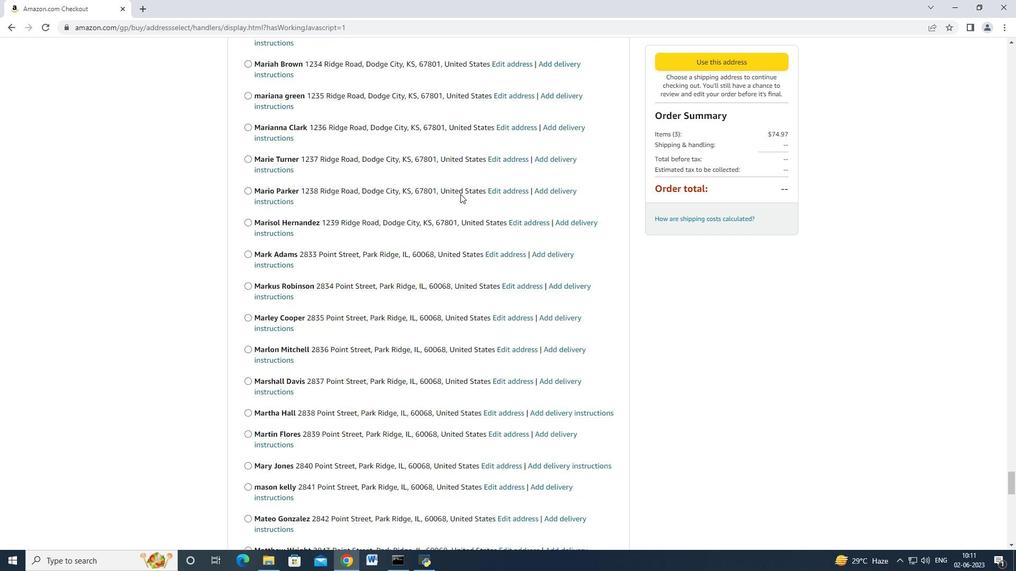 
Action: Mouse scrolled (460, 193) with delta (0, 0)
Screenshot: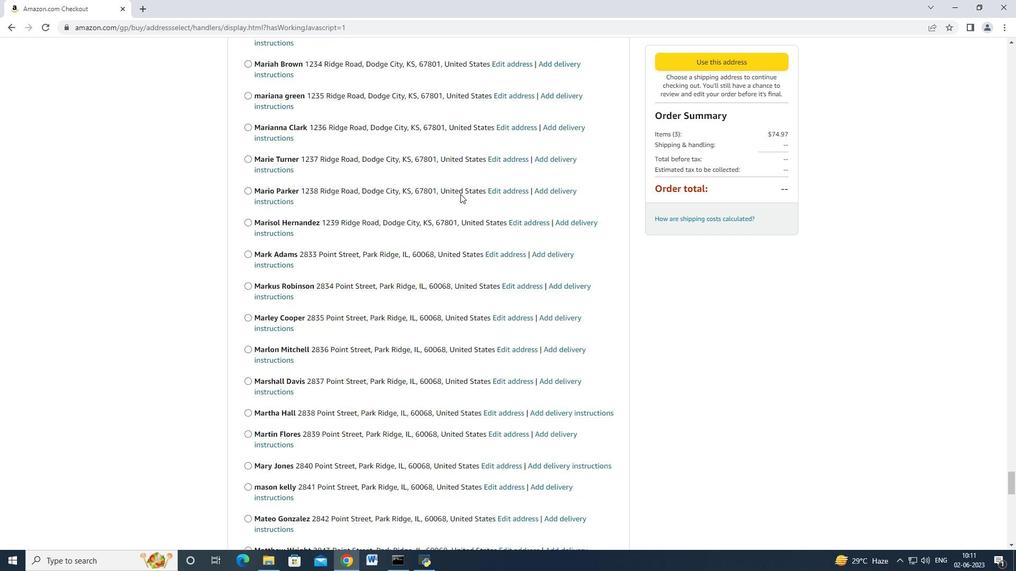 
Action: Mouse scrolled (460, 193) with delta (0, 0)
Screenshot: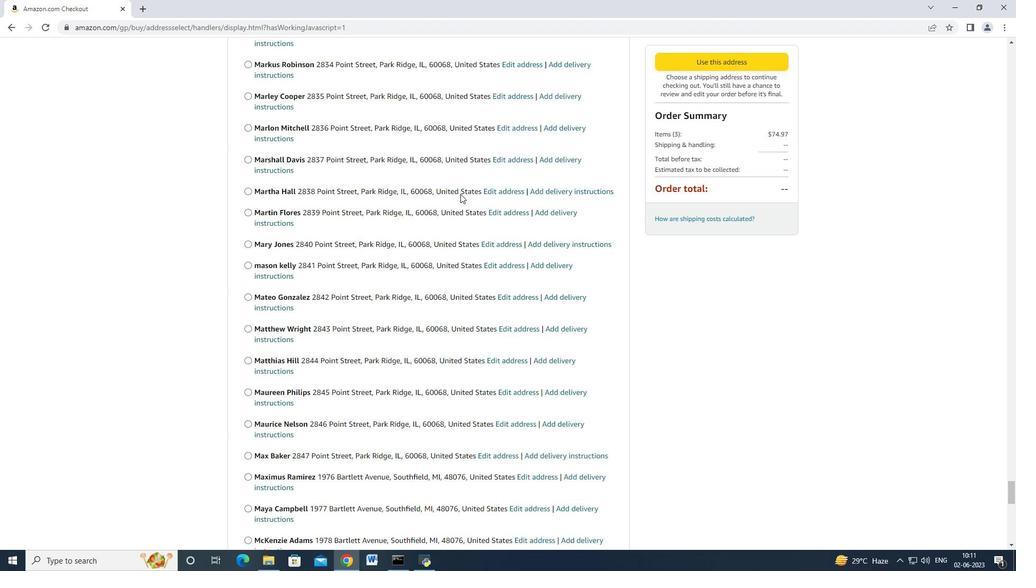 
Action: Mouse scrolled (460, 193) with delta (0, 0)
Screenshot: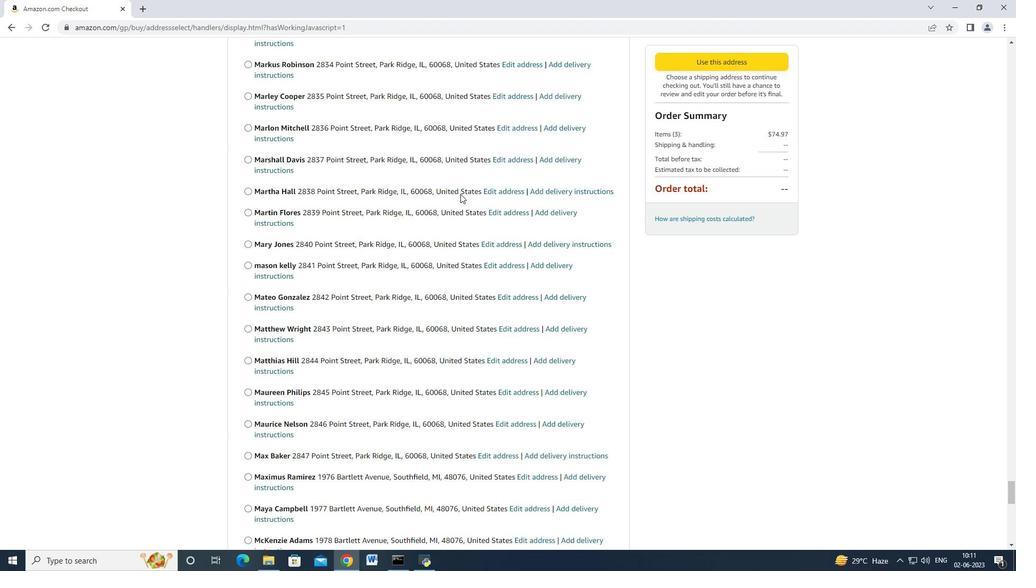 
Action: Mouse scrolled (460, 193) with delta (0, 0)
Screenshot: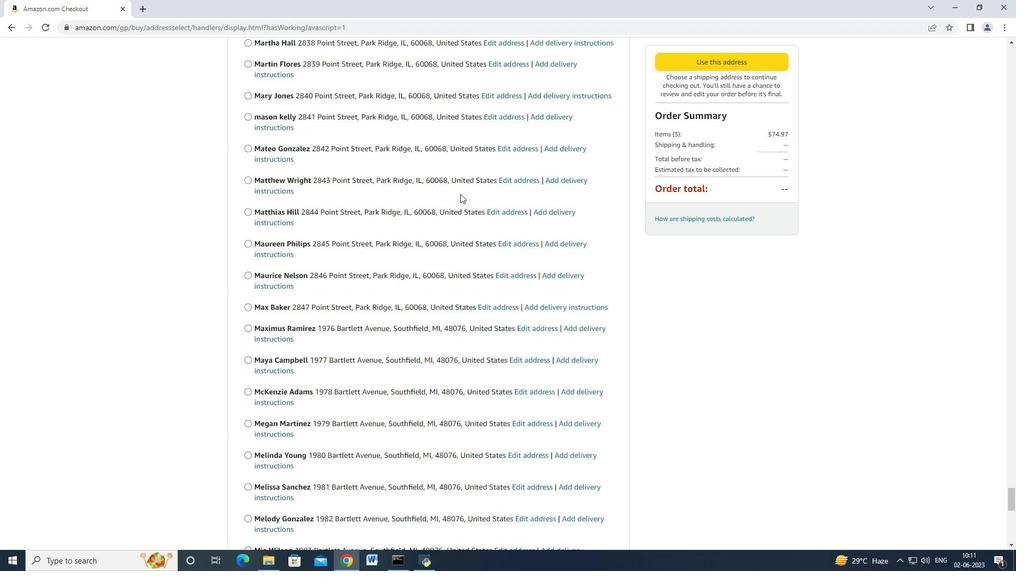 
Action: Mouse scrolled (460, 193) with delta (0, 0)
Screenshot: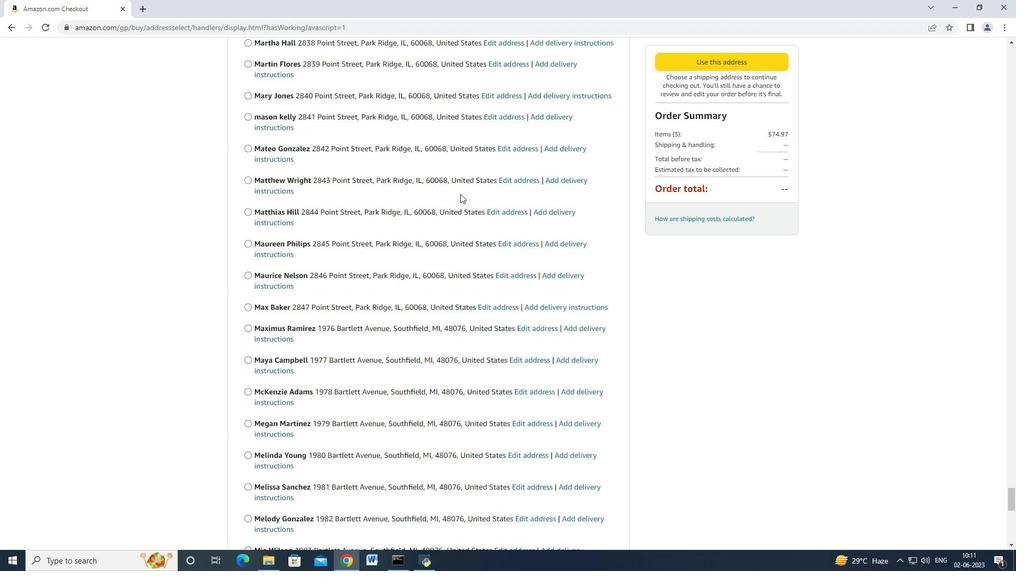 
Action: Mouse scrolled (460, 193) with delta (0, 0)
Screenshot: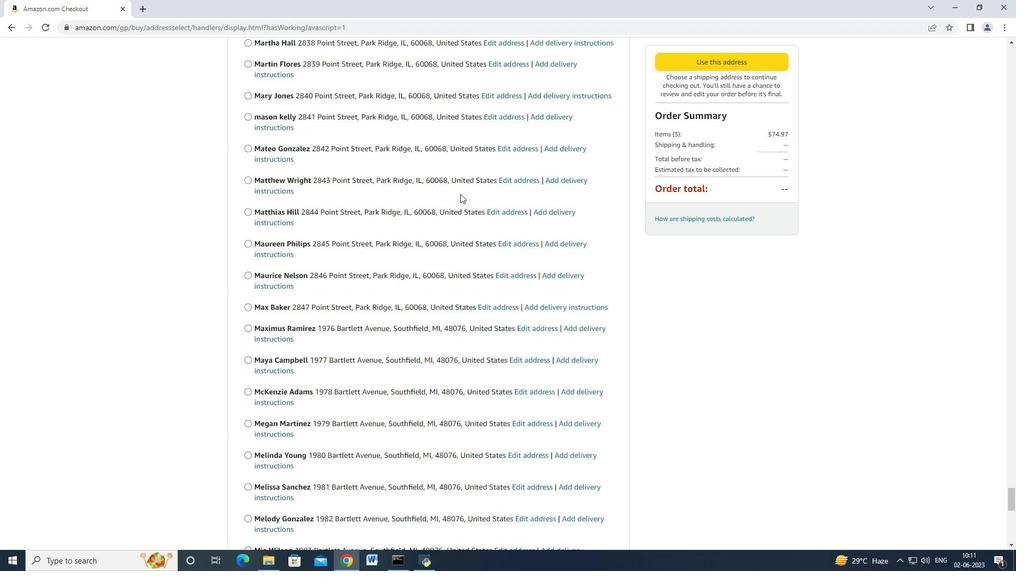 
Action: Mouse scrolled (460, 193) with delta (0, 0)
Screenshot: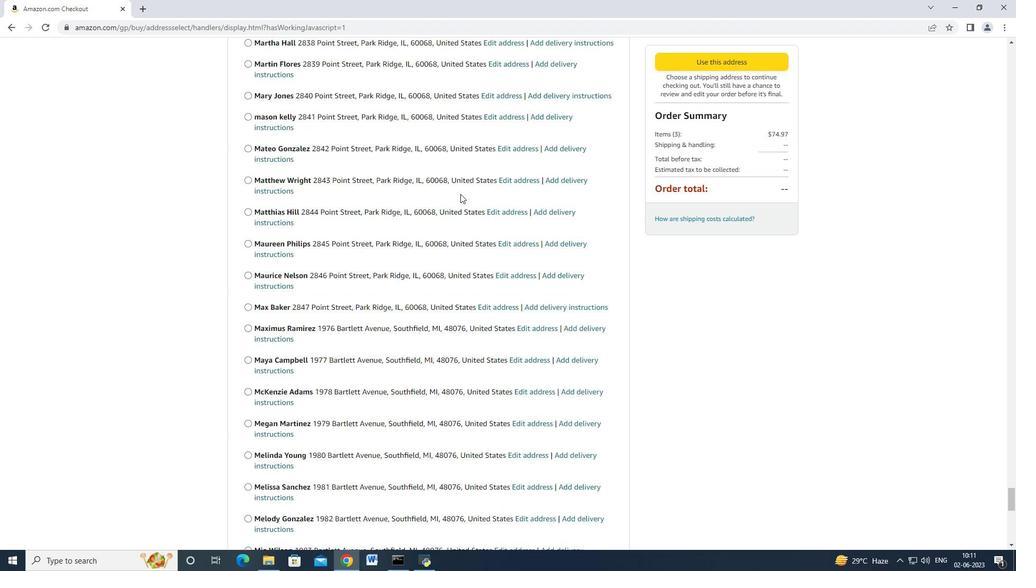 
Action: Mouse scrolled (460, 193) with delta (0, 0)
Screenshot: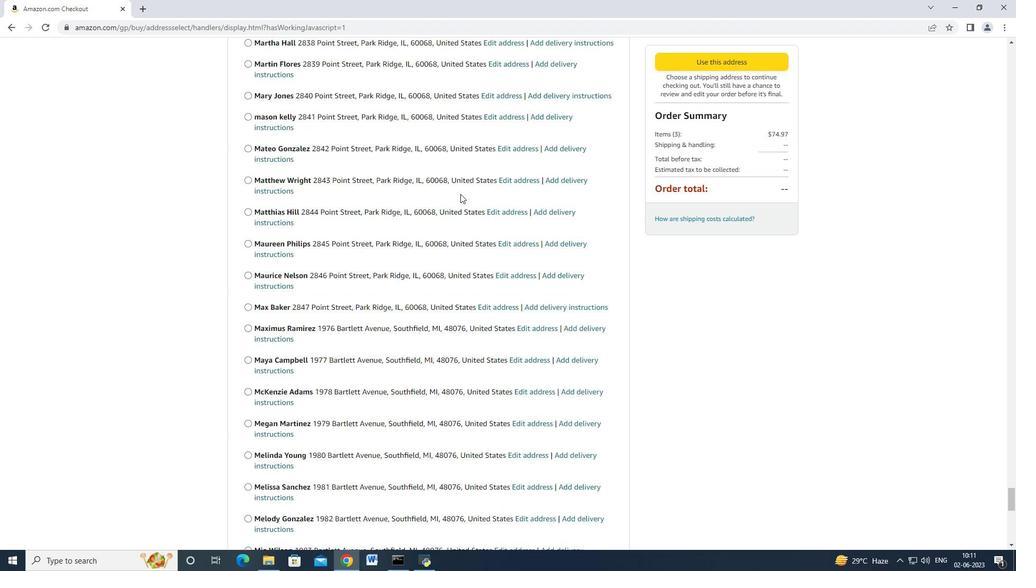 
Action: Mouse scrolled (460, 193) with delta (0, 0)
Screenshot: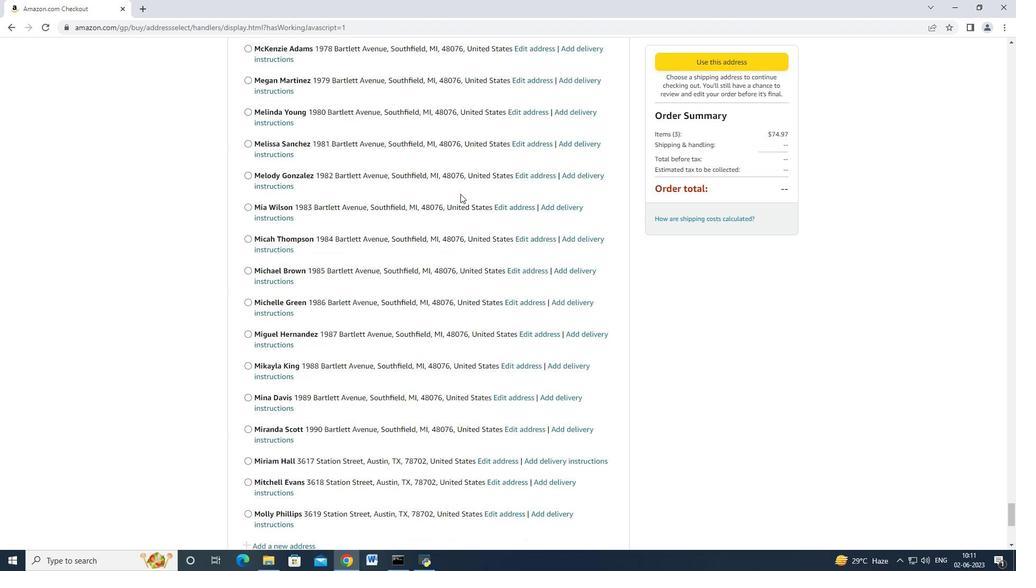 
Action: Mouse scrolled (460, 193) with delta (0, 0)
Screenshot: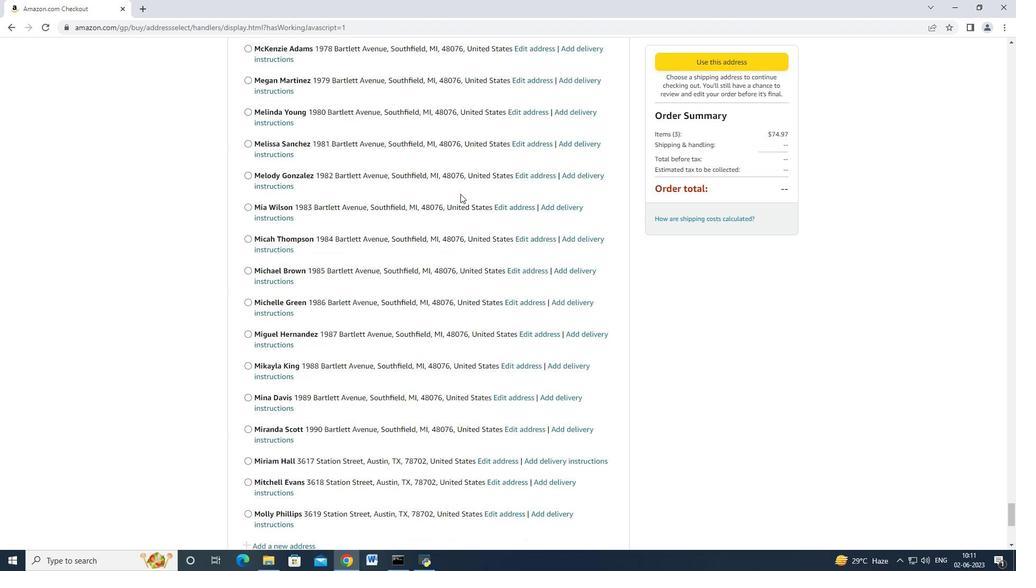 
Action: Mouse scrolled (460, 193) with delta (0, 0)
Screenshot: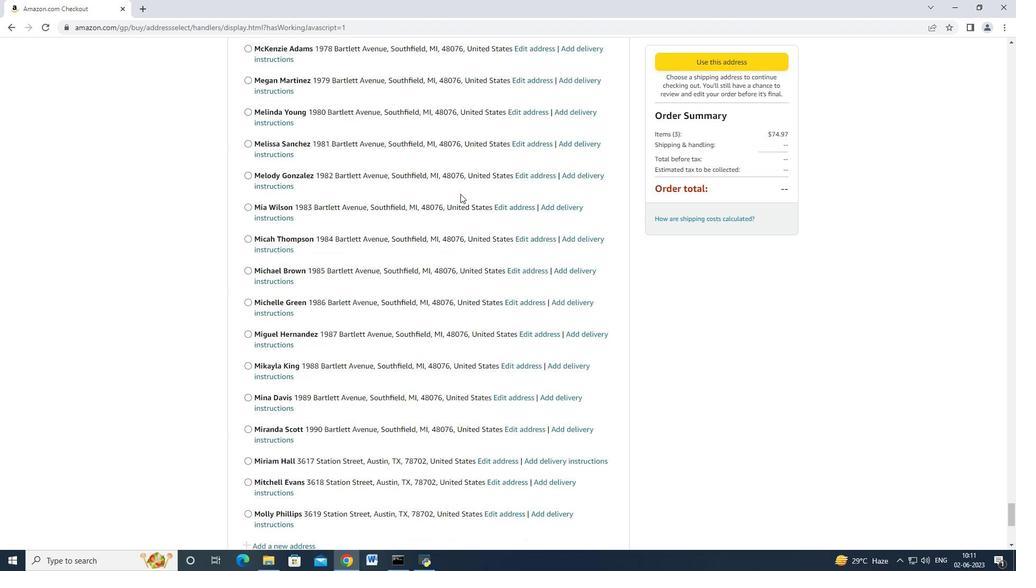 
Action: Mouse scrolled (460, 193) with delta (0, 0)
Screenshot: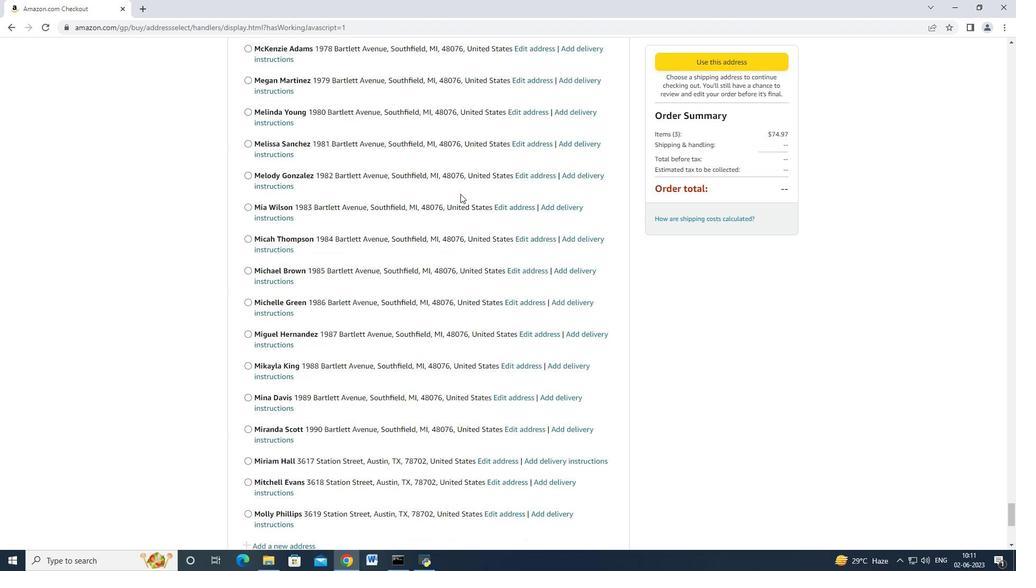 
Action: Mouse scrolled (460, 193) with delta (0, 0)
Screenshot: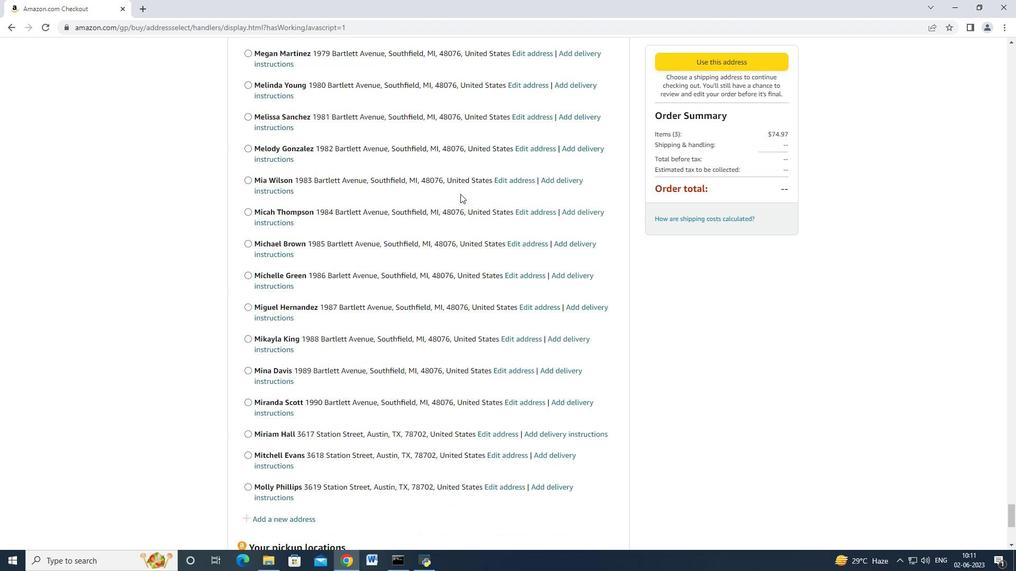 
Action: Mouse scrolled (460, 193) with delta (0, 0)
Screenshot: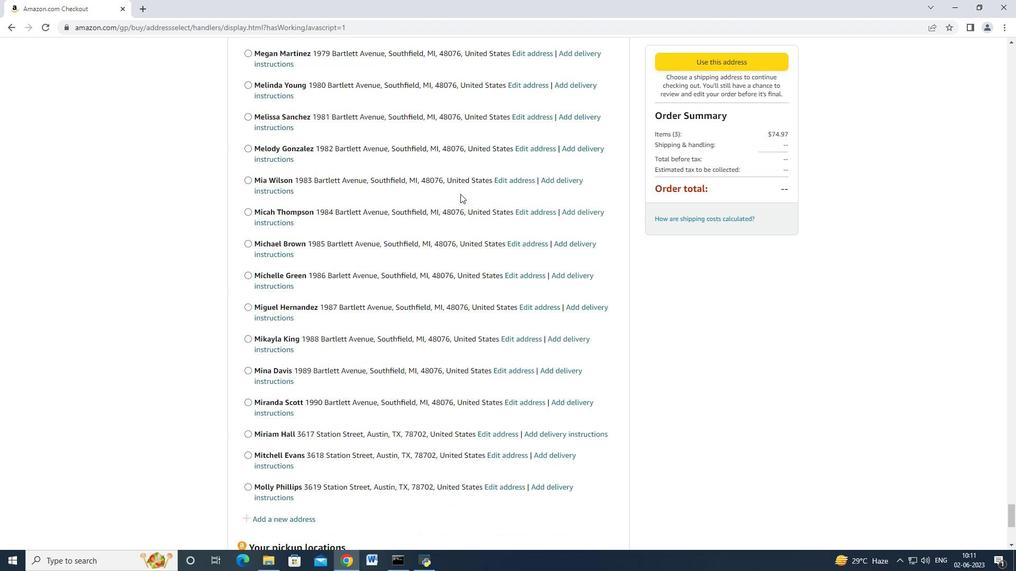 
Action: Mouse scrolled (460, 193) with delta (0, 0)
Screenshot: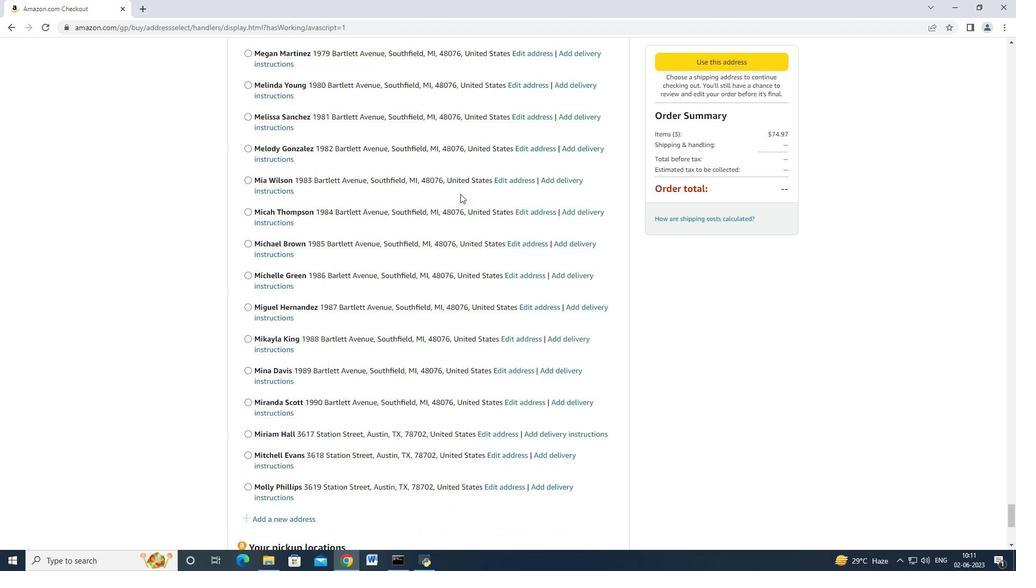 
Action: Mouse moved to (283, 216)
Screenshot: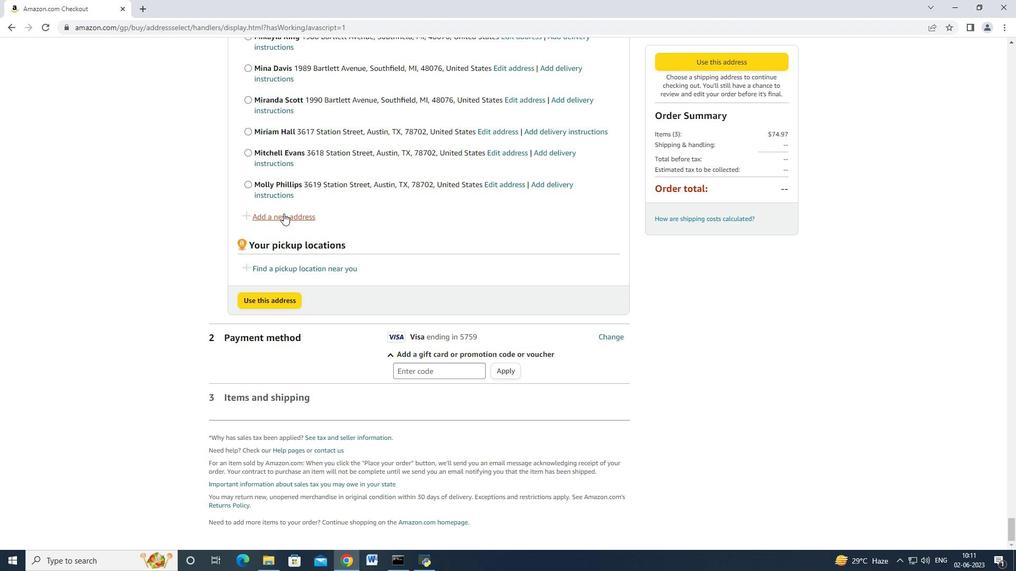 
Action: Mouse pressed left at (283, 216)
Screenshot: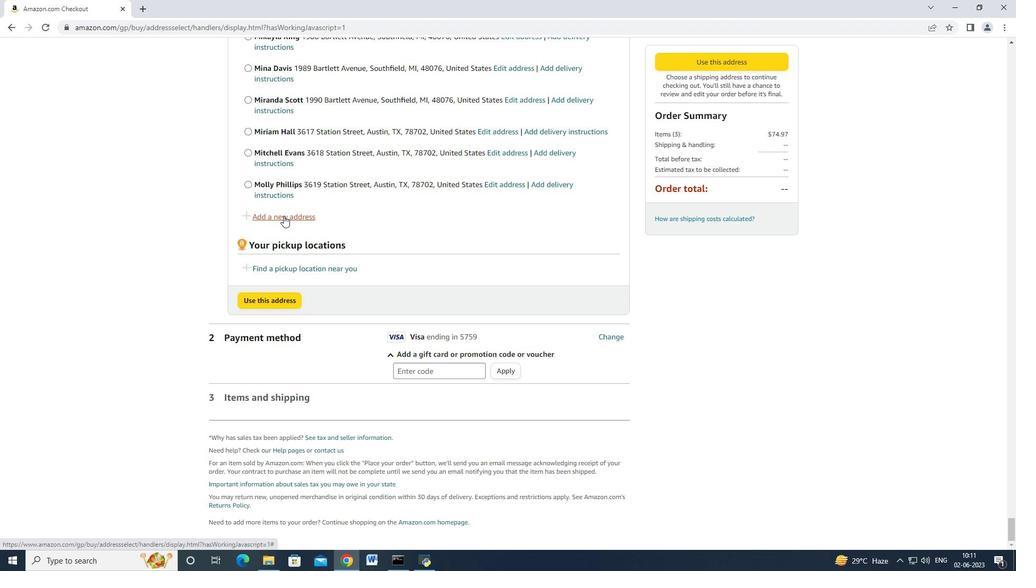 
Action: Mouse moved to (365, 249)
Screenshot: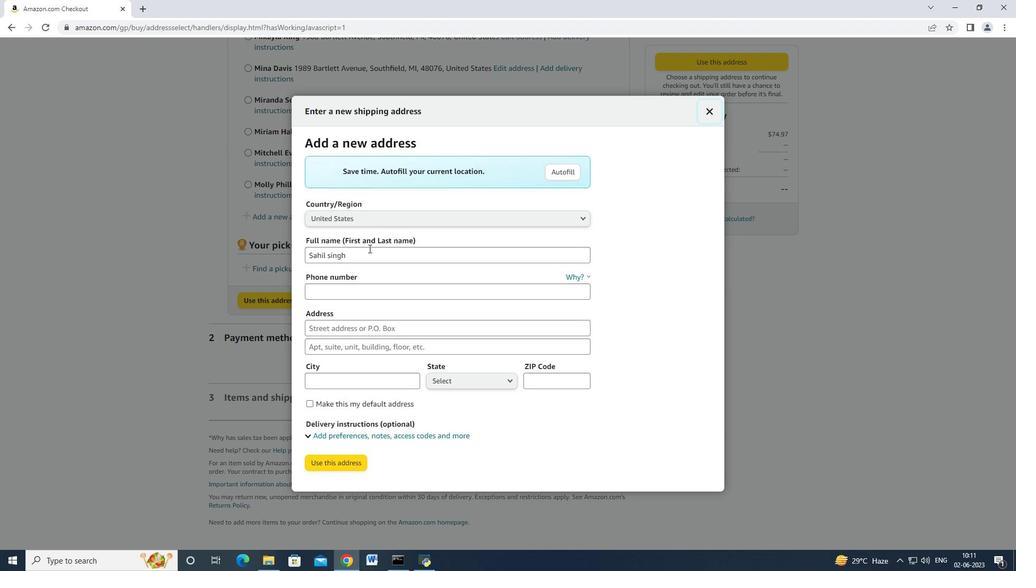 
Action: Mouse pressed left at (365, 249)
Screenshot: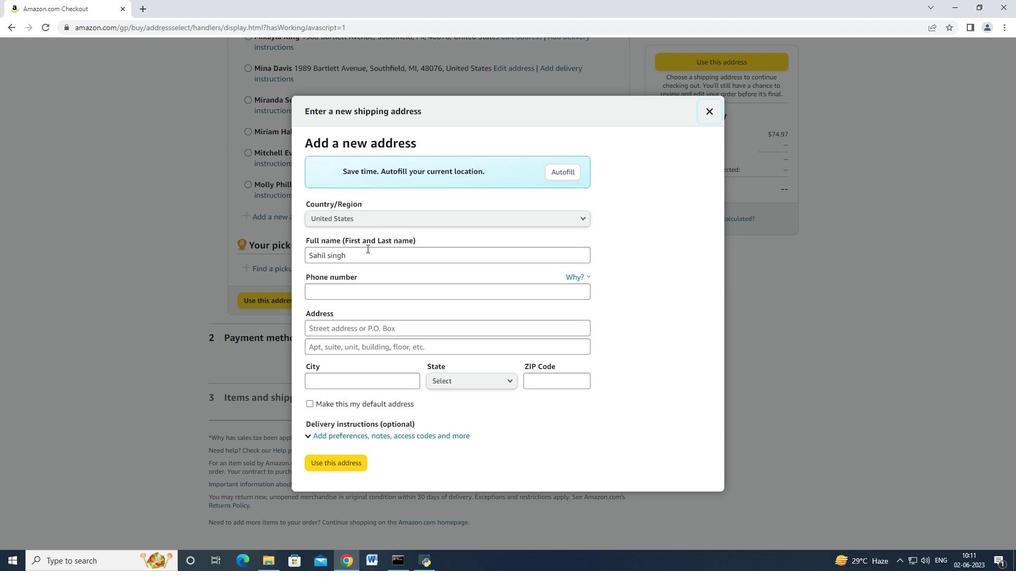 
Action: Mouse moved to (400, 239)
Screenshot: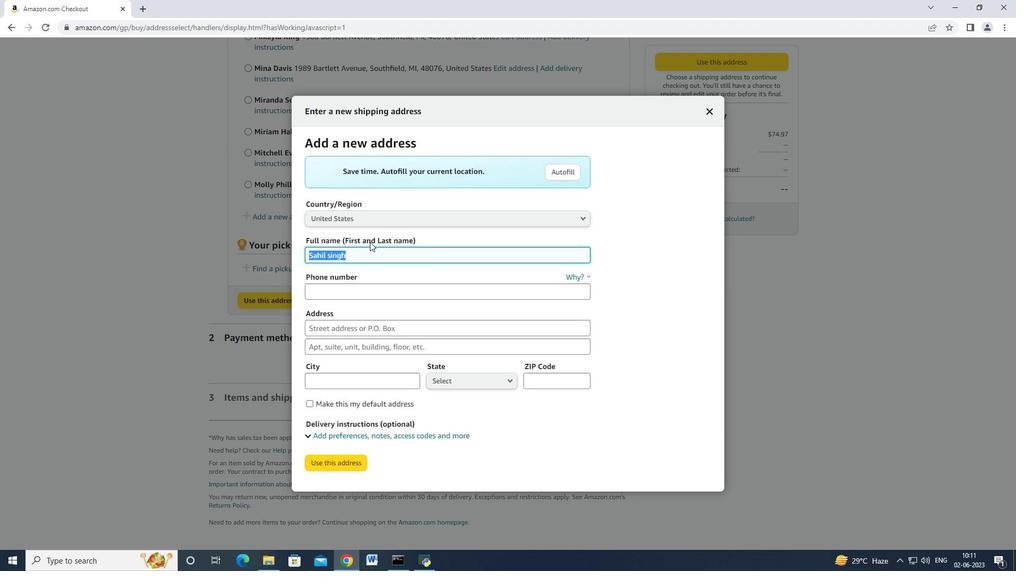 
Action: Key pressed <Key.backspace><Key.shift>Edward<Key.space><Key.shift_r>Wright<Key.tab><Key.tab>2053738639<Key.tab>1<Key.backspace>1849<Key.space><Key.shift><Key.shift><Key.shift><Key.shift><Key.shift><Key.shift><Key.shift>Brookside<Key.space><Key.shift_r>Drive<Key.tab><Key.tab><Key.shift>Aliceville<Key.tab><Key.enter>
Screenshot: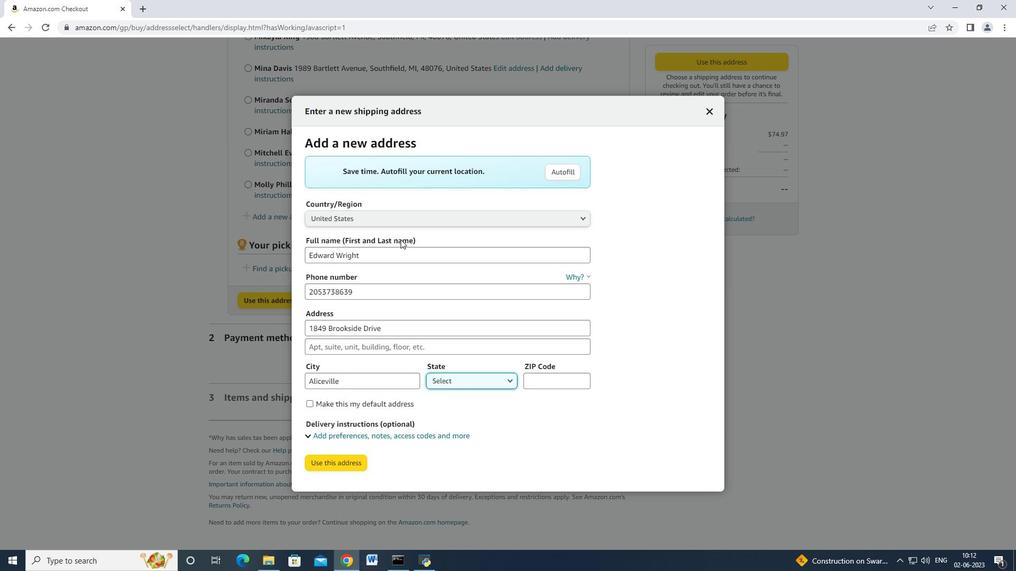
Action: Mouse moved to (461, 387)
